 Task: Slide 20 - My Team!.
Action: Mouse moved to (39, 101)
Screenshot: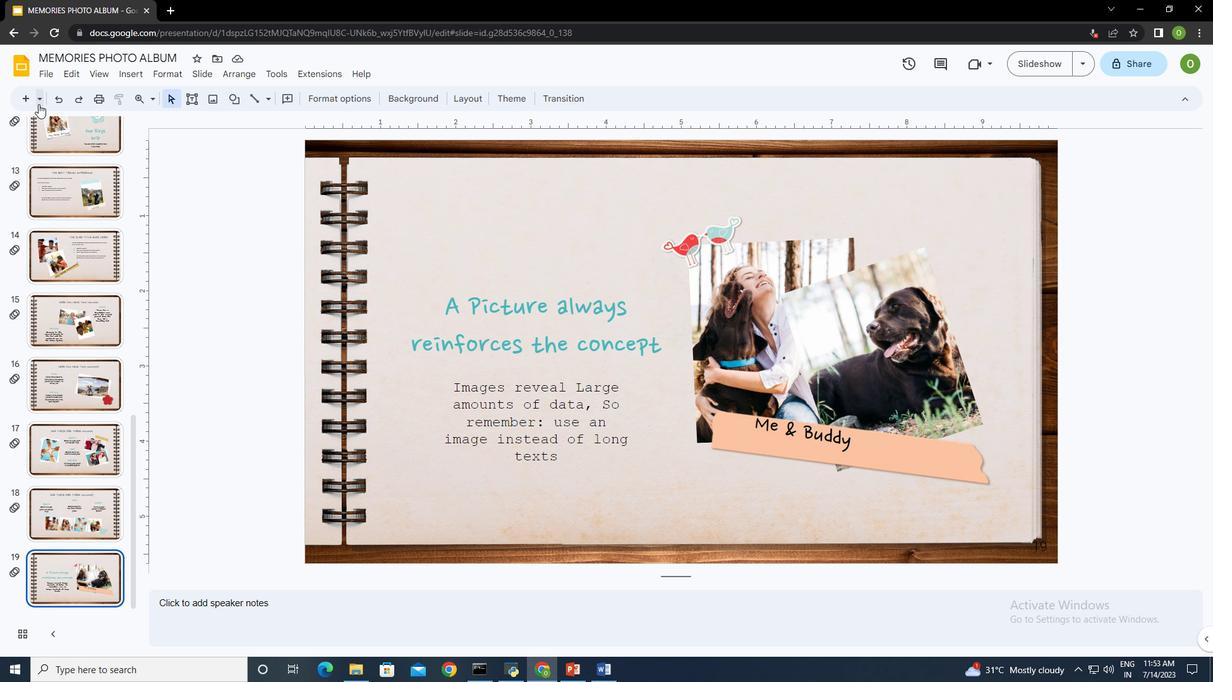 
Action: Mouse pressed left at (39, 101)
Screenshot: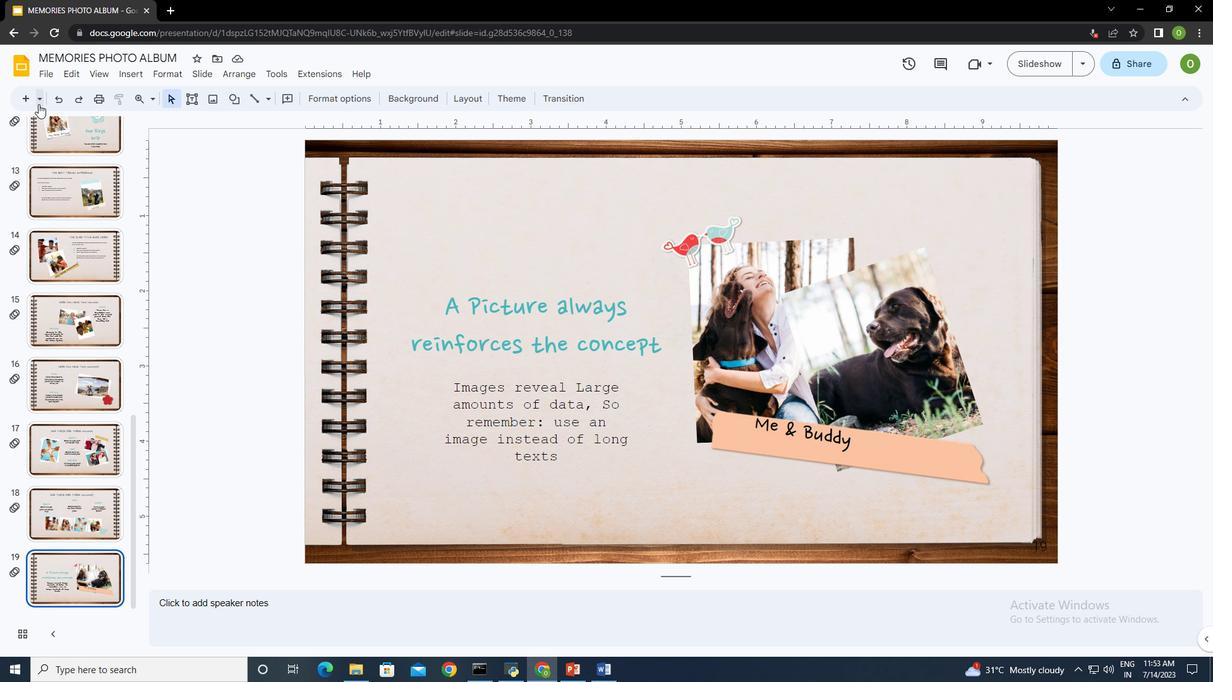 
Action: Mouse moved to (145, 387)
Screenshot: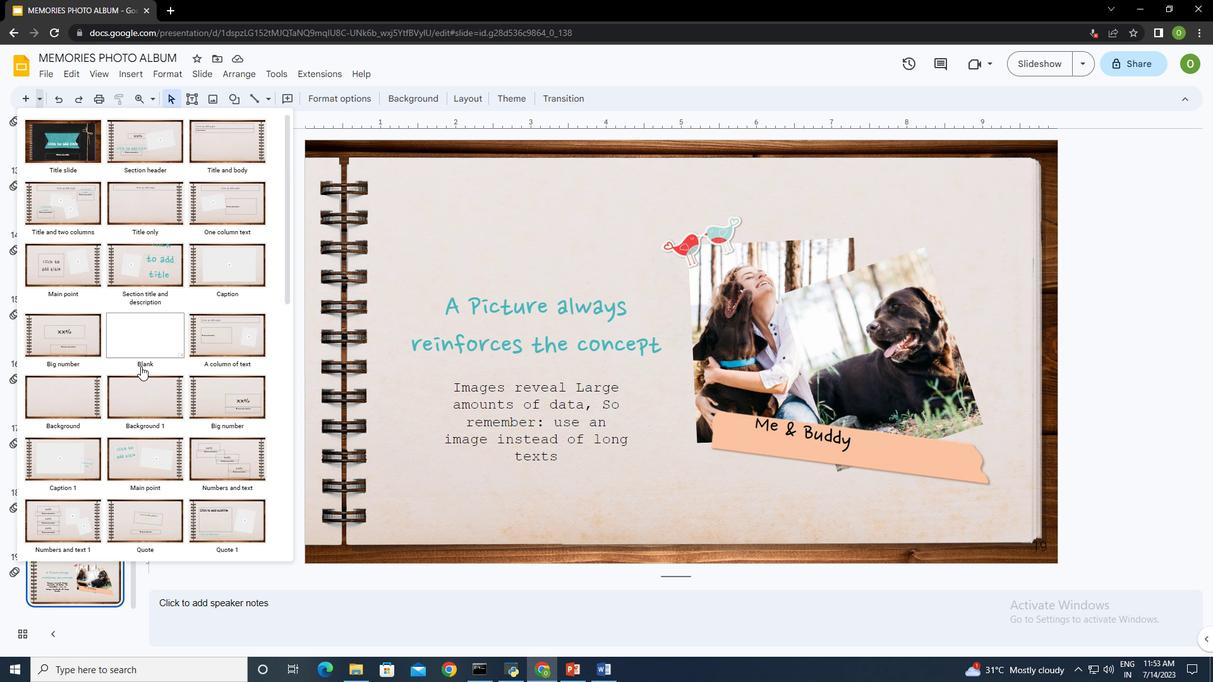 
Action: Mouse scrolled (145, 386) with delta (0, 0)
Screenshot: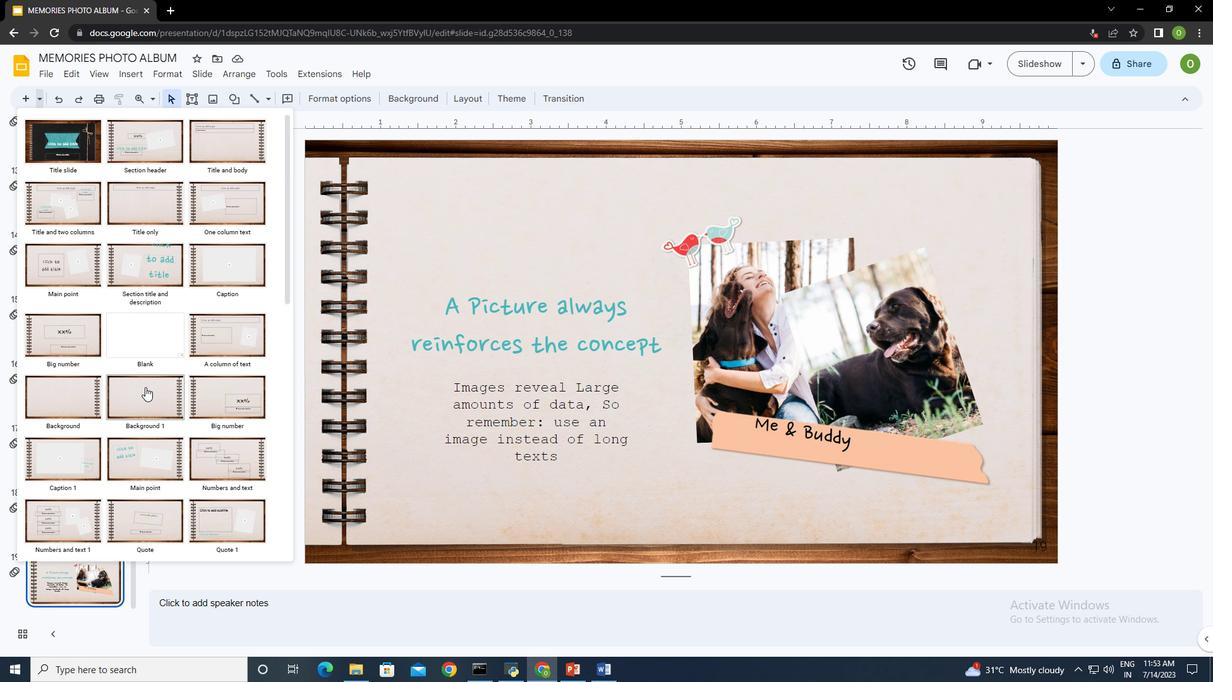 
Action: Mouse moved to (145, 330)
Screenshot: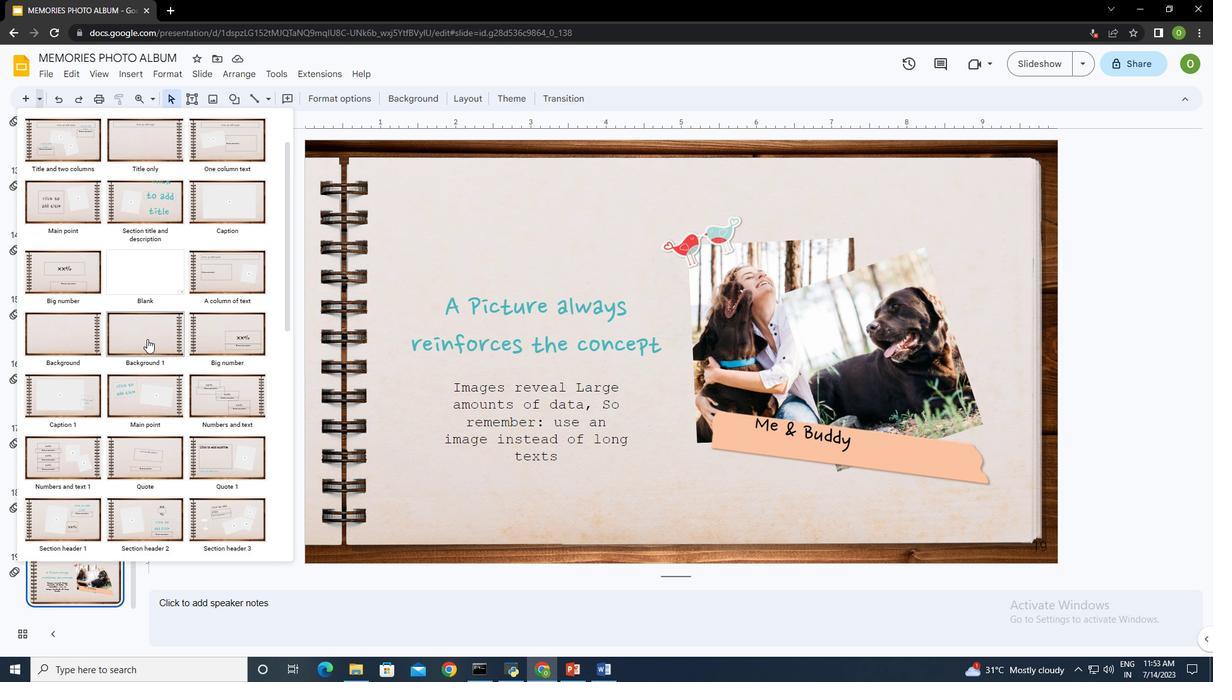 
Action: Mouse pressed left at (145, 330)
Screenshot: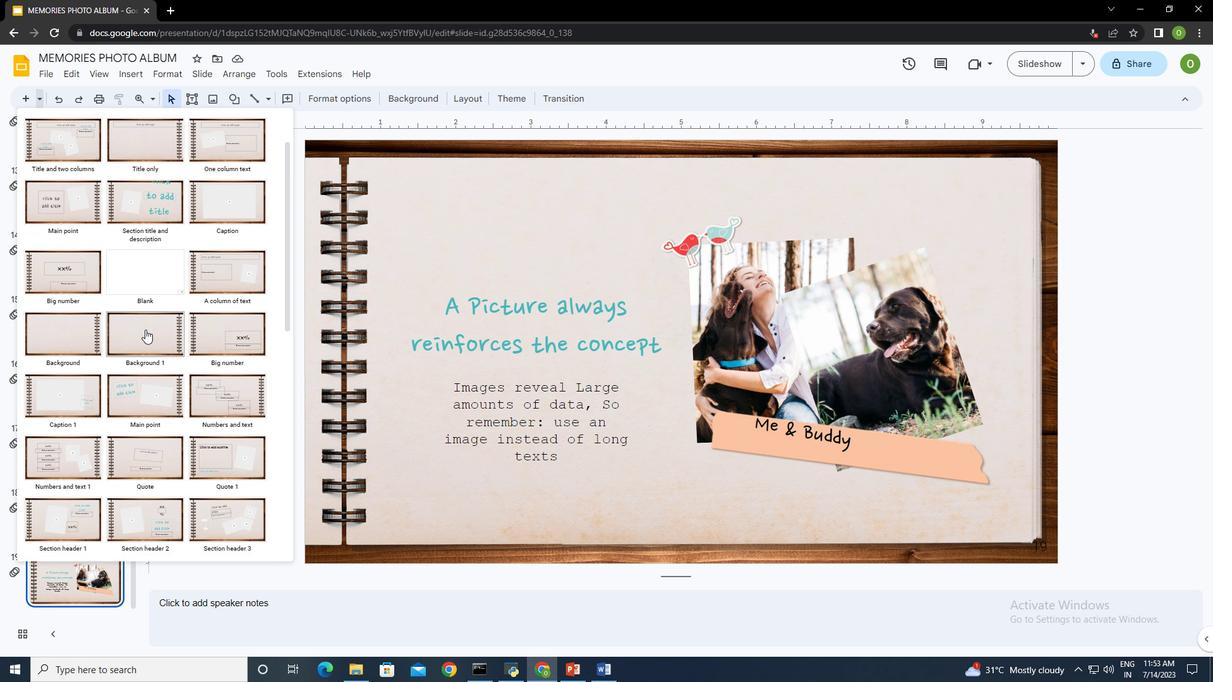 
Action: Mouse moved to (723, 345)
Screenshot: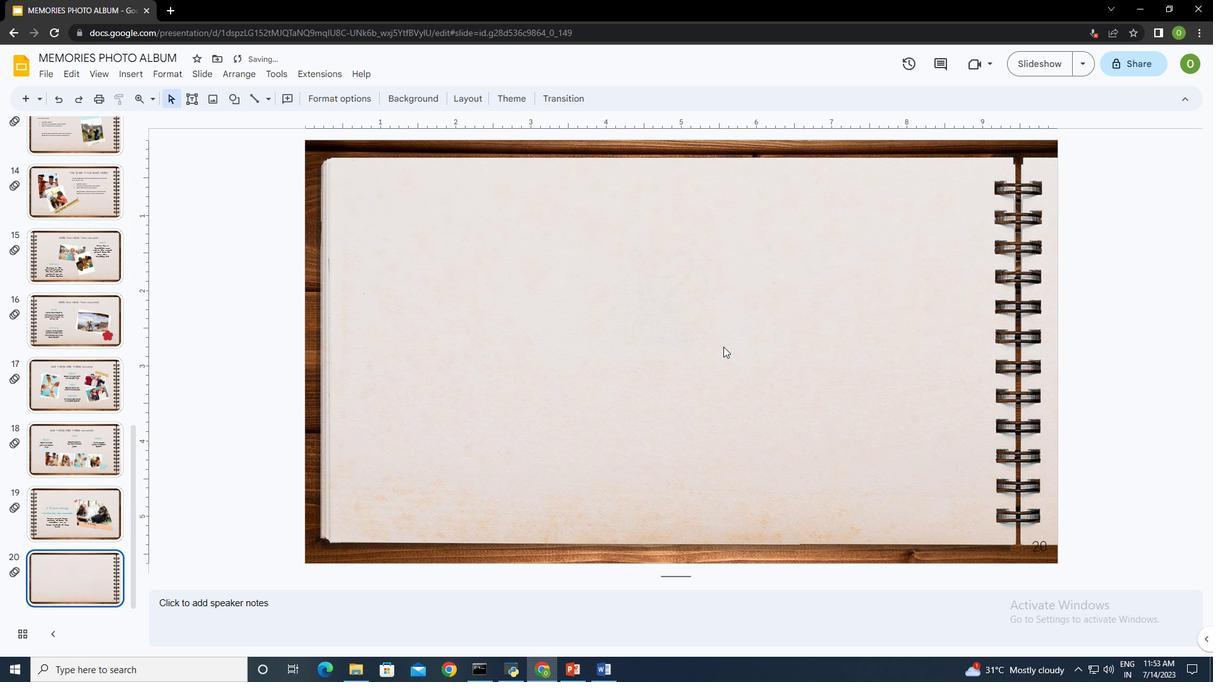 
Action: Mouse pressed left at (723, 345)
Screenshot: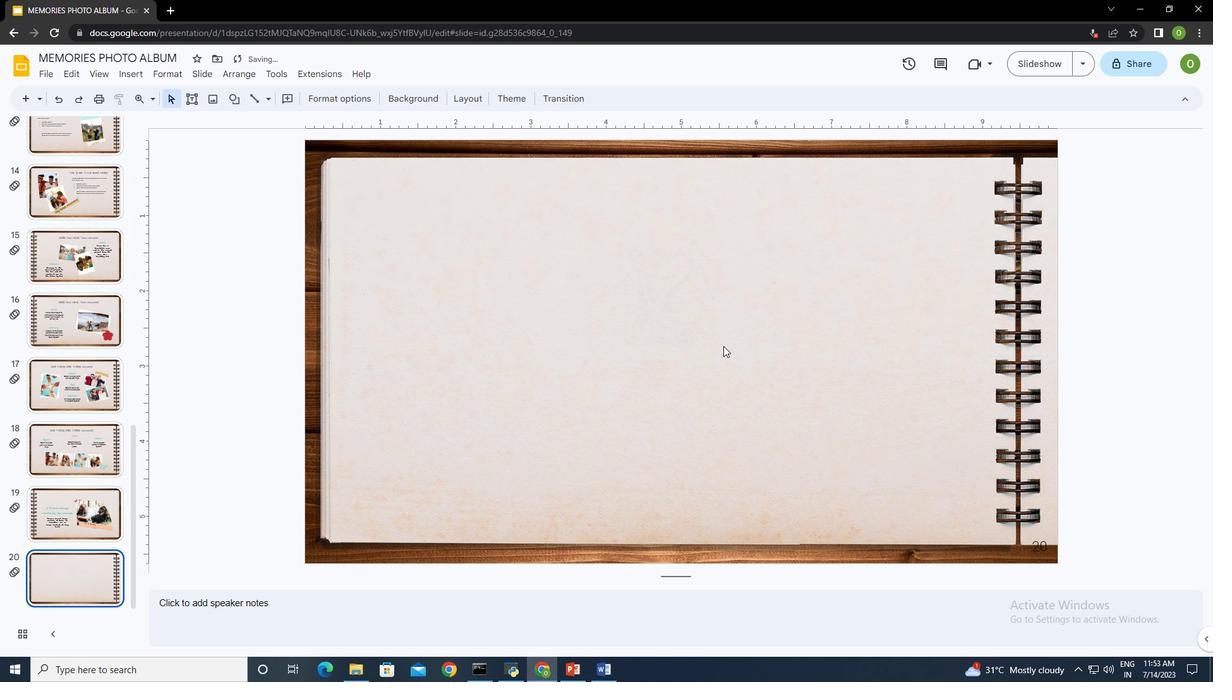 
Action: Mouse moved to (128, 72)
Screenshot: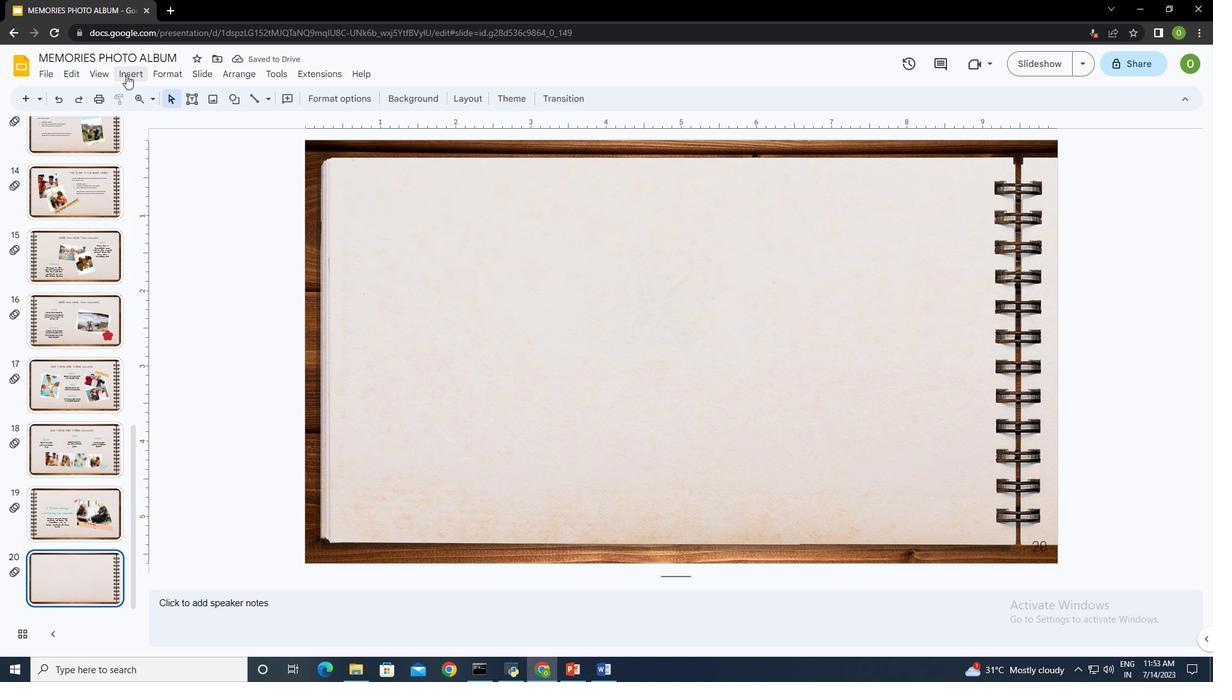 
Action: Mouse pressed left at (128, 72)
Screenshot: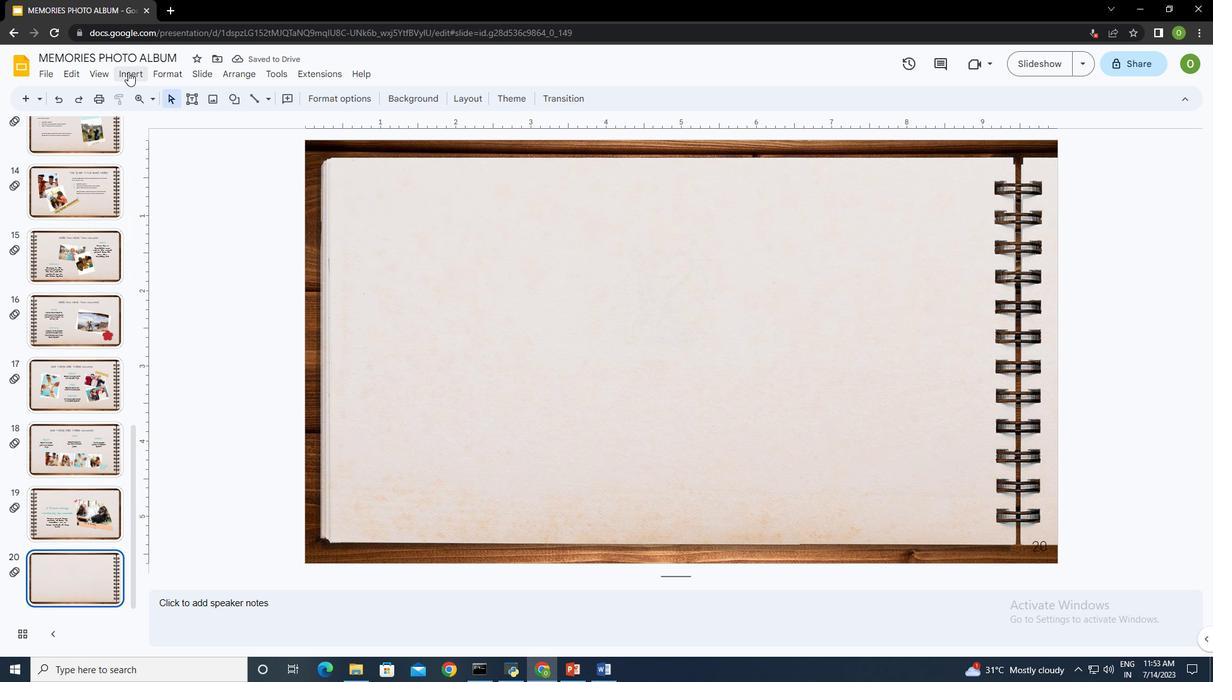 
Action: Mouse moved to (399, 95)
Screenshot: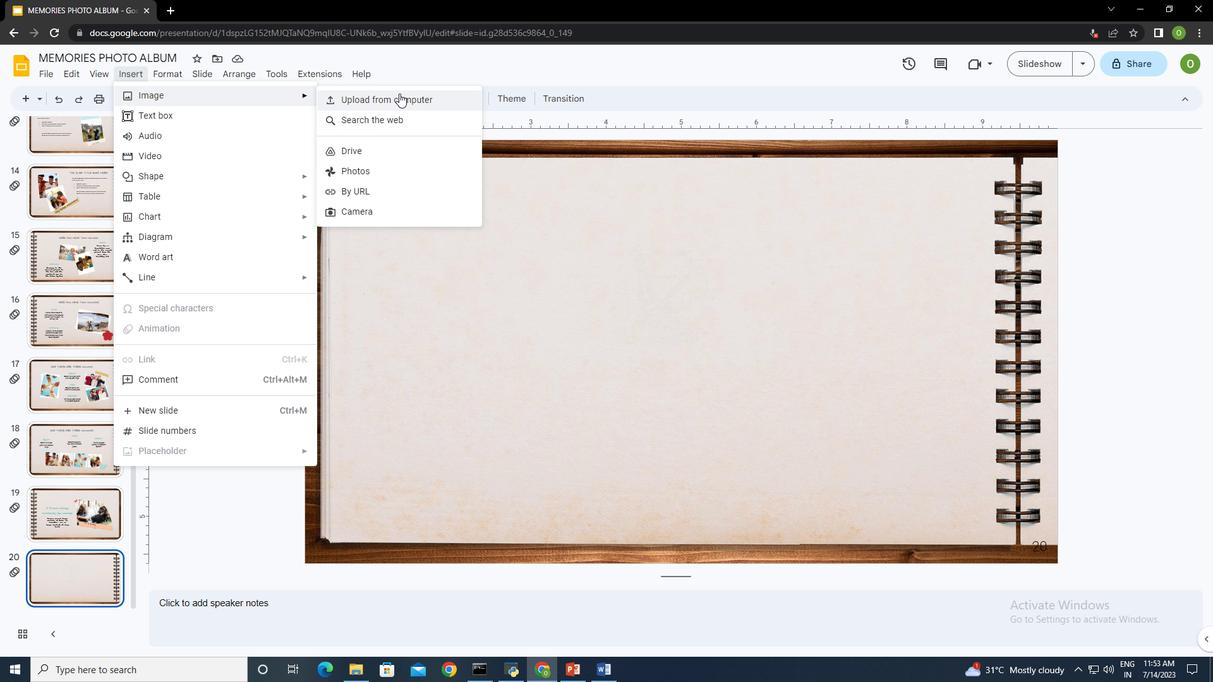 
Action: Mouse pressed left at (399, 95)
Screenshot: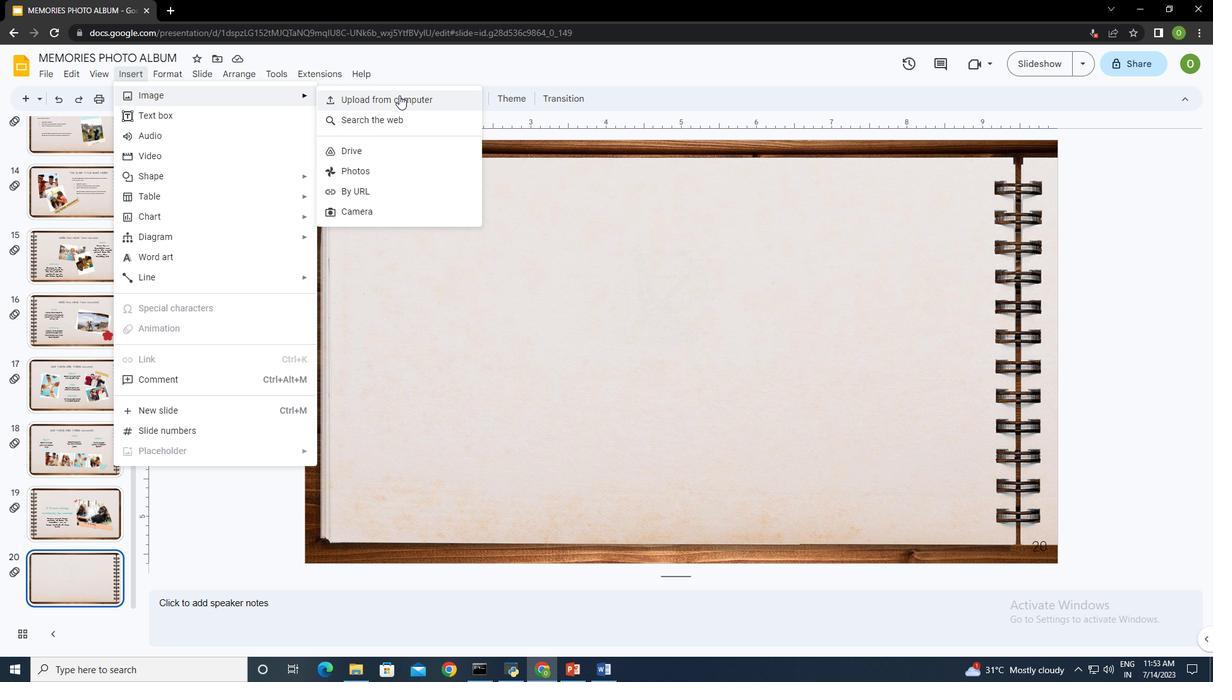 
Action: Mouse moved to (436, 216)
Screenshot: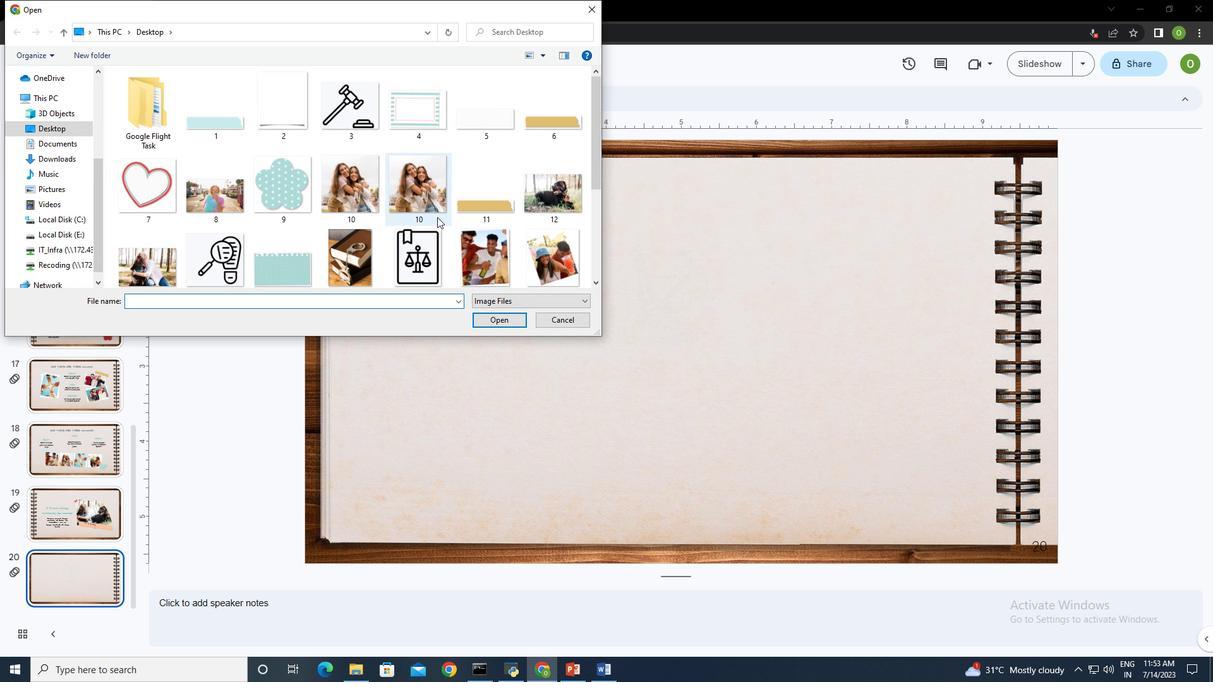 
Action: Mouse scrolled (436, 215) with delta (0, 0)
Screenshot: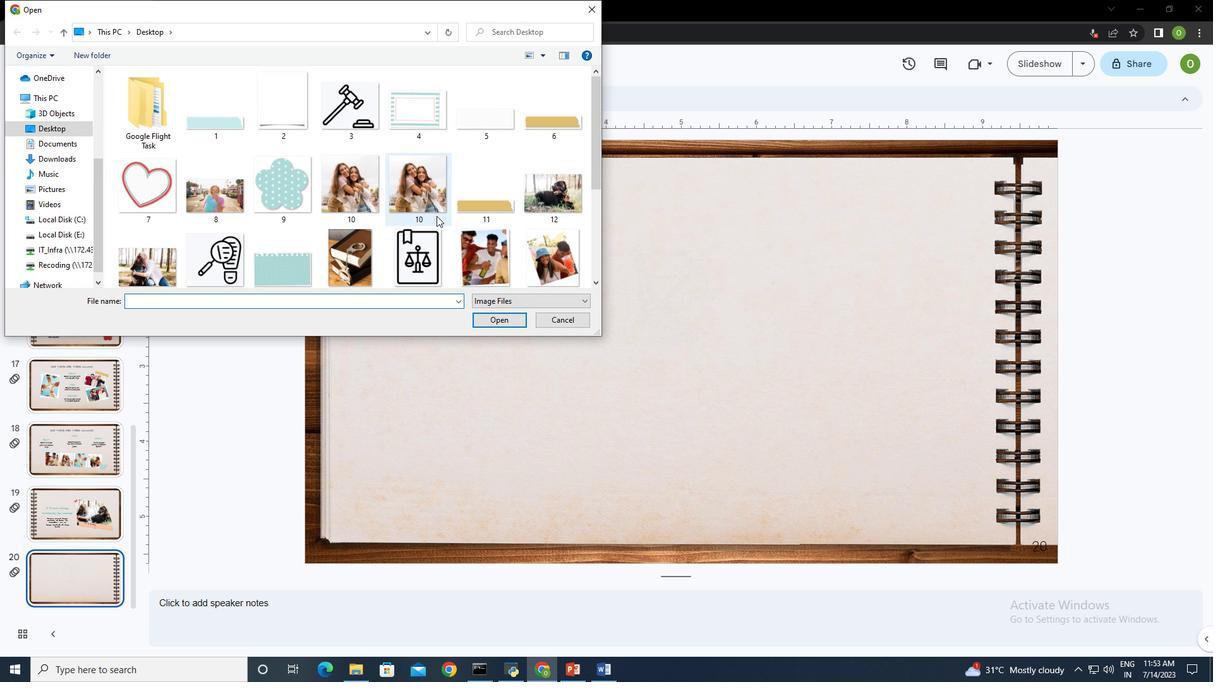 
Action: Mouse scrolled (436, 215) with delta (0, 0)
Screenshot: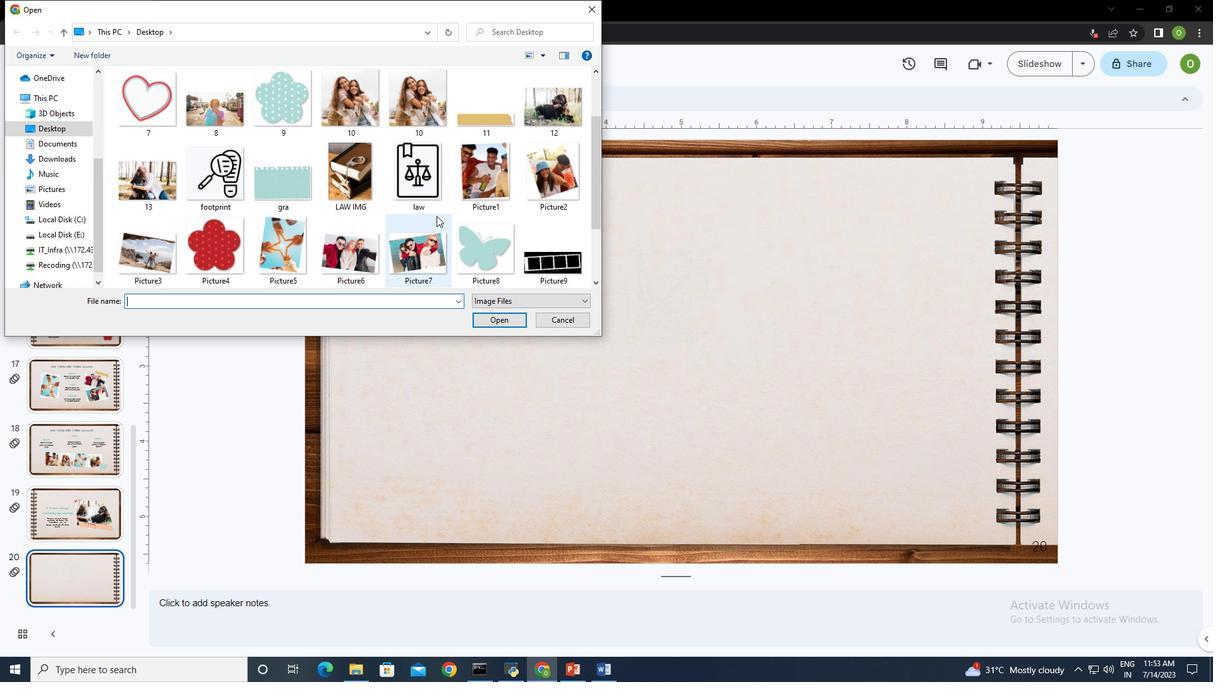 
Action: Mouse moved to (595, 186)
Screenshot: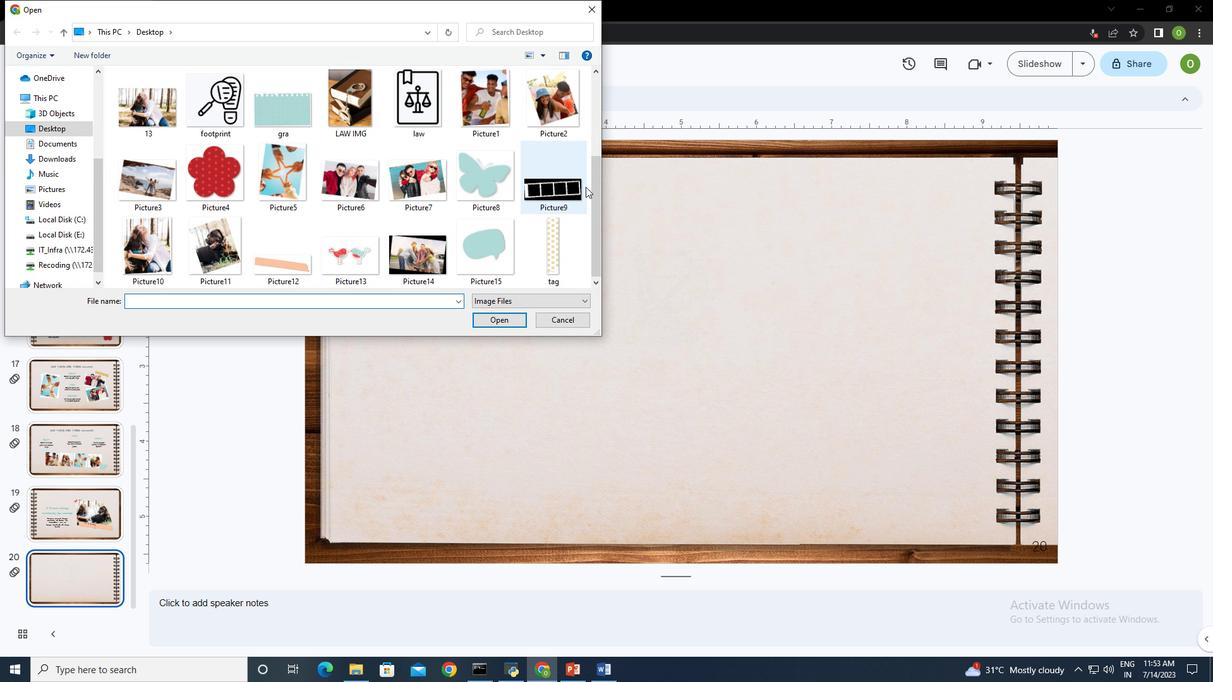 
Action: Mouse pressed left at (595, 186)
Screenshot: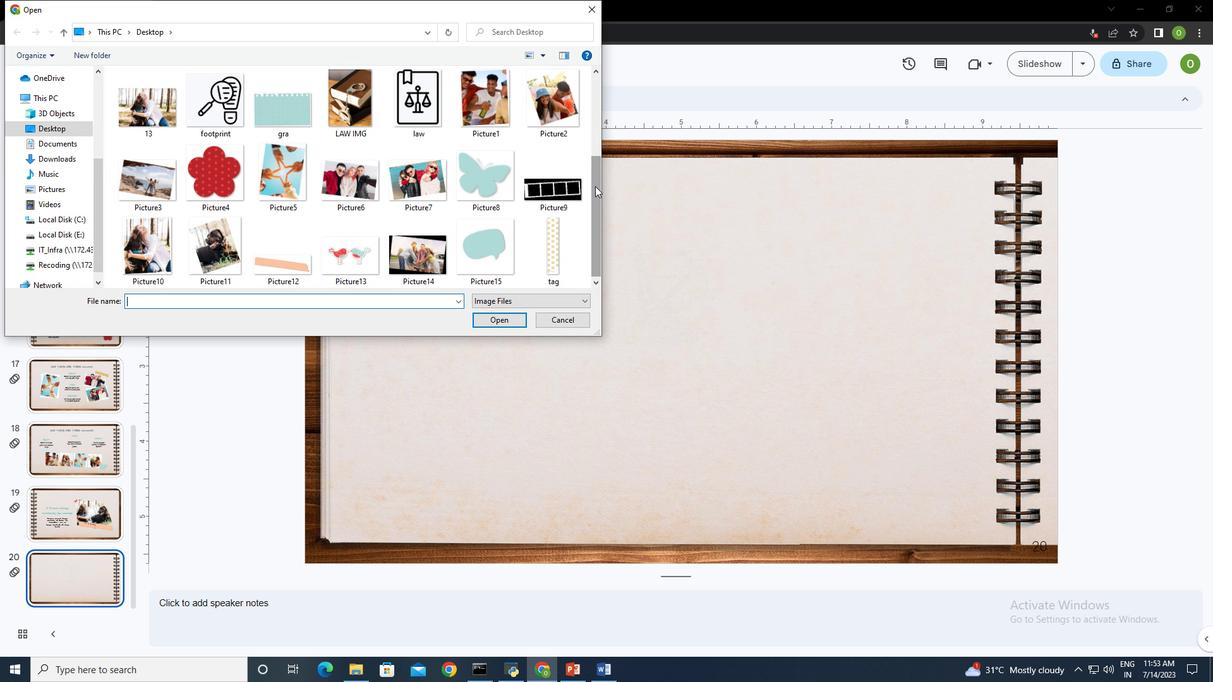 
Action: Mouse moved to (424, 251)
Screenshot: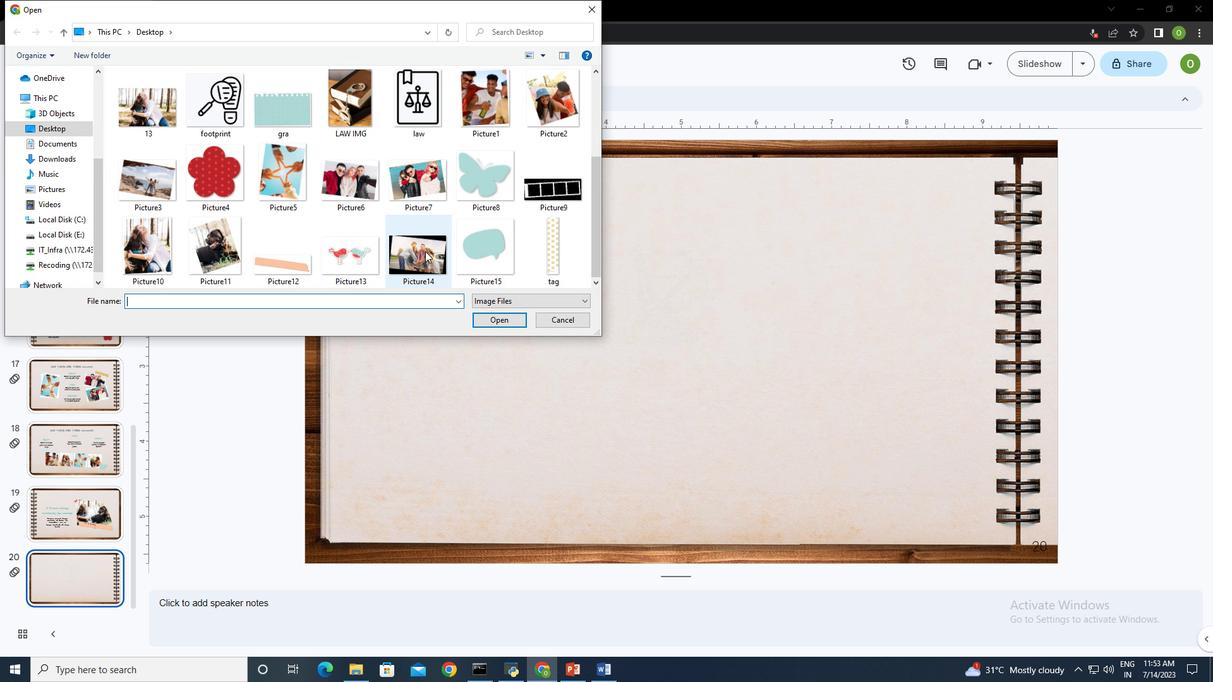 
Action: Mouse pressed left at (424, 251)
Screenshot: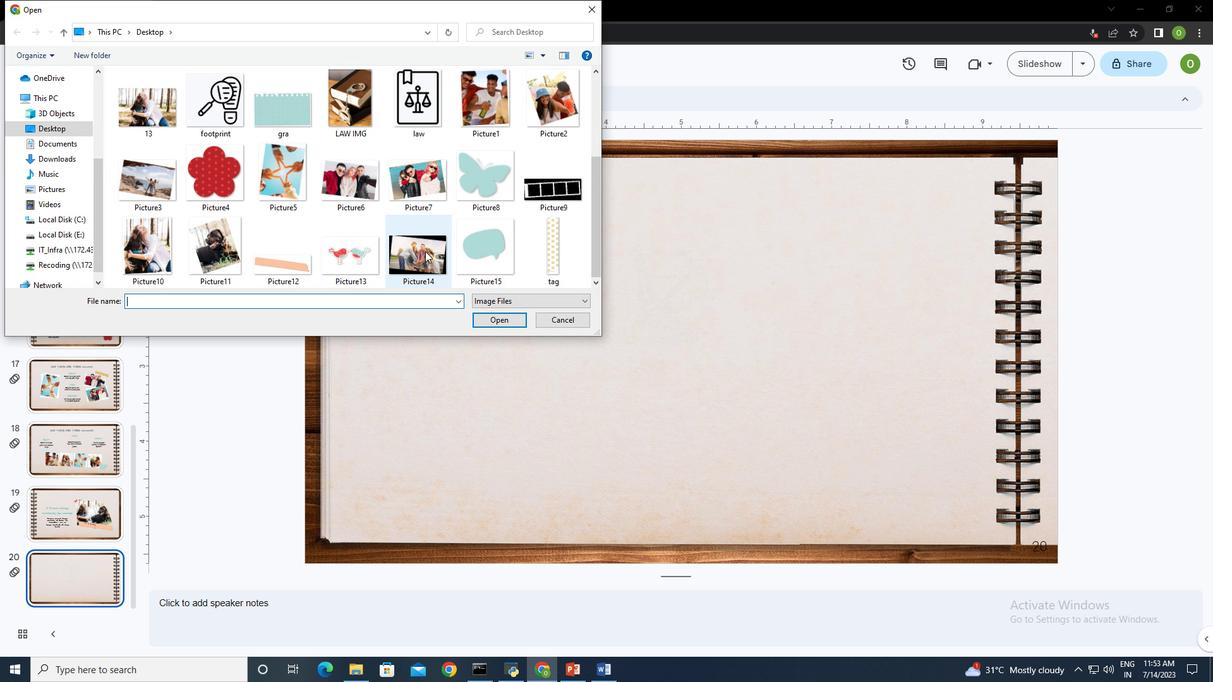 
Action: Mouse moved to (503, 322)
Screenshot: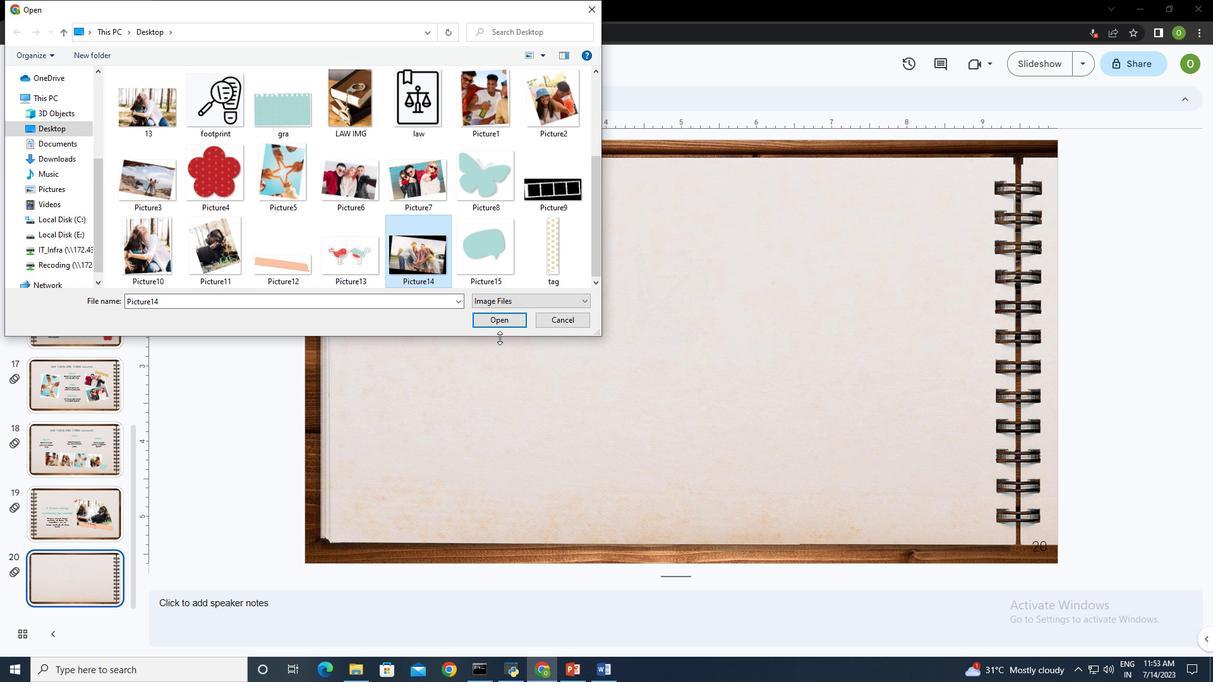 
Action: Mouse pressed left at (503, 322)
Screenshot: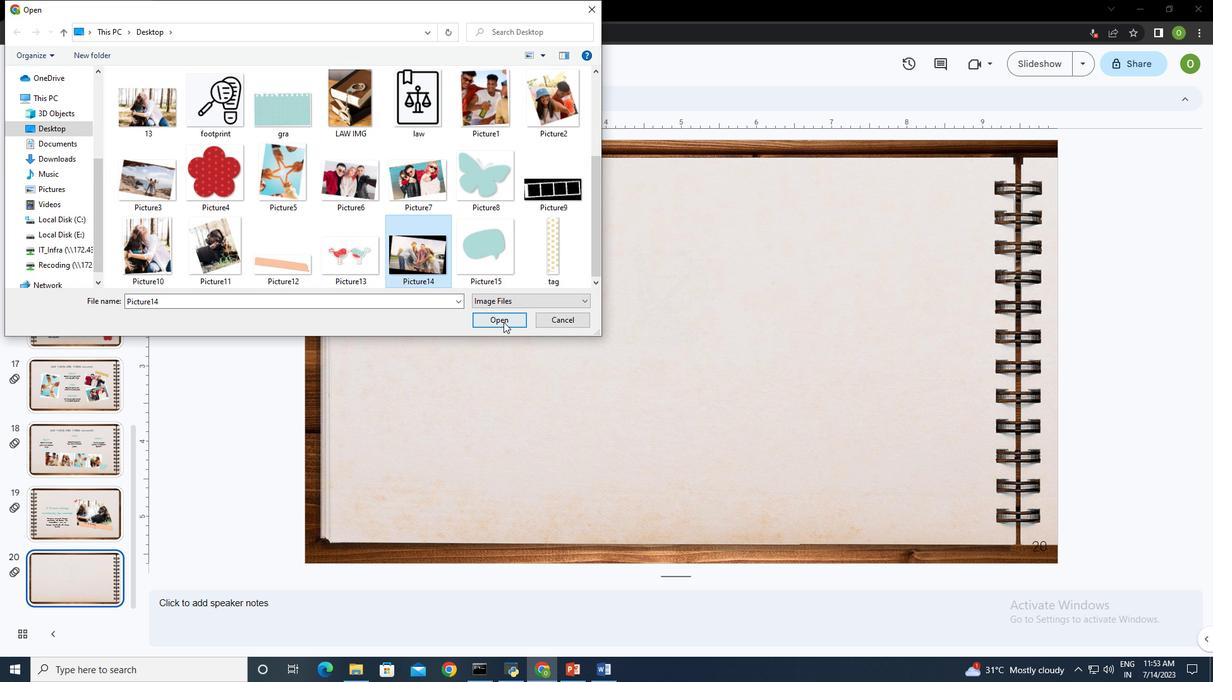 
Action: Mouse moved to (525, 271)
Screenshot: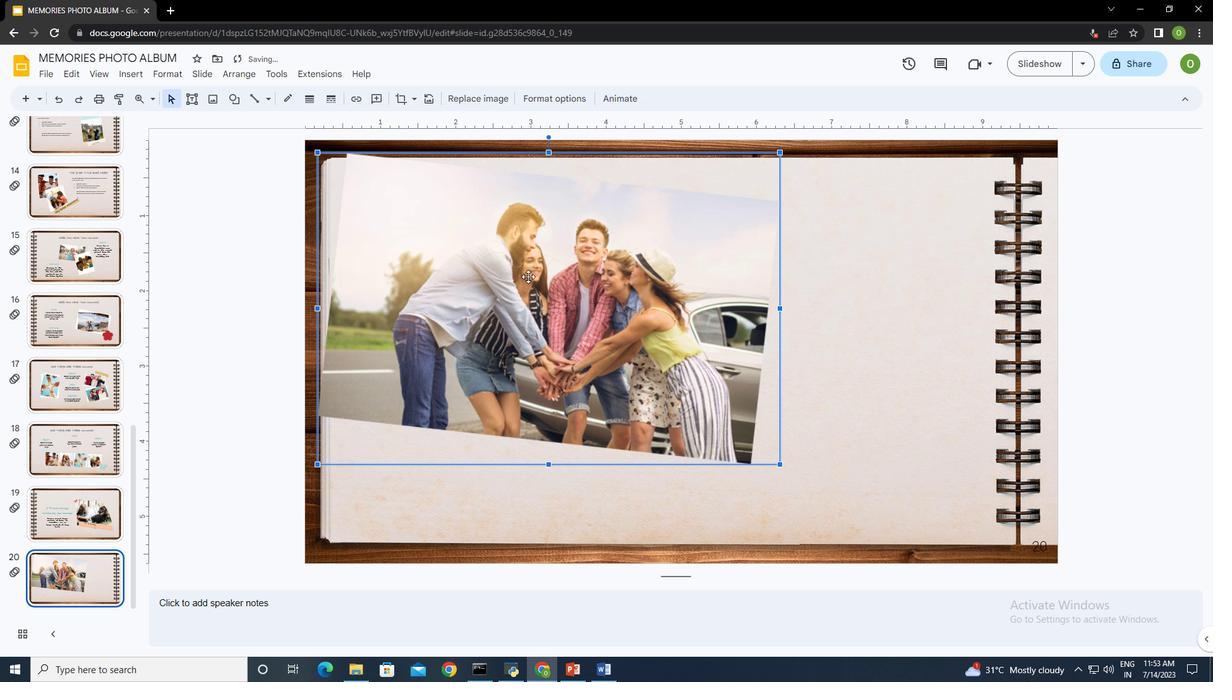 
Action: Mouse pressed left at (525, 271)
Screenshot: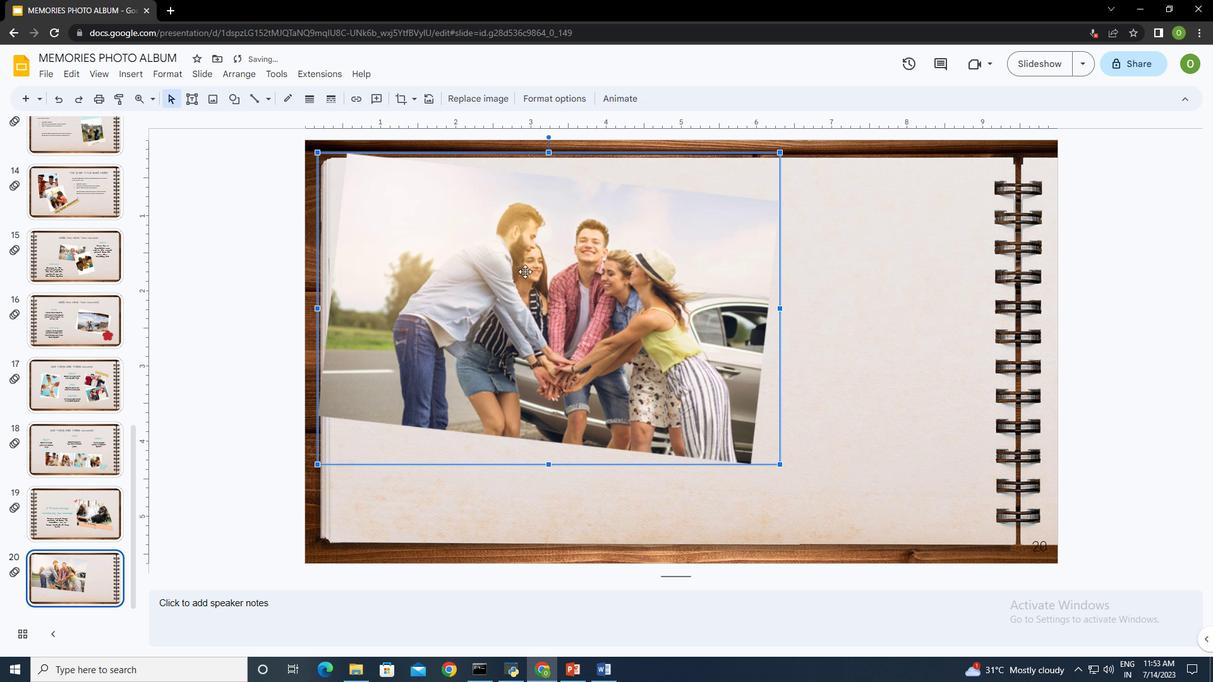 
Action: Mouse moved to (1000, 519)
Screenshot: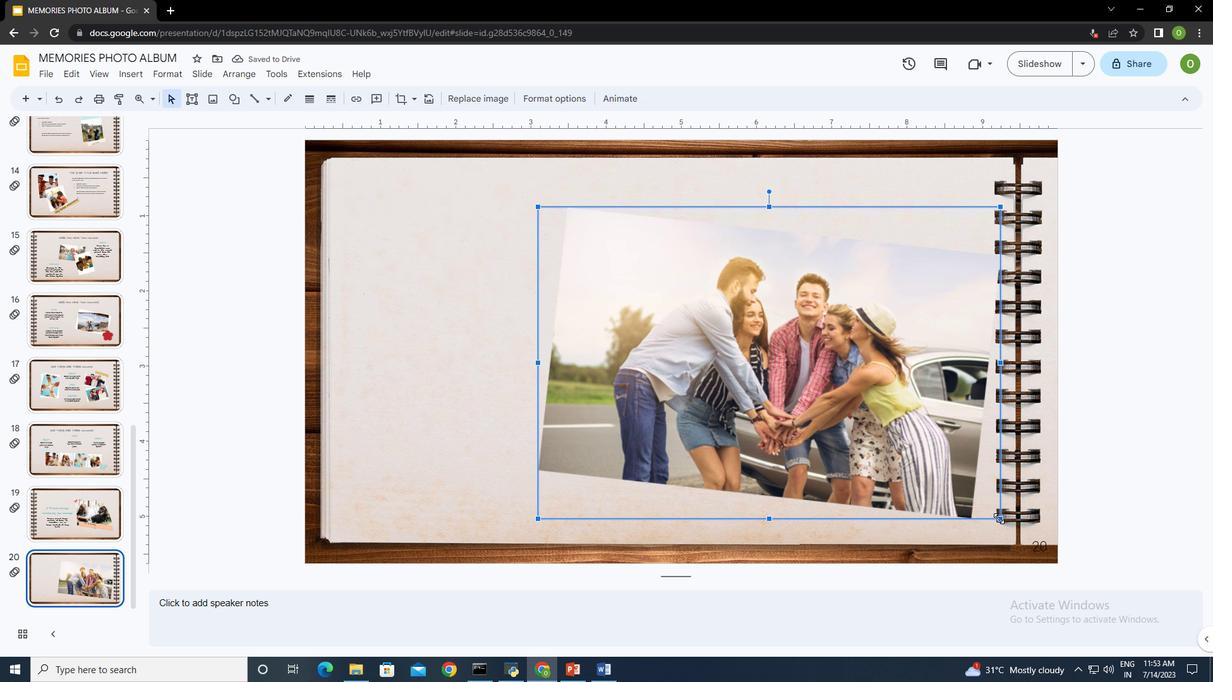 
Action: Mouse pressed left at (1000, 519)
Screenshot: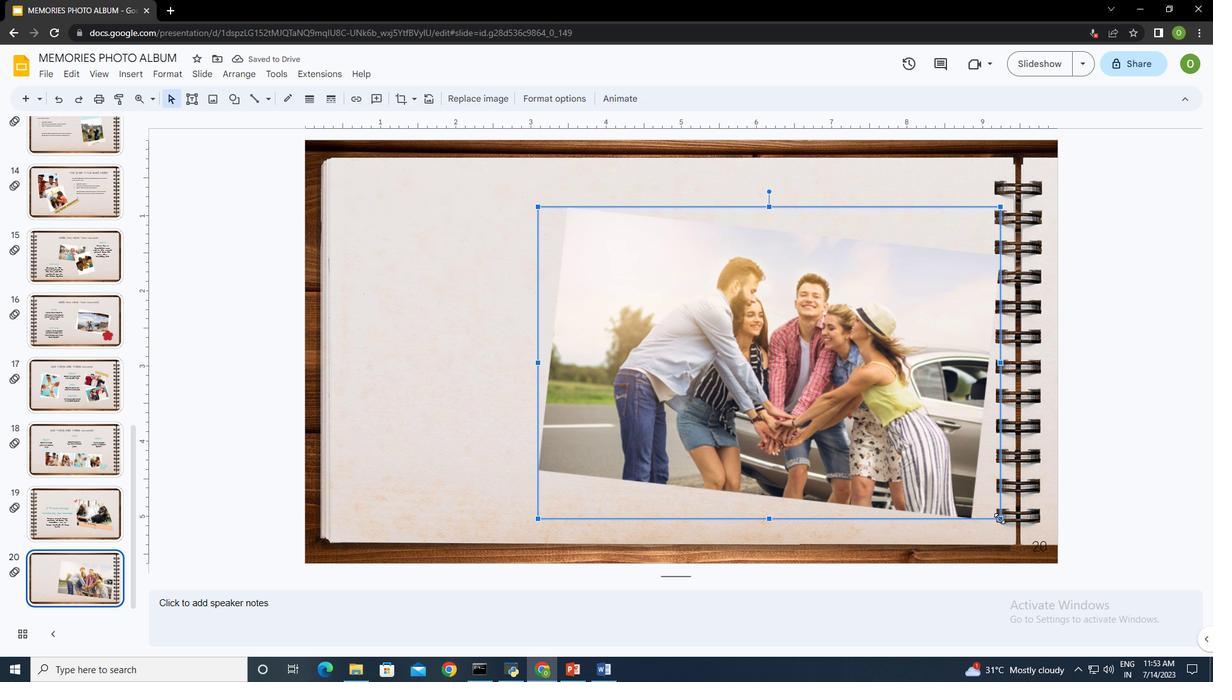 
Action: Mouse moved to (663, 209)
Screenshot: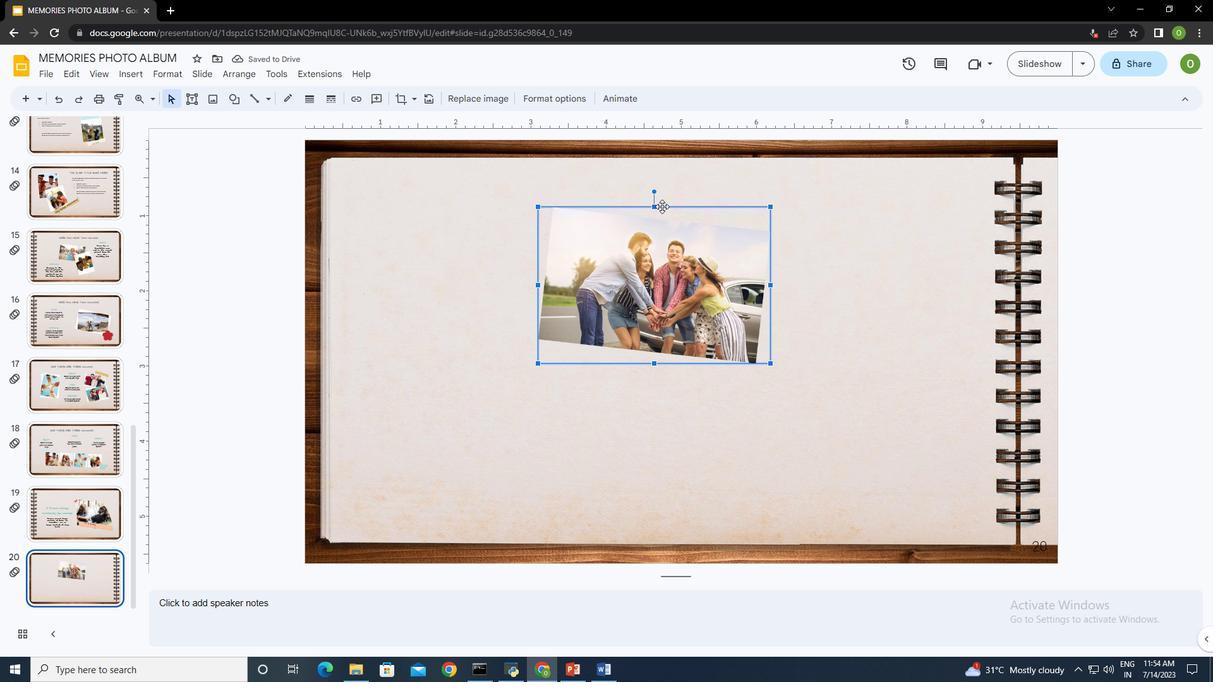 
Action: Mouse pressed left at (663, 209)
Screenshot: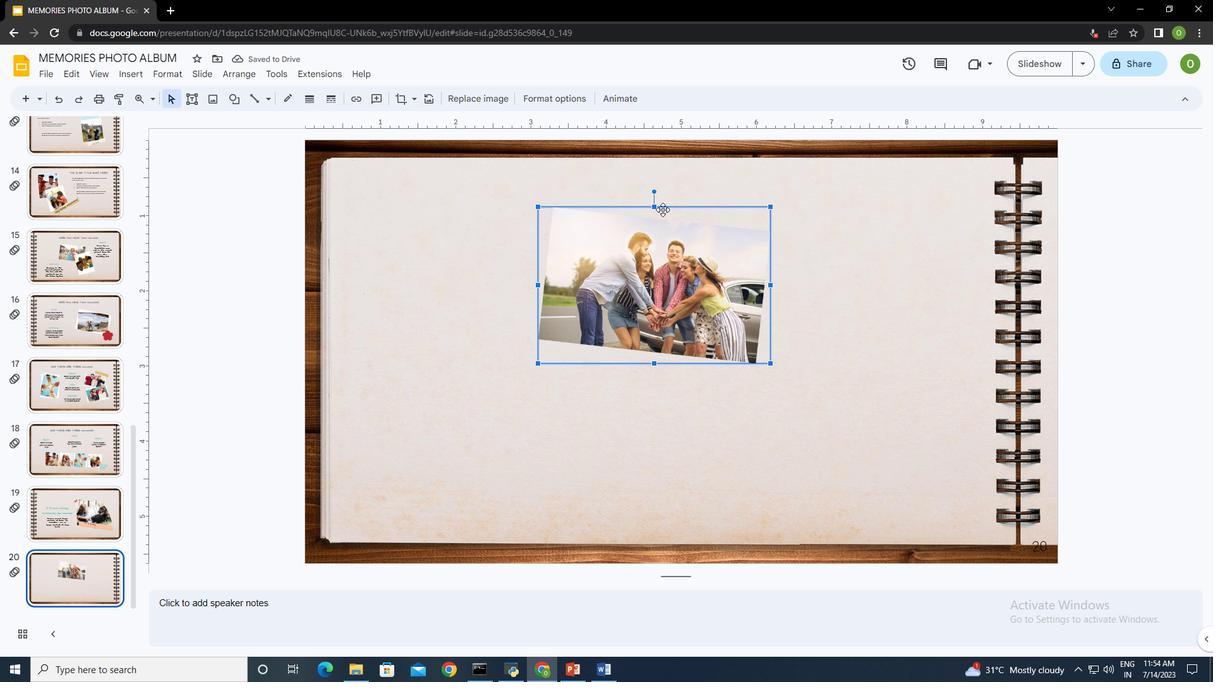 
Action: Mouse moved to (847, 314)
Screenshot: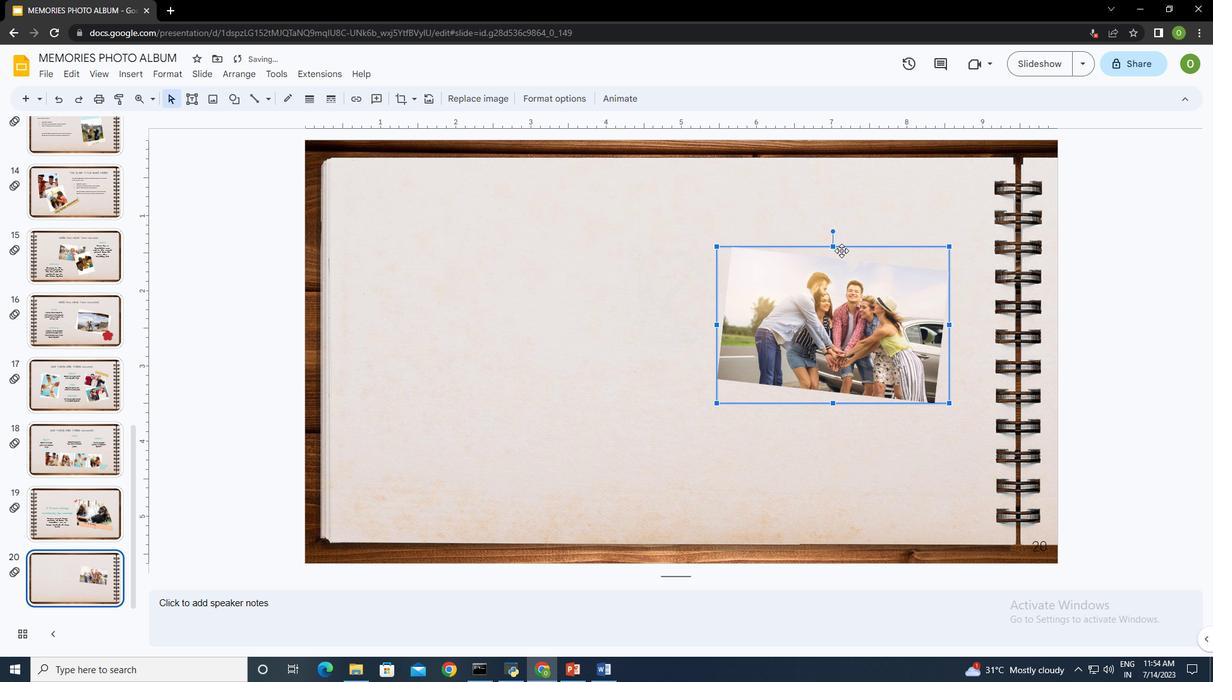 
Action: Mouse pressed left at (847, 314)
Screenshot: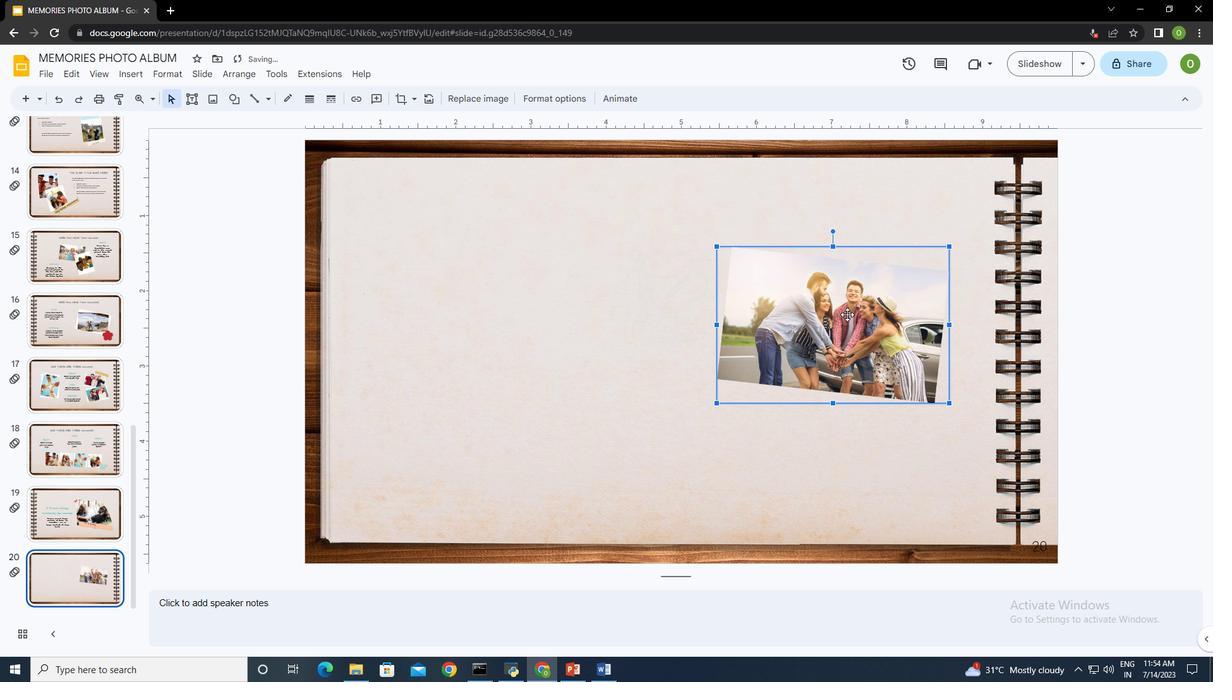
Action: Mouse moved to (192, 101)
Screenshot: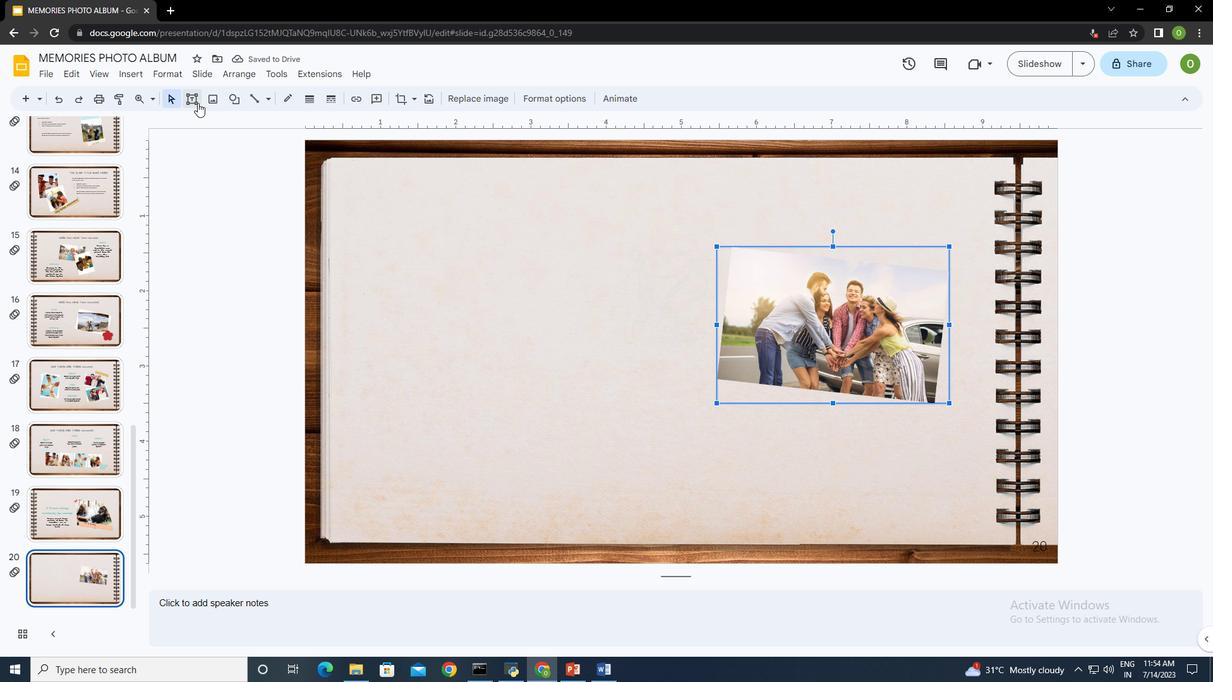 
Action: Mouse pressed left at (192, 101)
Screenshot: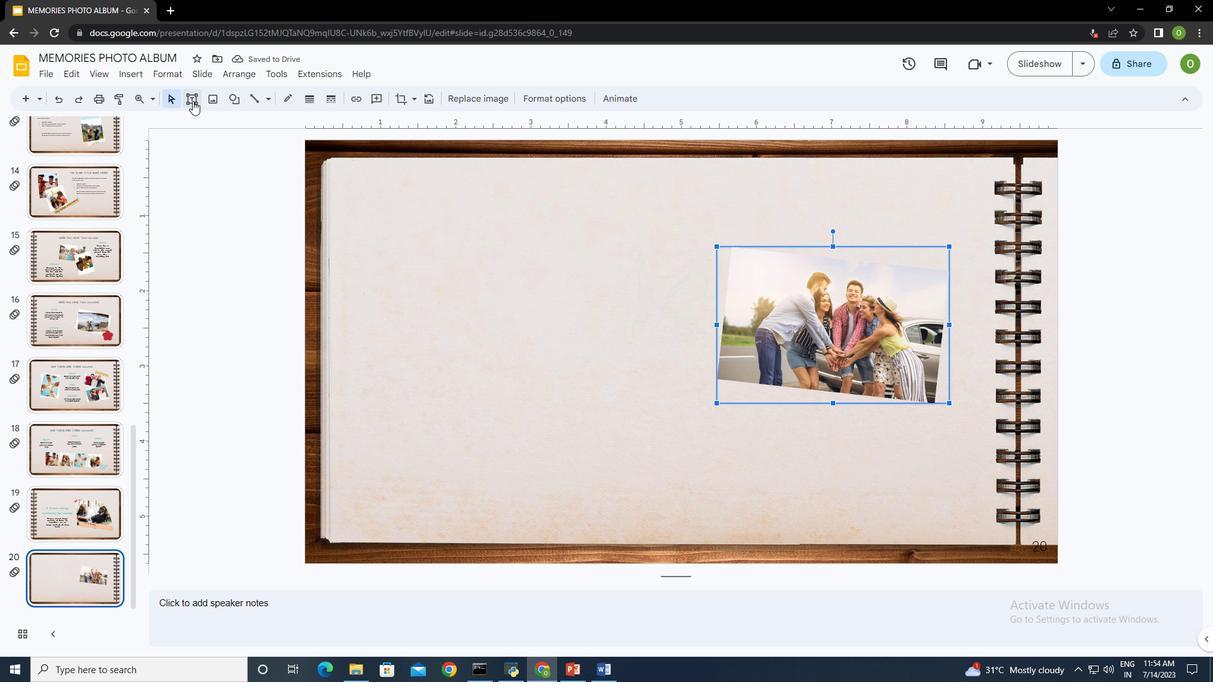 
Action: Mouse moved to (417, 429)
Screenshot: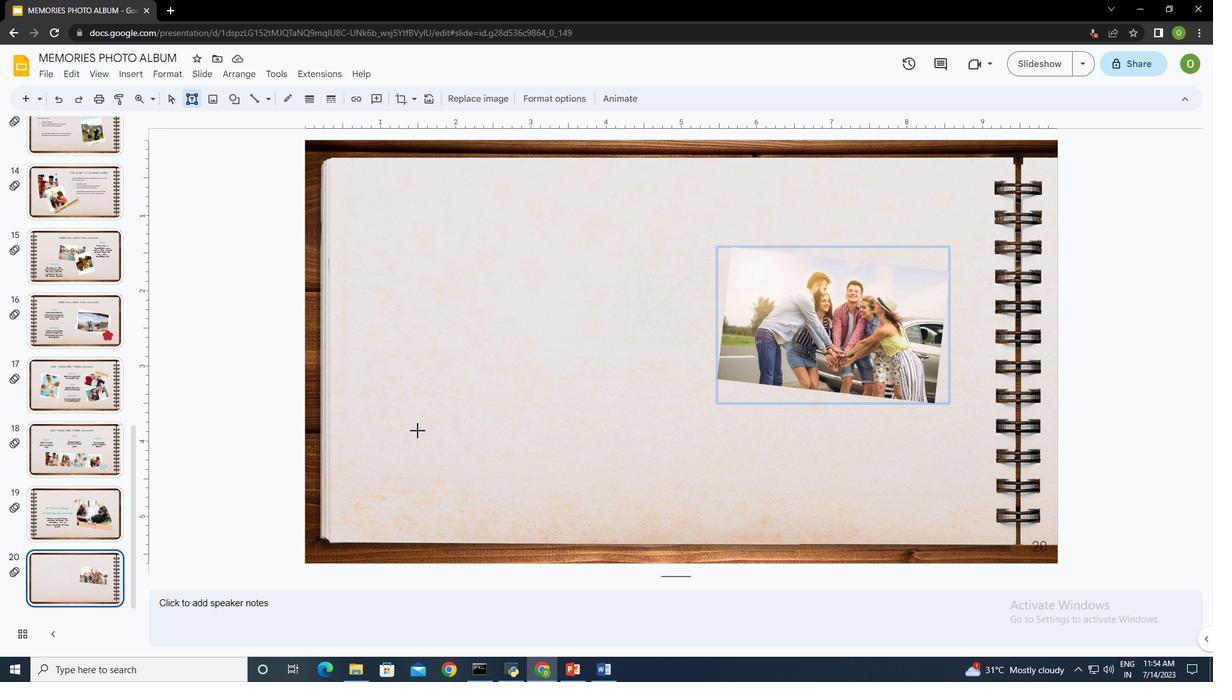 
Action: Mouse pressed left at (417, 429)
Screenshot: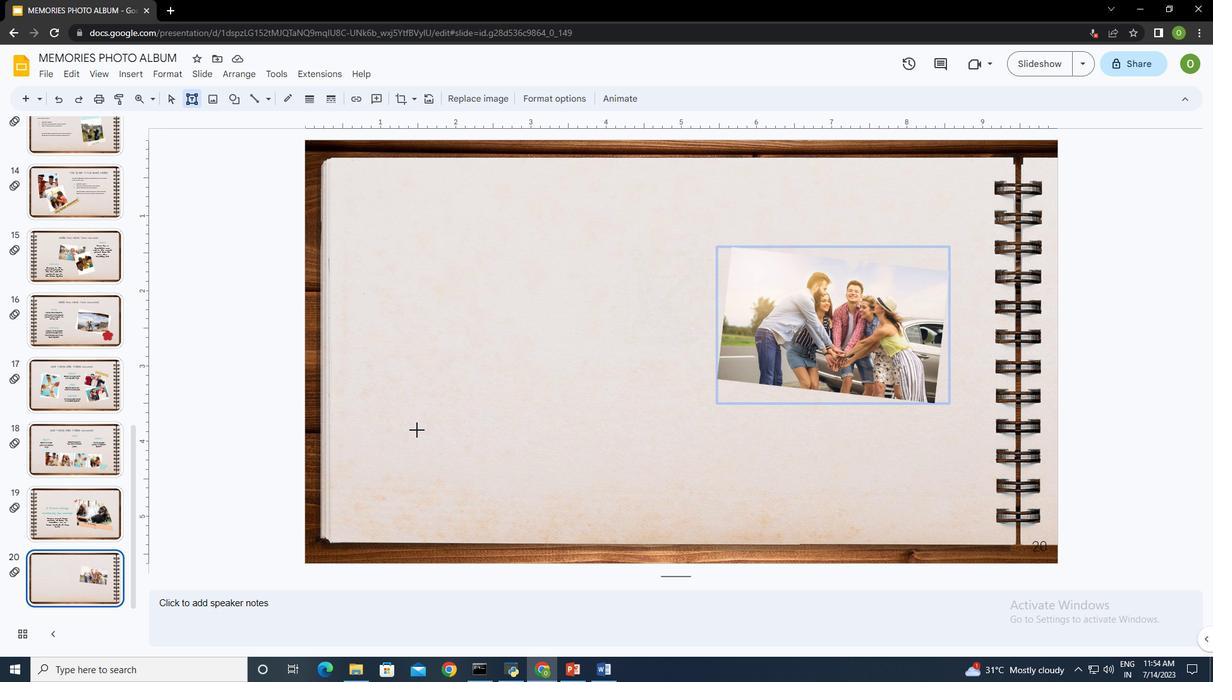
Action: Mouse moved to (519, 458)
Screenshot: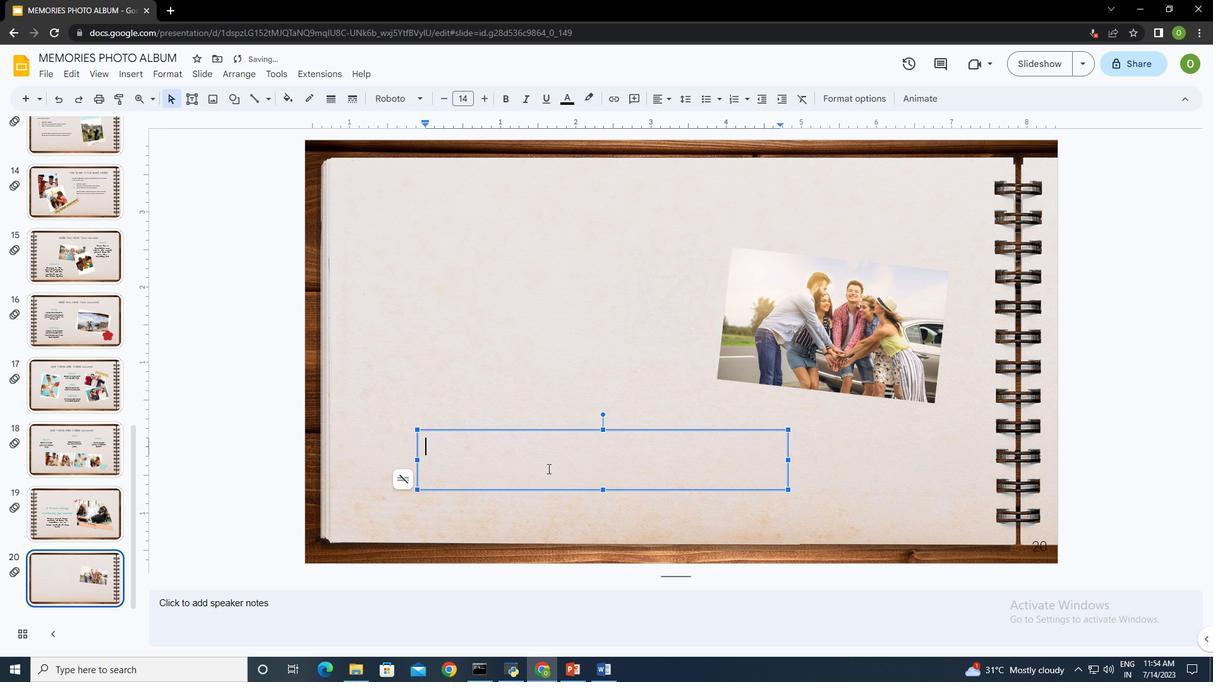 
Action: Key pressed <Key.shift>A<Key.space><Key.shift>Picture<Key.space>alwase<Key.space>reinforces<Key.space>the<Key.space>concept
Screenshot: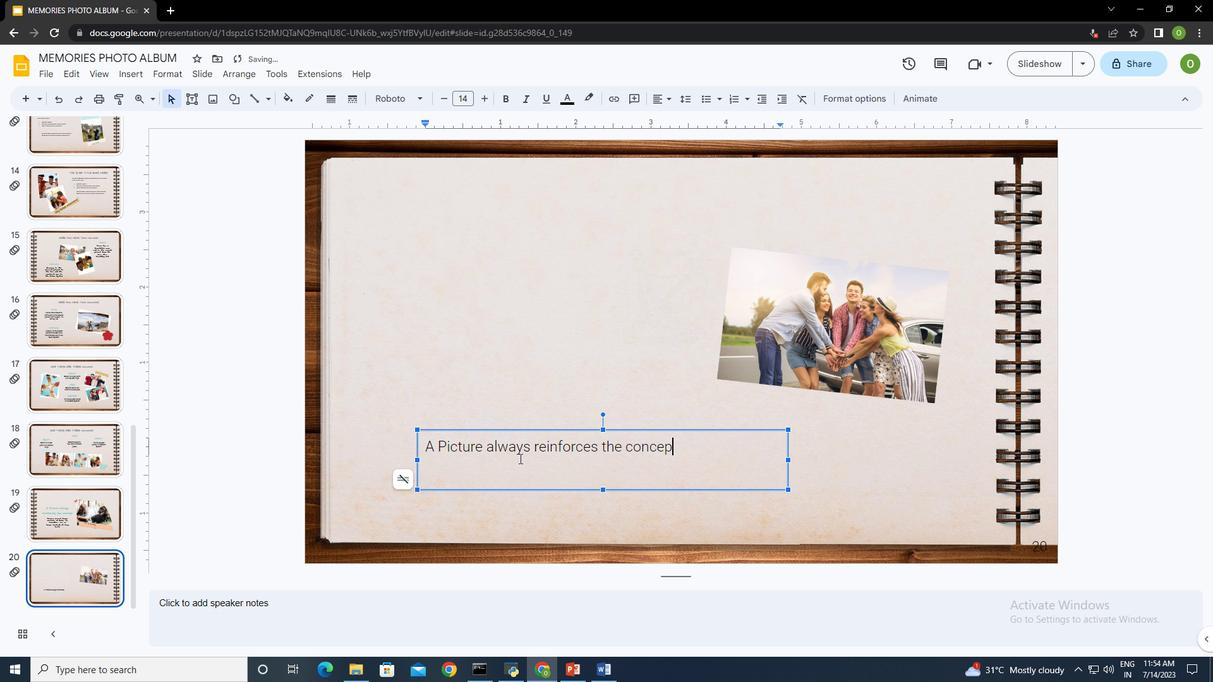 
Action: Mouse moved to (602, 489)
Screenshot: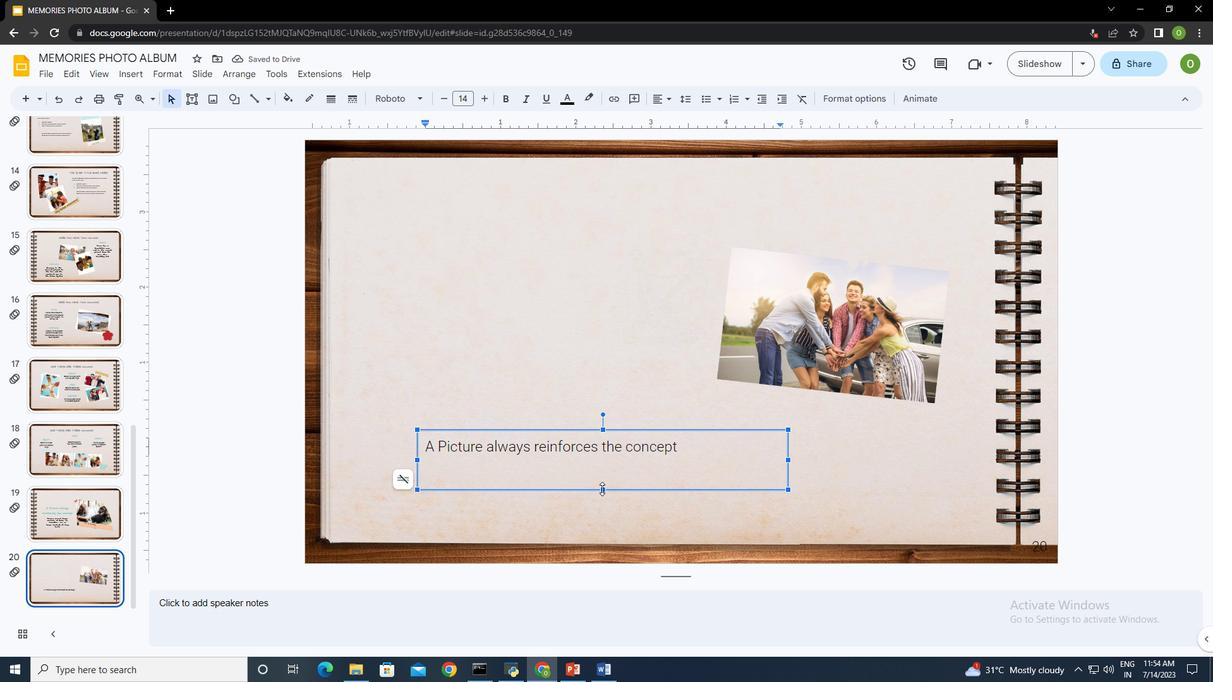 
Action: Mouse pressed left at (602, 489)
Screenshot: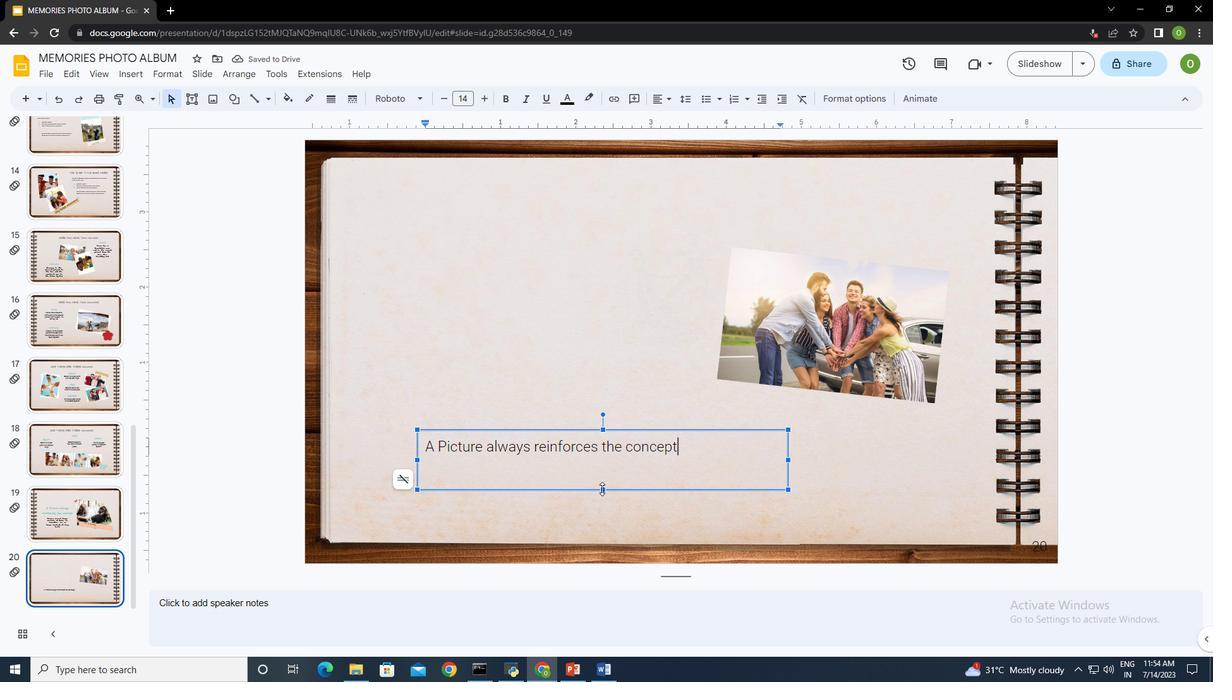 
Action: Mouse moved to (790, 453)
Screenshot: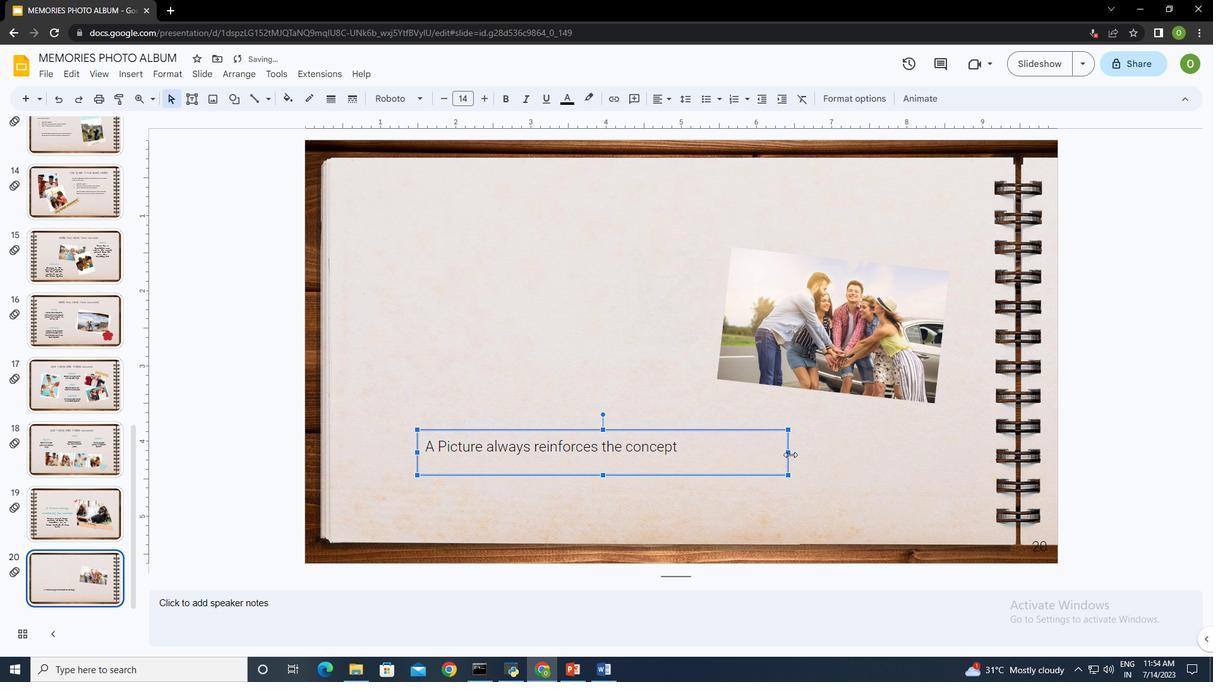 
Action: Mouse pressed left at (790, 453)
Screenshot: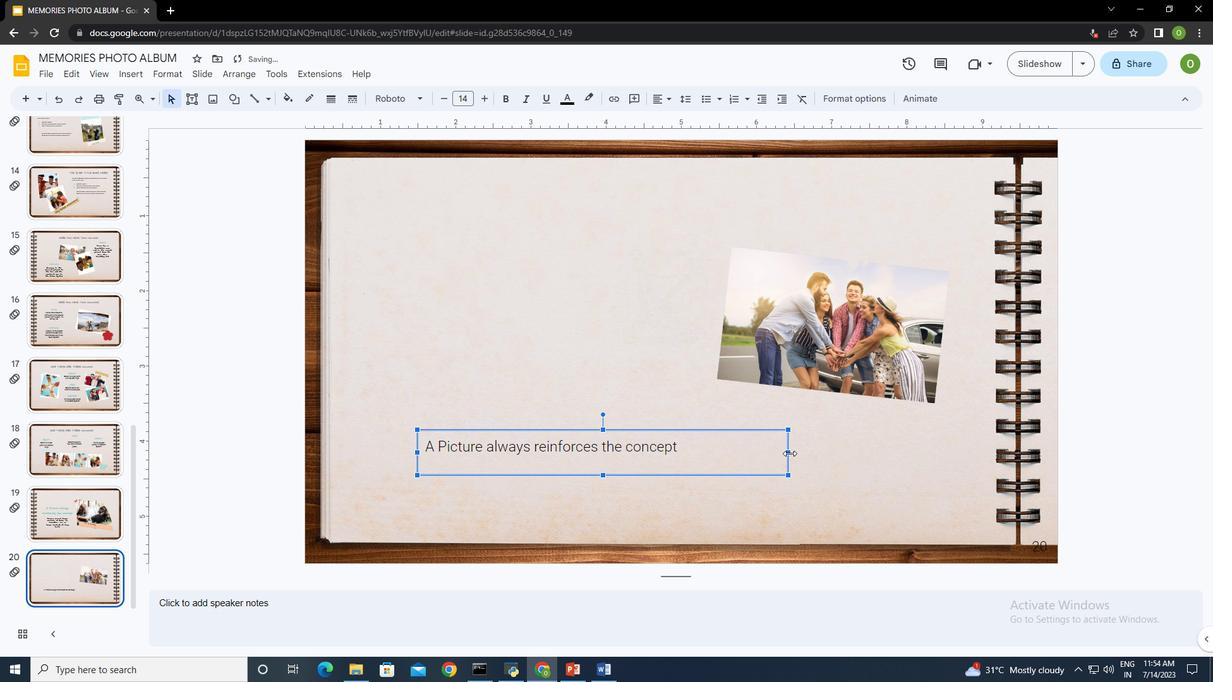 
Action: Mouse moved to (678, 450)
Screenshot: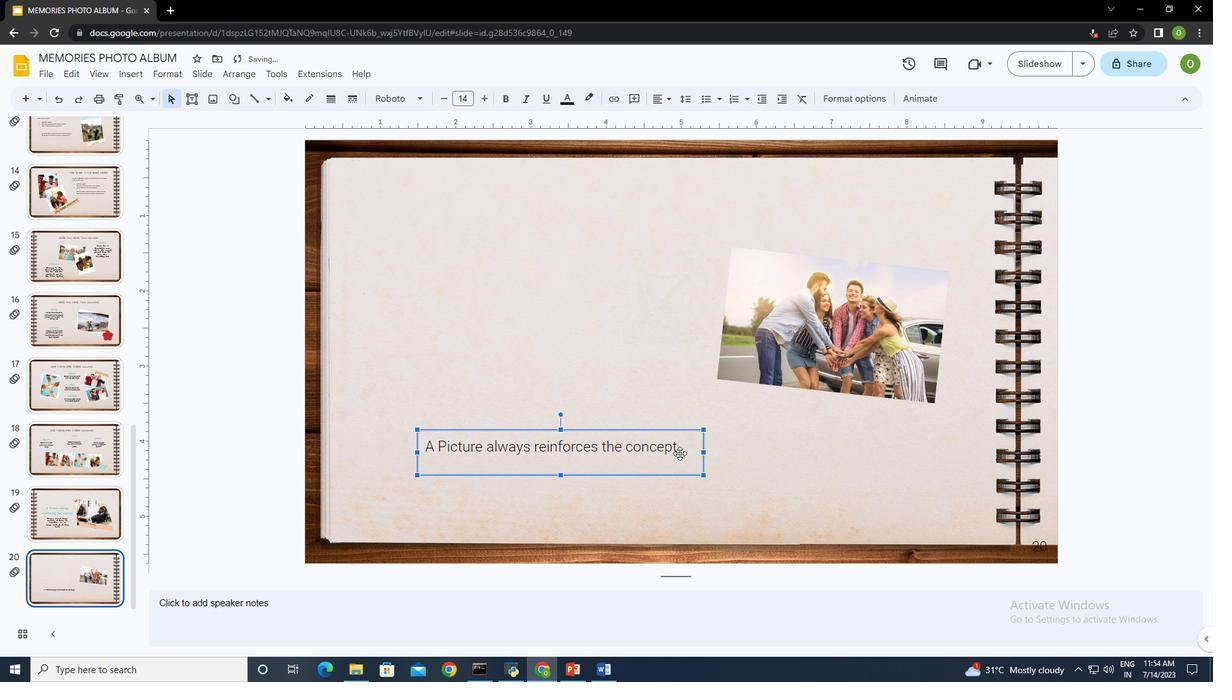 
Action: Mouse pressed left at (678, 450)
Screenshot: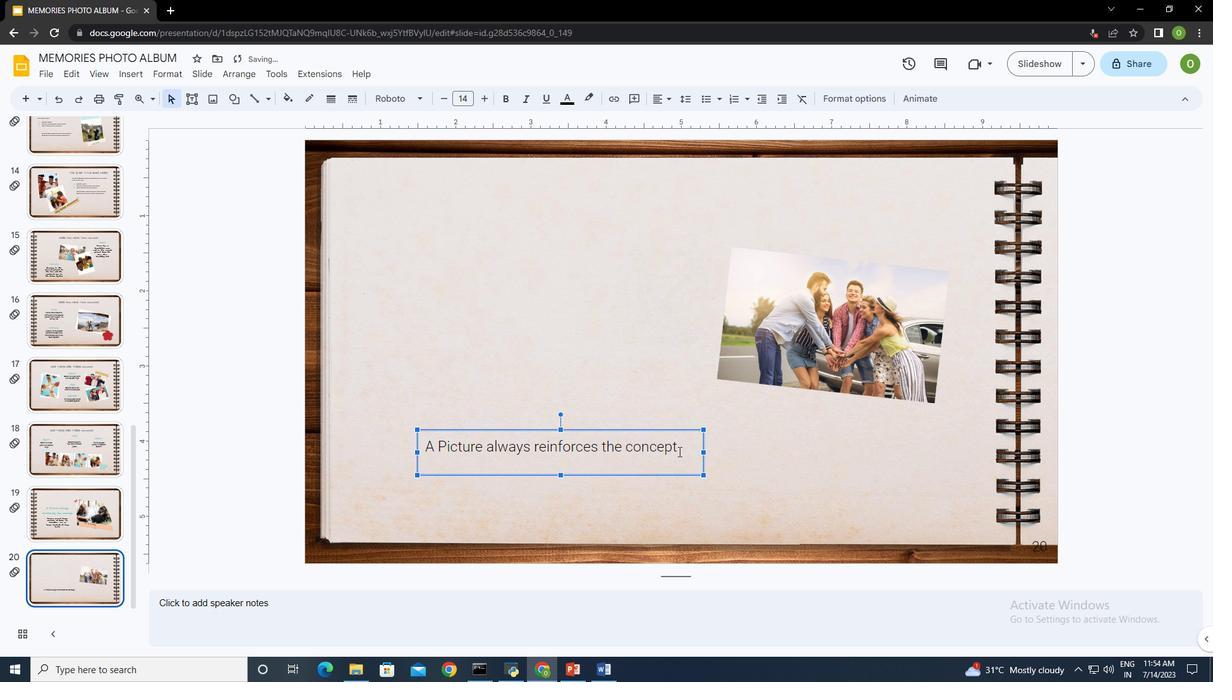 
Action: Mouse moved to (678, 450)
Screenshot: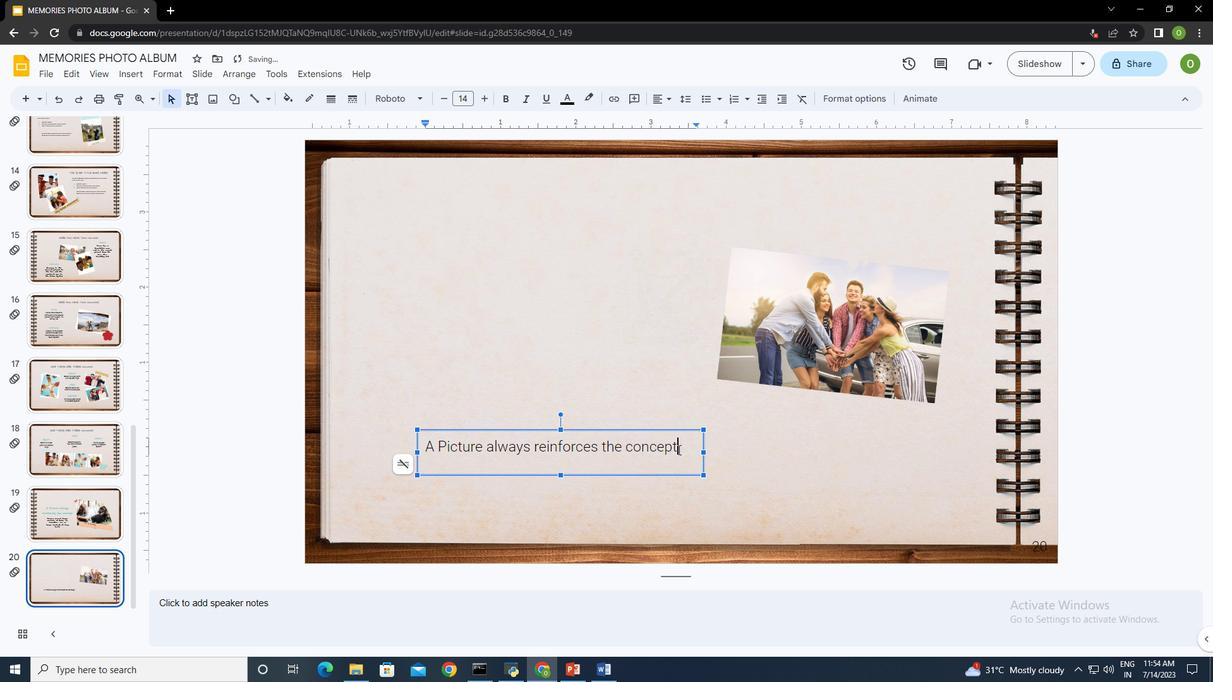 
Action: Key pressed ctrl+A
Screenshot: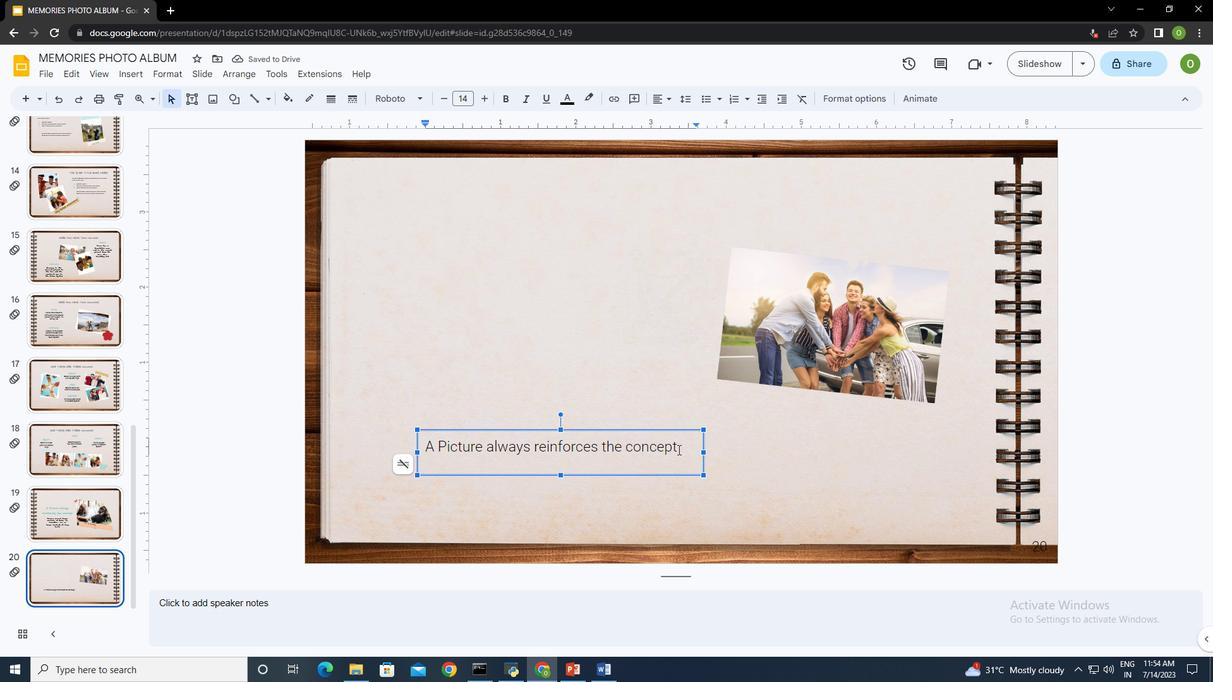 
Action: Mouse moved to (398, 101)
Screenshot: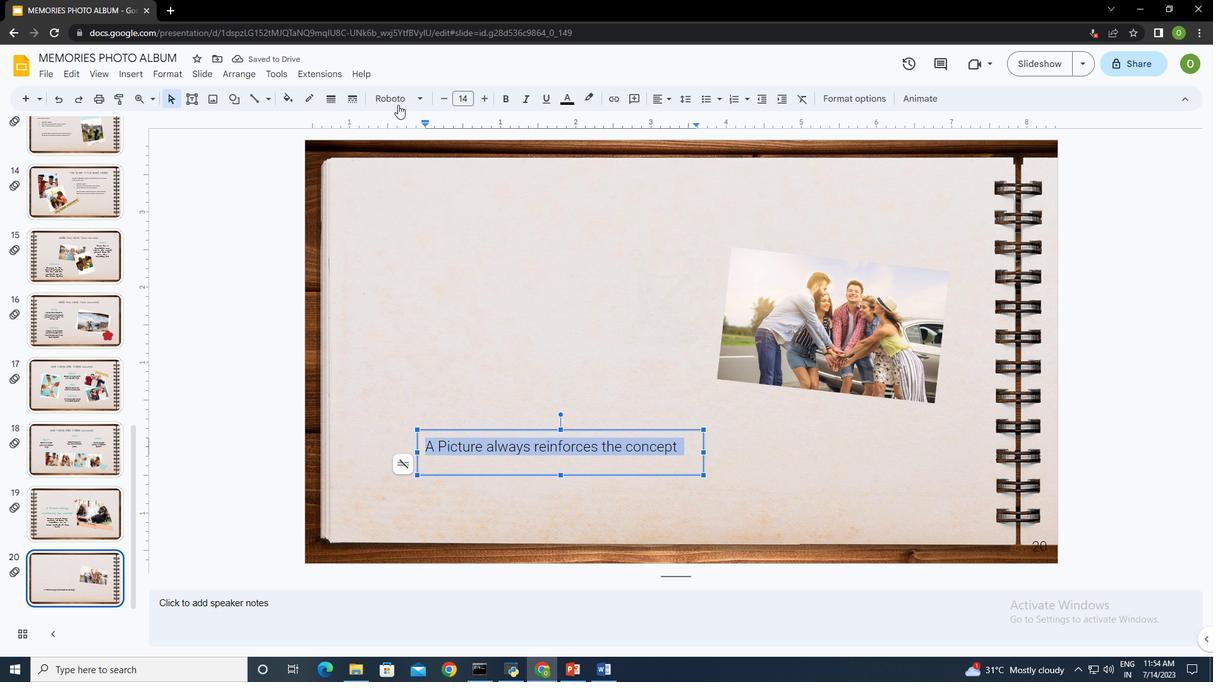 
Action: Mouse pressed left at (398, 101)
Screenshot: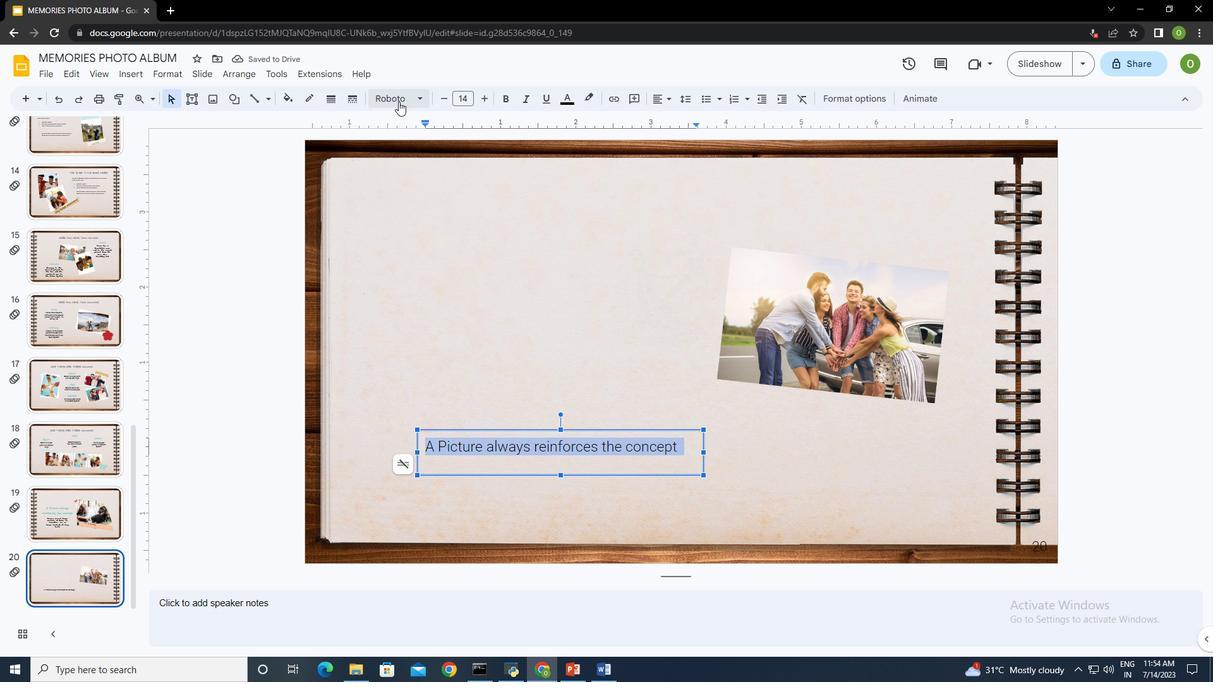 
Action: Mouse moved to (442, 174)
Screenshot: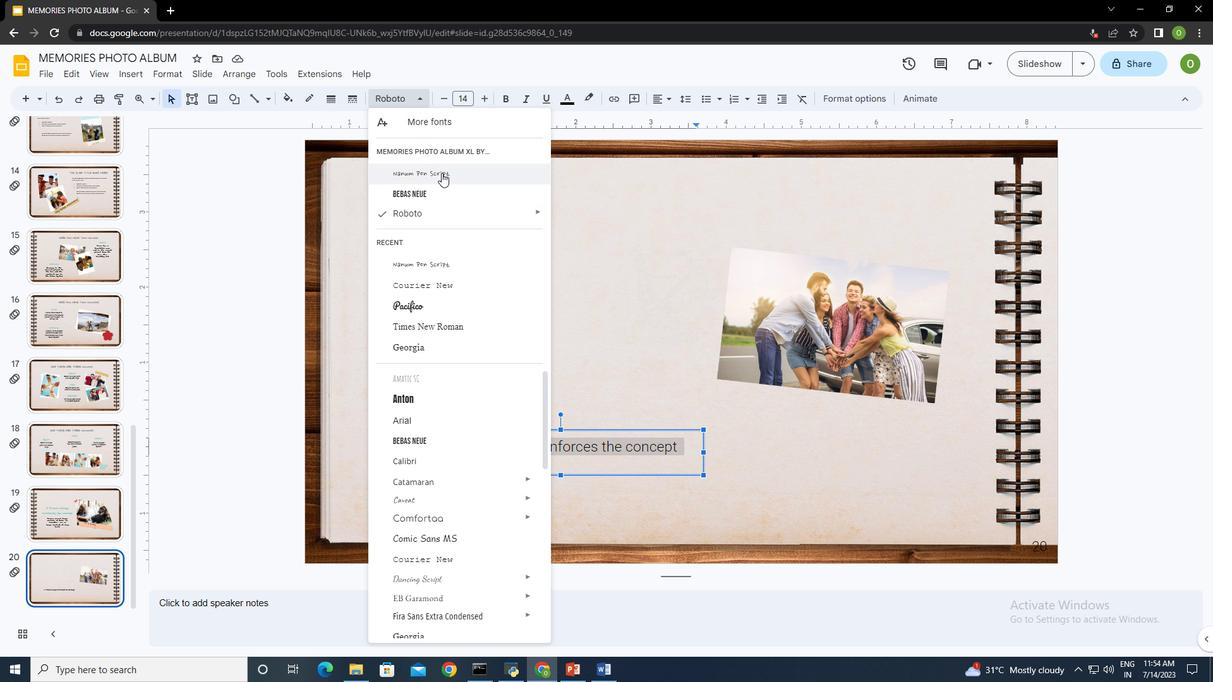 
Action: Mouse pressed left at (442, 174)
Screenshot: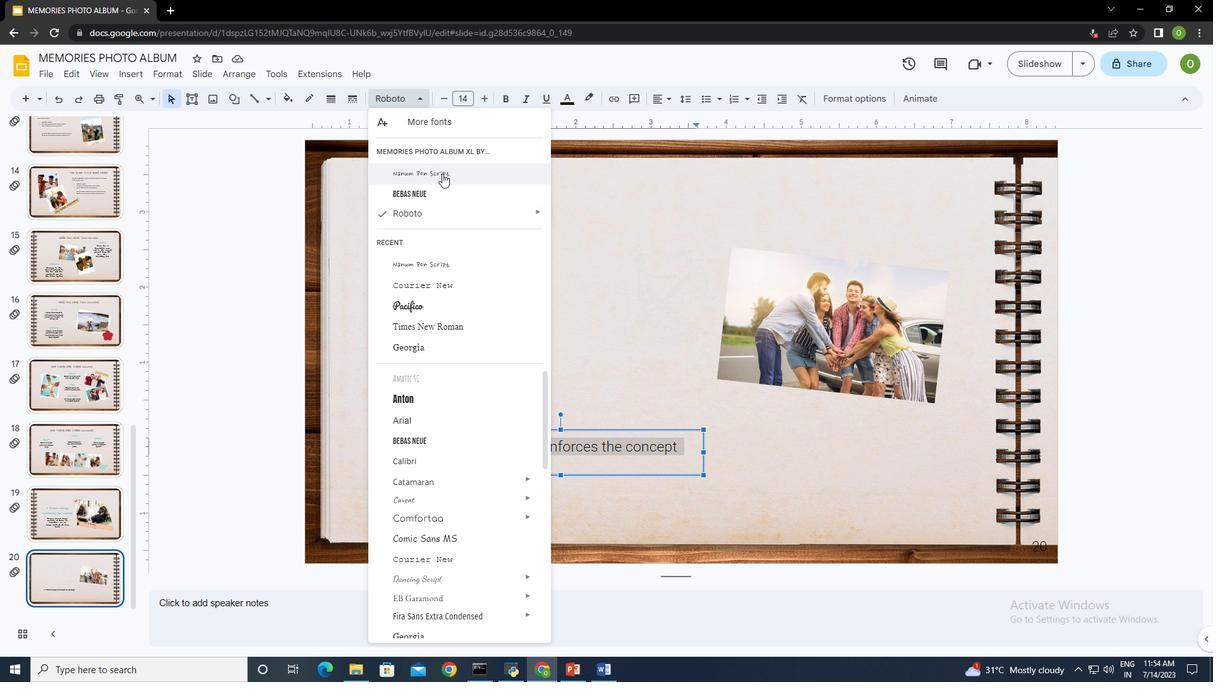 
Action: Mouse moved to (490, 99)
Screenshot: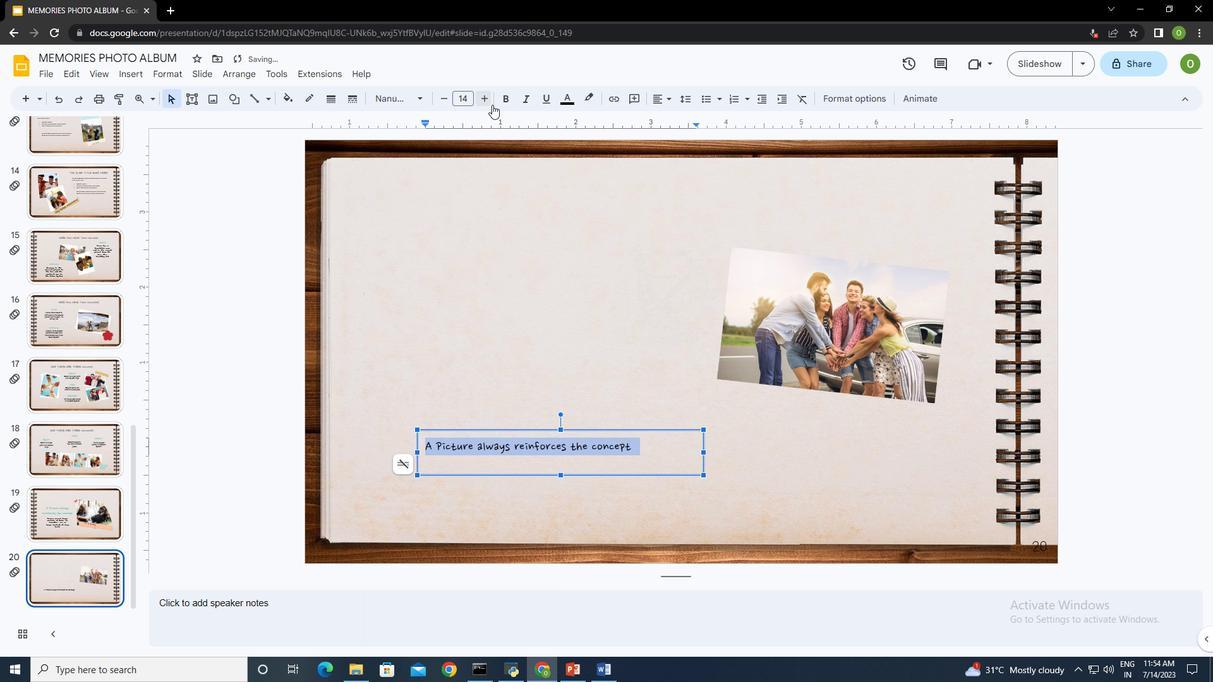 
Action: Mouse pressed left at (490, 99)
Screenshot: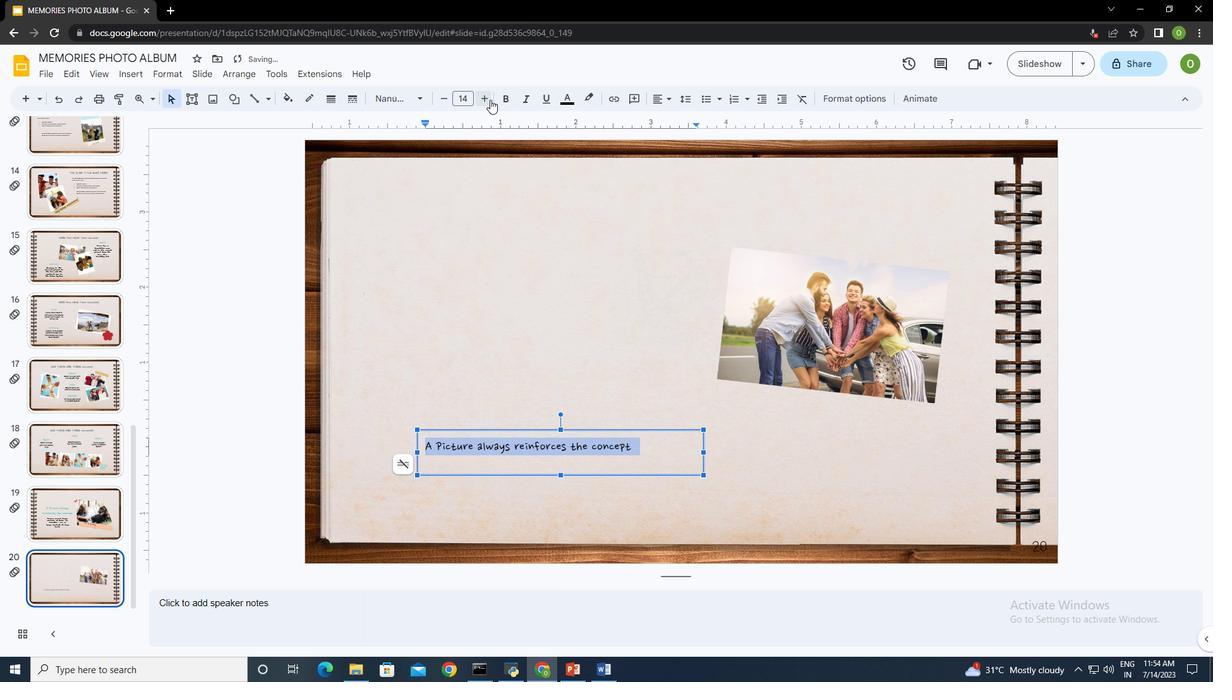 
Action: Mouse pressed left at (490, 99)
Screenshot: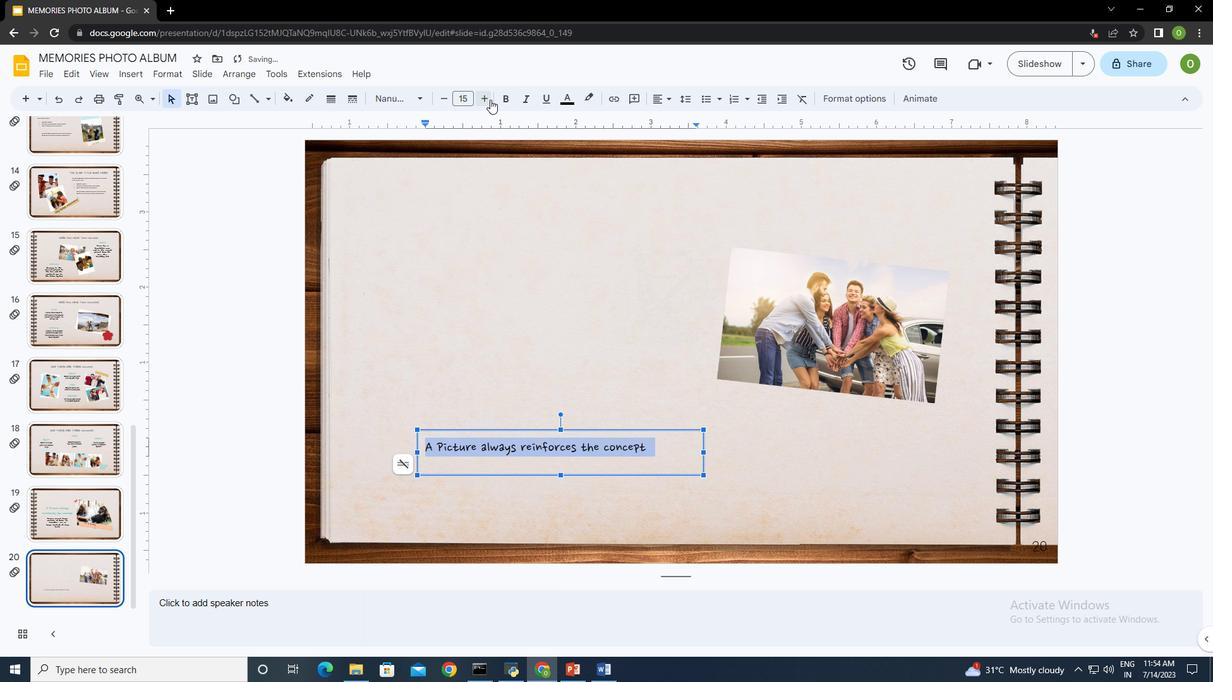 
Action: Mouse pressed left at (490, 99)
Screenshot: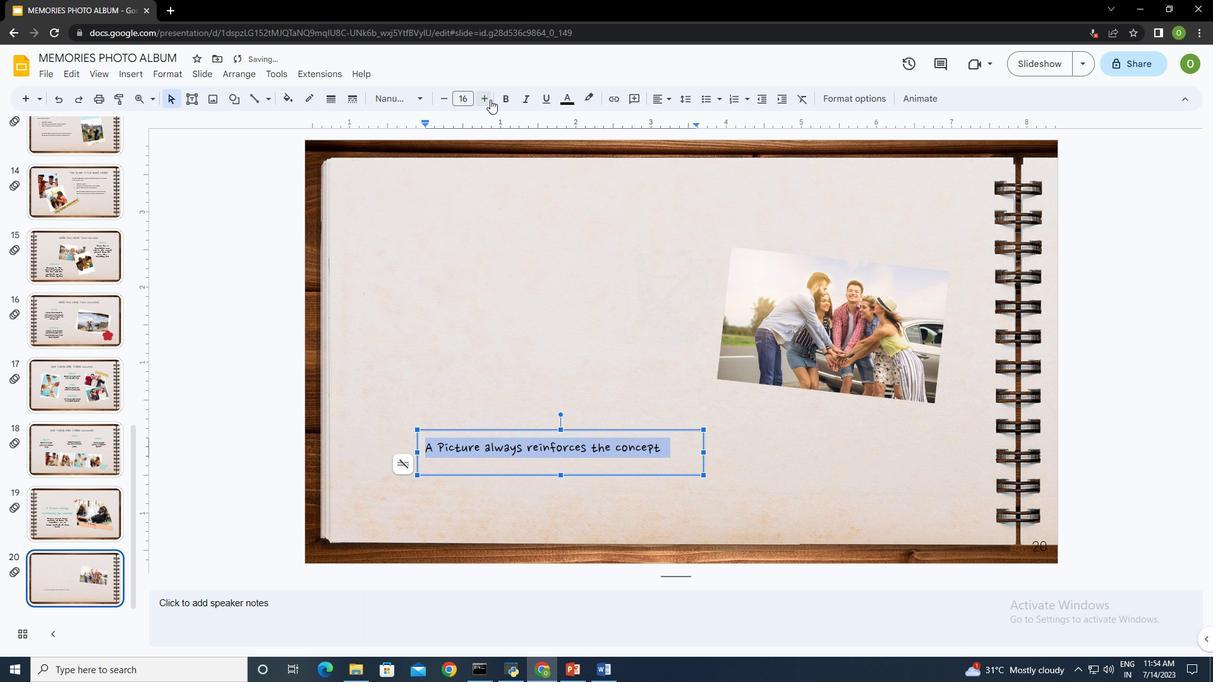 
Action: Mouse pressed left at (490, 99)
Screenshot: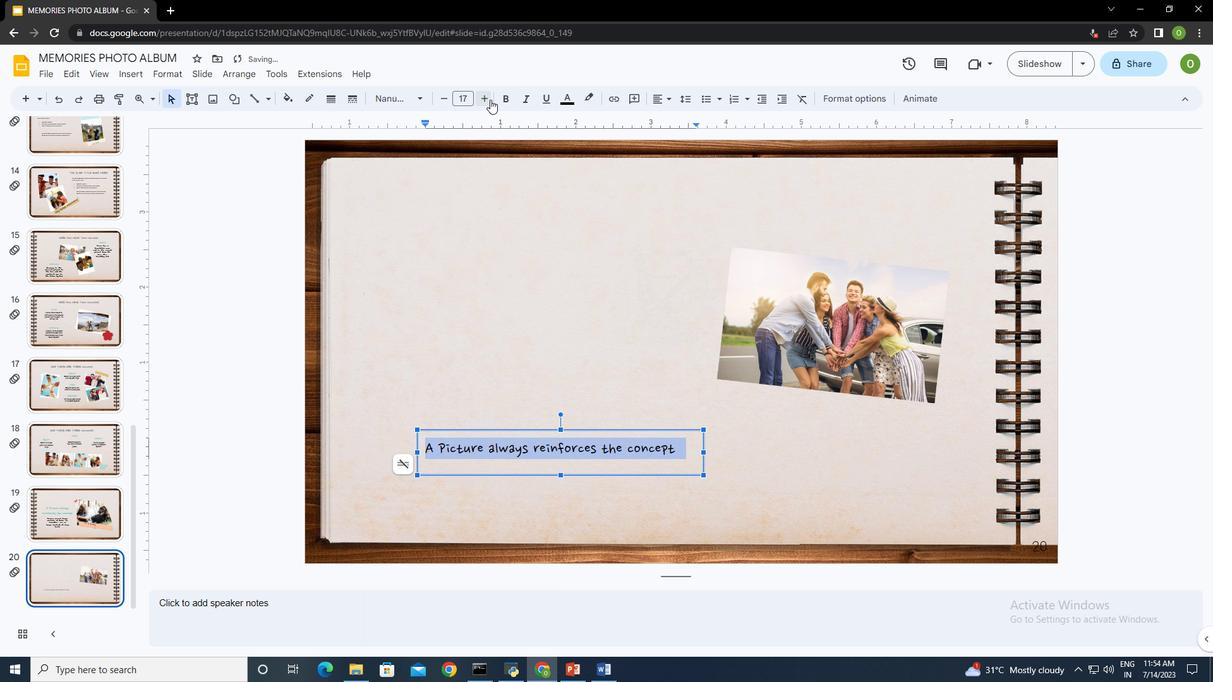 
Action: Mouse pressed left at (490, 99)
Screenshot: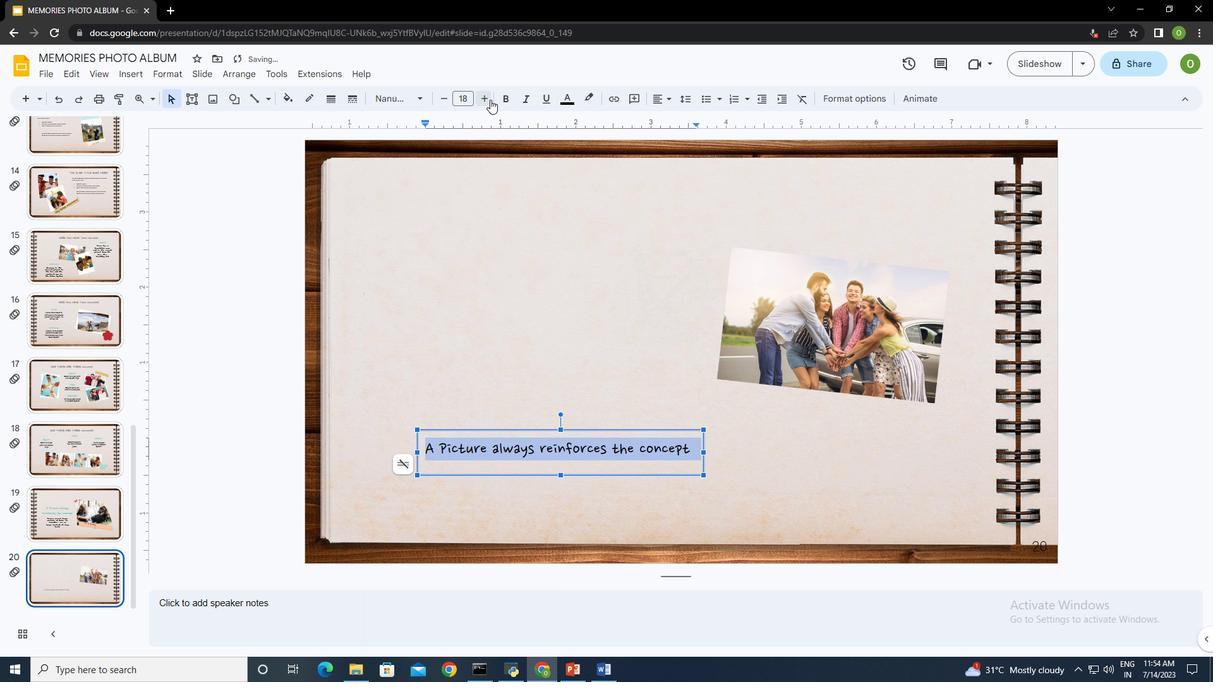 
Action: Mouse moved to (704, 452)
Screenshot: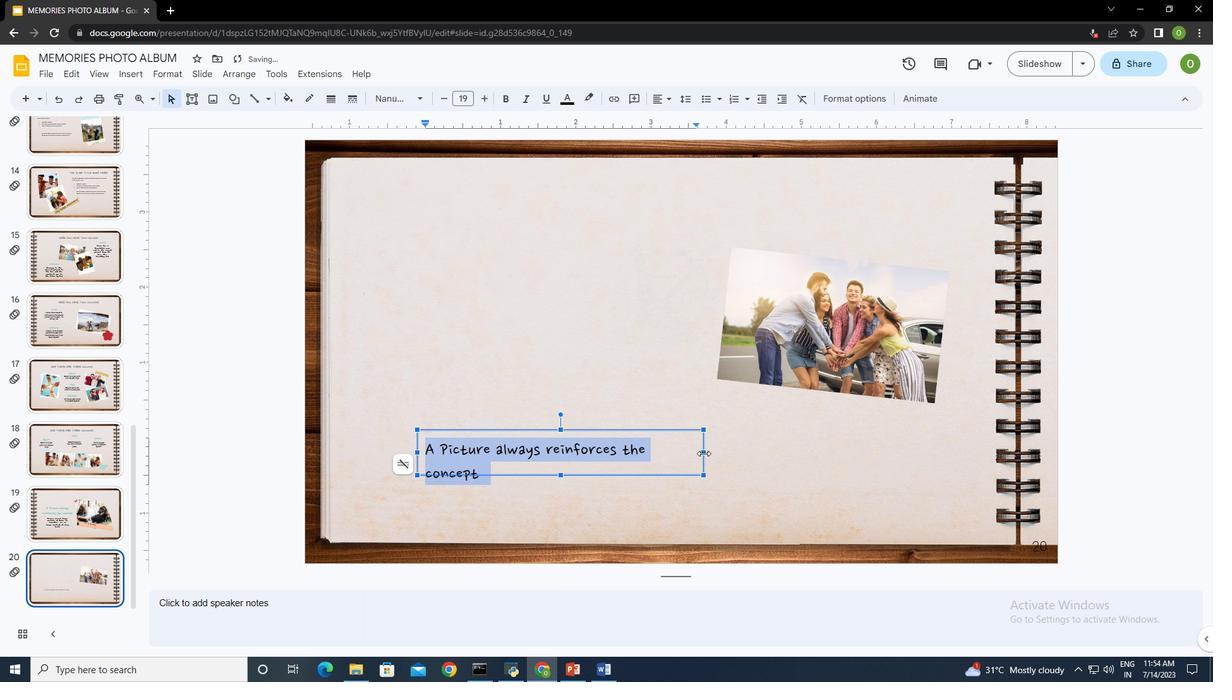 
Action: Mouse pressed left at (704, 452)
Screenshot: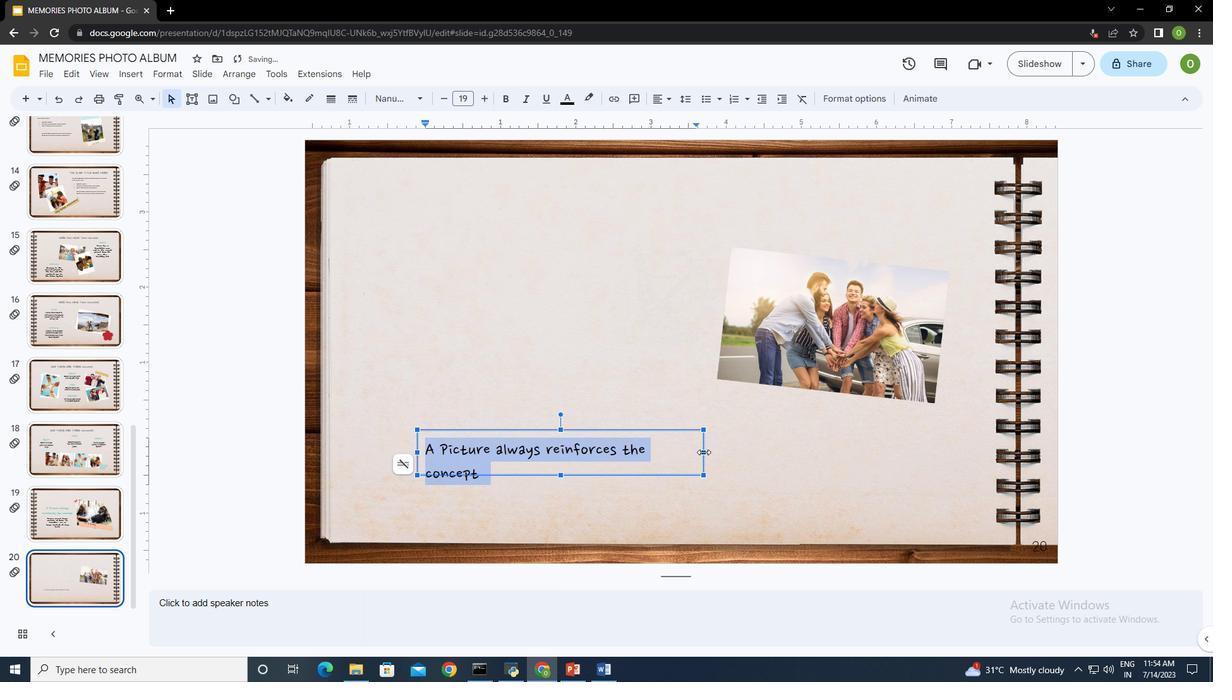 
Action: Mouse moved to (711, 448)
Screenshot: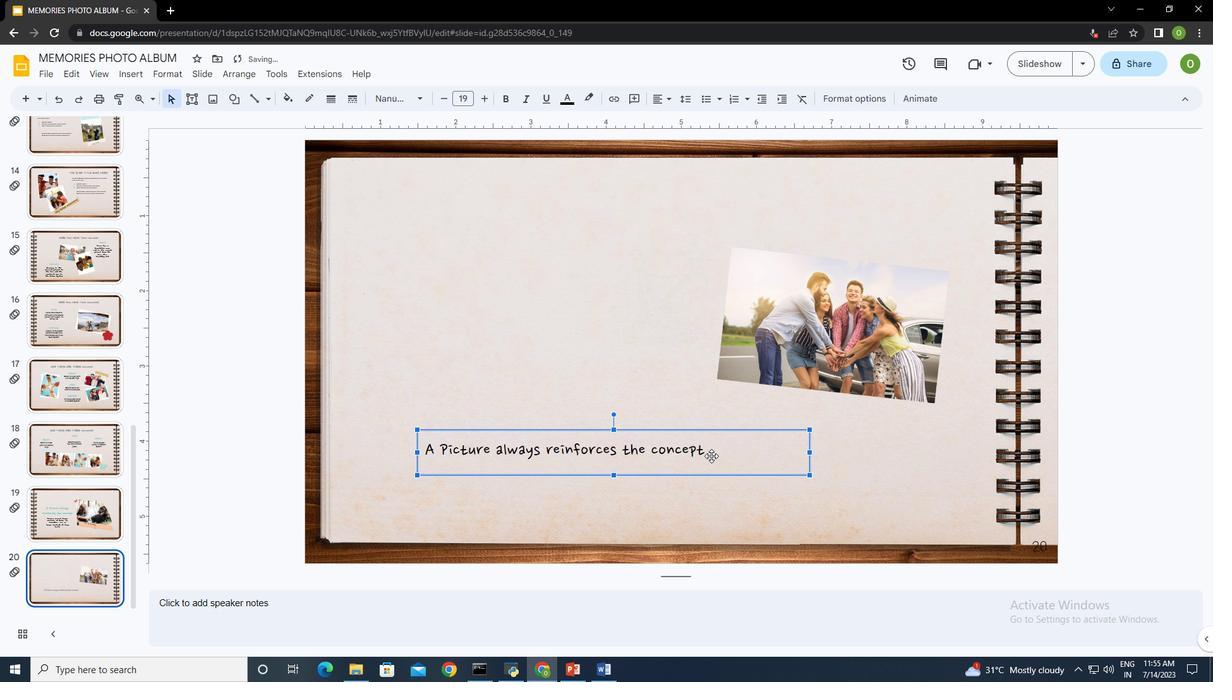 
Action: Mouse pressed left at (711, 448)
Screenshot: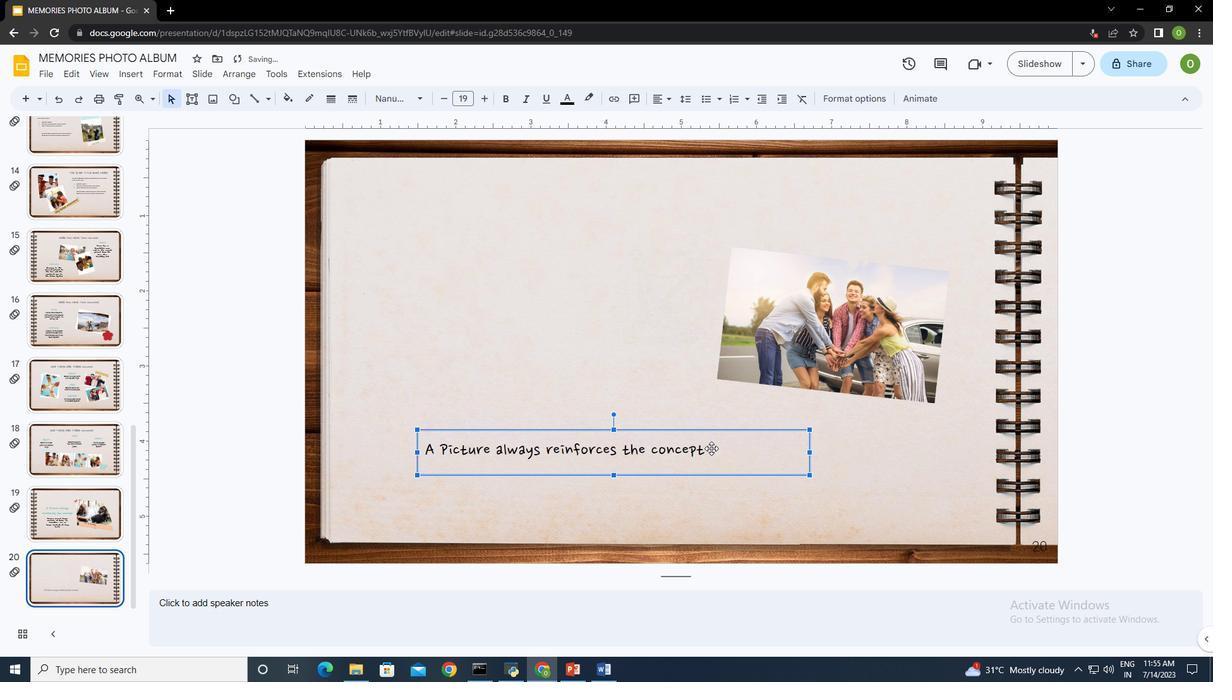 
Action: Mouse moved to (481, 96)
Screenshot: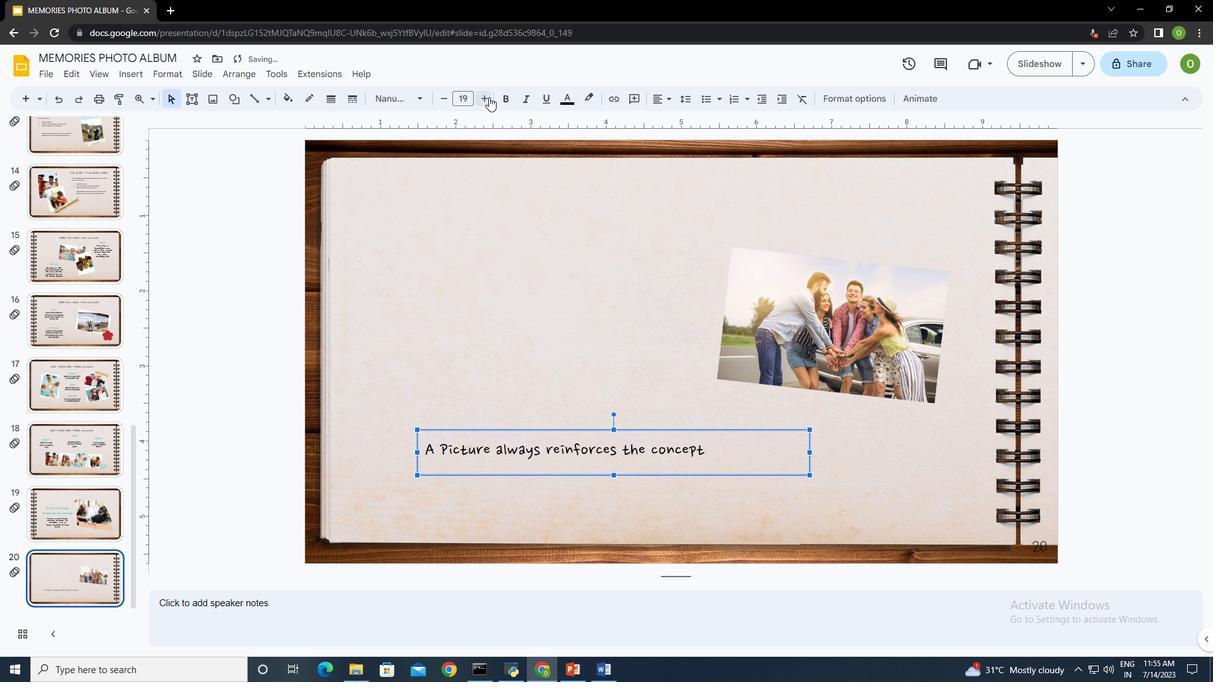
Action: Mouse pressed left at (481, 96)
Screenshot: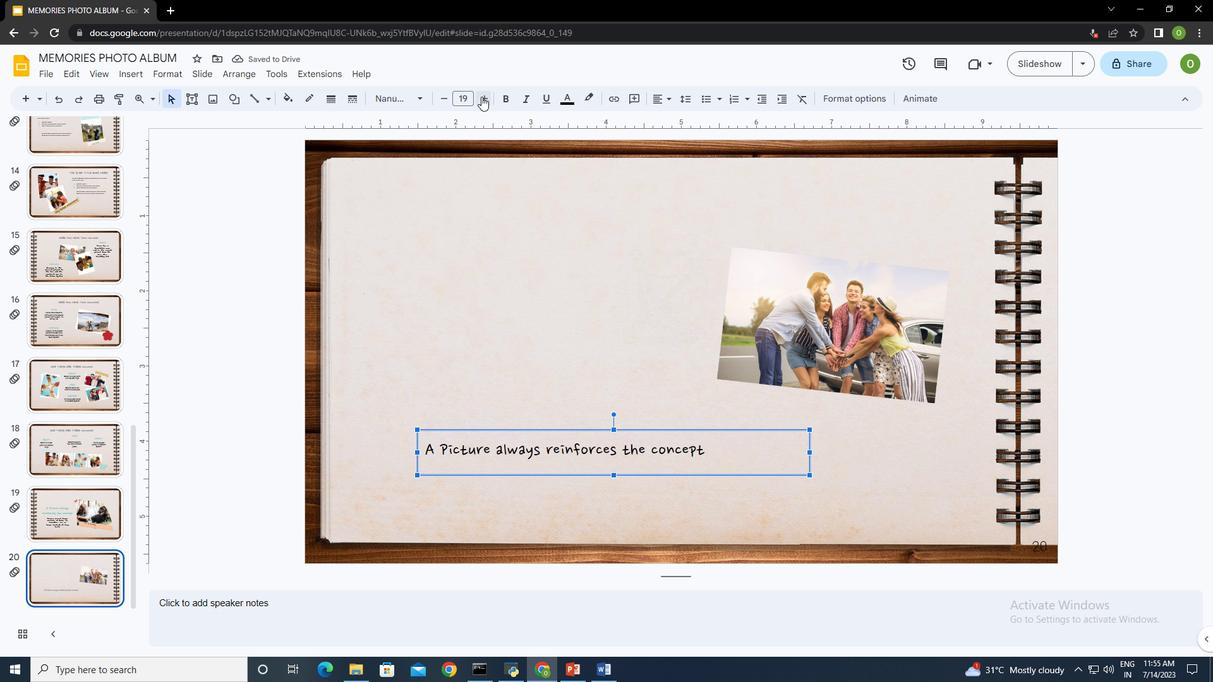 
Action: Mouse pressed left at (481, 96)
Screenshot: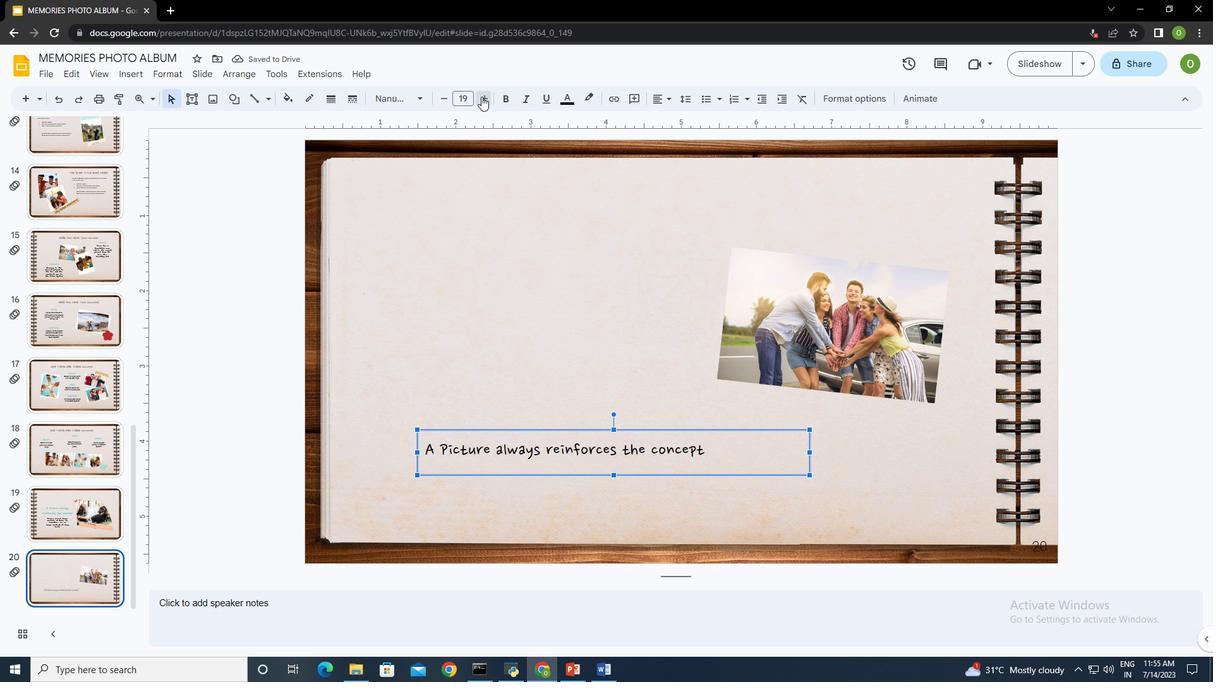 
Action: Mouse pressed left at (481, 96)
Screenshot: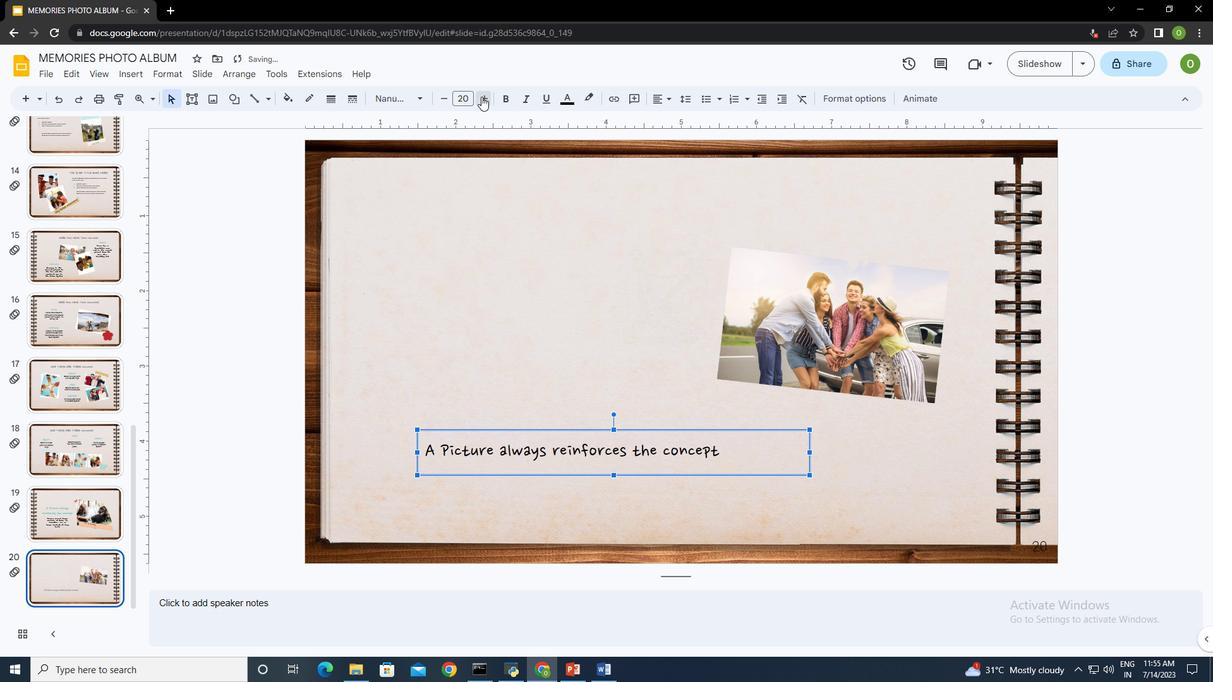 
Action: Mouse pressed left at (481, 96)
Screenshot: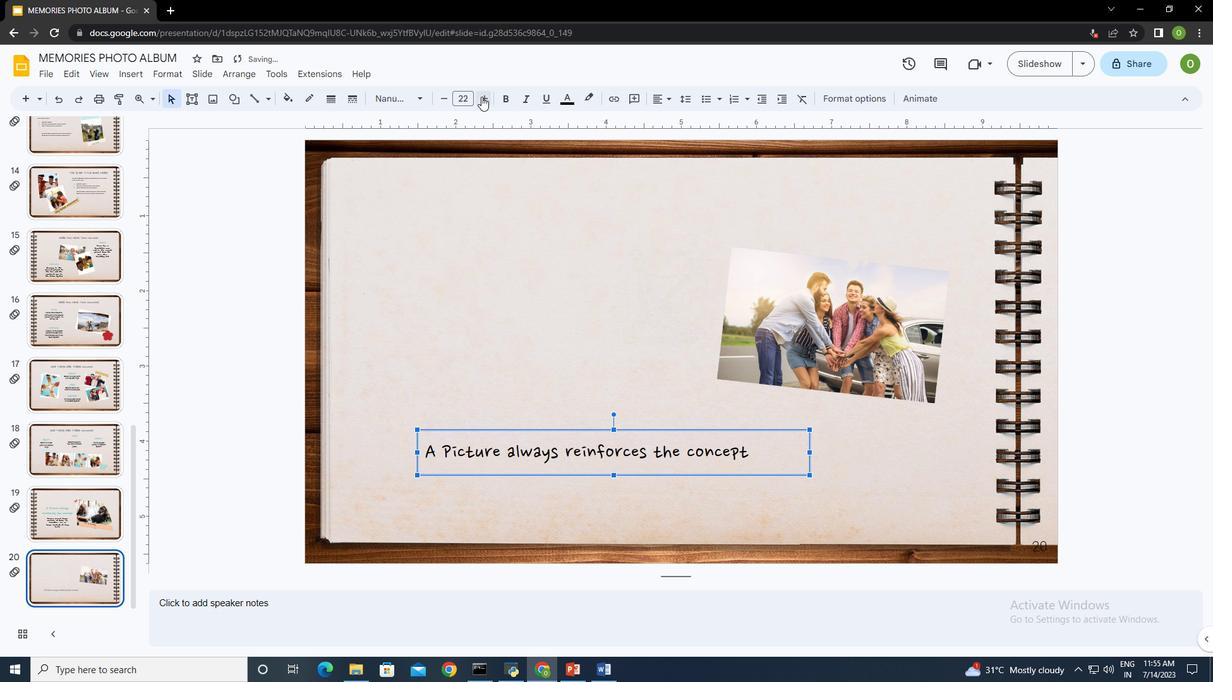 
Action: Mouse moved to (570, 97)
Screenshot: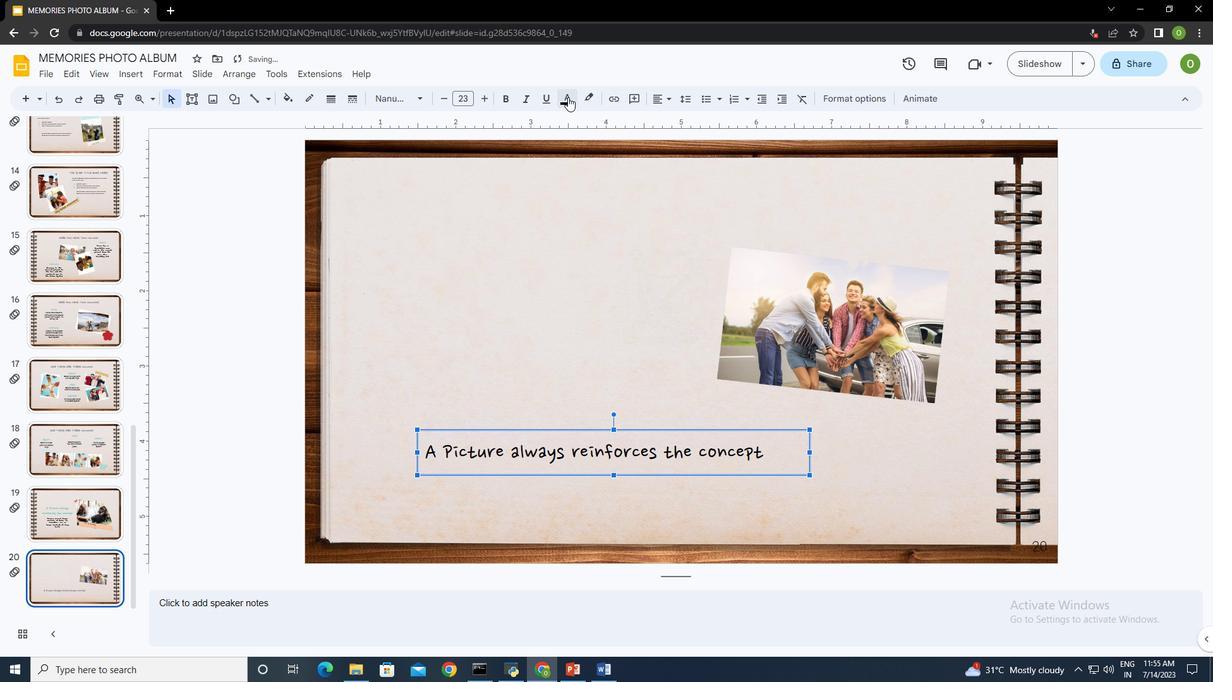 
Action: Mouse pressed left at (570, 97)
Screenshot: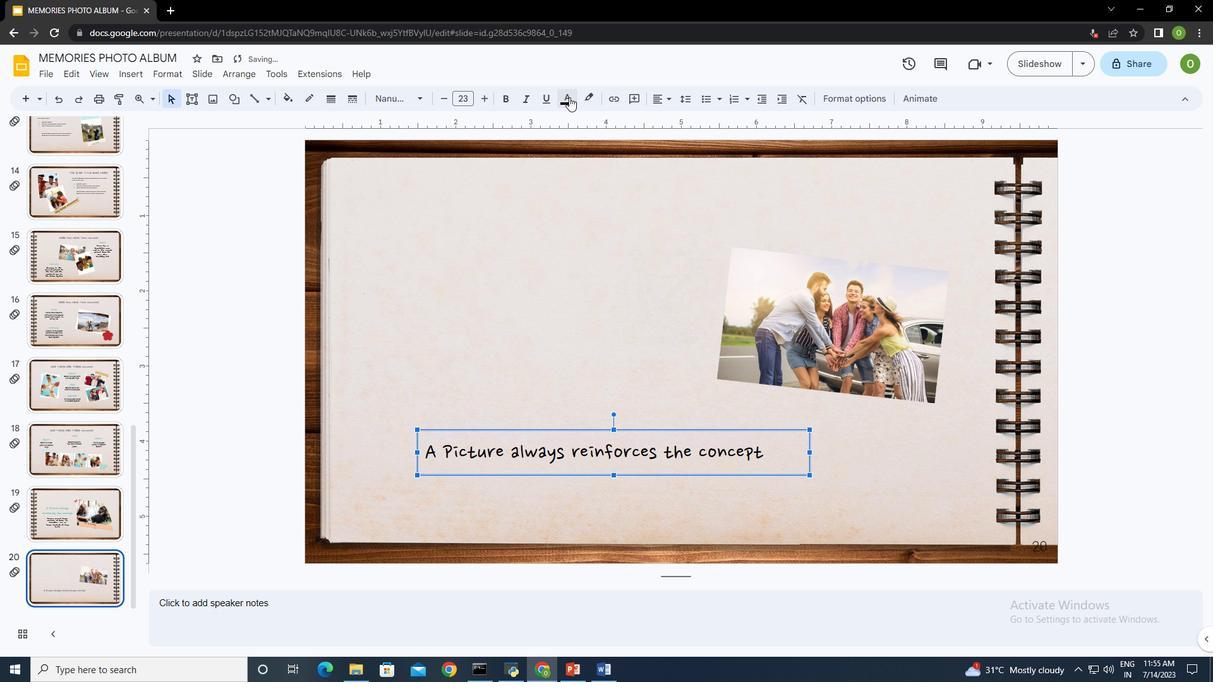 
Action: Mouse moved to (680, 139)
Screenshot: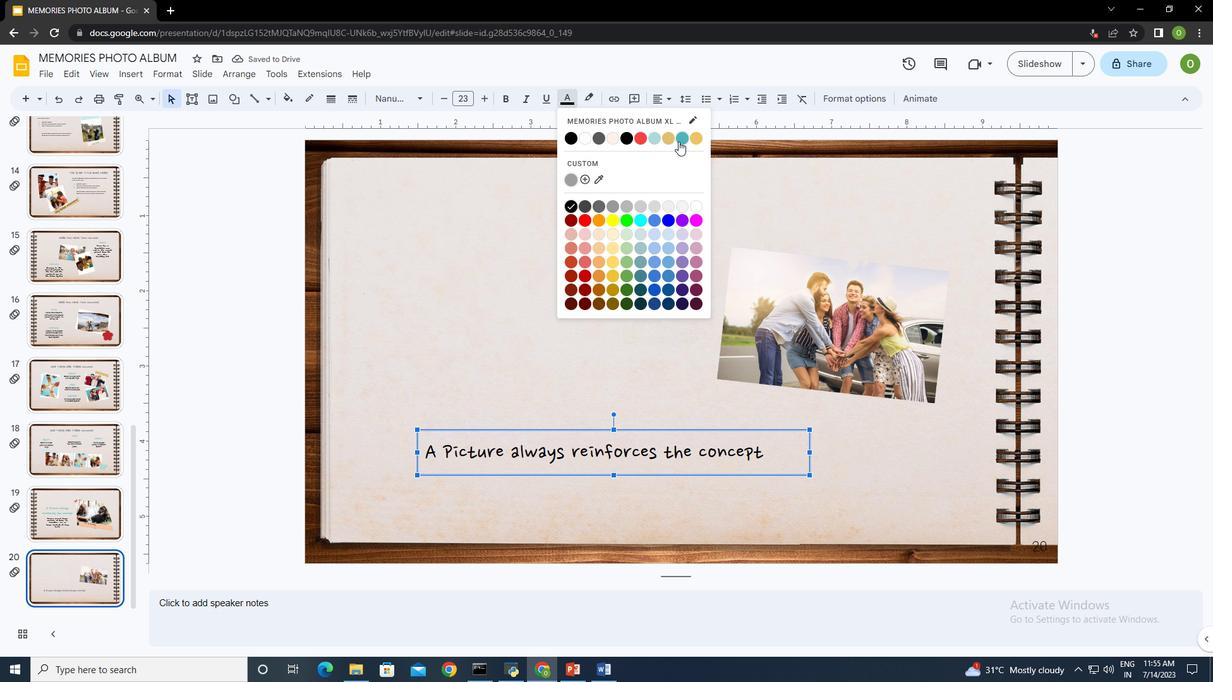 
Action: Mouse pressed left at (680, 139)
Screenshot: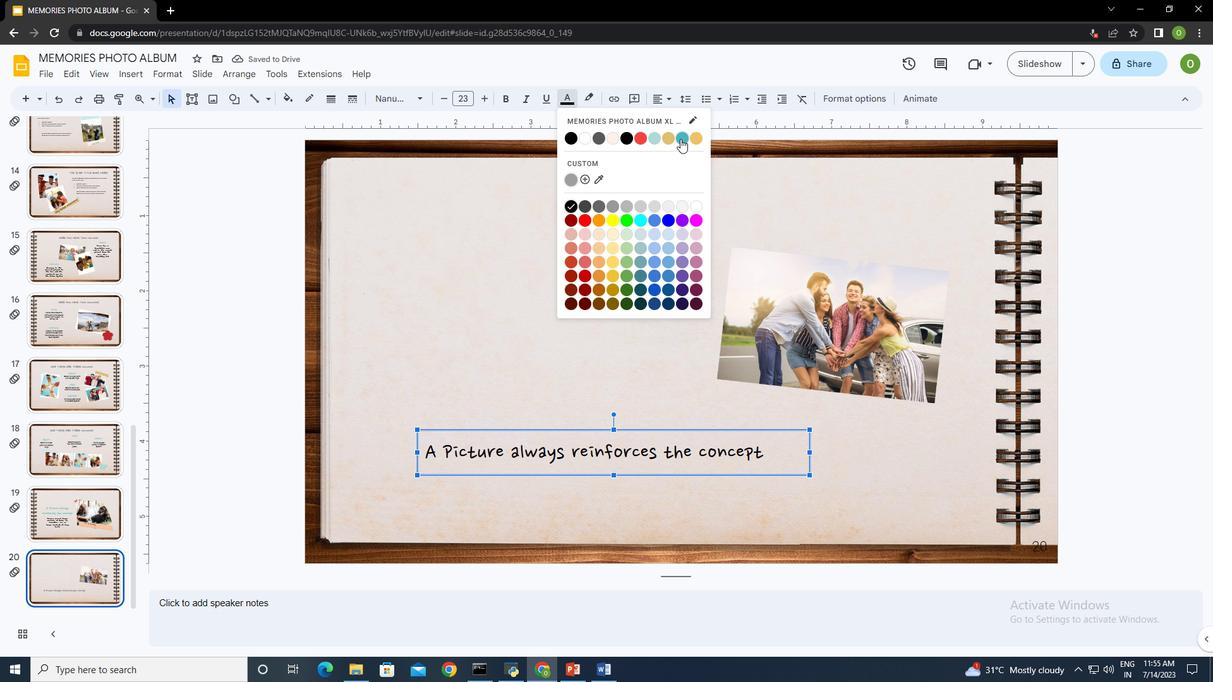
Action: Mouse moved to (832, 479)
Screenshot: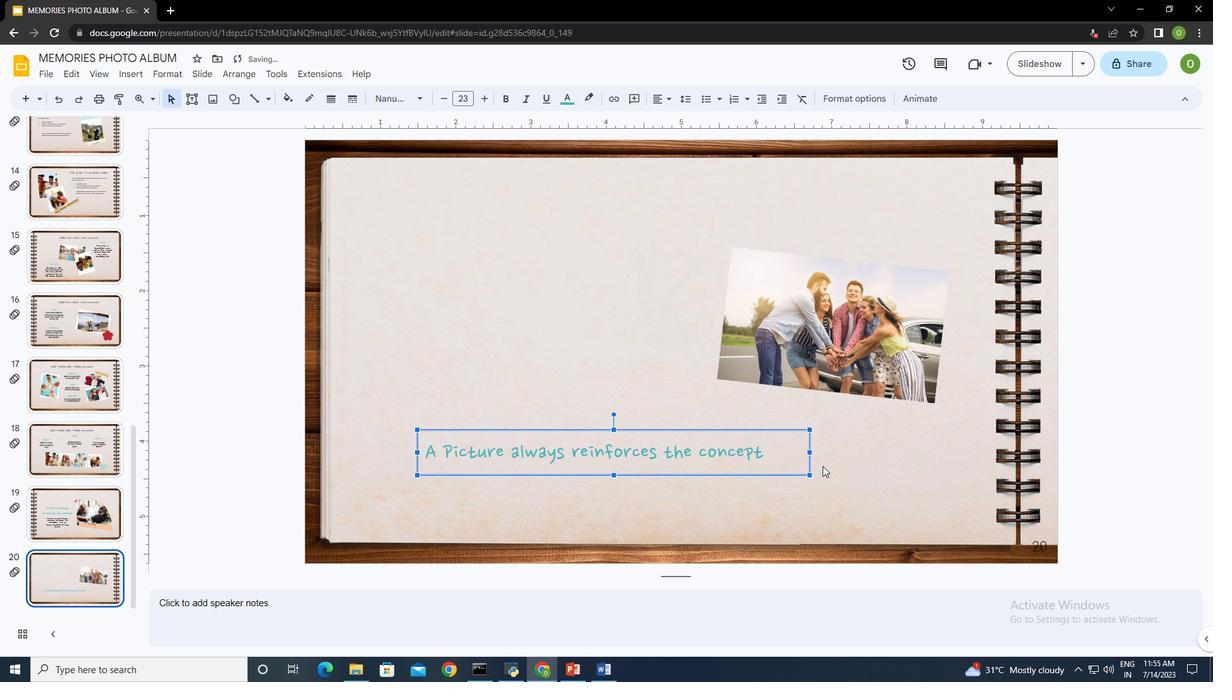
Action: Mouse pressed left at (832, 479)
Screenshot: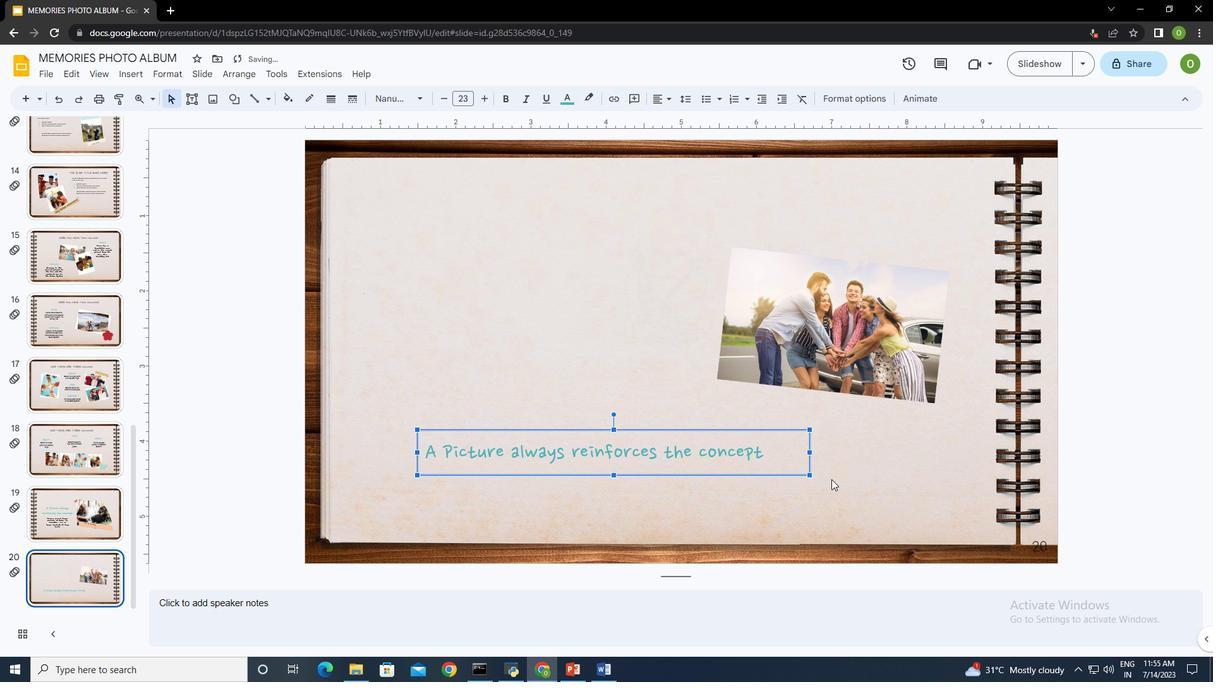 
Action: Mouse moved to (708, 445)
Screenshot: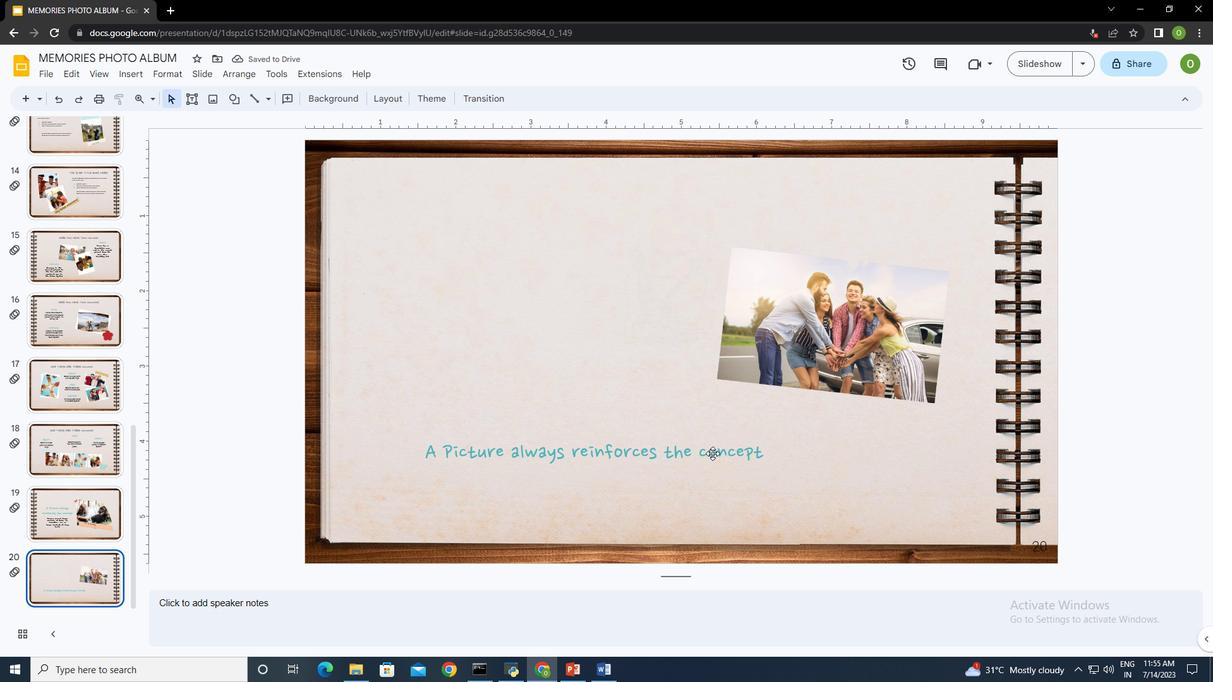 
Action: Mouse pressed left at (708, 445)
Screenshot: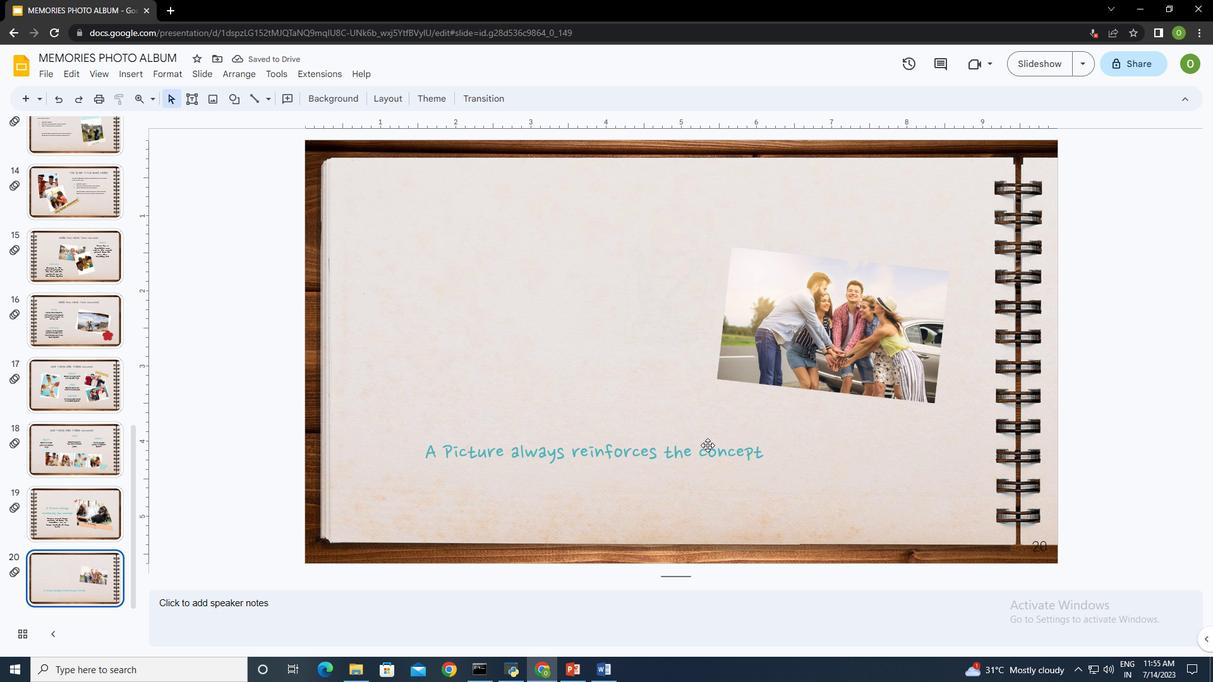 
Action: Mouse moved to (481, 94)
Screenshot: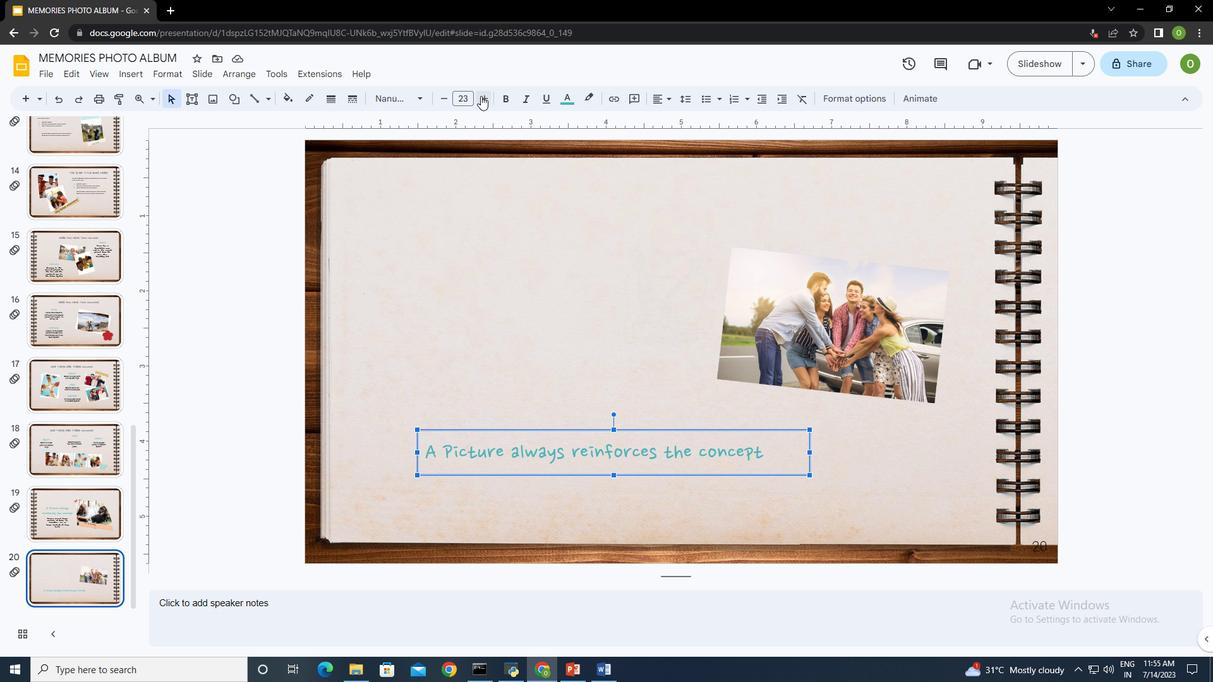 
Action: Mouse pressed left at (481, 94)
Screenshot: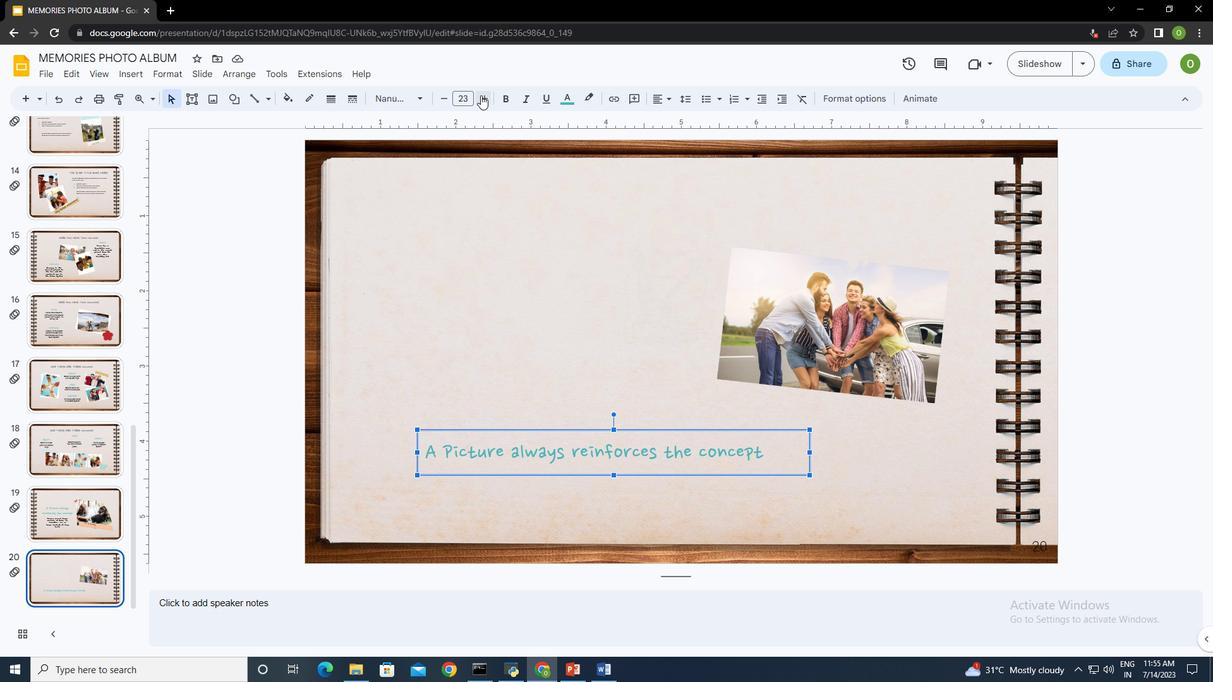 
Action: Mouse pressed left at (481, 94)
Screenshot: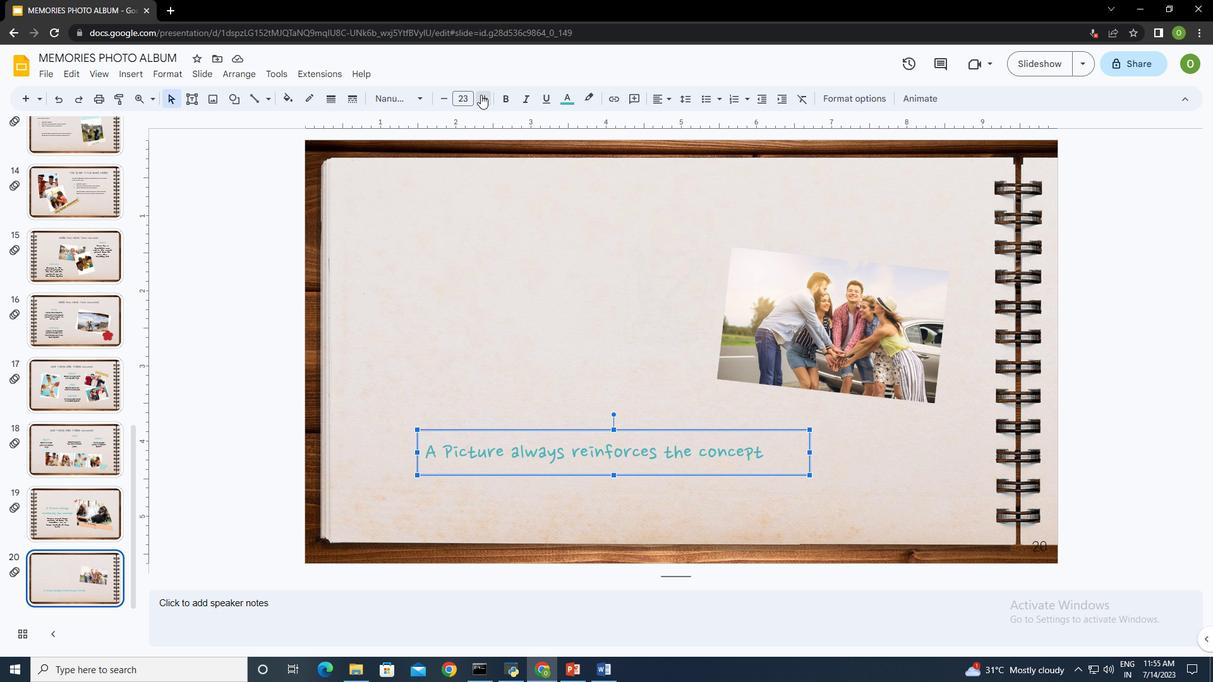 
Action: Mouse pressed left at (481, 94)
Screenshot: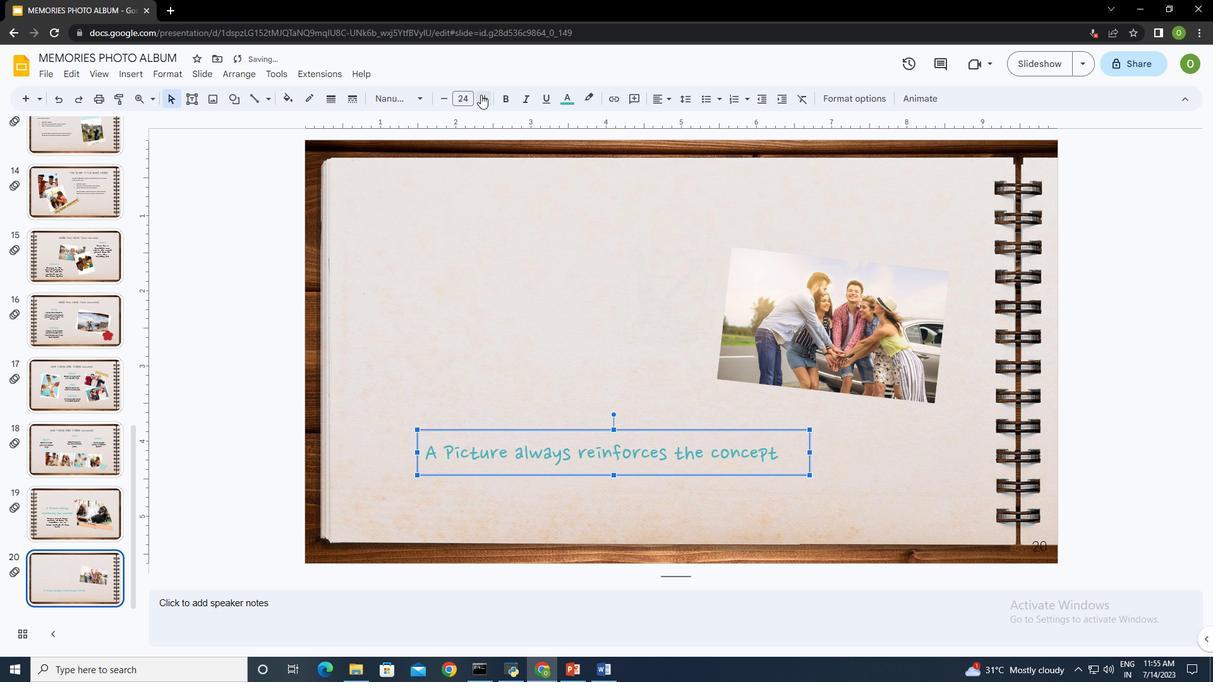 
Action: Mouse pressed left at (481, 94)
Screenshot: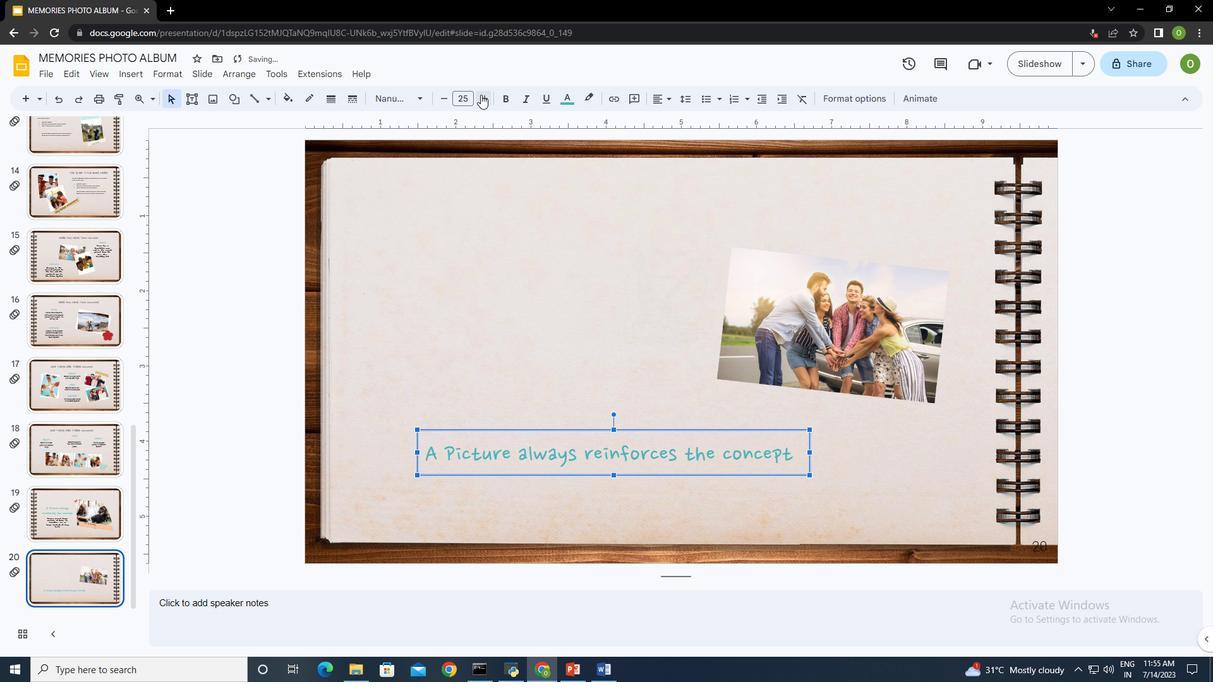 
Action: Mouse pressed left at (481, 94)
Screenshot: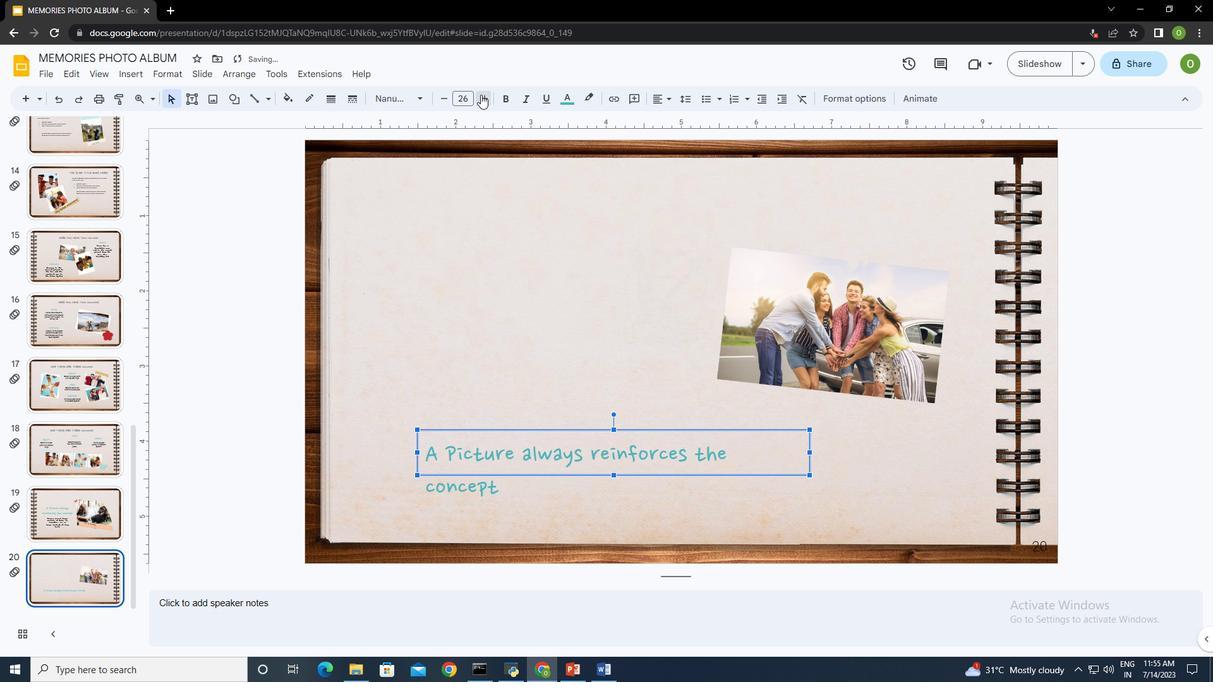 
Action: Mouse pressed left at (481, 94)
Screenshot: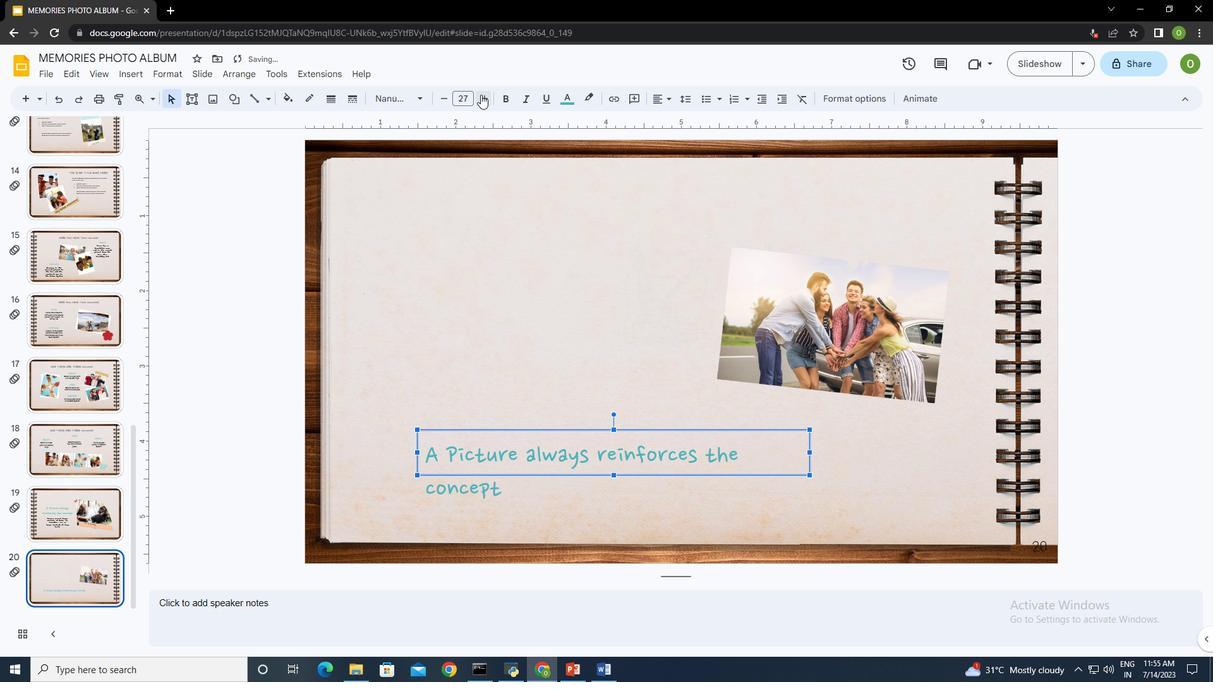 
Action: Mouse pressed left at (481, 94)
Screenshot: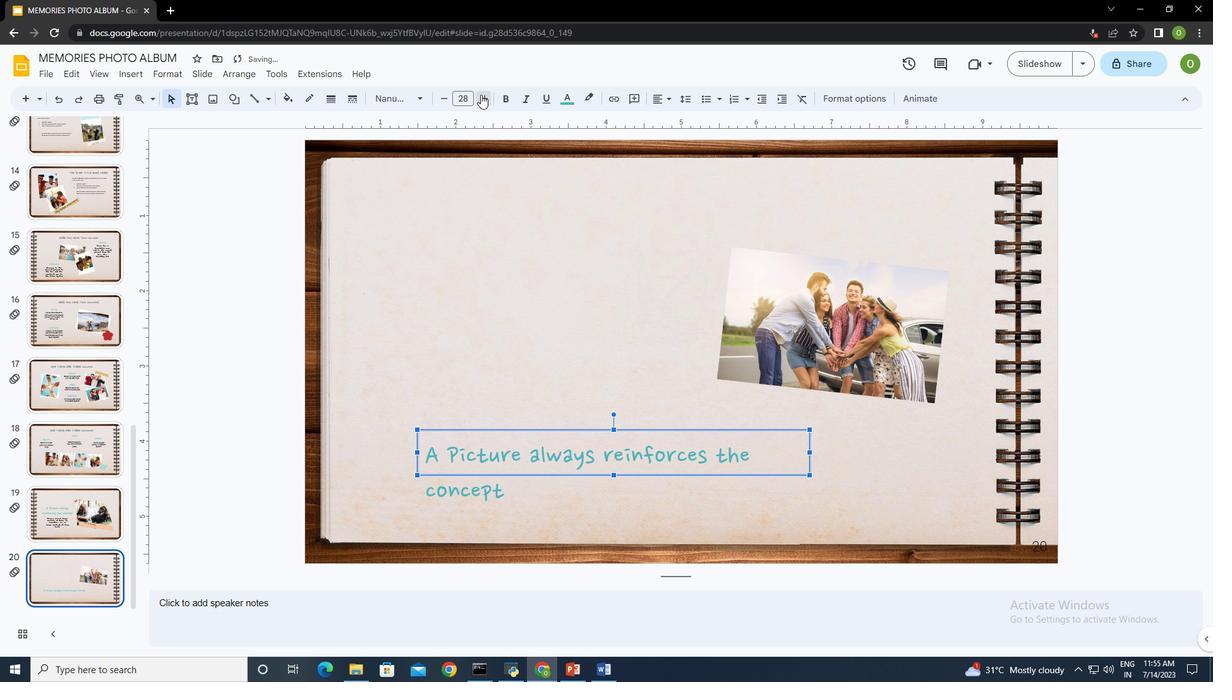 
Action: Mouse pressed left at (481, 94)
Screenshot: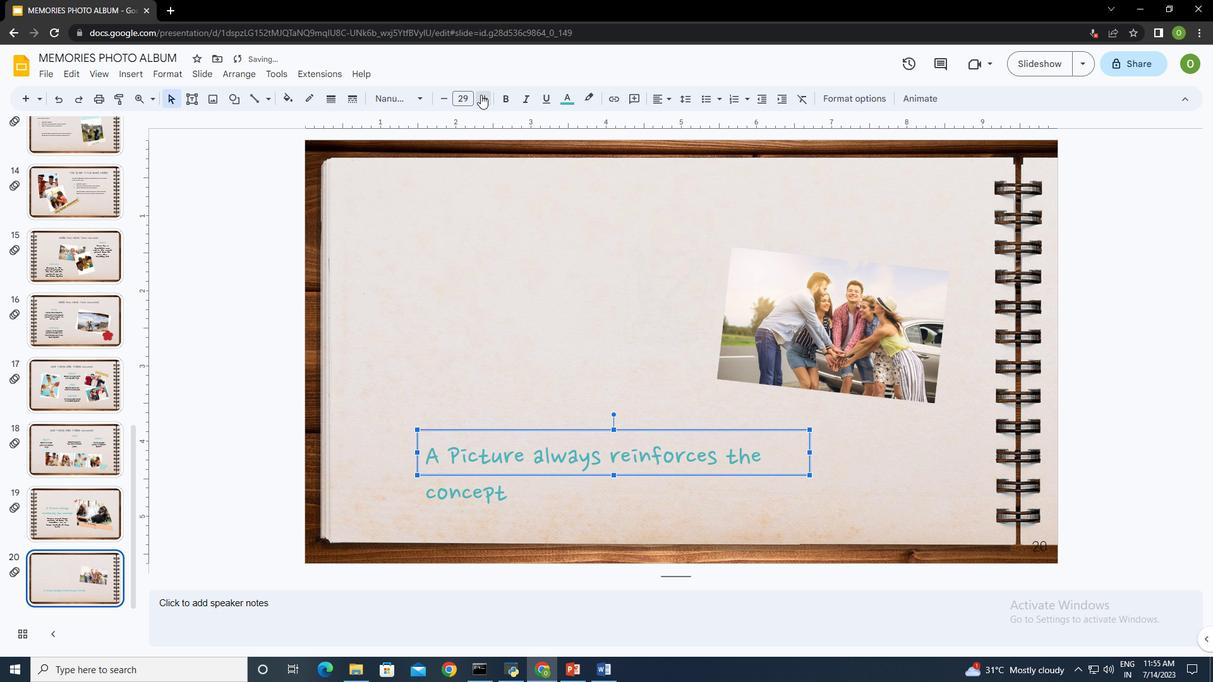 
Action: Mouse moved to (809, 452)
Screenshot: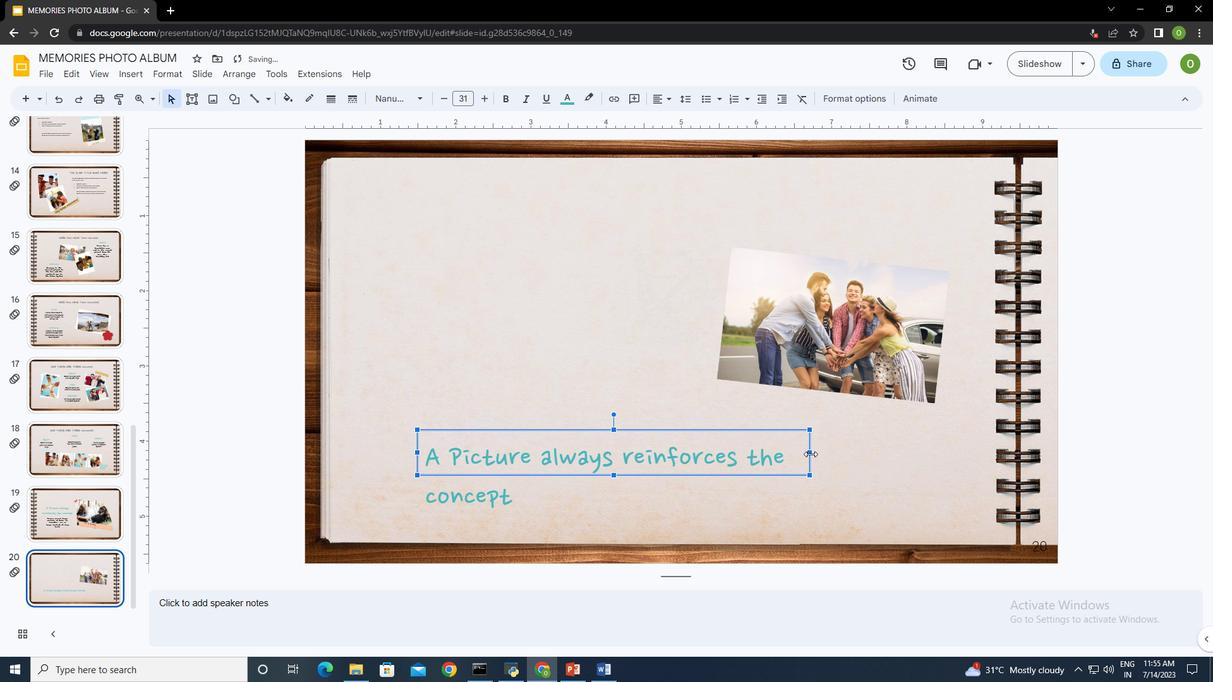 
Action: Mouse pressed left at (809, 452)
Screenshot: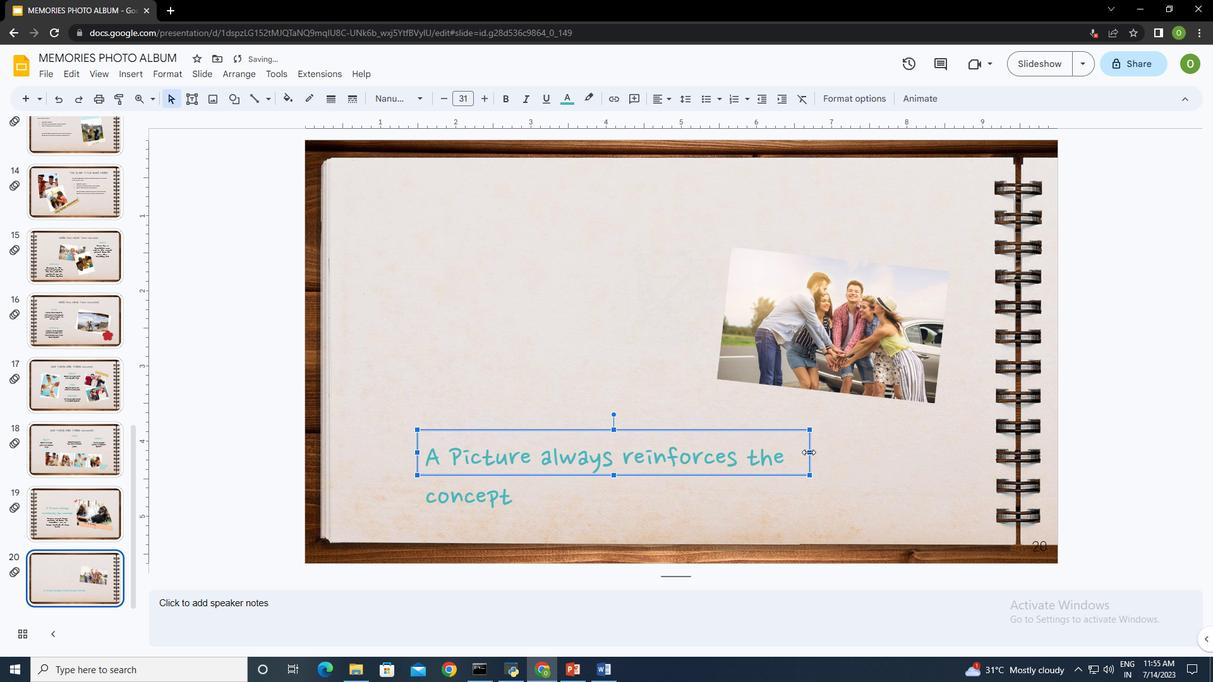 
Action: Mouse moved to (841, 452)
Screenshot: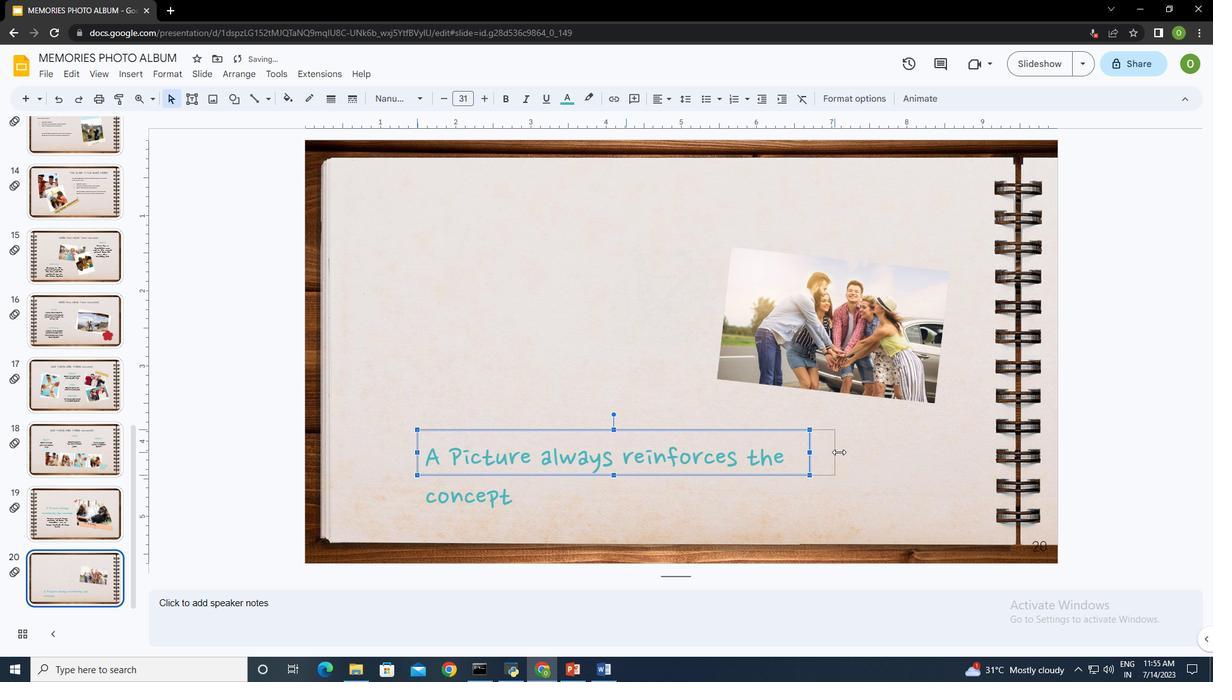 
Action: Mouse pressed left at (841, 452)
Screenshot: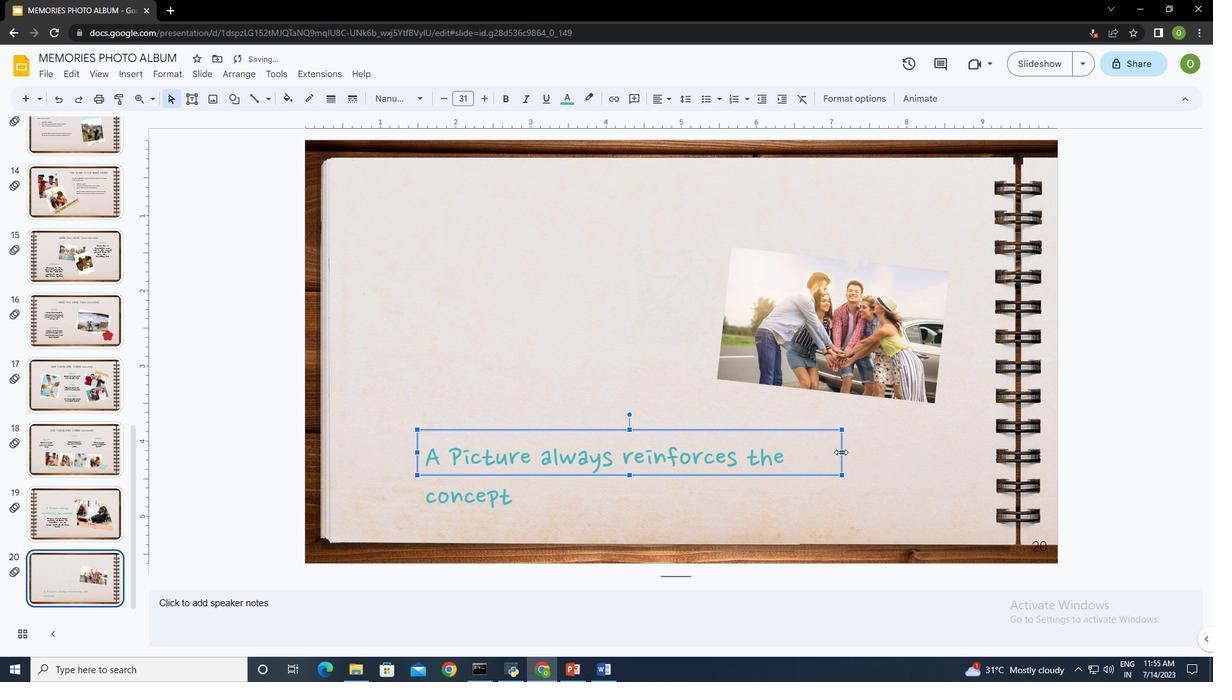 
Action: Mouse moved to (421, 453)
Screenshot: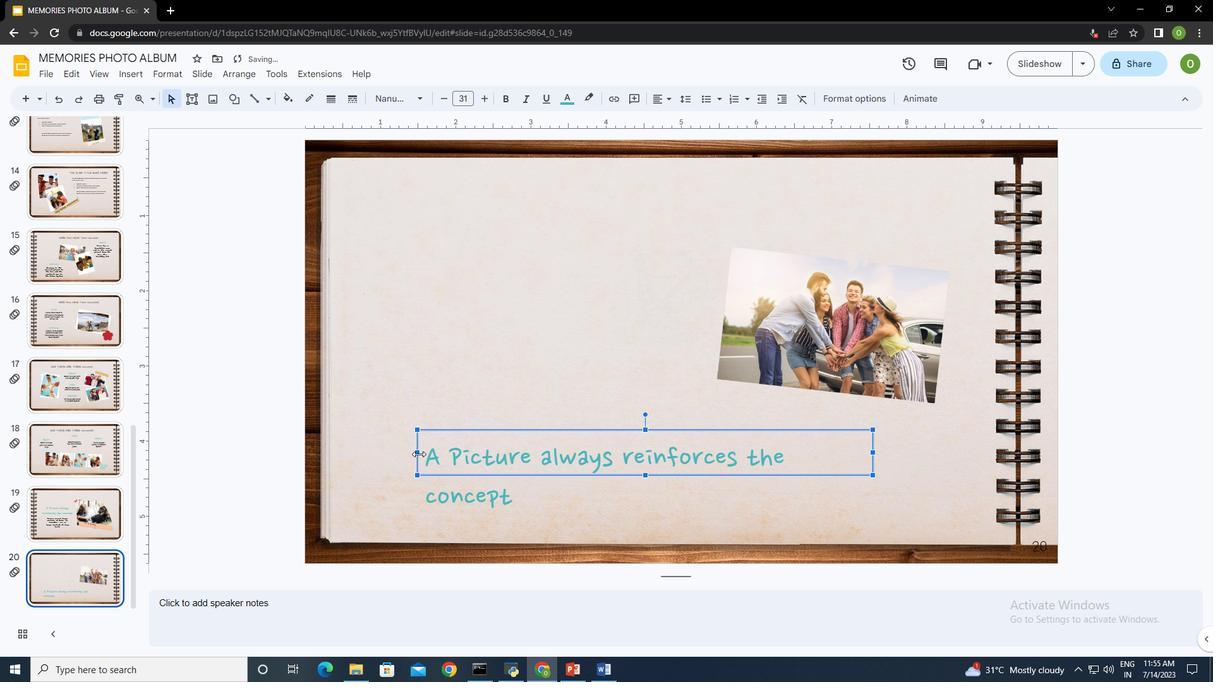 
Action: Mouse pressed left at (421, 453)
Screenshot: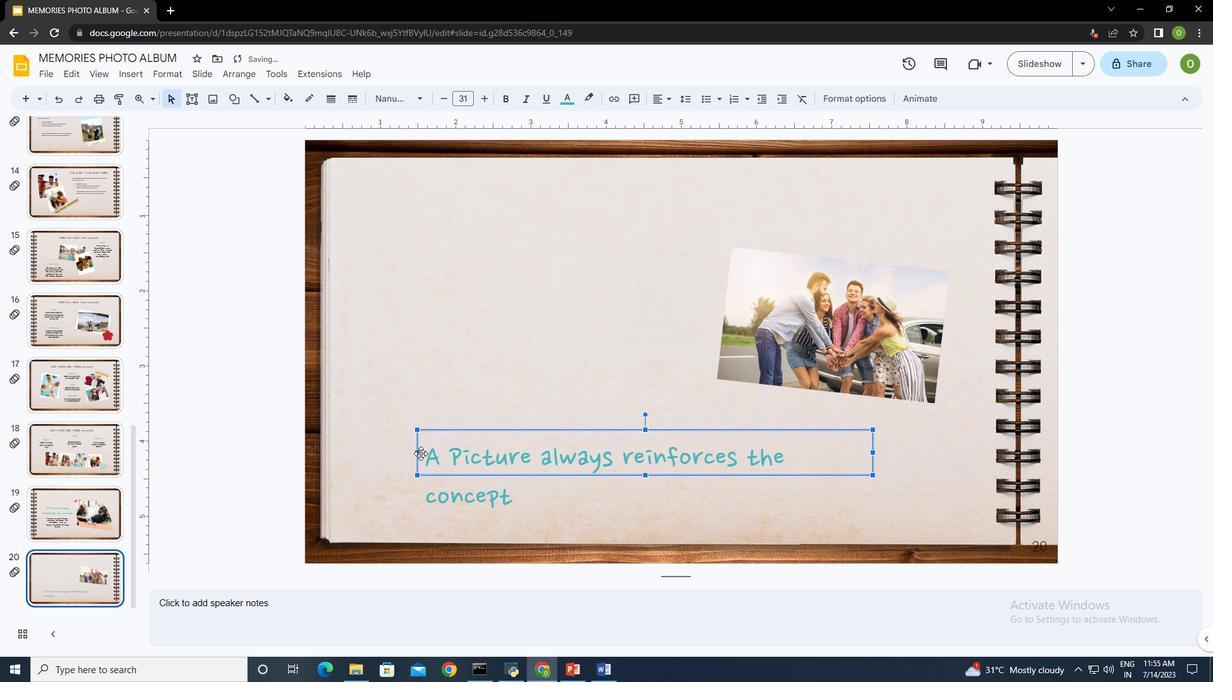 
Action: Mouse moved to (417, 451)
Screenshot: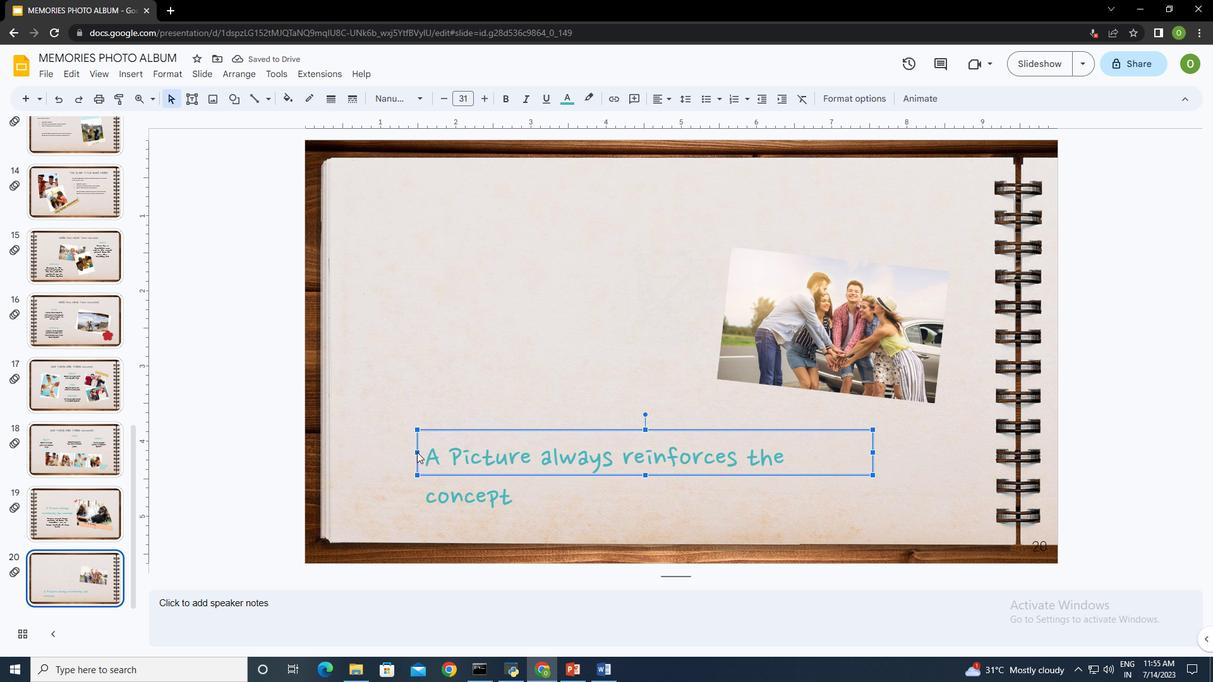 
Action: Mouse pressed left at (417, 451)
Screenshot: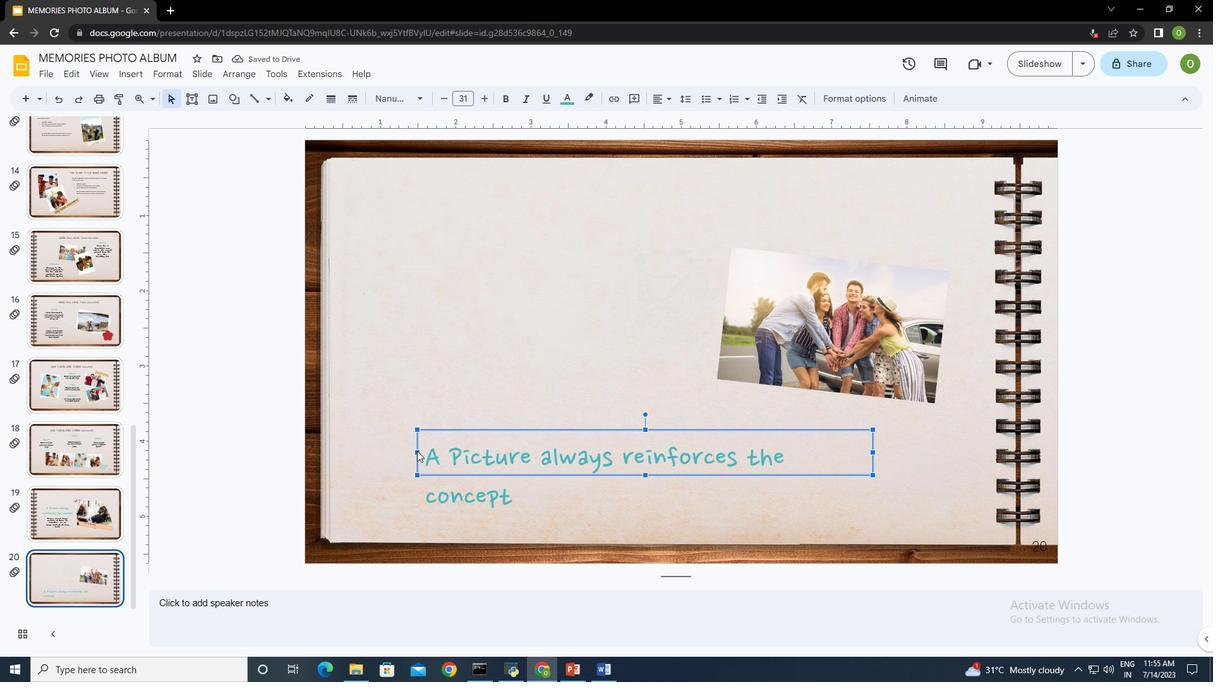 
Action: Mouse moved to (653, 434)
Screenshot: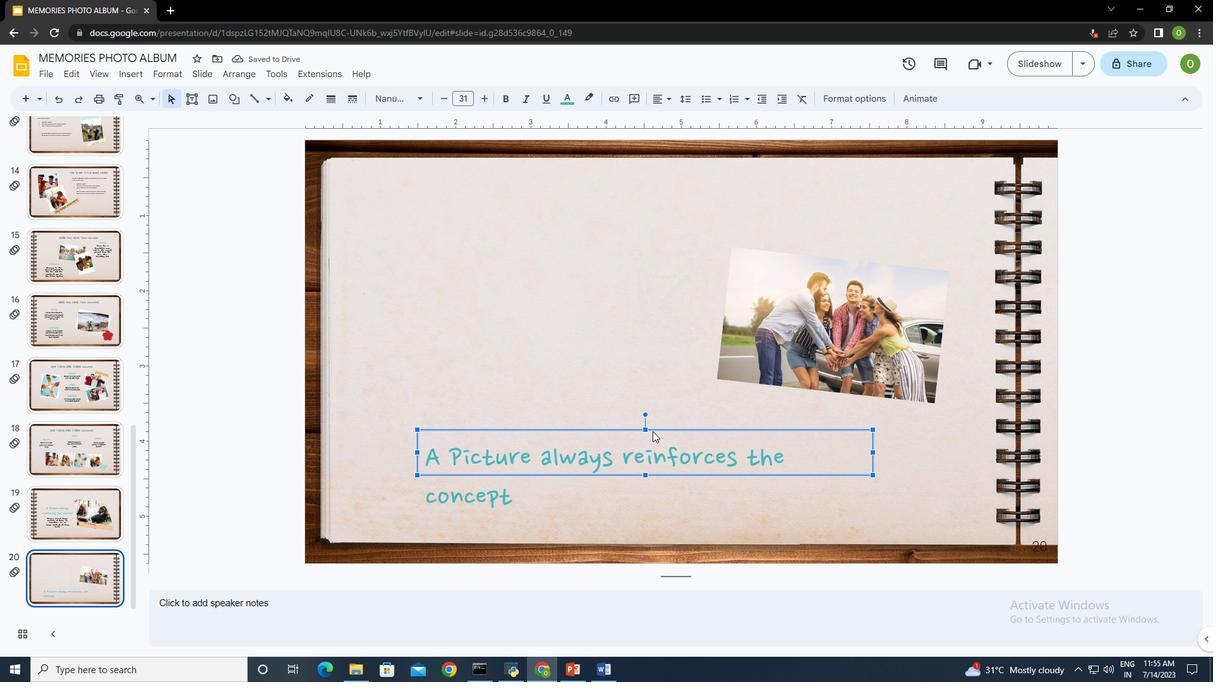 
Action: Mouse pressed left at (653, 434)
Screenshot: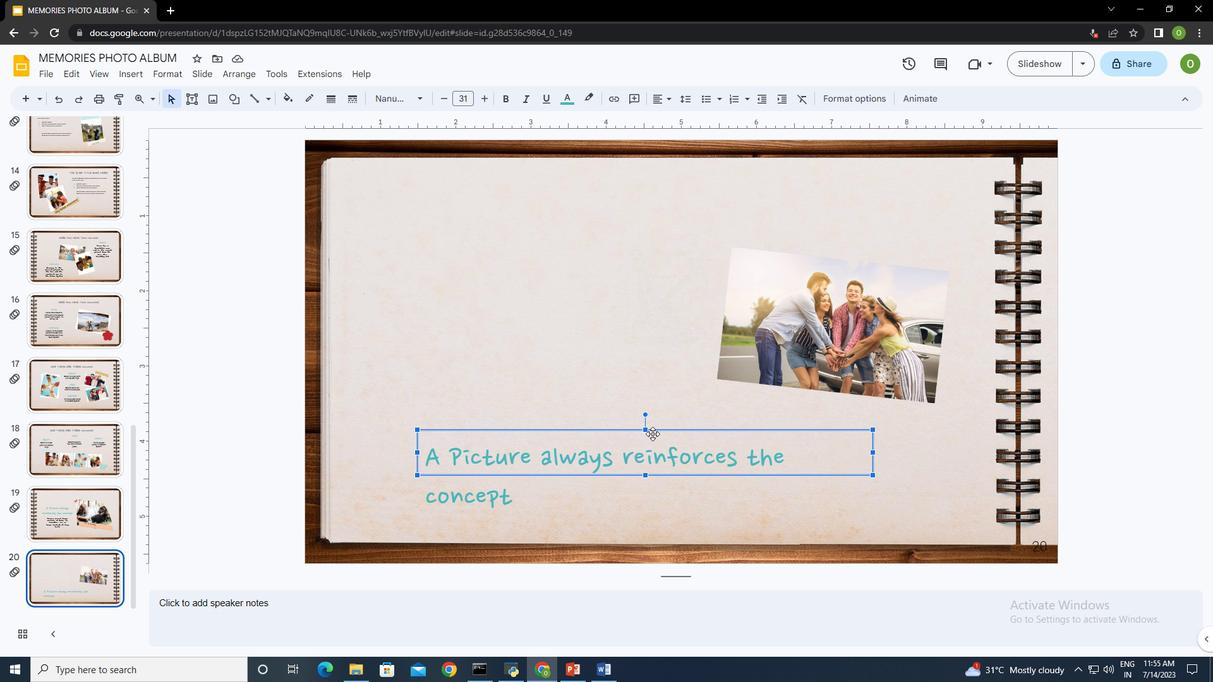 
Action: Mouse moved to (814, 424)
Screenshot: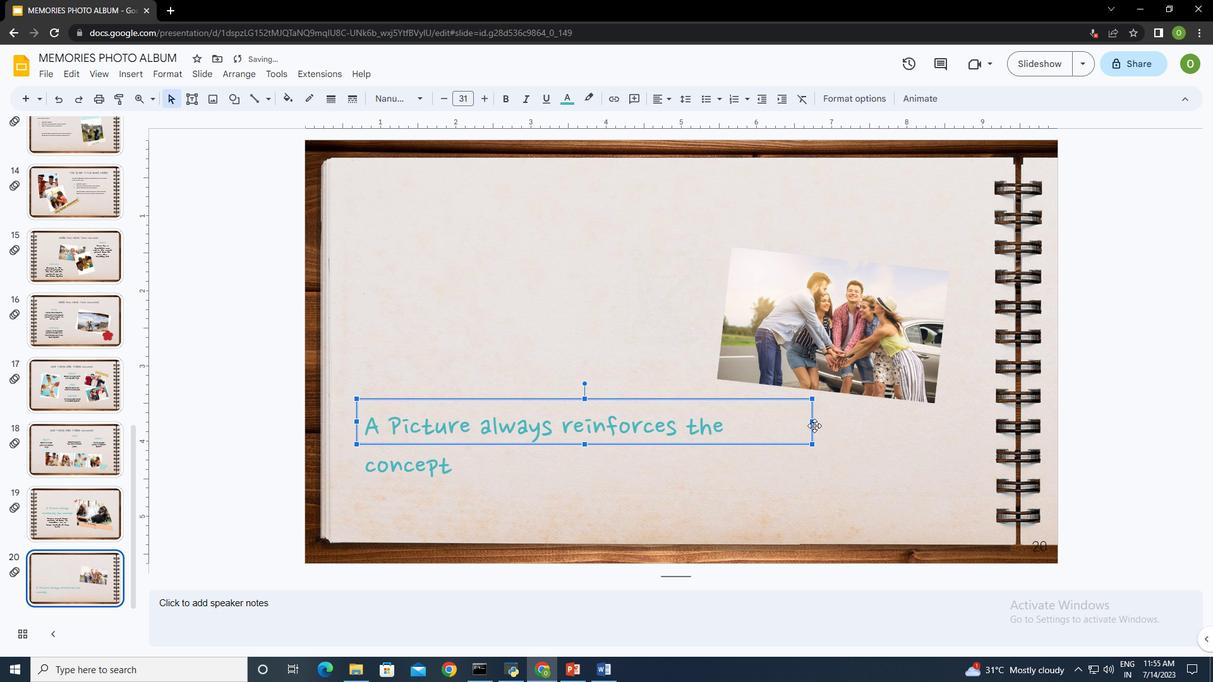 
Action: Mouse pressed left at (814, 424)
Screenshot: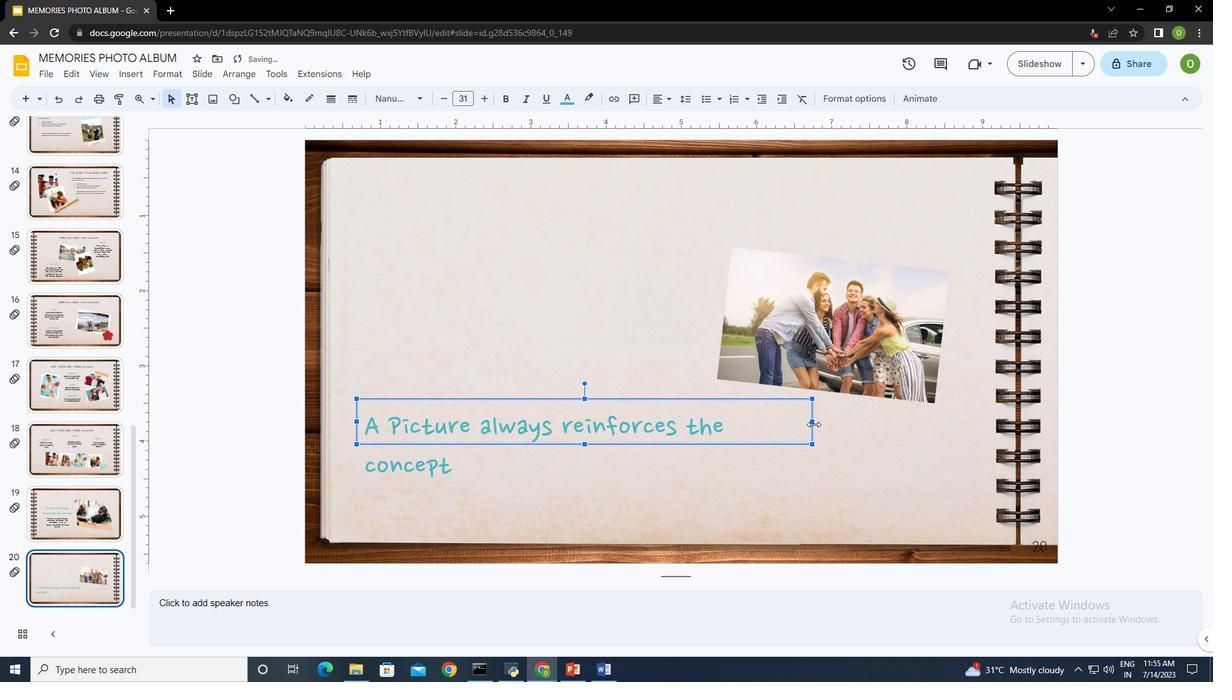 
Action: Mouse moved to (532, 477)
Screenshot: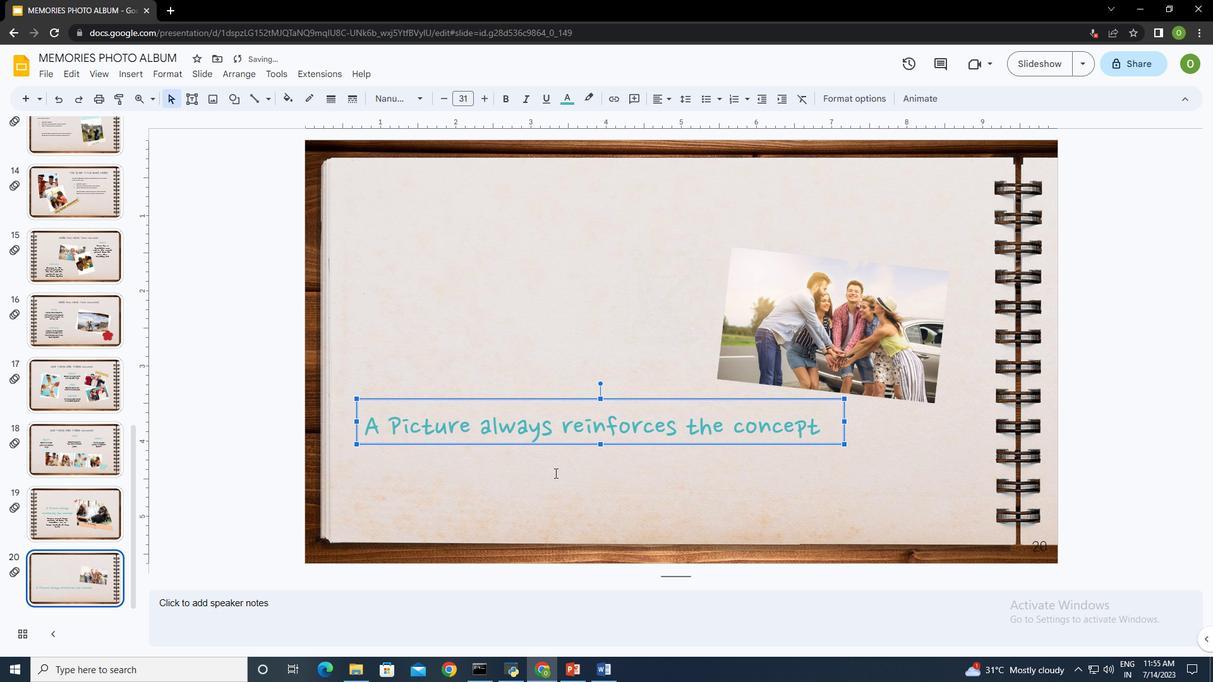 
Action: Mouse pressed left at (532, 477)
Screenshot: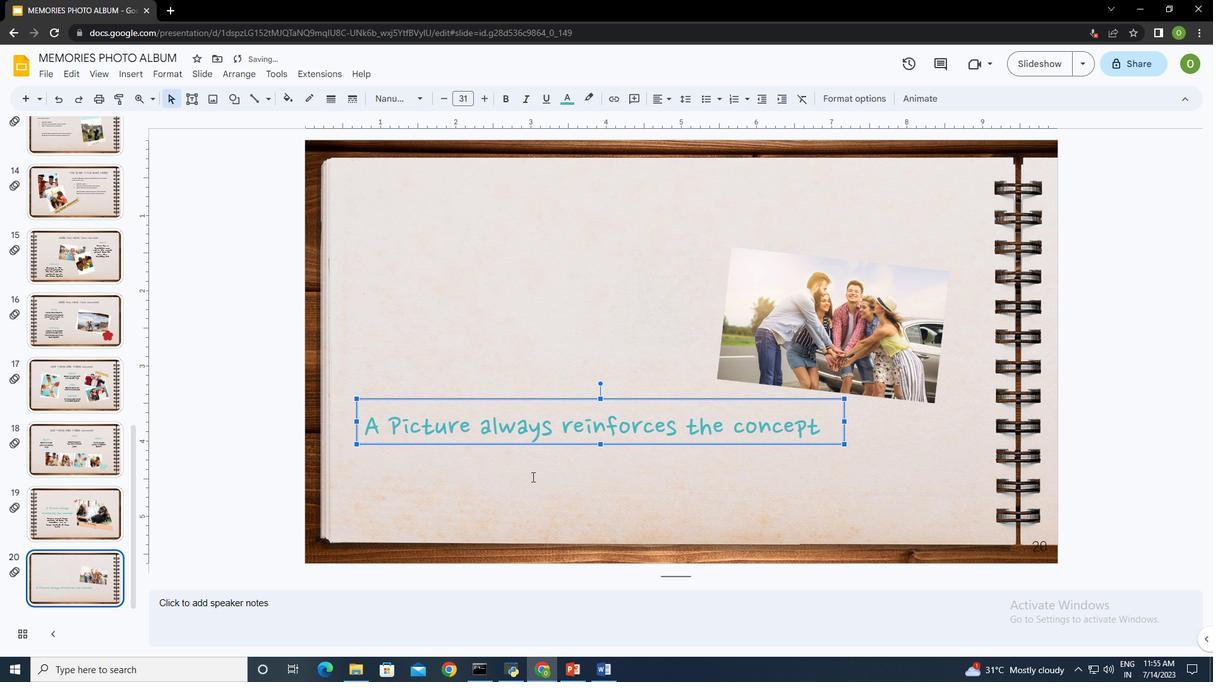 
Action: Mouse moved to (477, 473)
Screenshot: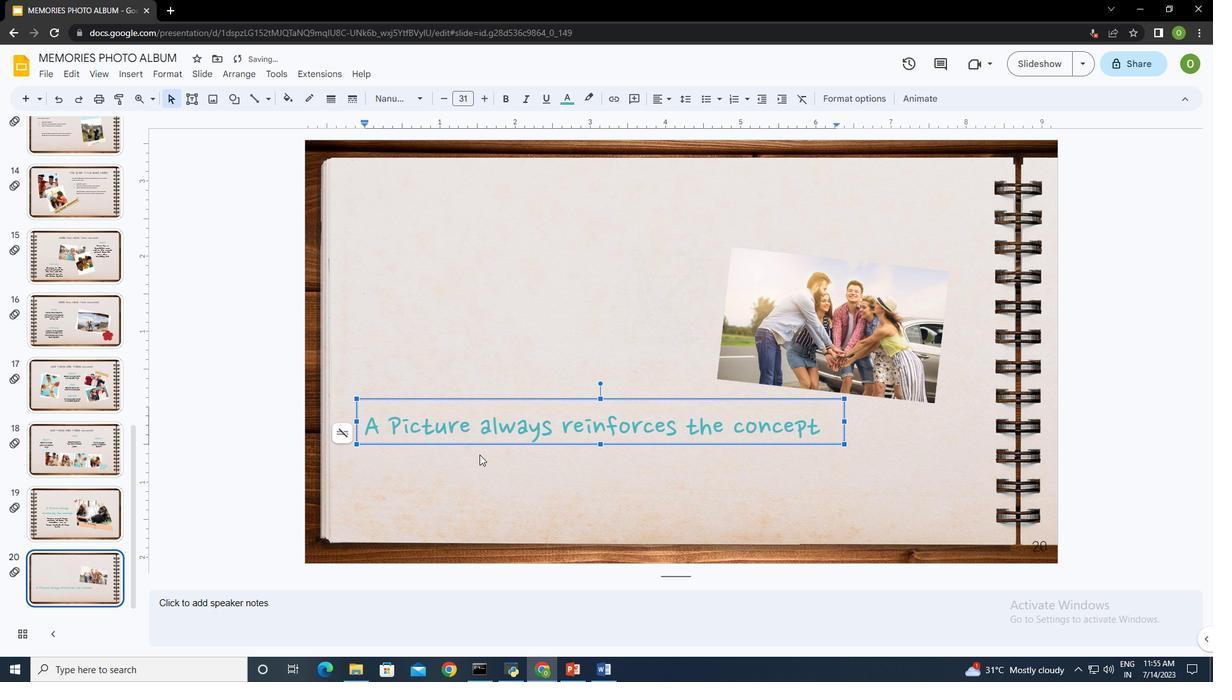 
Action: Mouse pressed left at (477, 473)
Screenshot: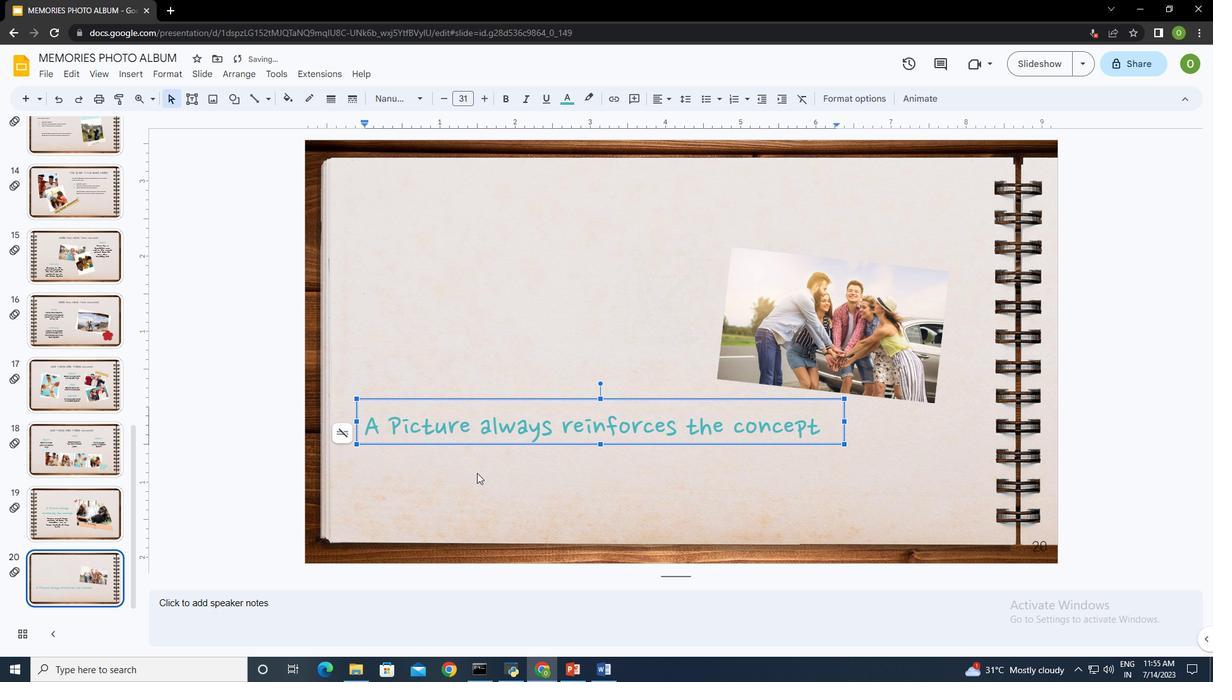 
Action: Mouse moved to (135, 69)
Screenshot: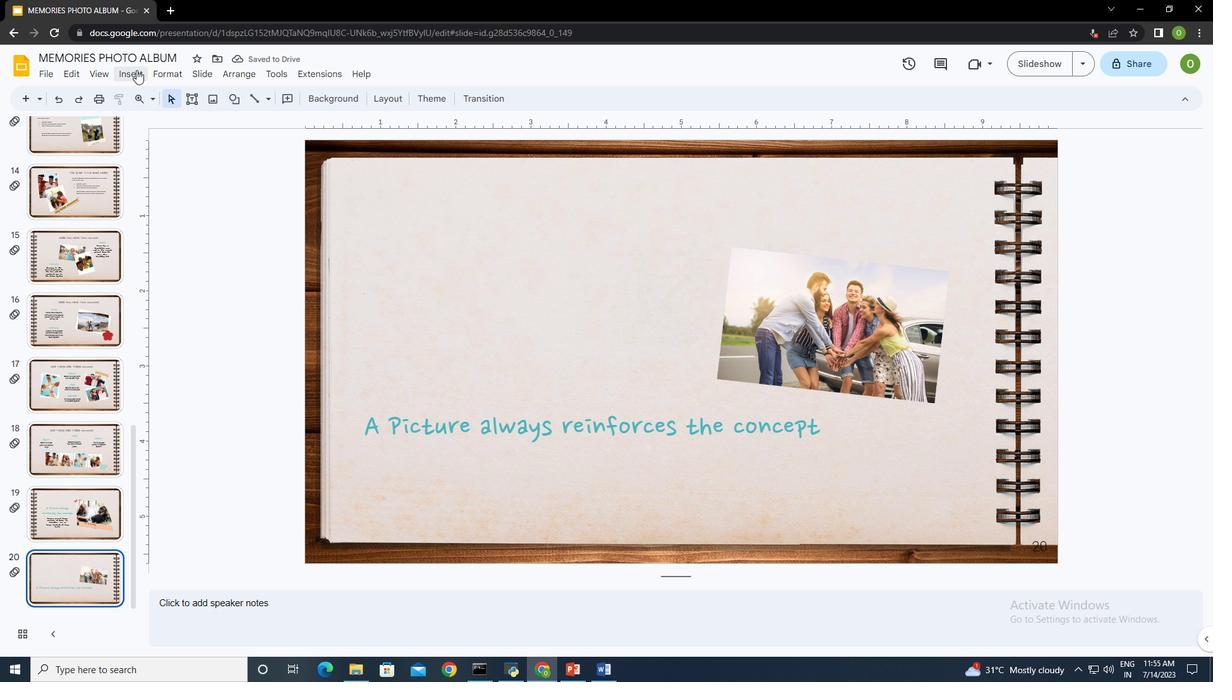 
Action: Mouse pressed left at (135, 69)
Screenshot: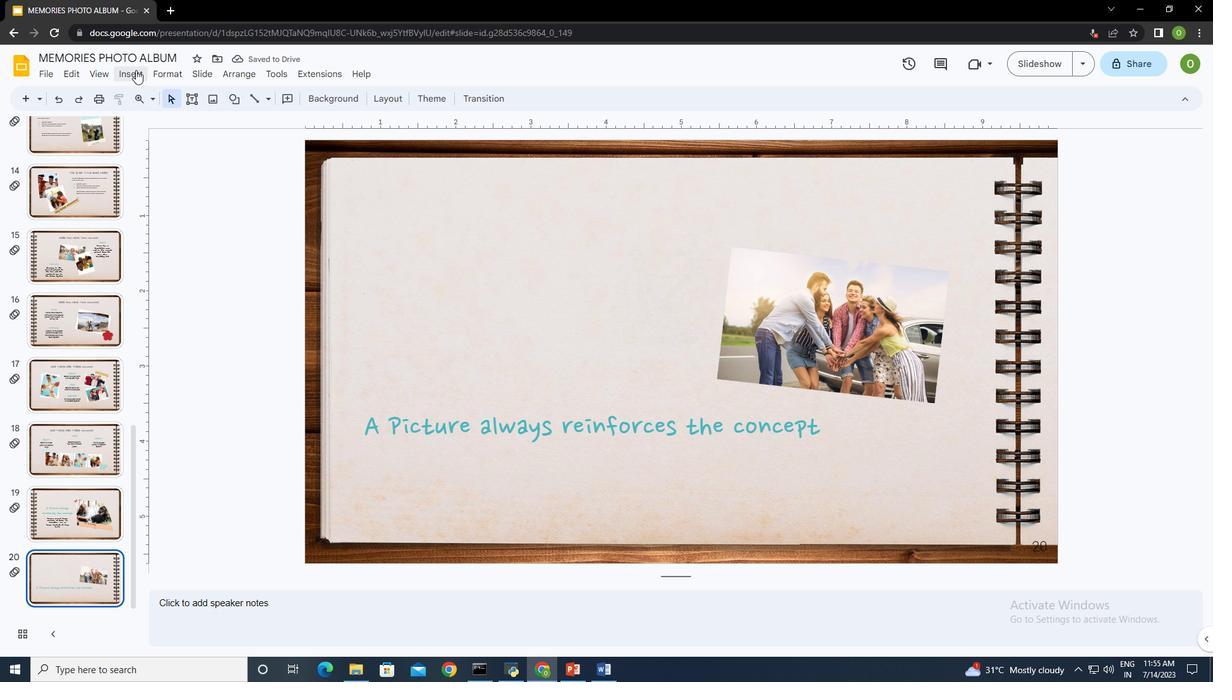 
Action: Mouse moved to (213, 118)
Screenshot: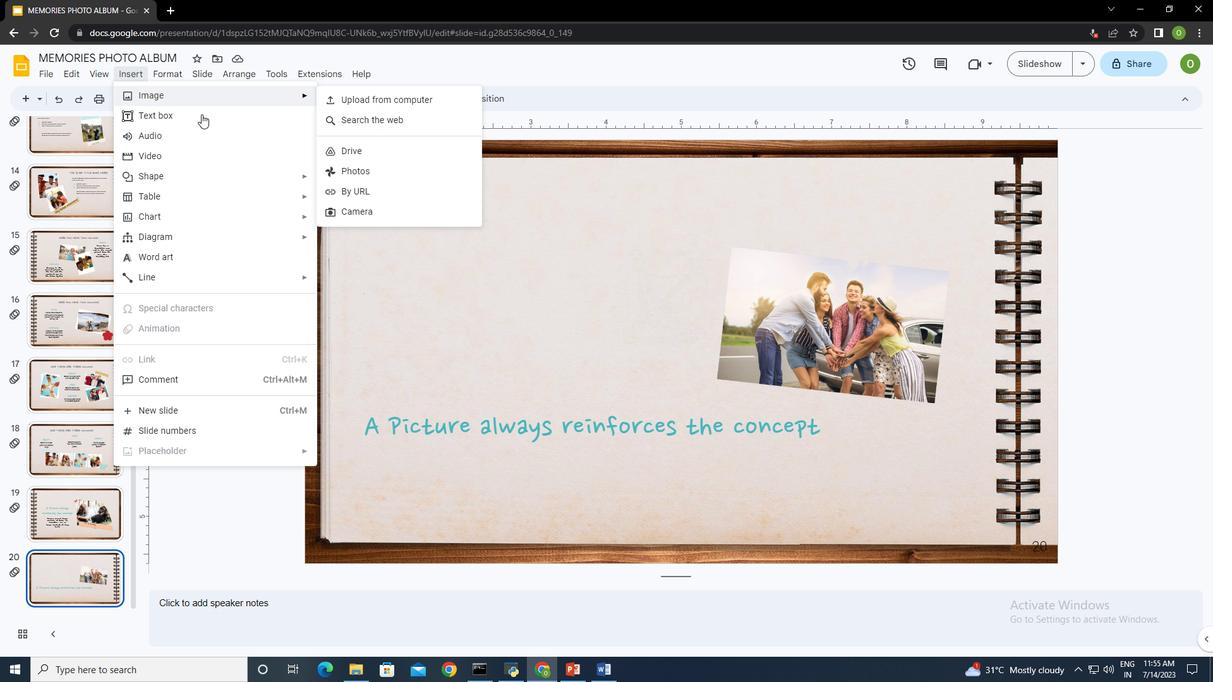 
Action: Mouse pressed left at (213, 118)
Screenshot: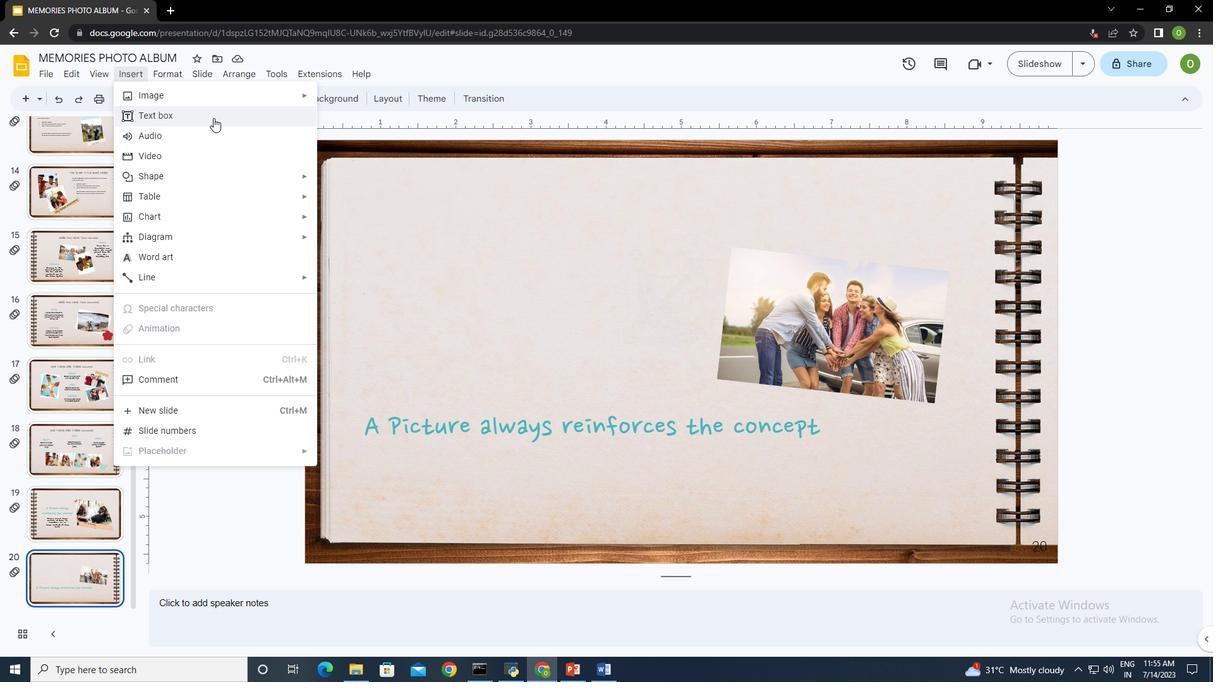 
Action: Mouse moved to (387, 452)
Screenshot: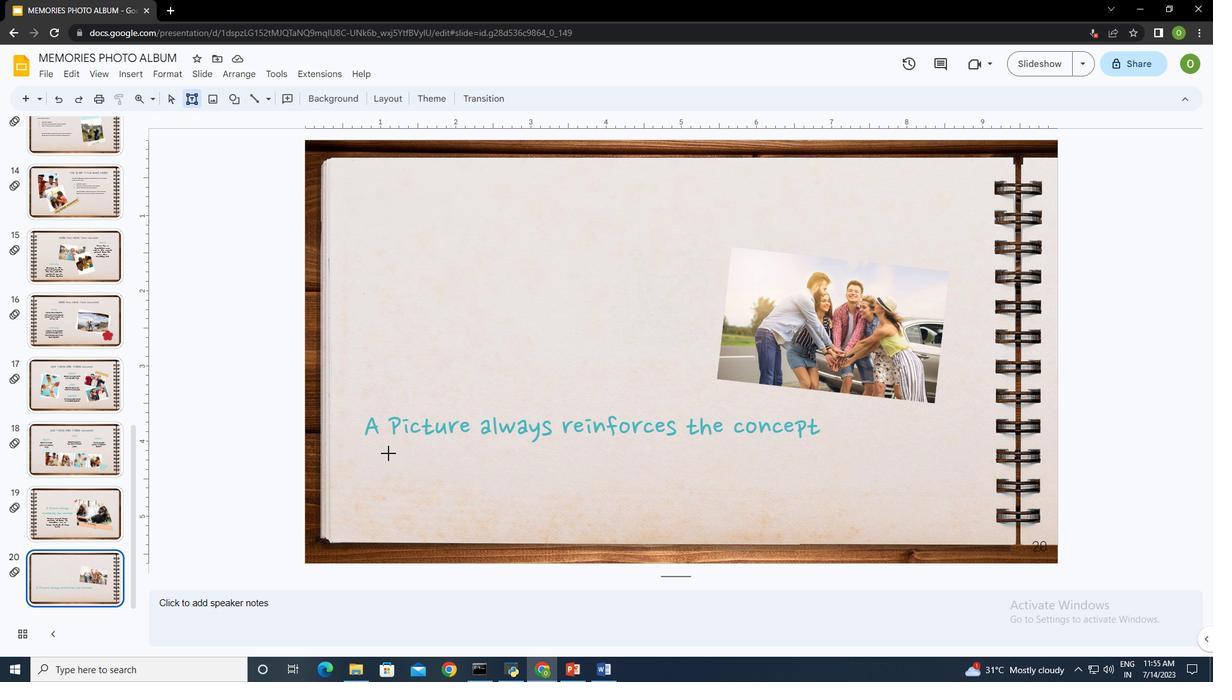 
Action: Mouse pressed left at (387, 452)
Screenshot: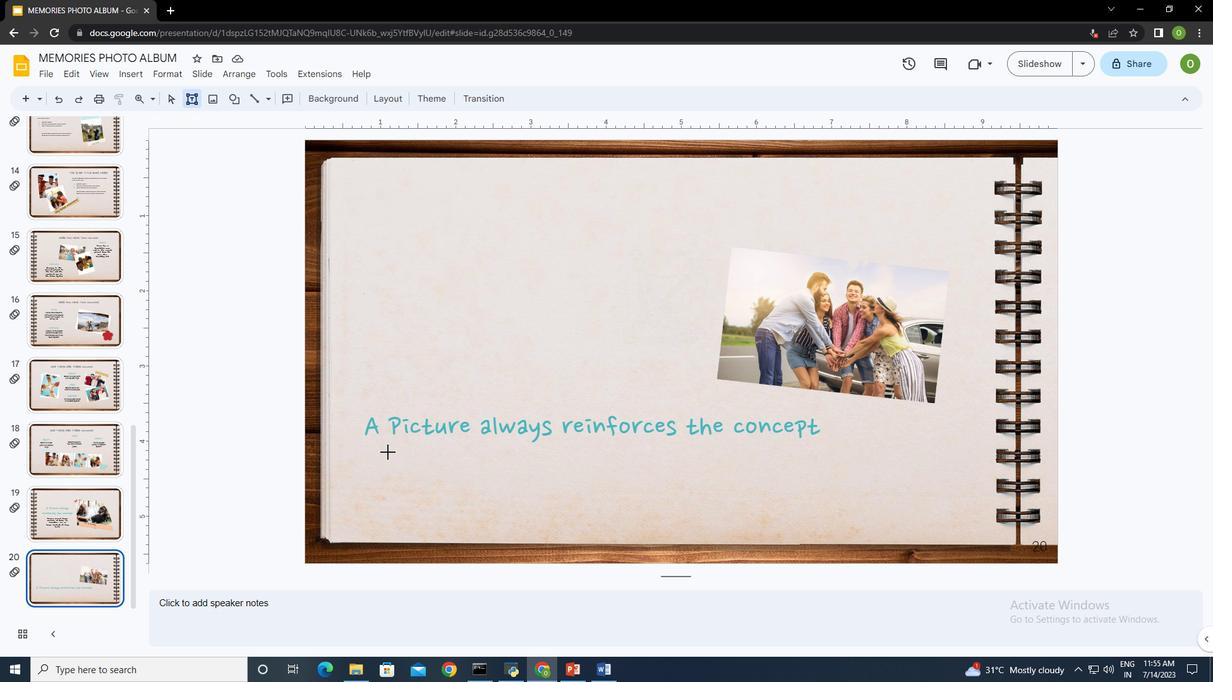 
Action: Mouse moved to (510, 481)
Screenshot: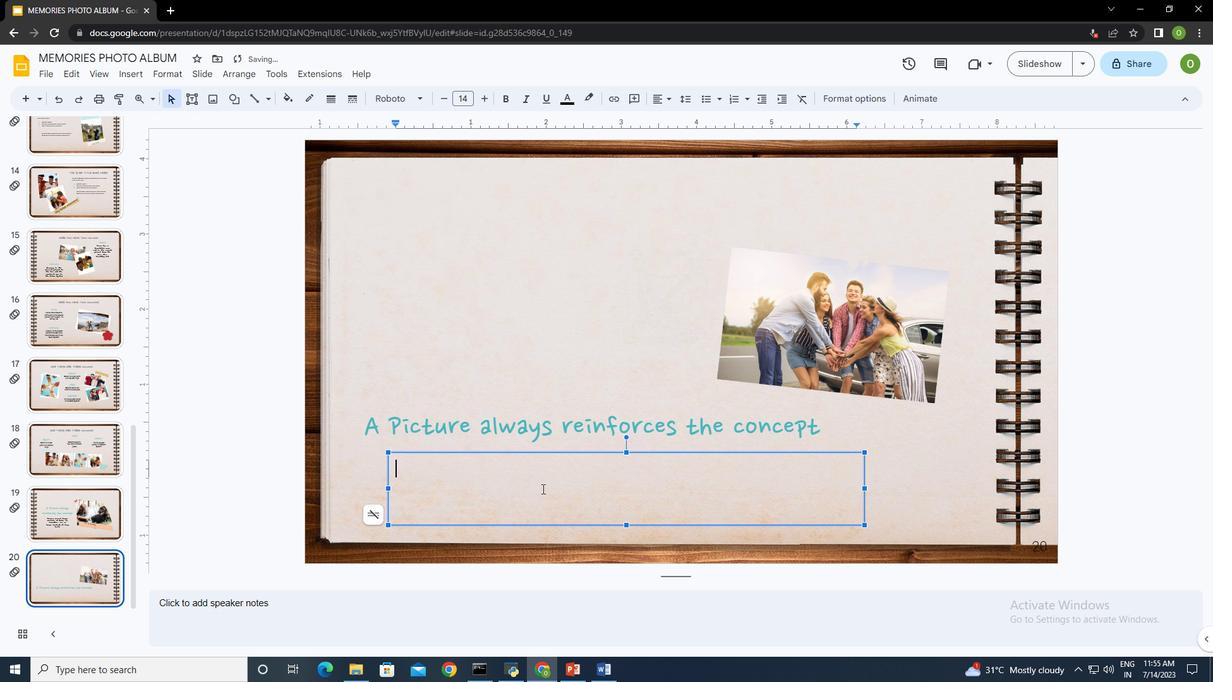 
Action: Key pressed <Key.shift>Image<Key.space>reveal<Key.space>lar<Key.backspace><Key.backspace><Key.backspace><Key.shift>large<Key.space>amount<Key.space><Key.backspace>s<Key.space>of<Key.space>data<Key.space><Key.backspace>,<Key.space><Key.shift><Key.shift><Key.shift><Key.shift><Key.shift><Key.shift><Key.shift><Key.shift><Key.shift><Key.shift><Key.shift><Key.shift><Key.shift><Key.shift><Key.shift><Key.shift><Key.shift><Key.shift><Key.shift><Key.shift>so<Key.space>remember<Key.shift_r>:<Key.space>use<Key.space>an<Key.space>image<Key.space>instead<Key.space>of<Key.space>long<Key.space>texts
Screenshot: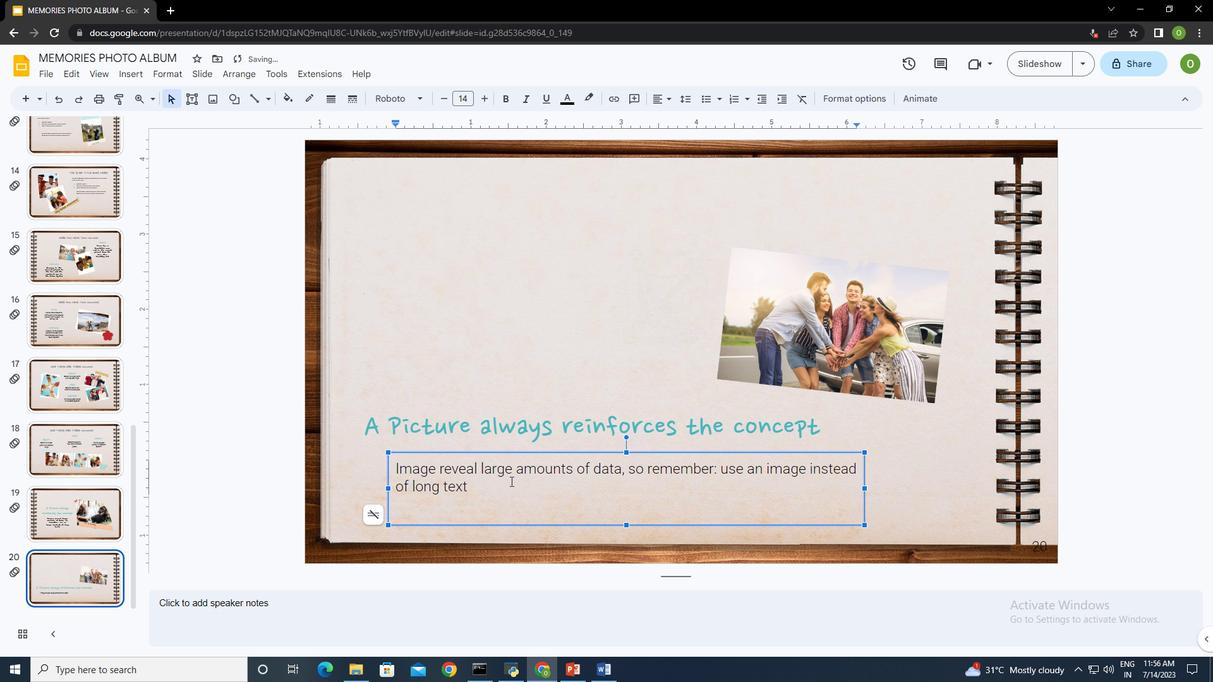 
Action: Mouse moved to (629, 524)
Screenshot: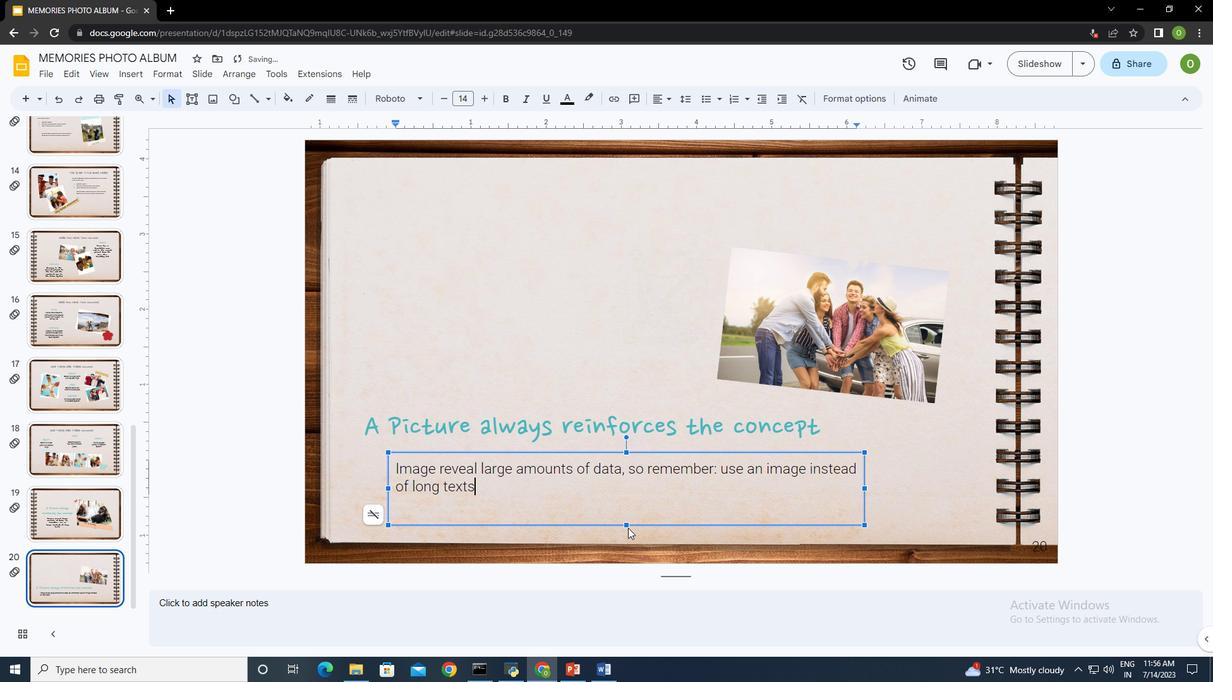 
Action: Mouse pressed left at (629, 524)
Screenshot: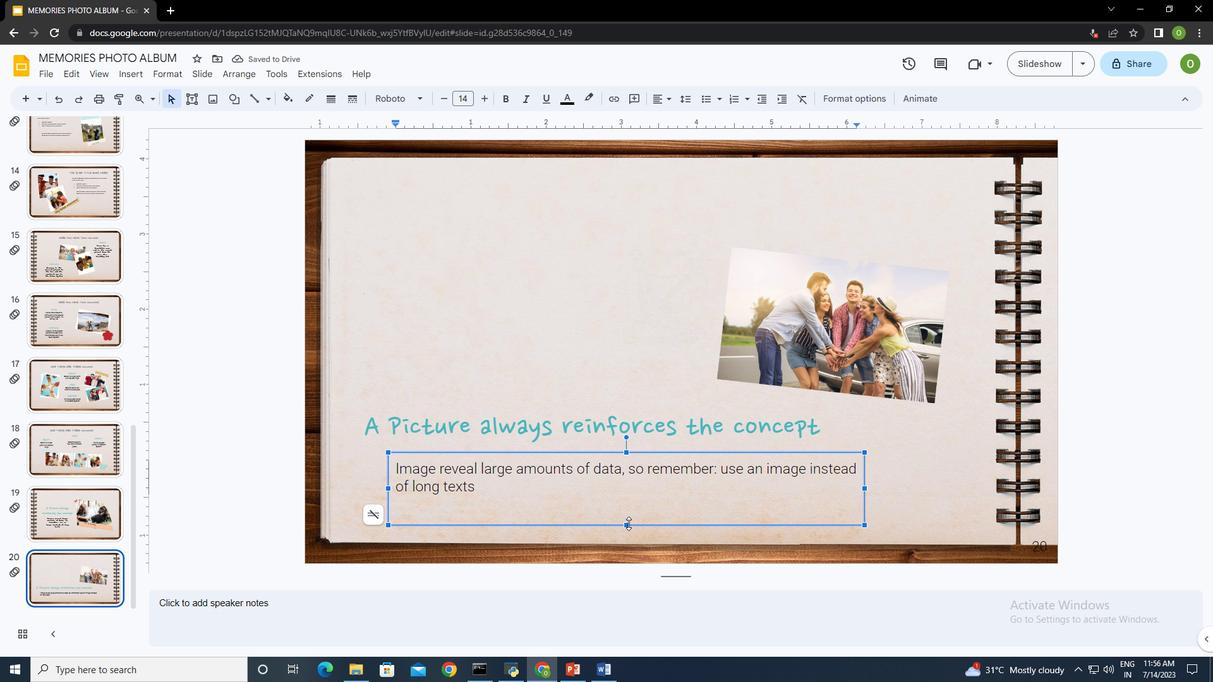 
Action: Mouse moved to (907, 488)
Screenshot: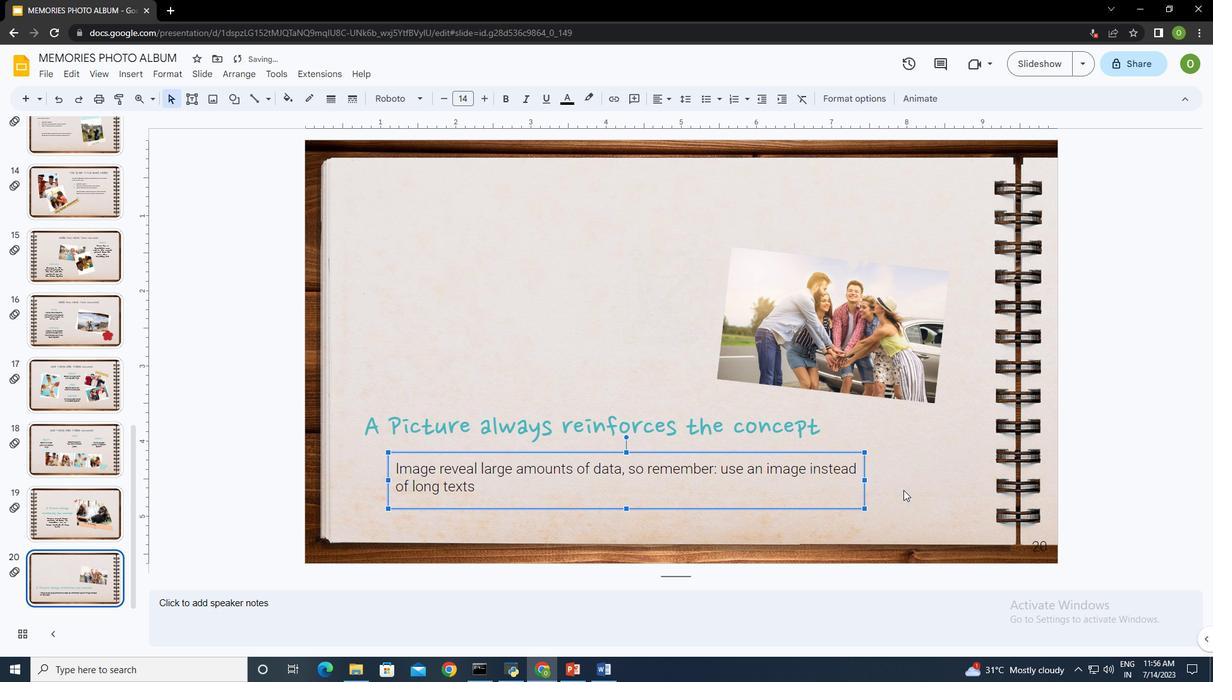 
Action: Mouse pressed left at (907, 488)
Screenshot: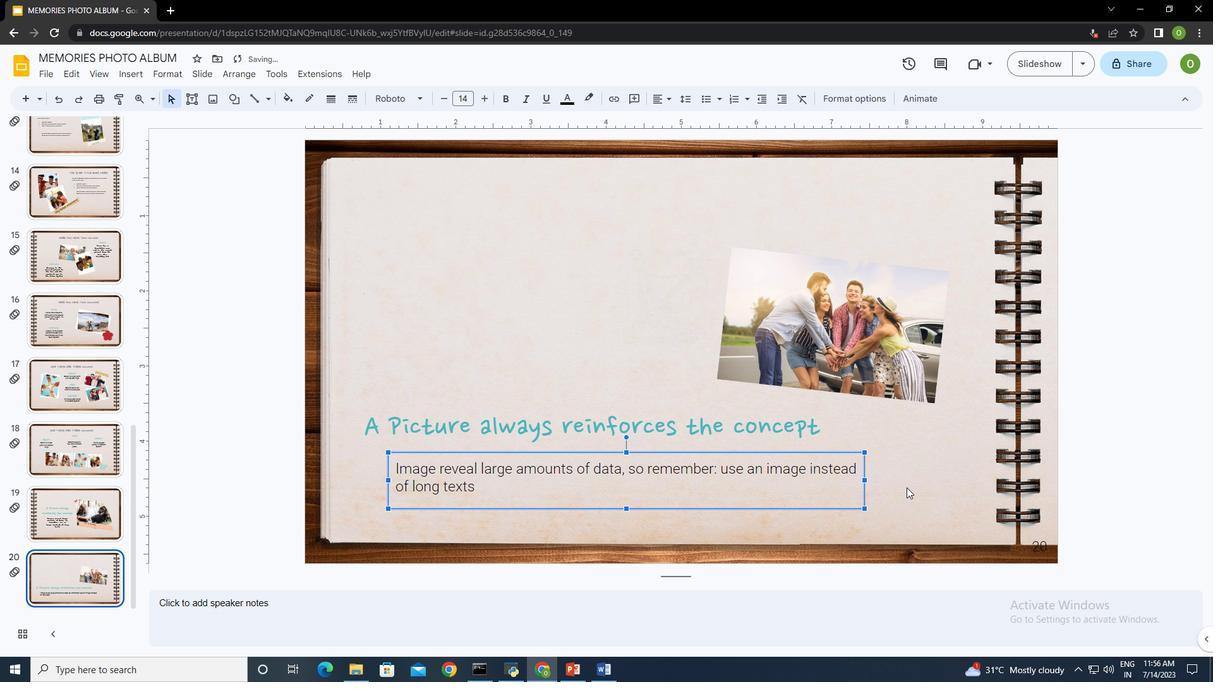 
Action: Mouse moved to (583, 287)
Screenshot: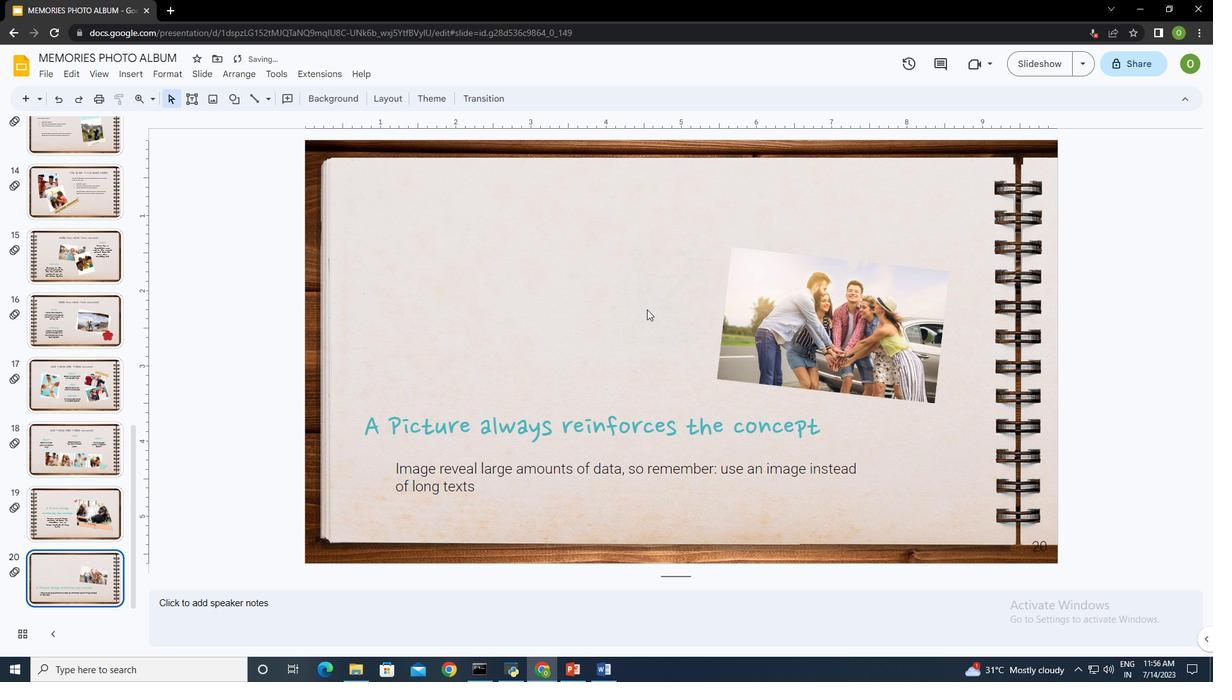 
Action: Mouse pressed left at (583, 287)
Screenshot: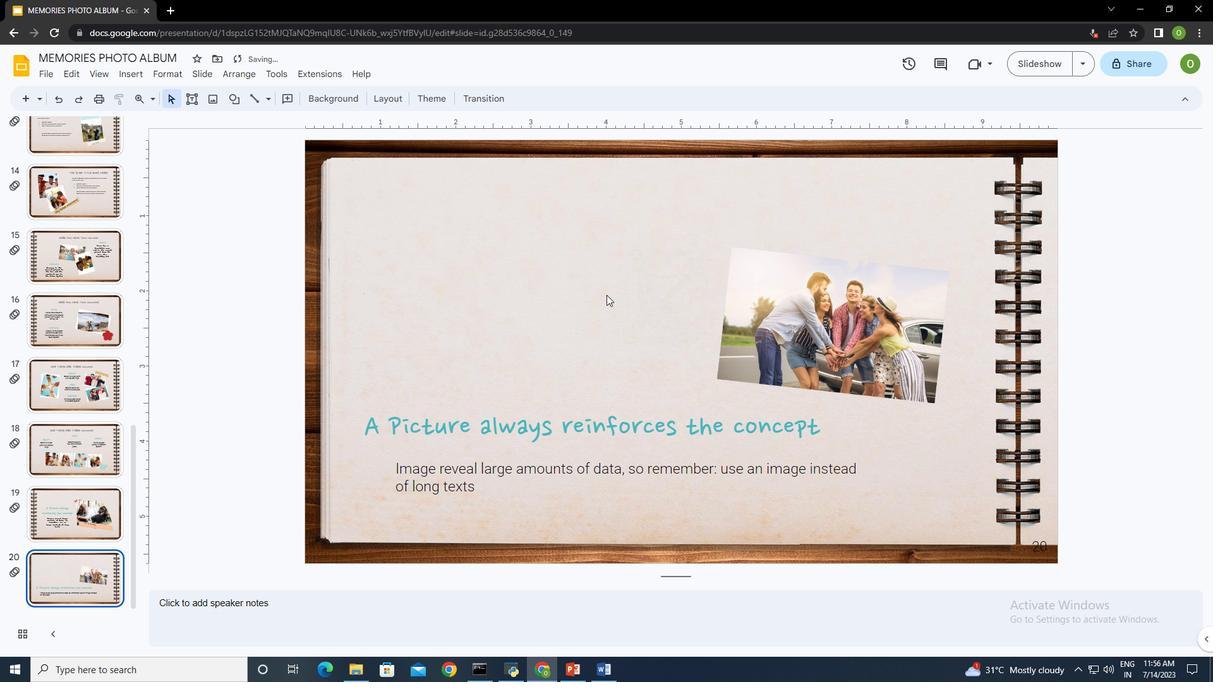 
Action: Mouse moved to (132, 77)
Screenshot: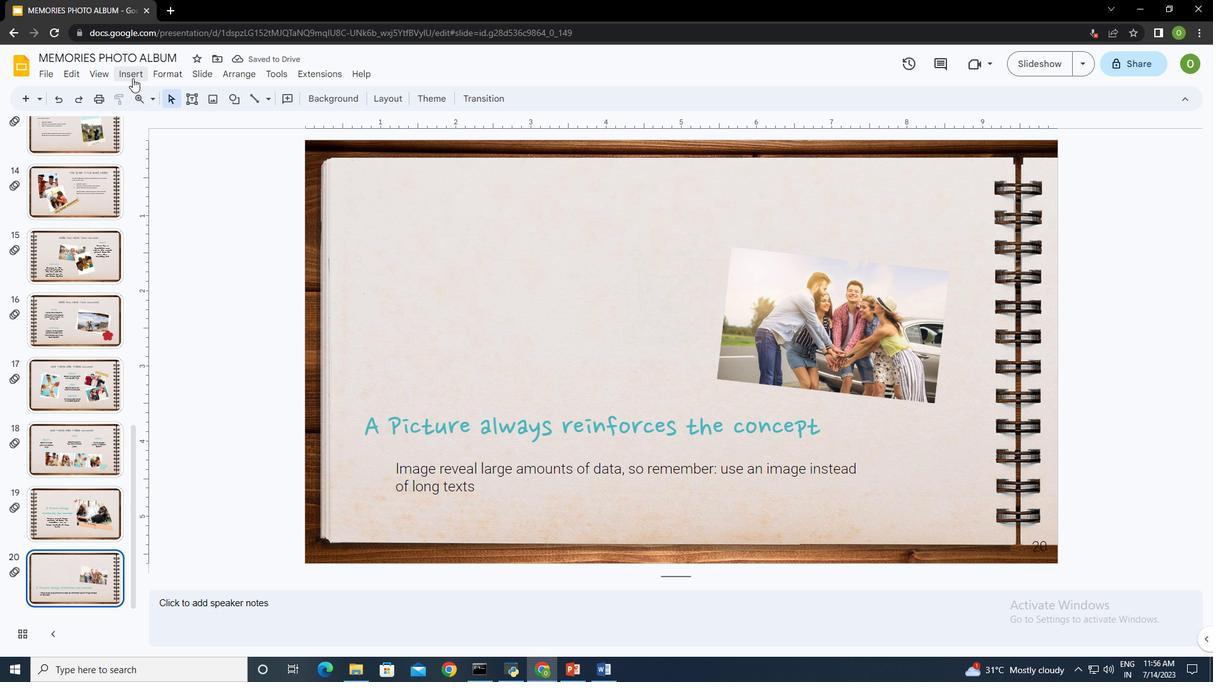 
Action: Mouse pressed left at (132, 77)
Screenshot: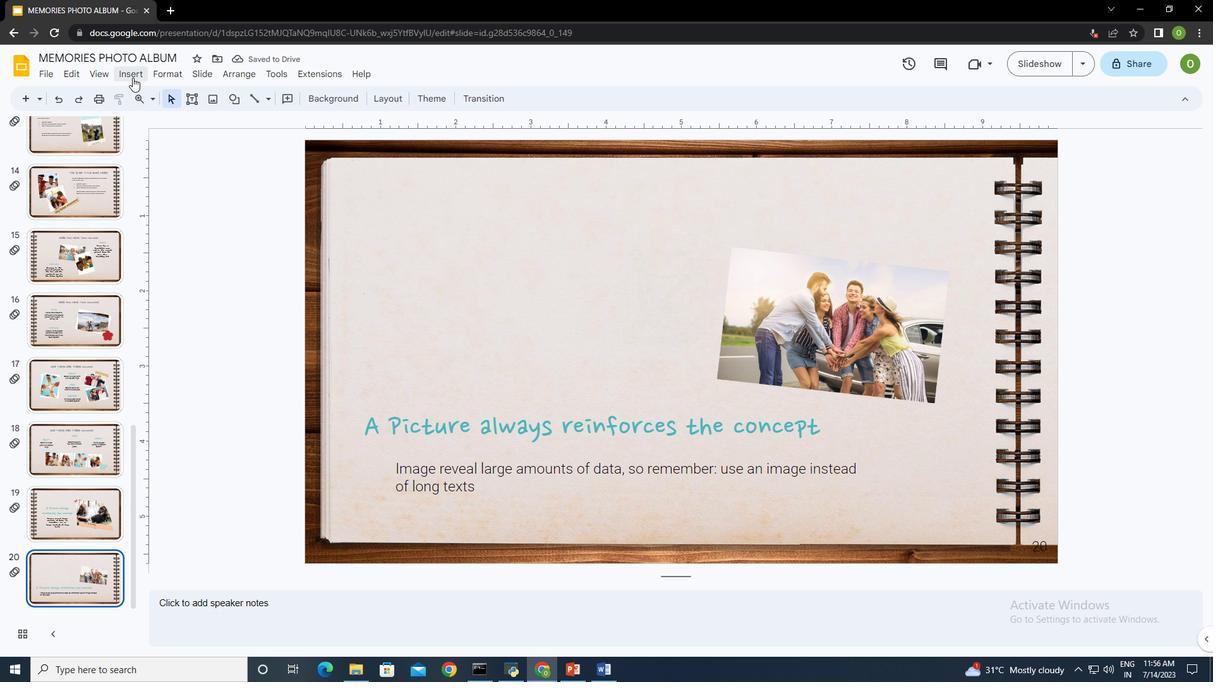 
Action: Mouse moved to (388, 102)
Screenshot: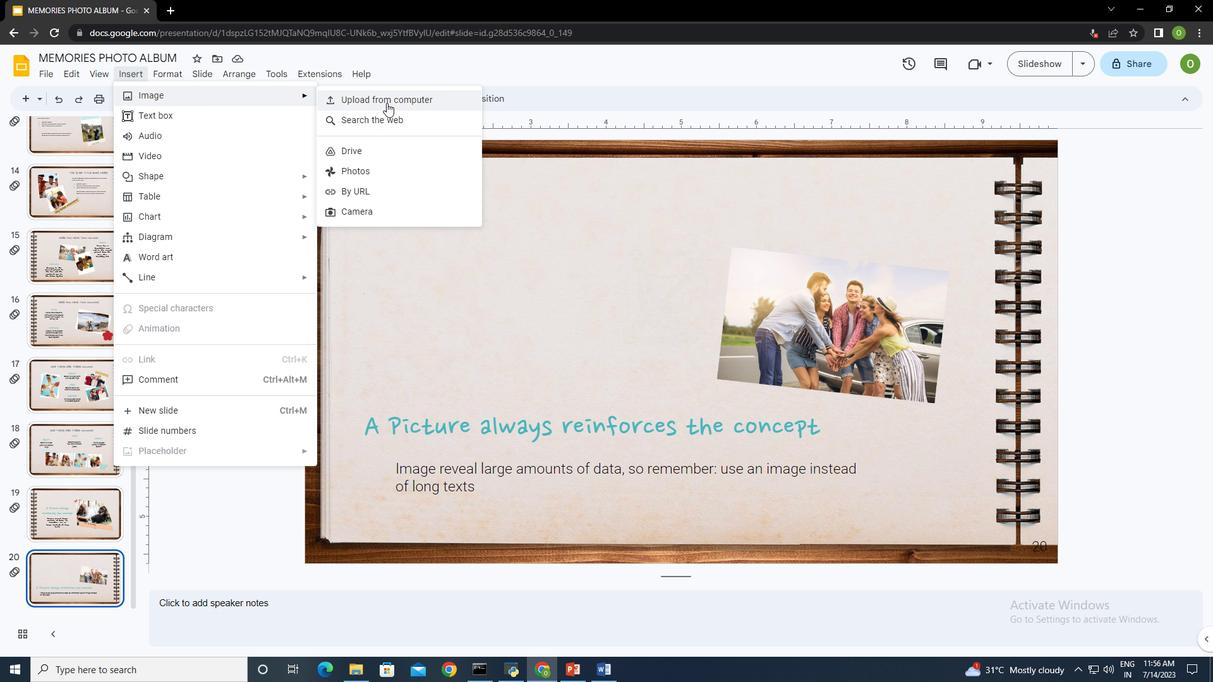 
Action: Mouse pressed left at (388, 102)
Screenshot: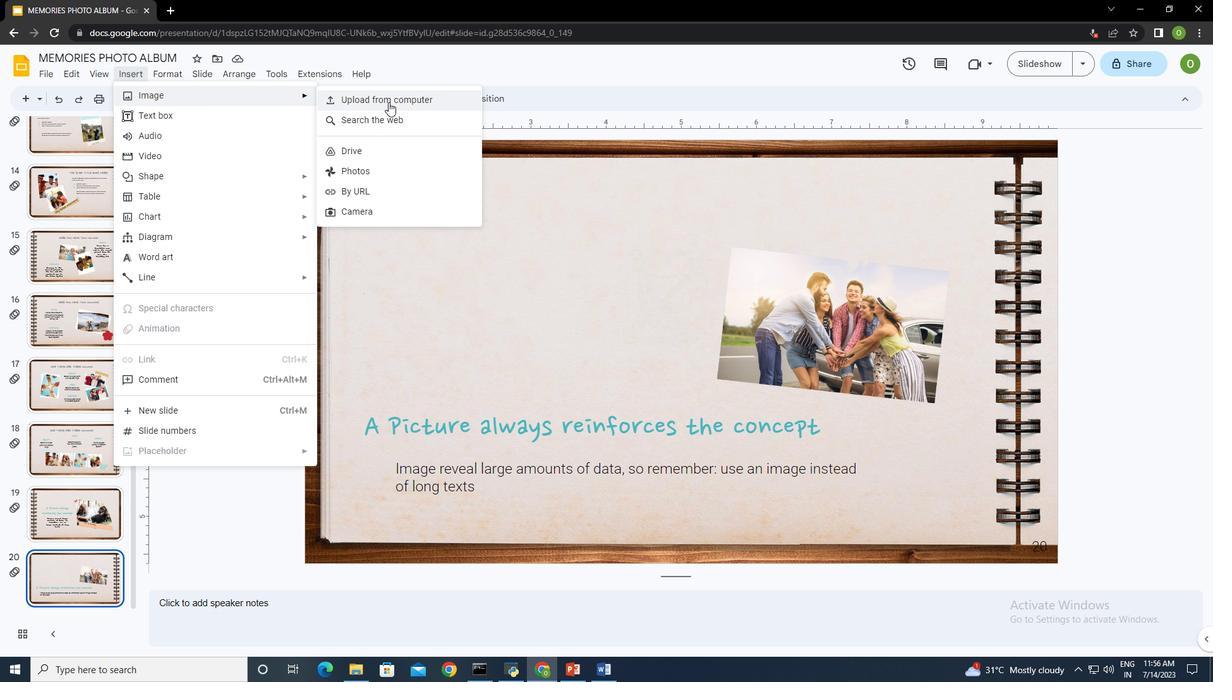 
Action: Mouse moved to (312, 222)
Screenshot: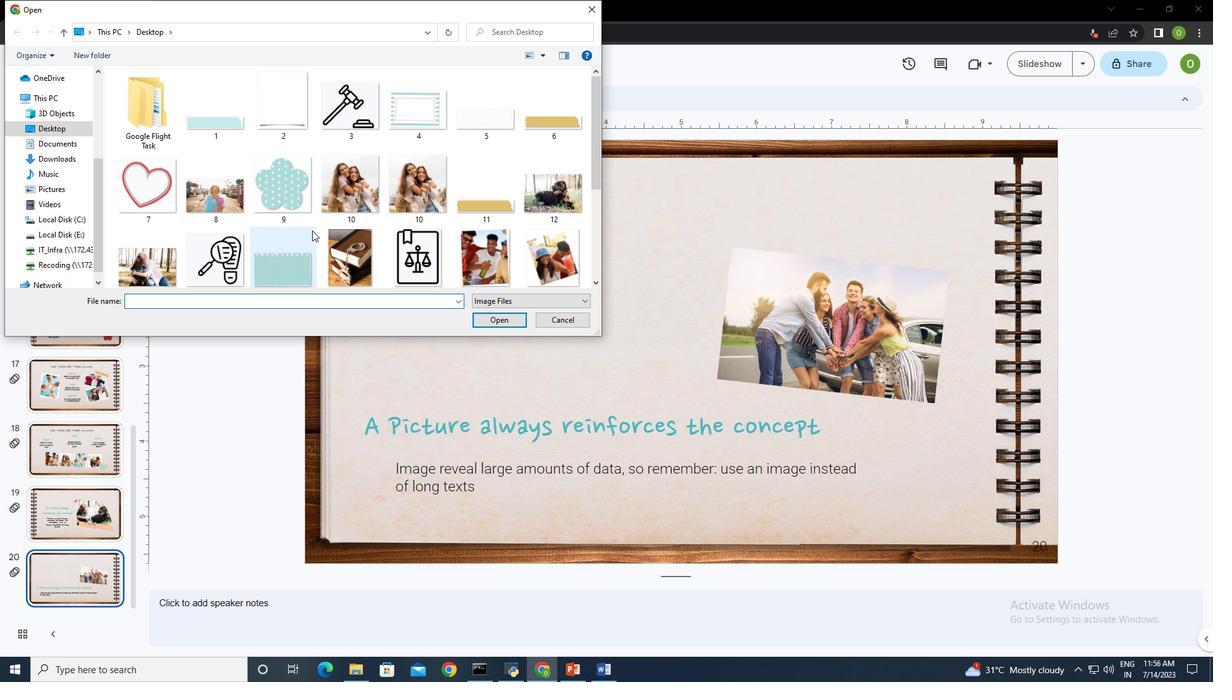 
Action: Mouse scrolled (312, 221) with delta (0, 0)
Screenshot: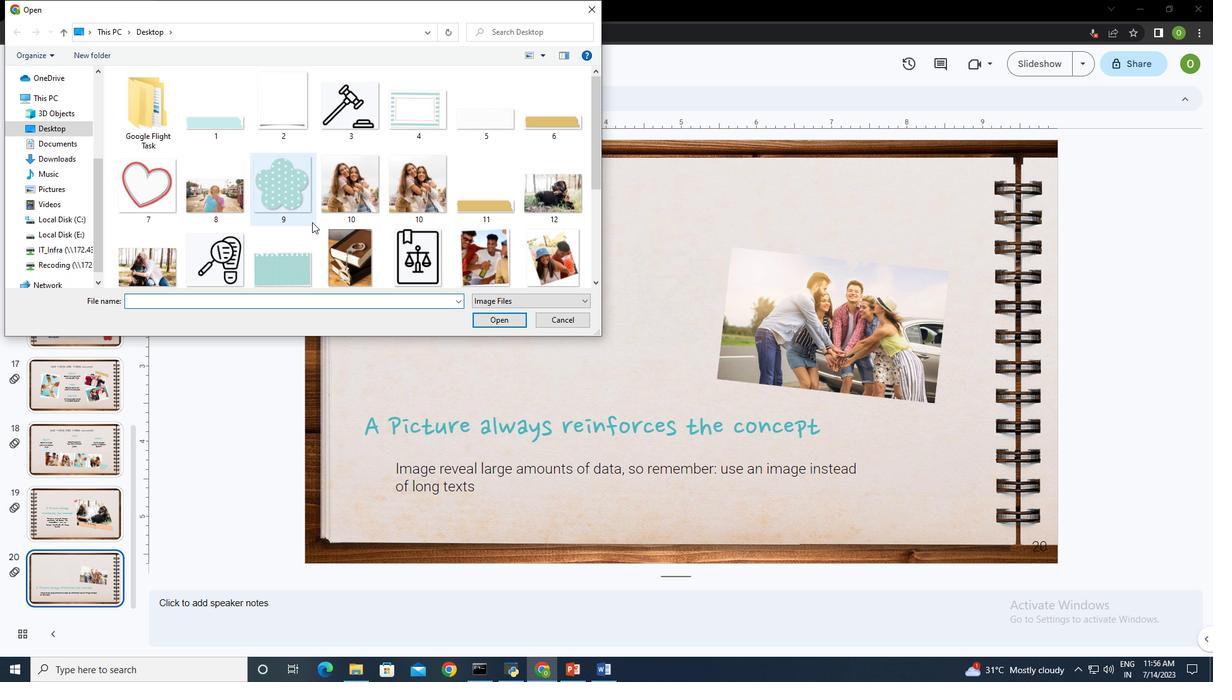 
Action: Mouse moved to (312, 223)
Screenshot: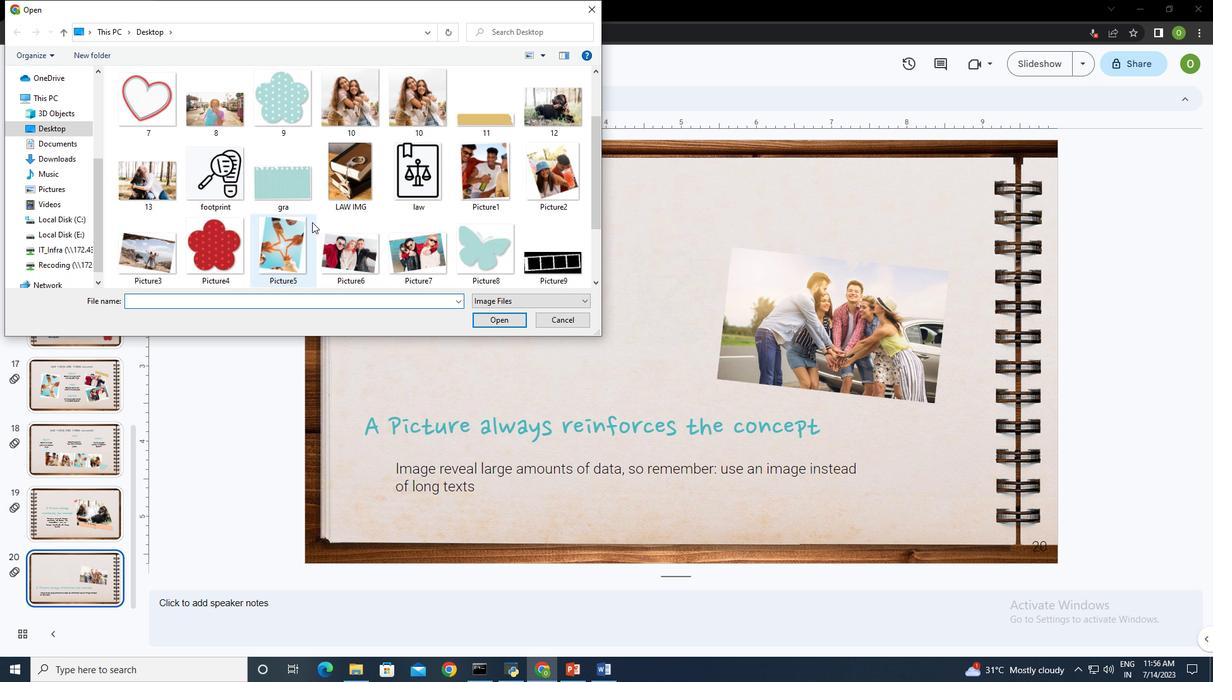 
Action: Mouse scrolled (312, 222) with delta (0, 0)
Screenshot: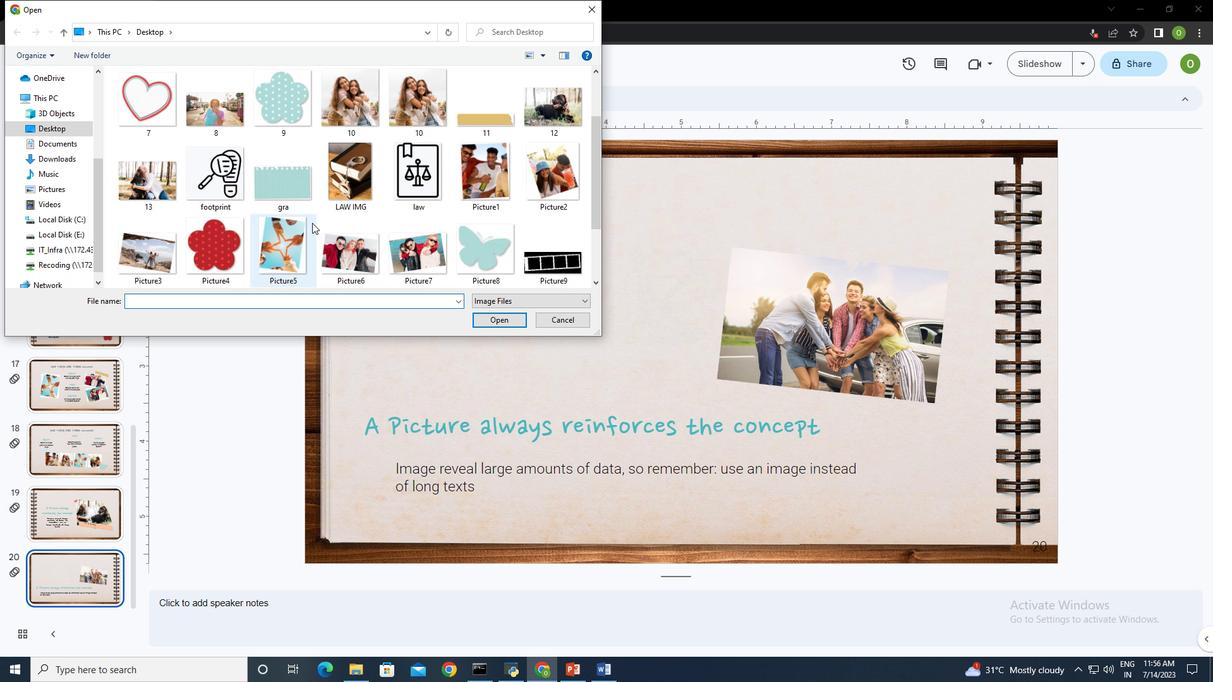 
Action: Mouse scrolled (312, 222) with delta (0, 0)
Screenshot: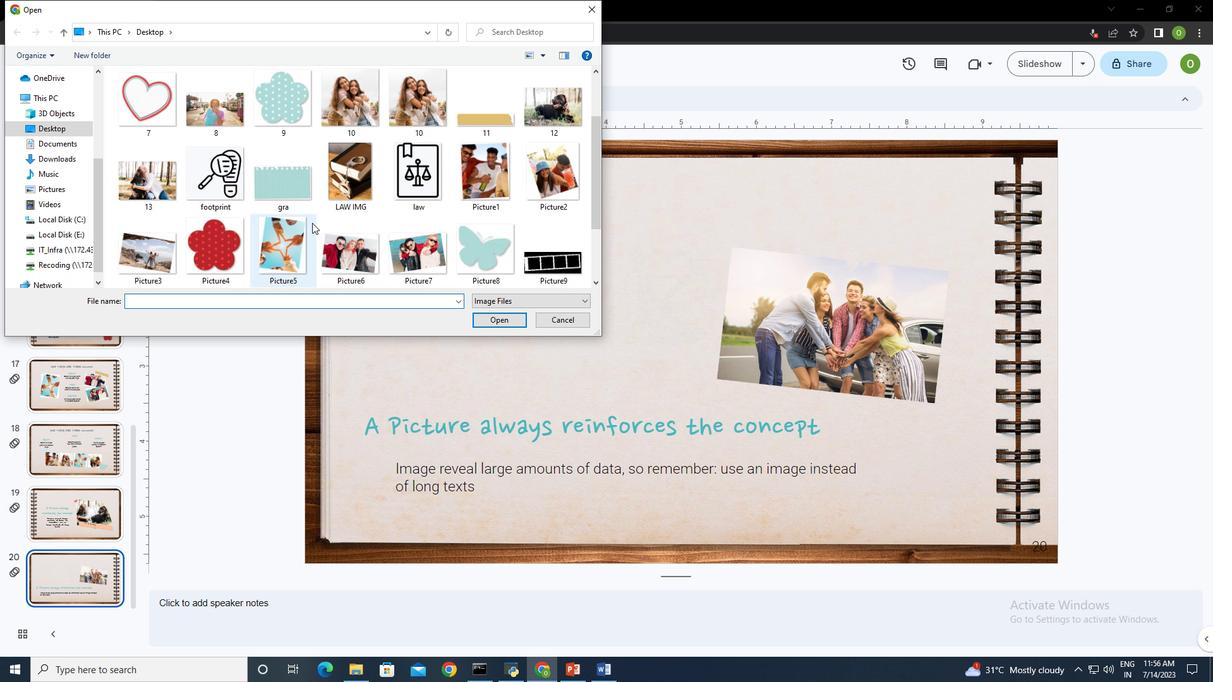 
Action: Mouse scrolled (312, 222) with delta (0, 0)
Screenshot: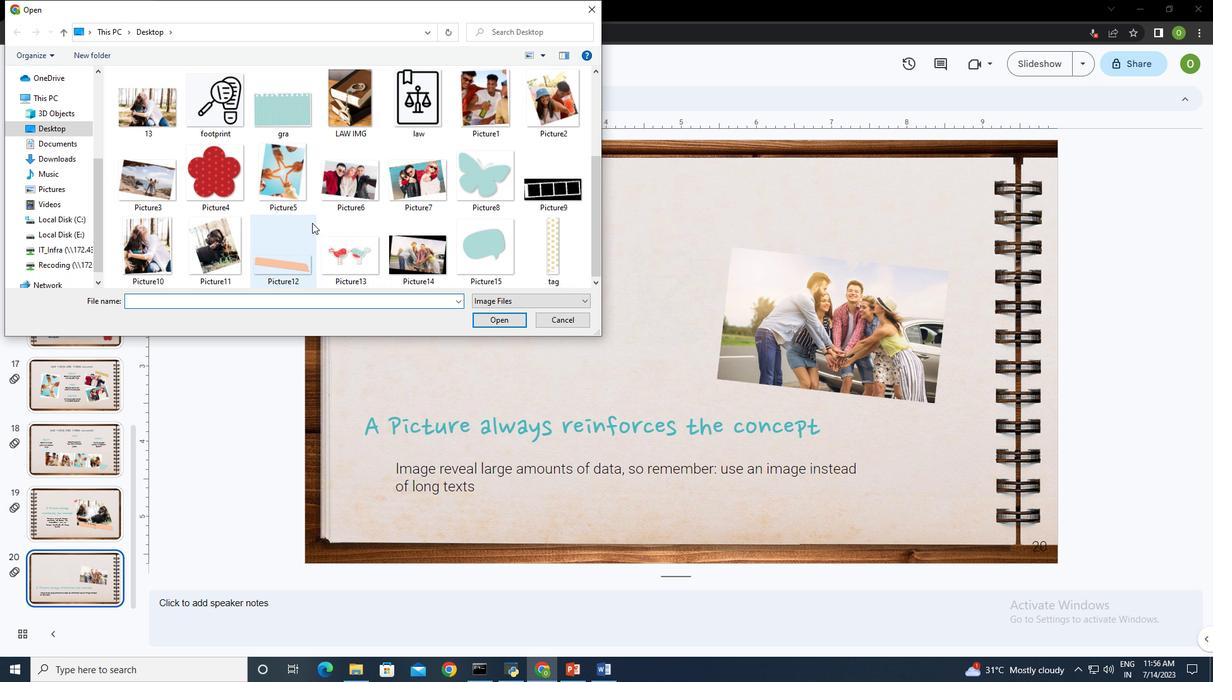
Action: Mouse moved to (495, 248)
Screenshot: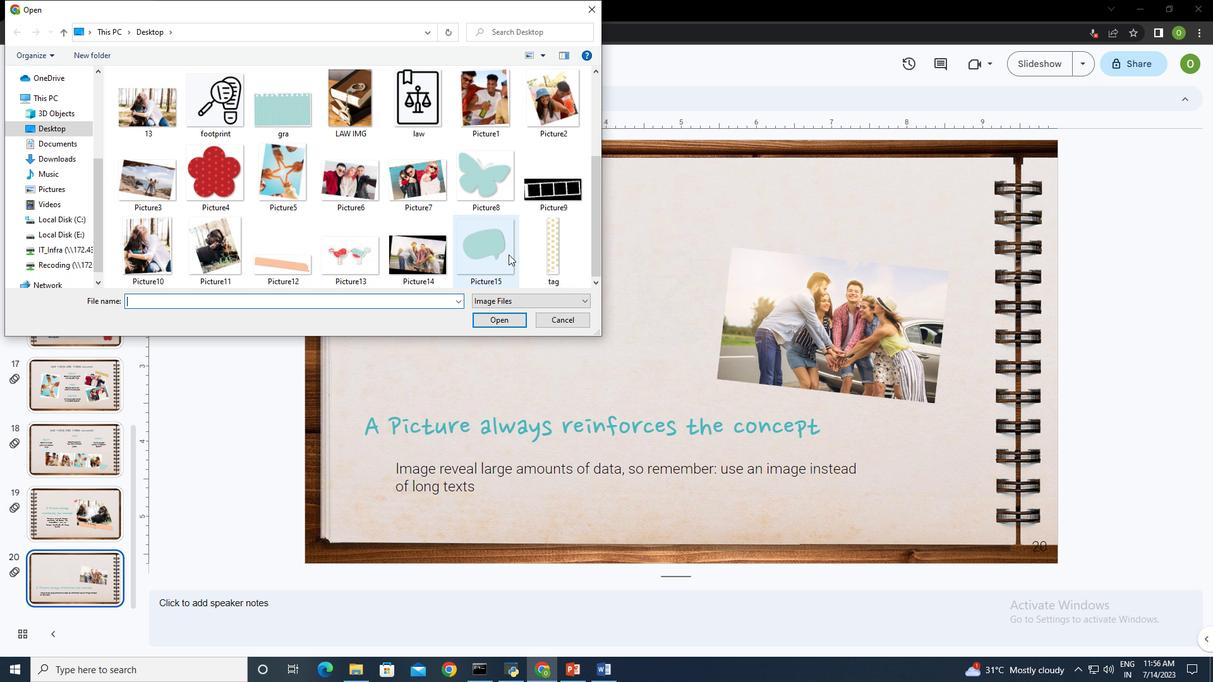 
Action: Mouse pressed left at (495, 248)
Screenshot: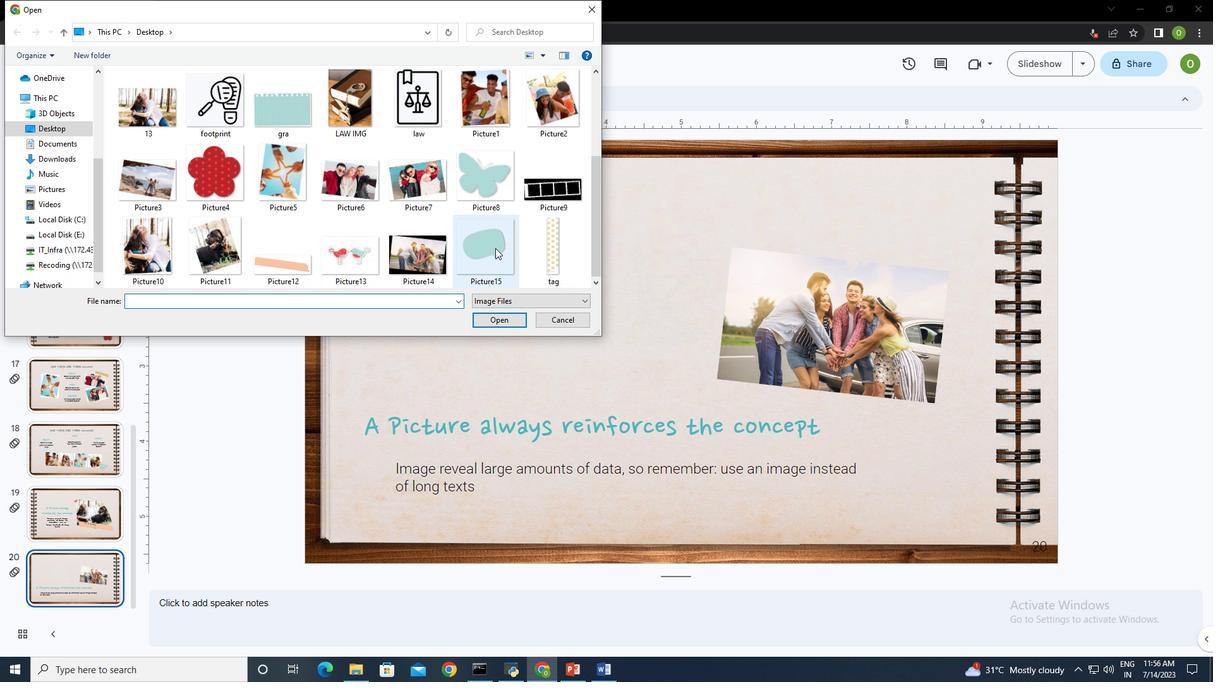 
Action: Mouse moved to (503, 321)
Screenshot: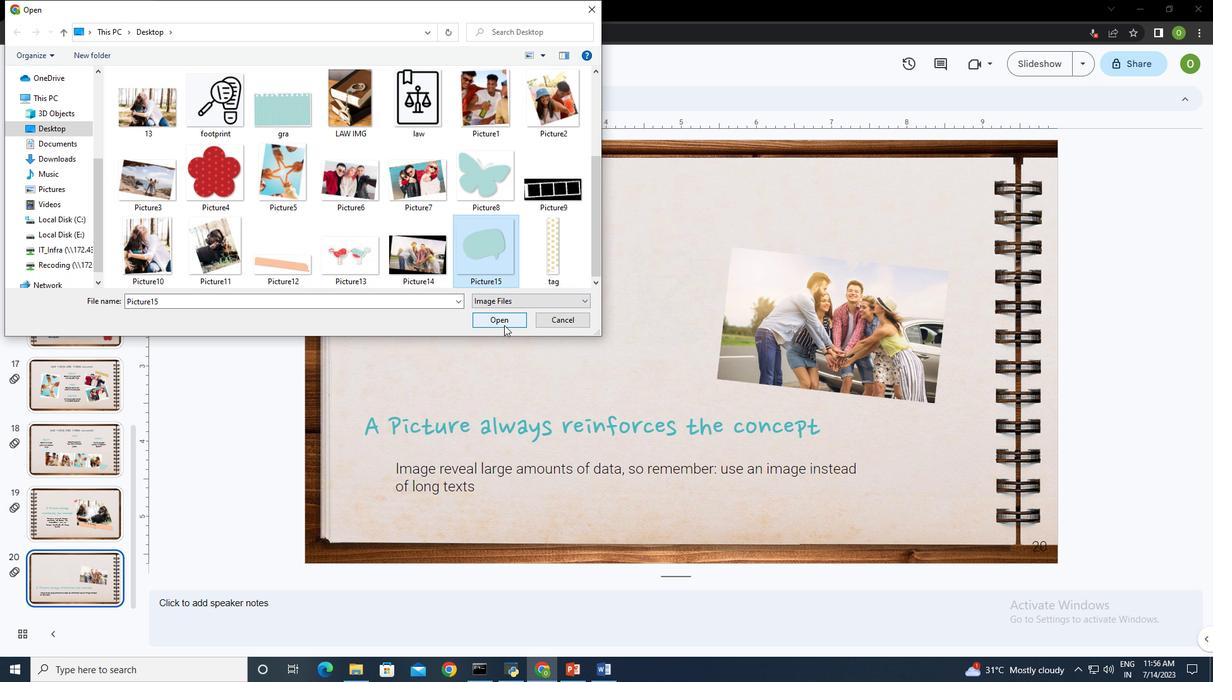 
Action: Mouse pressed left at (503, 321)
Screenshot: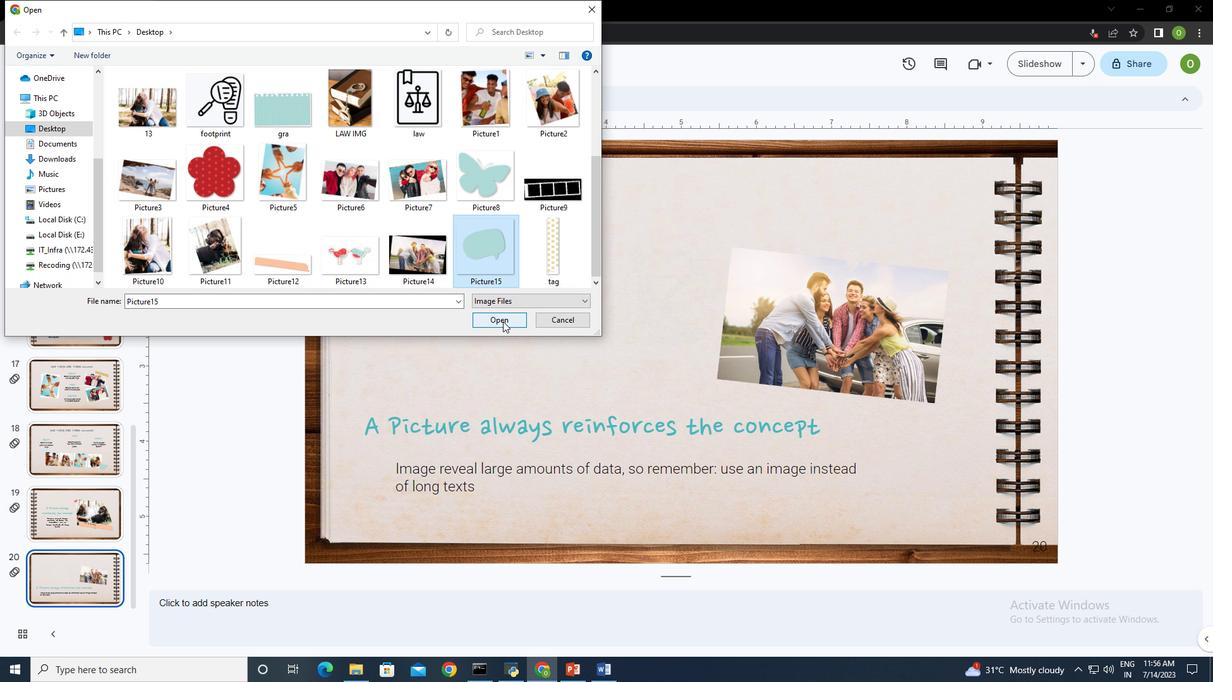 
Action: Mouse moved to (409, 240)
Screenshot: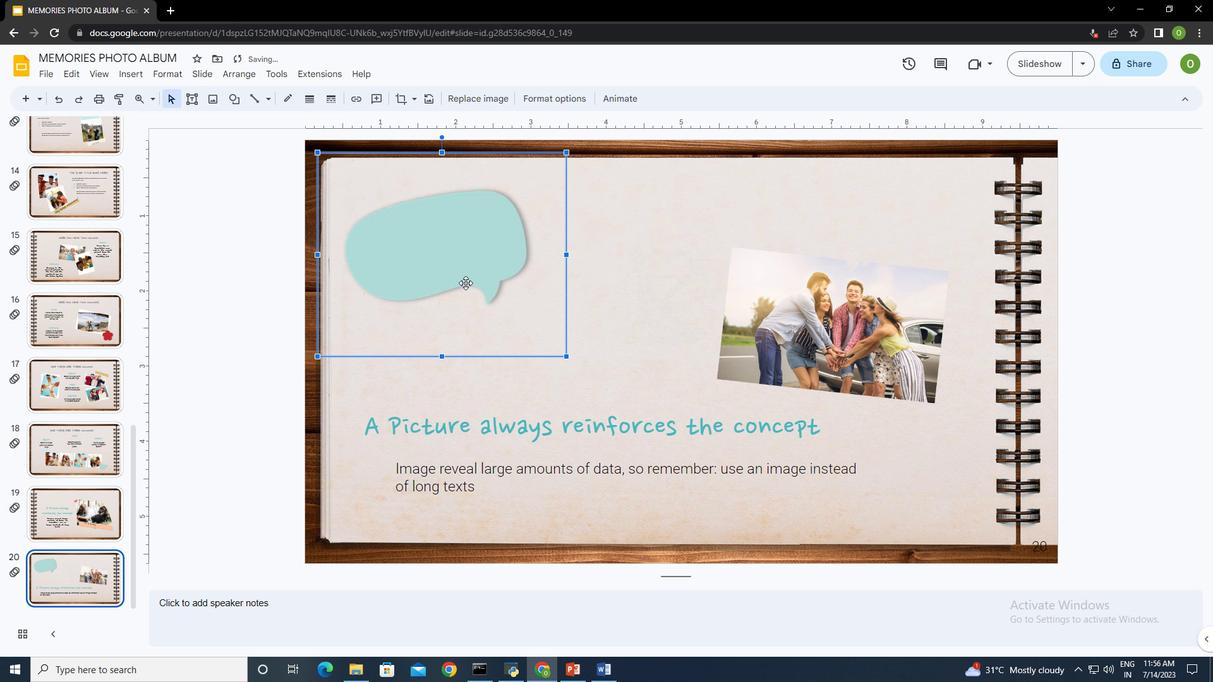 
Action: Mouse pressed left at (409, 240)
Screenshot: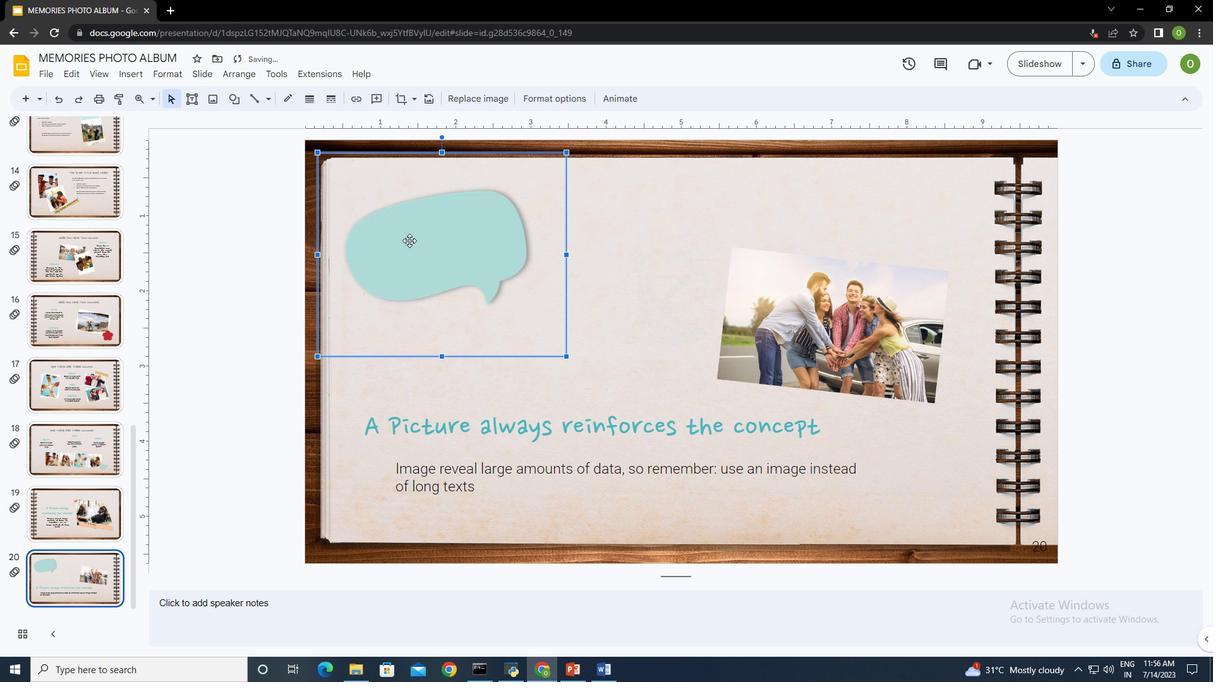 
Action: Mouse moved to (682, 403)
Screenshot: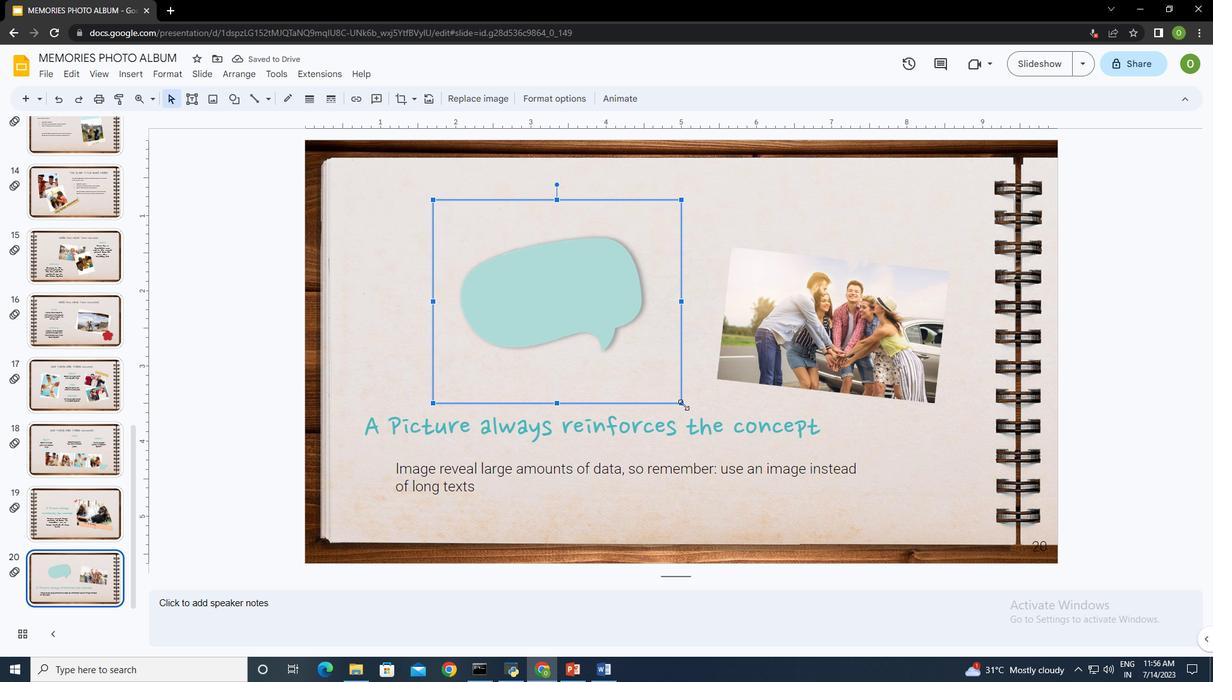 
Action: Mouse pressed left at (682, 403)
Screenshot: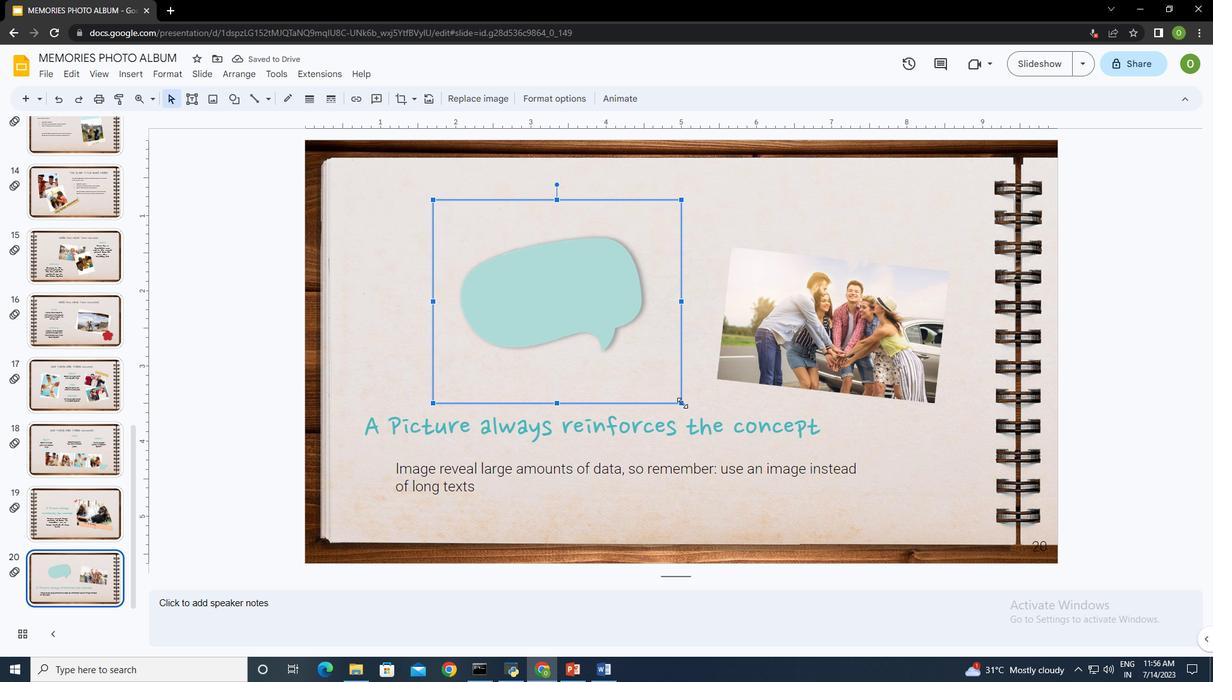 
Action: Mouse moved to (665, 389)
Screenshot: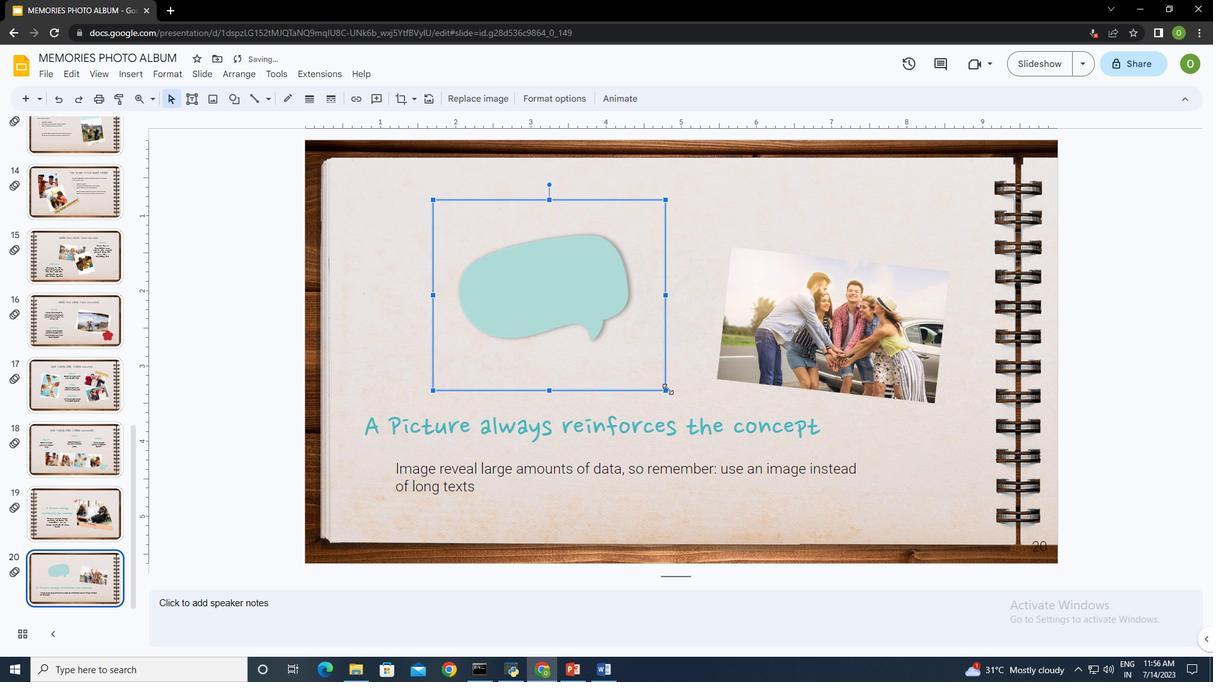 
Action: Mouse pressed left at (665, 389)
Screenshot: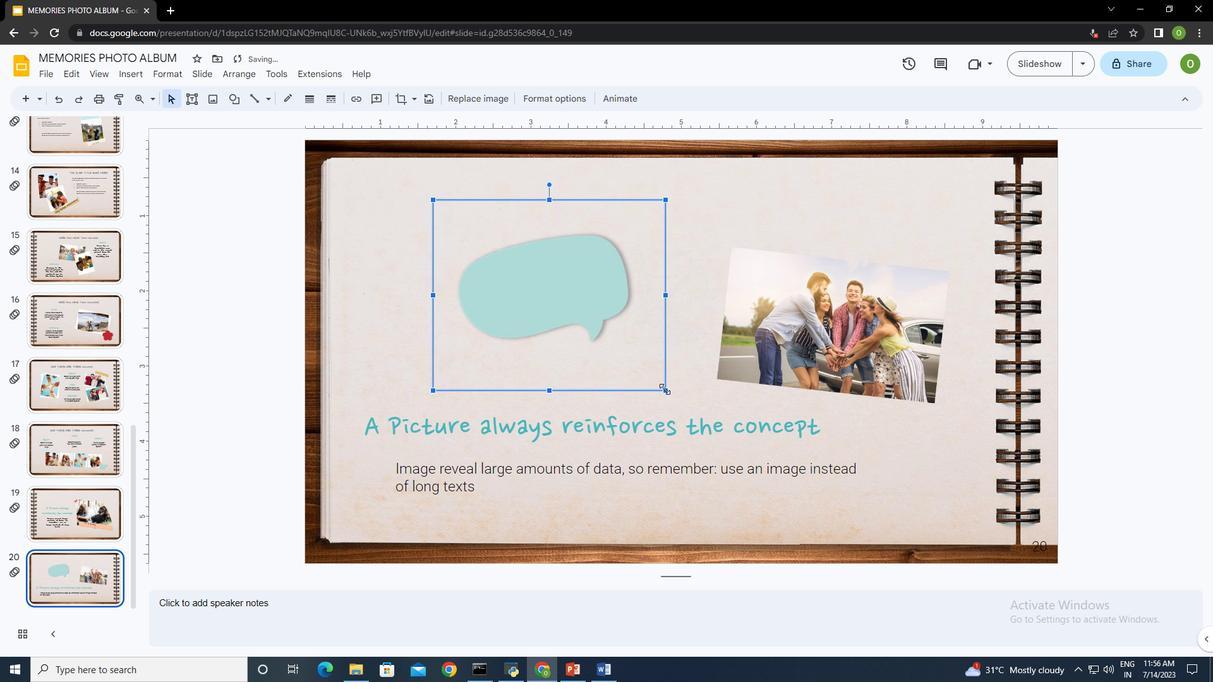 
Action: Mouse moved to (563, 277)
Screenshot: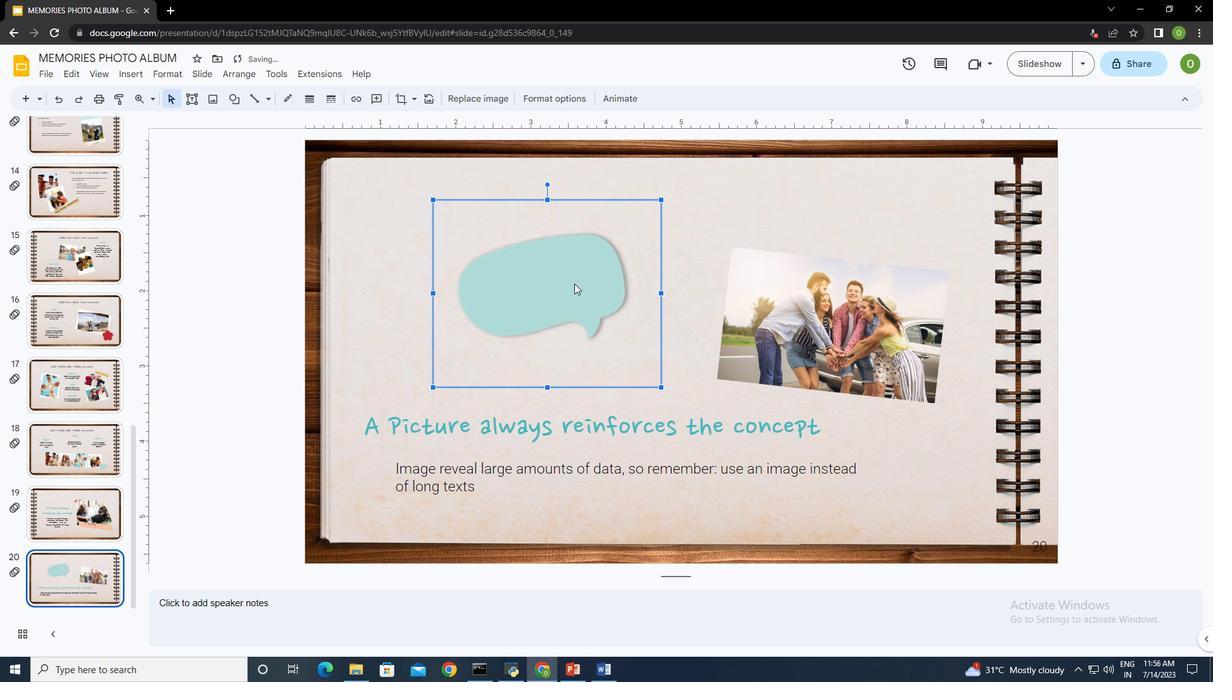 
Action: Mouse pressed left at (563, 277)
Screenshot: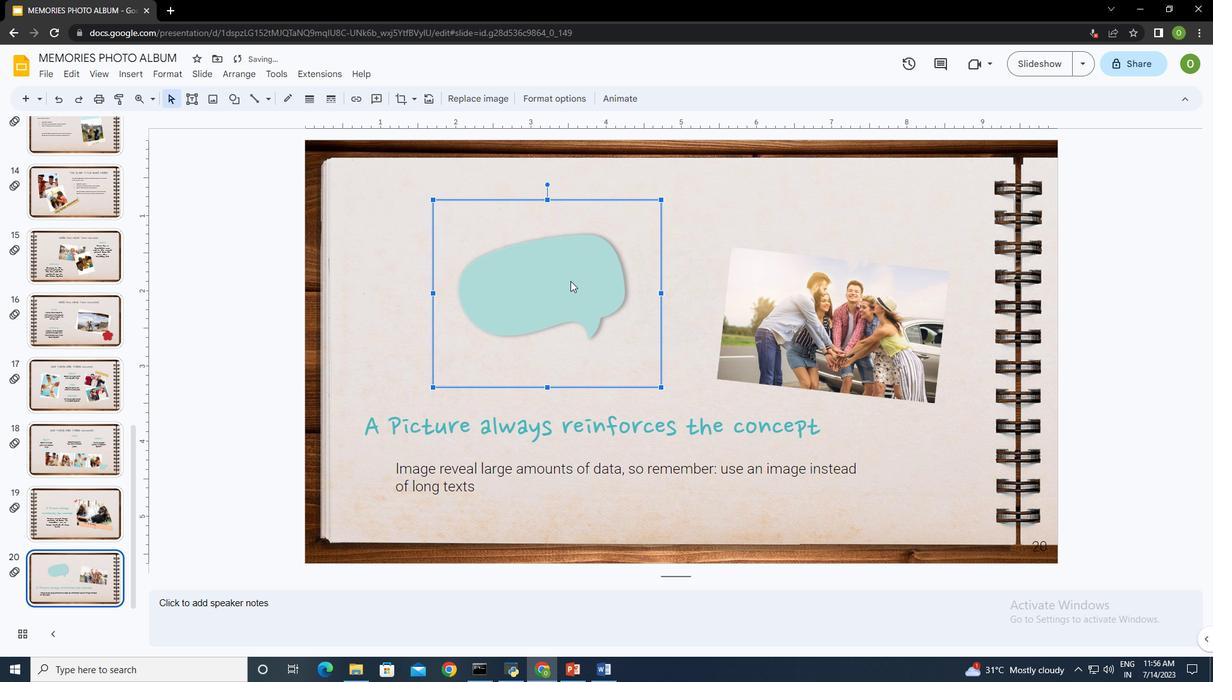 
Action: Mouse moved to (190, 101)
Screenshot: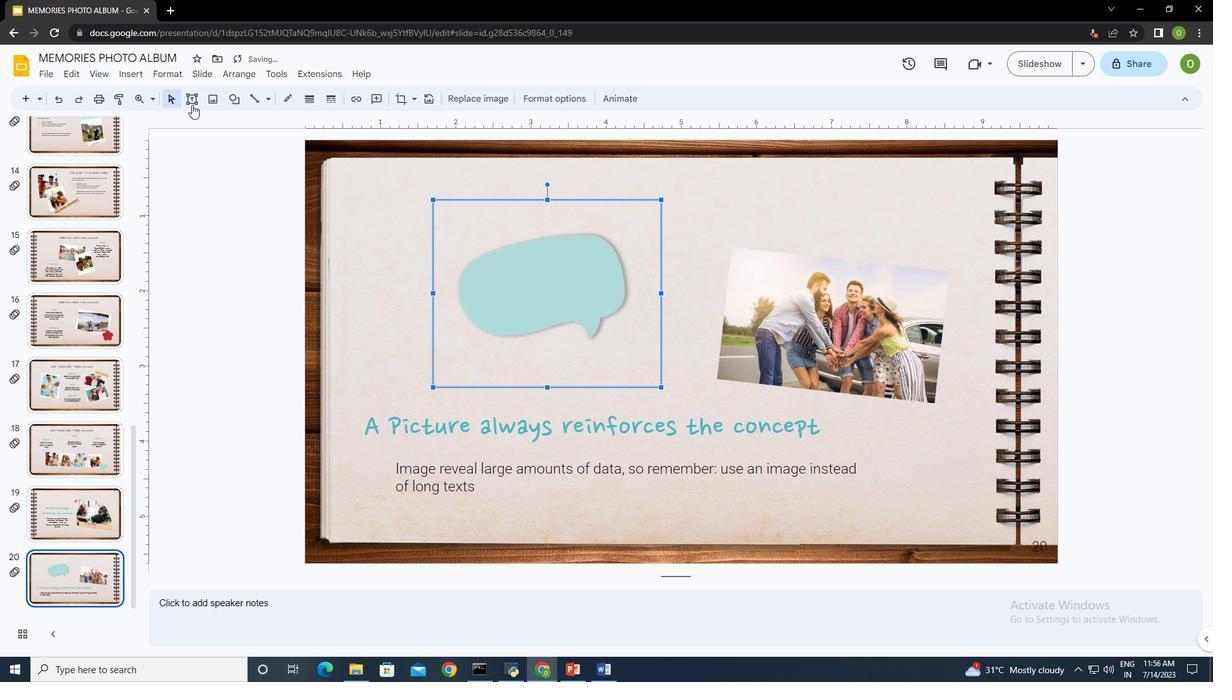 
Action: Mouse pressed left at (190, 101)
Screenshot: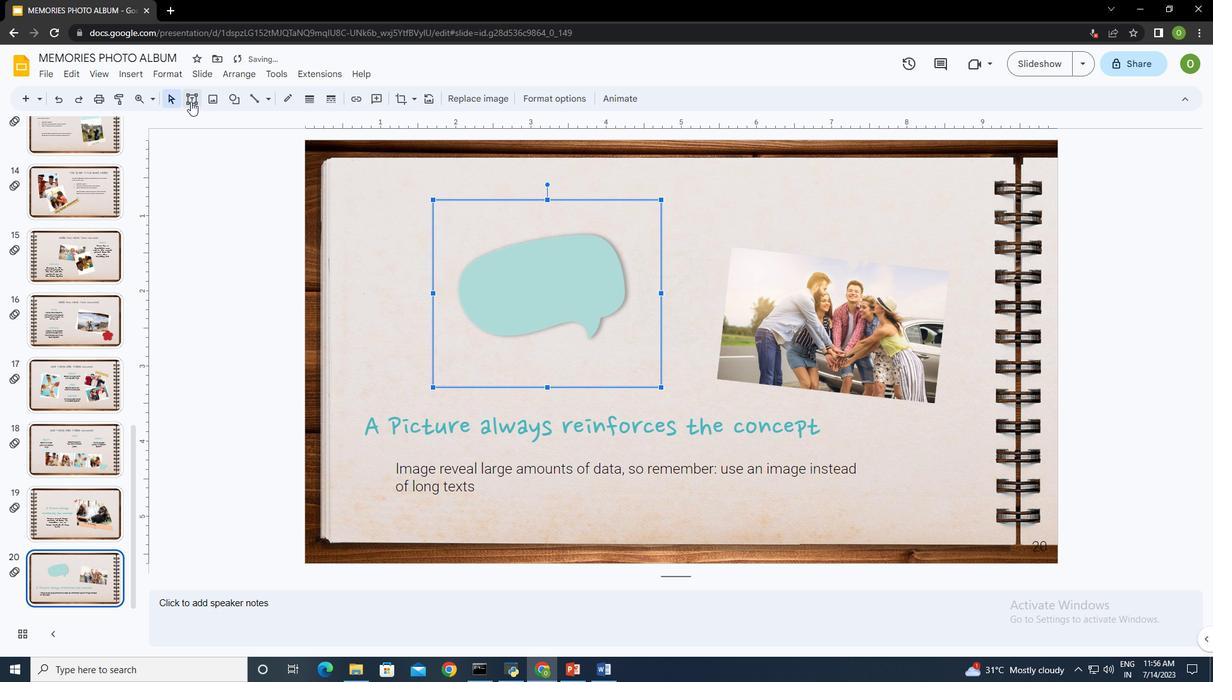 
Action: Mouse moved to (480, 264)
Screenshot: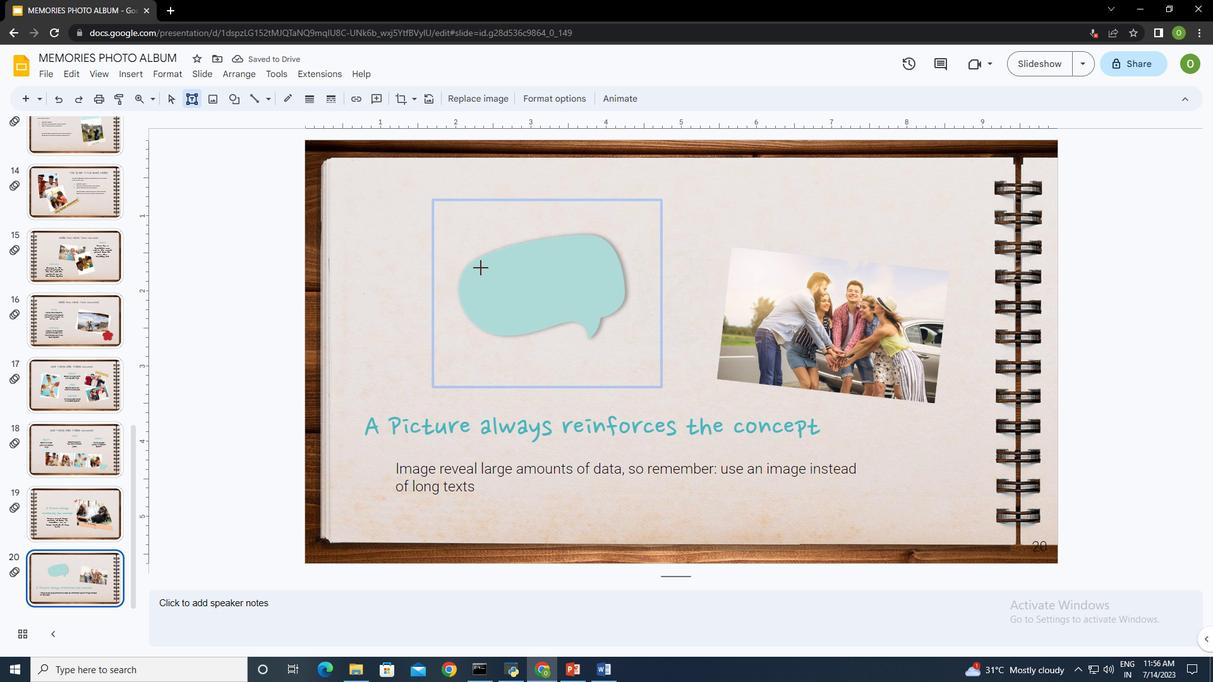 
Action: Mouse pressed left at (480, 264)
Screenshot: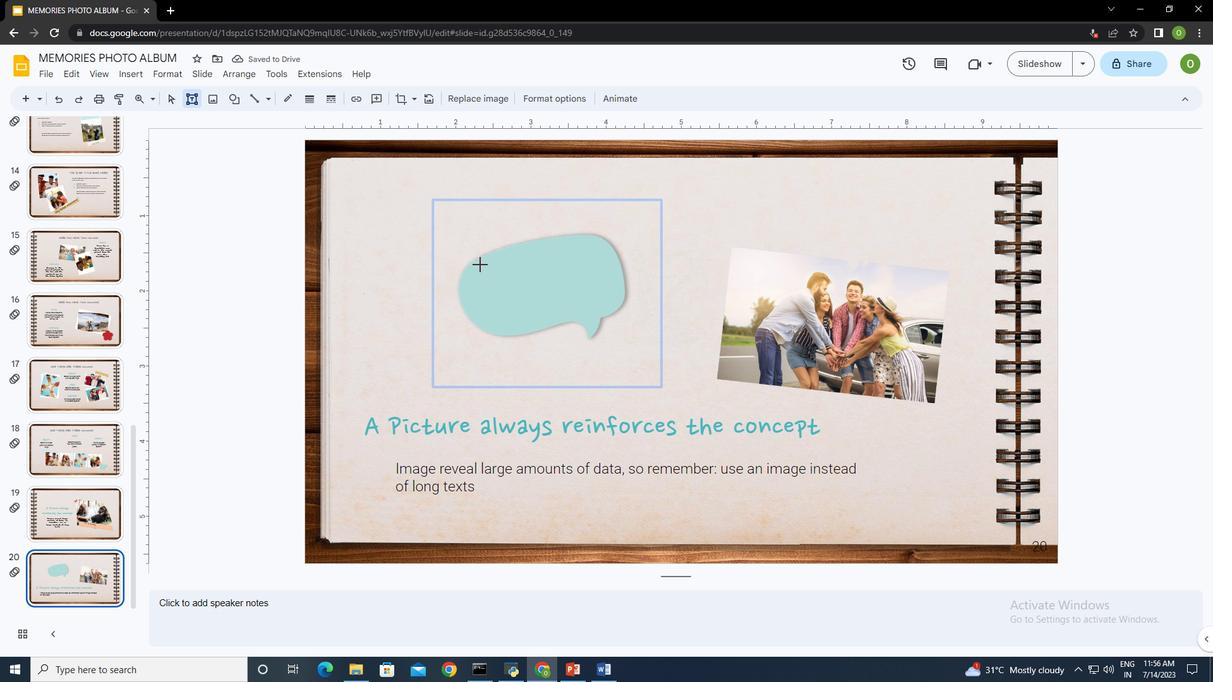 
Action: Mouse moved to (394, 99)
Screenshot: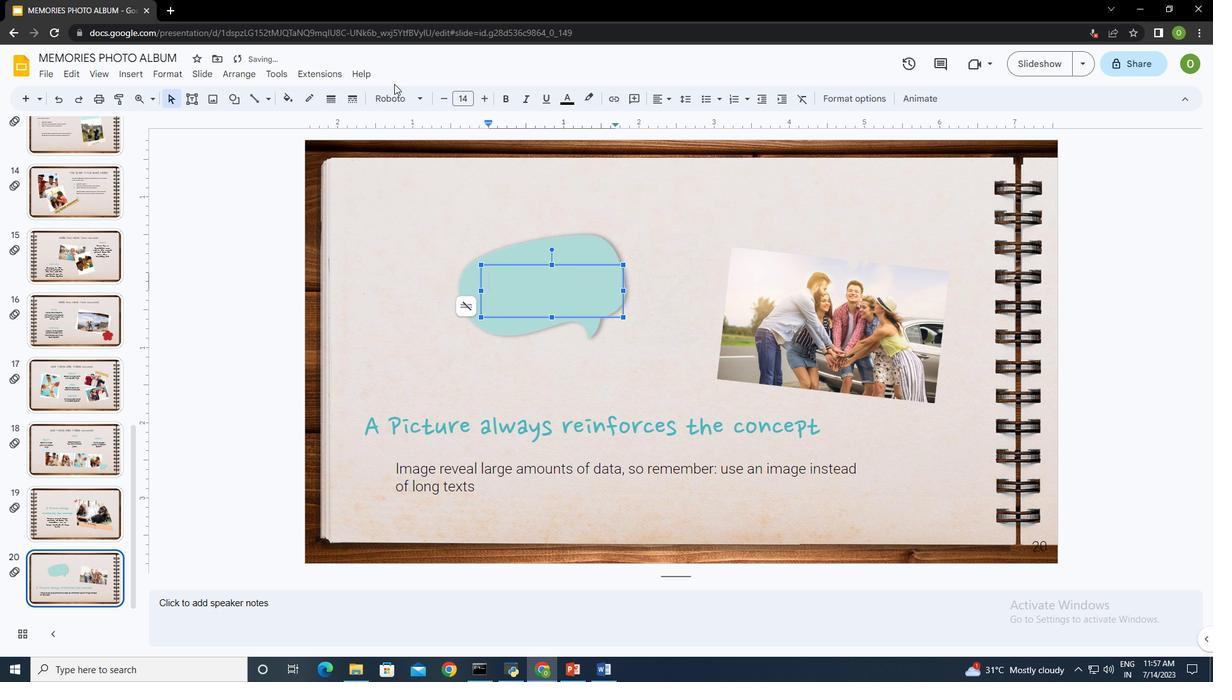 
Action: Mouse pressed left at (394, 99)
Screenshot: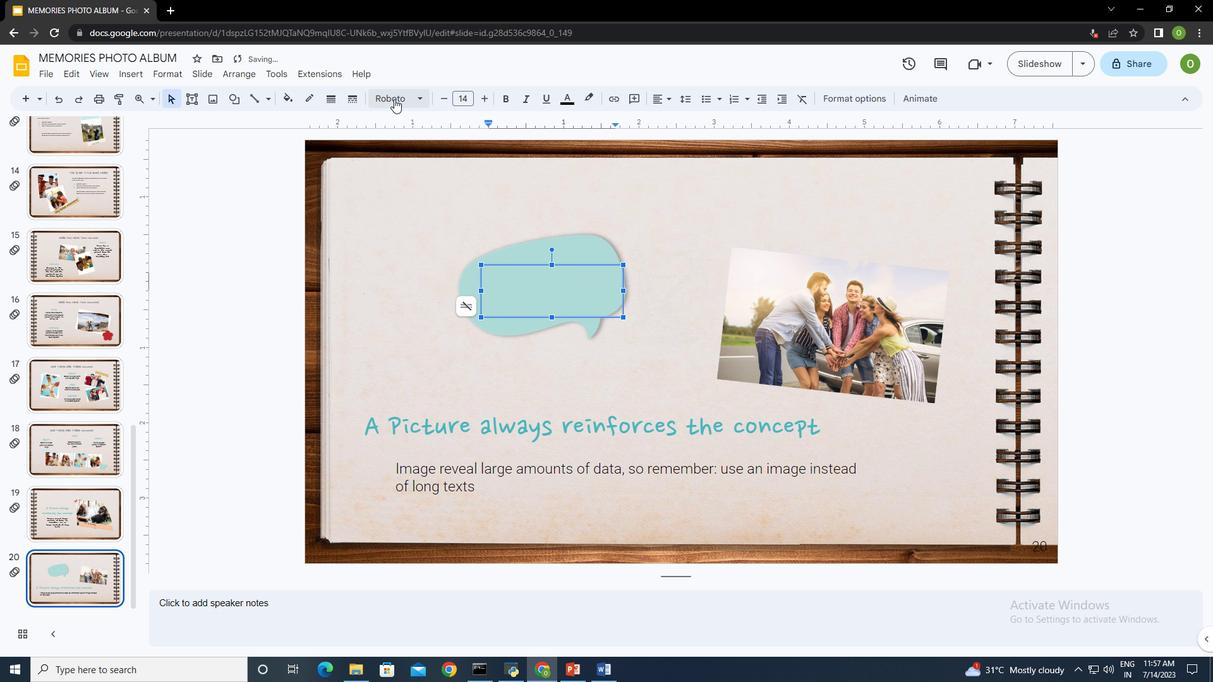 
Action: Mouse moved to (429, 169)
Screenshot: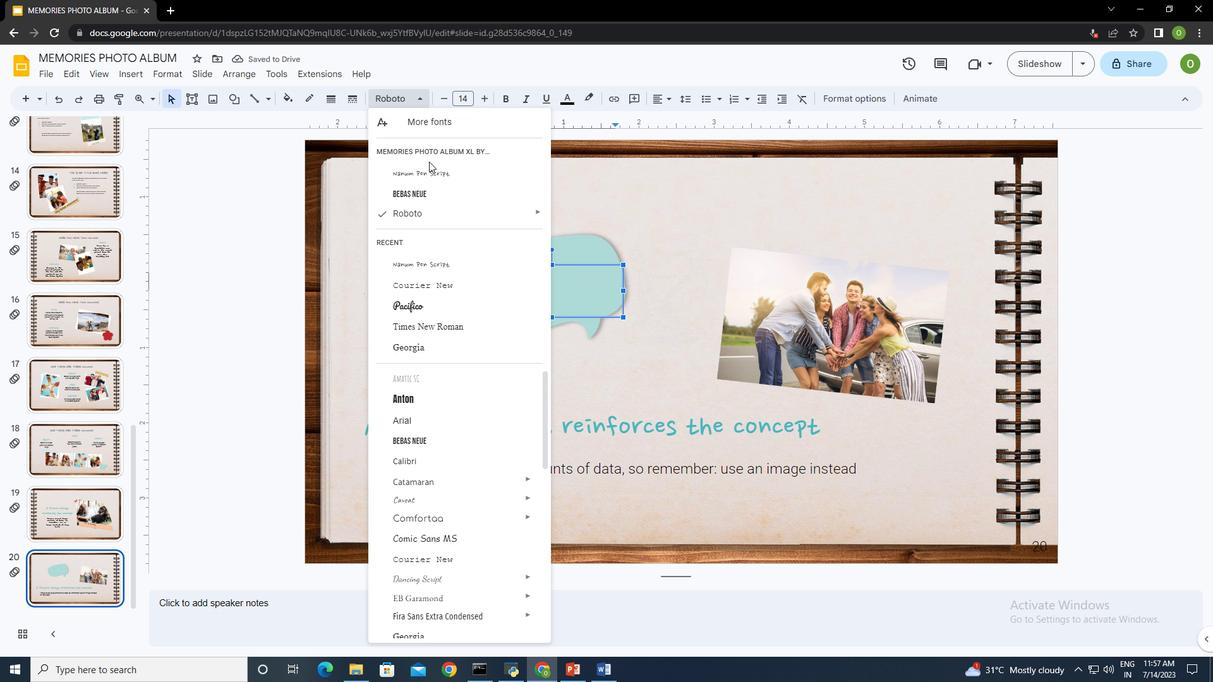 
Action: Mouse pressed left at (429, 169)
Screenshot: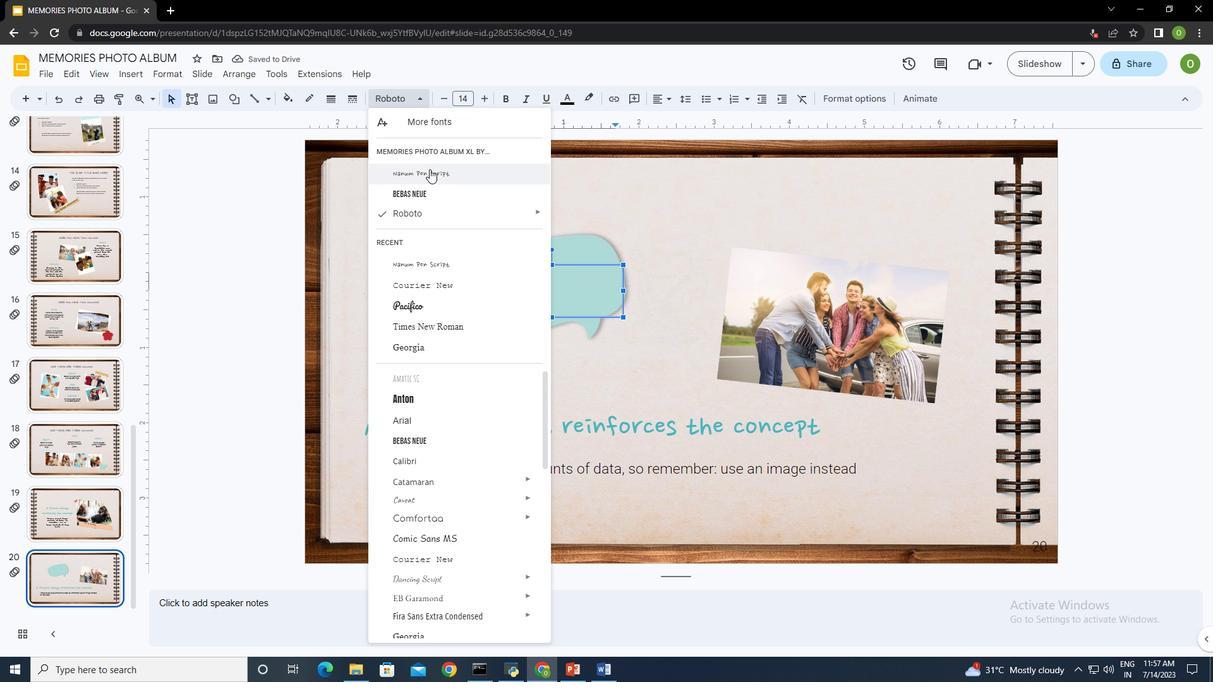
Action: Mouse moved to (553, 276)
Screenshot: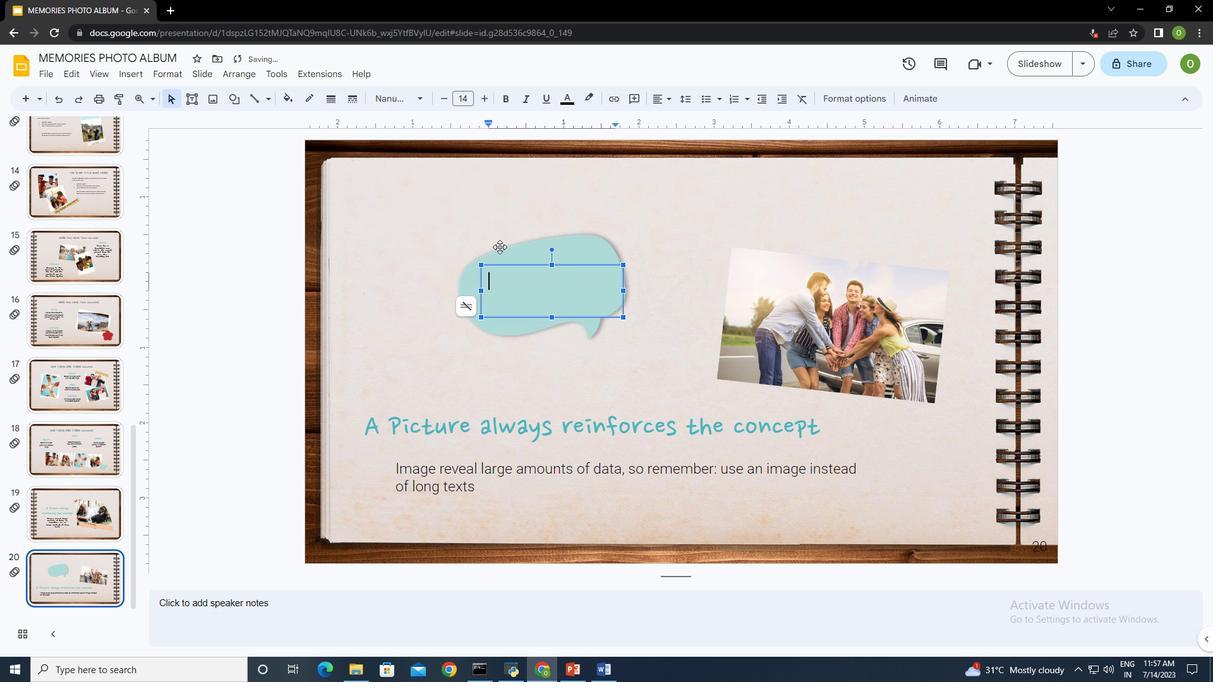 
Action: Key pressed <Key.shift>My<Key.space>team<Key.shift>!ctrl+A
Screenshot: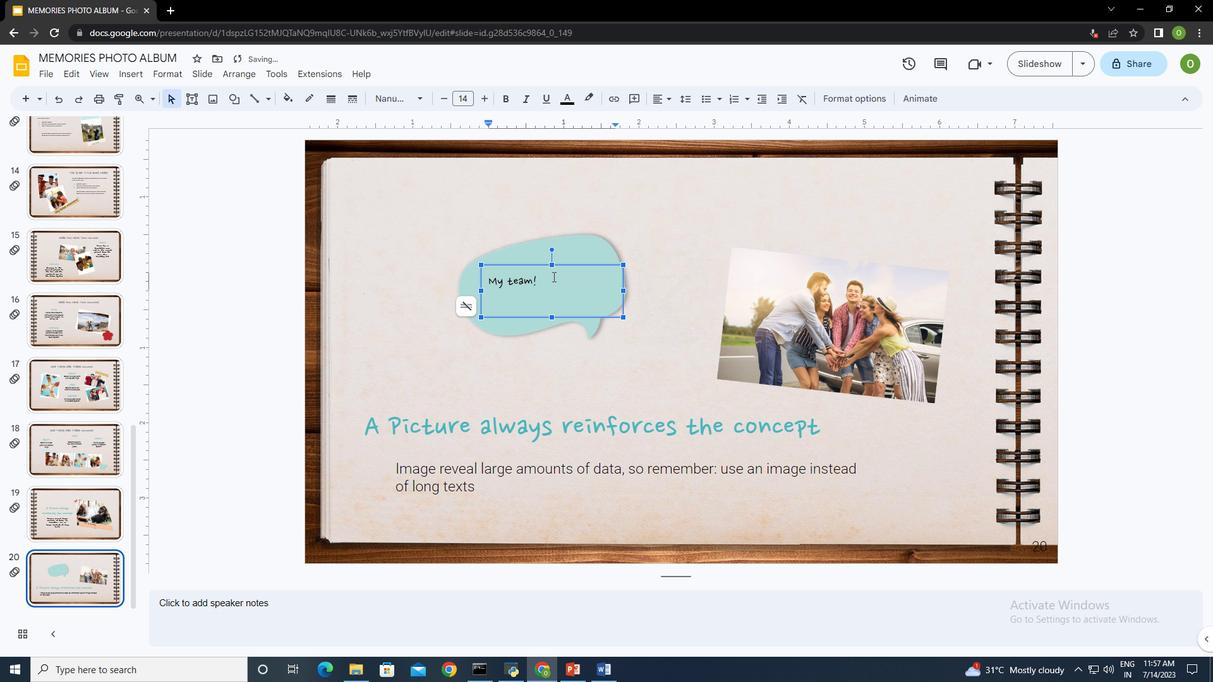 
Action: Mouse moved to (488, 101)
Screenshot: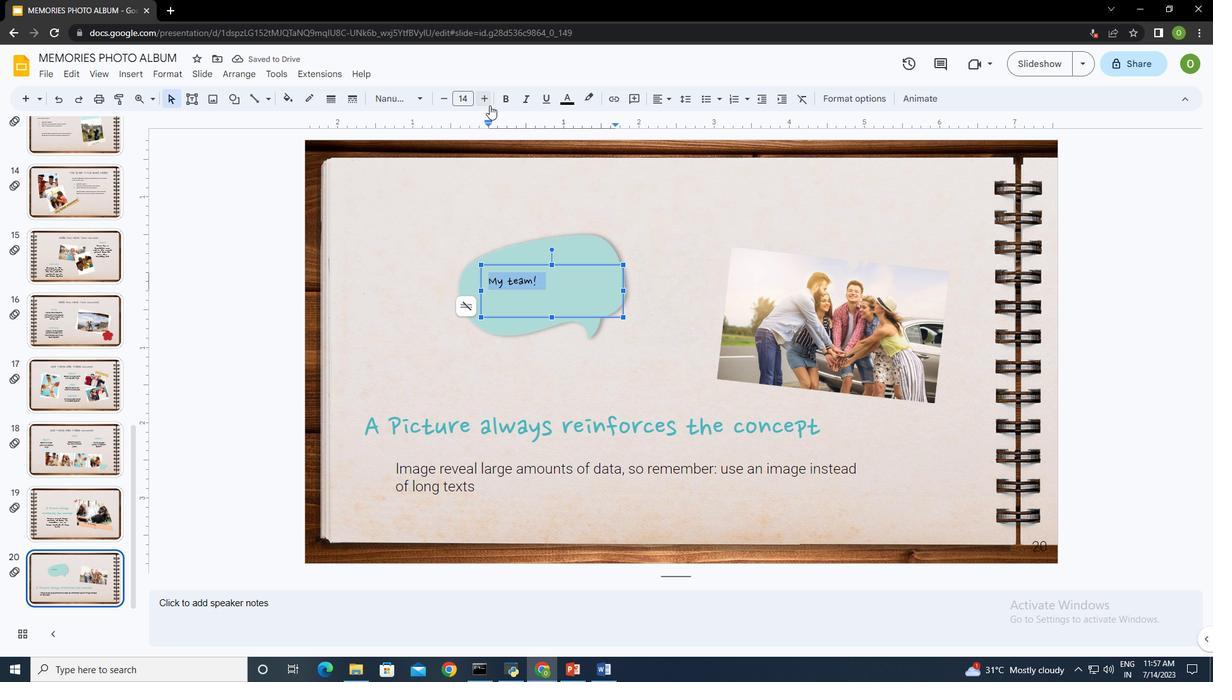 
Action: Mouse pressed left at (488, 101)
Screenshot: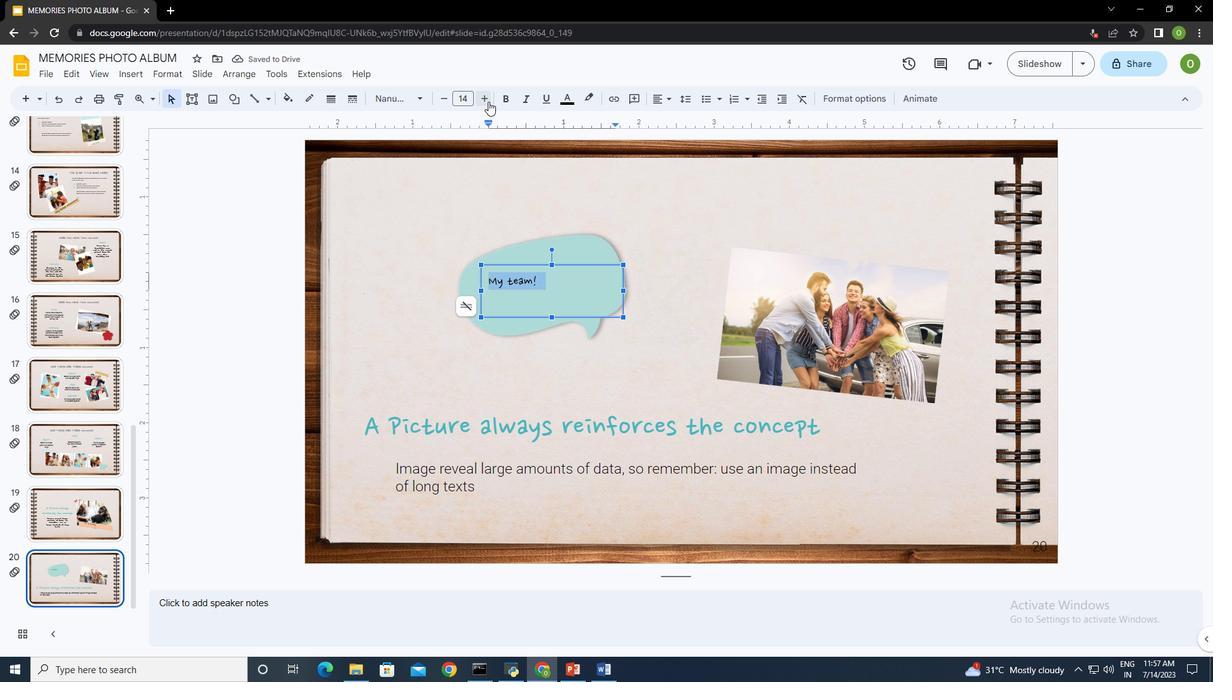 
Action: Mouse pressed left at (488, 101)
Screenshot: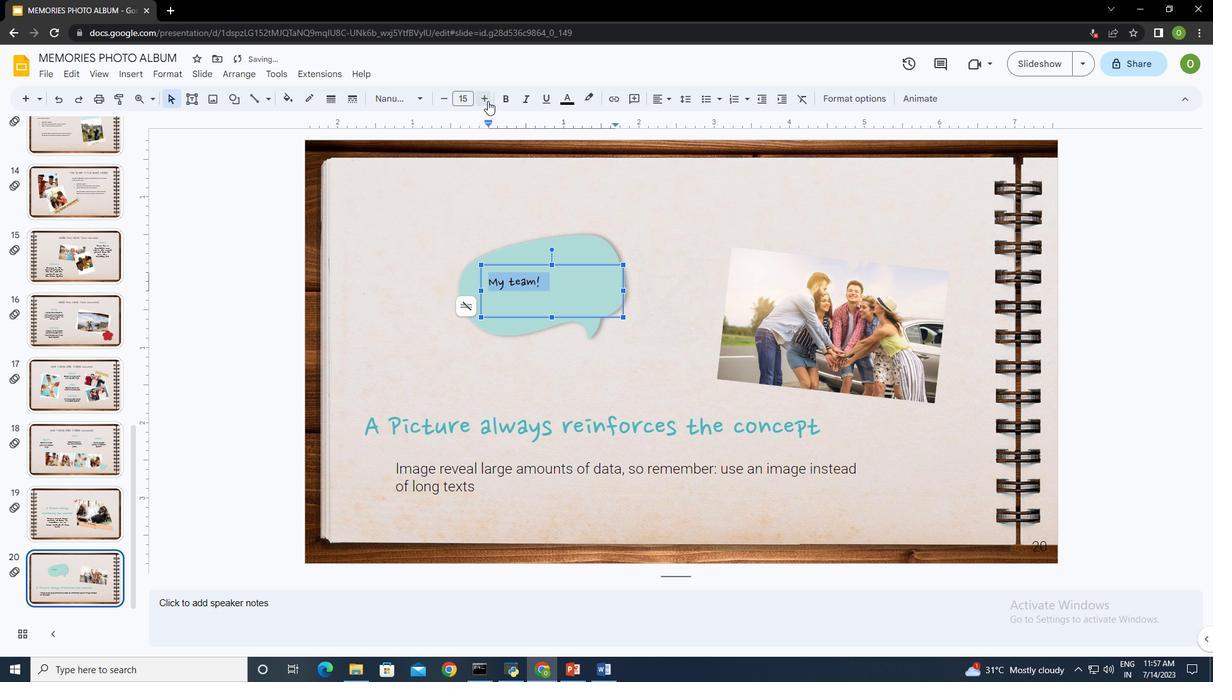 
Action: Mouse pressed left at (488, 101)
Screenshot: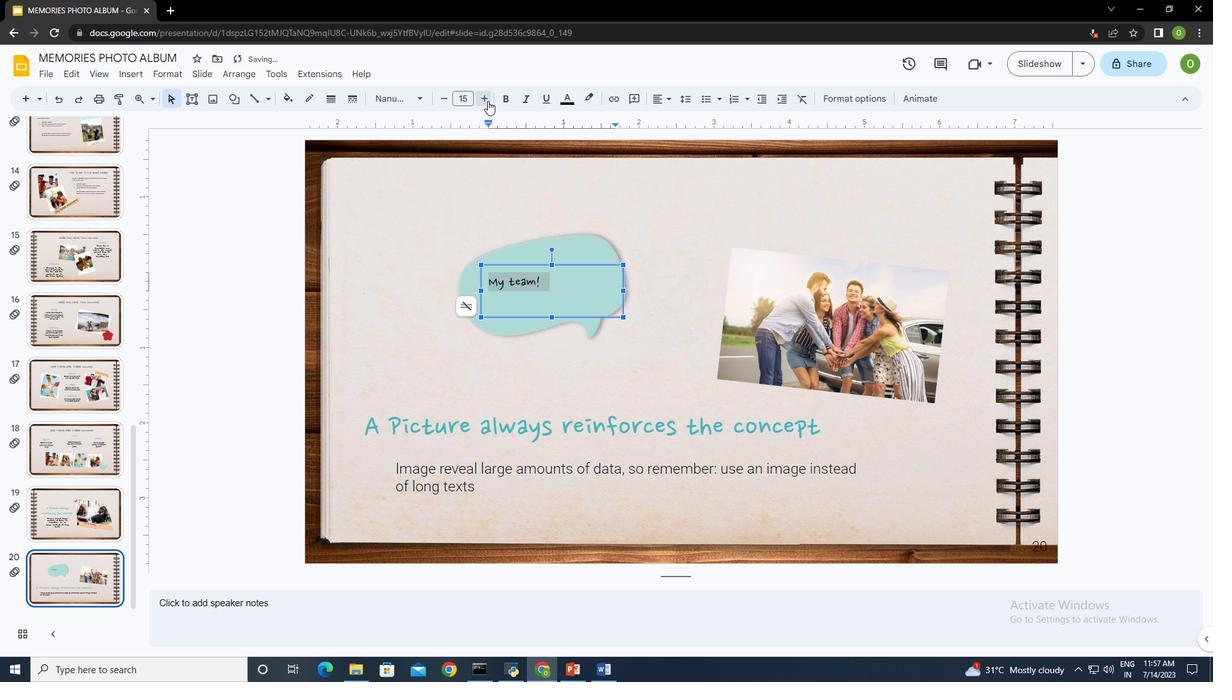 
Action: Mouse pressed left at (488, 101)
Screenshot: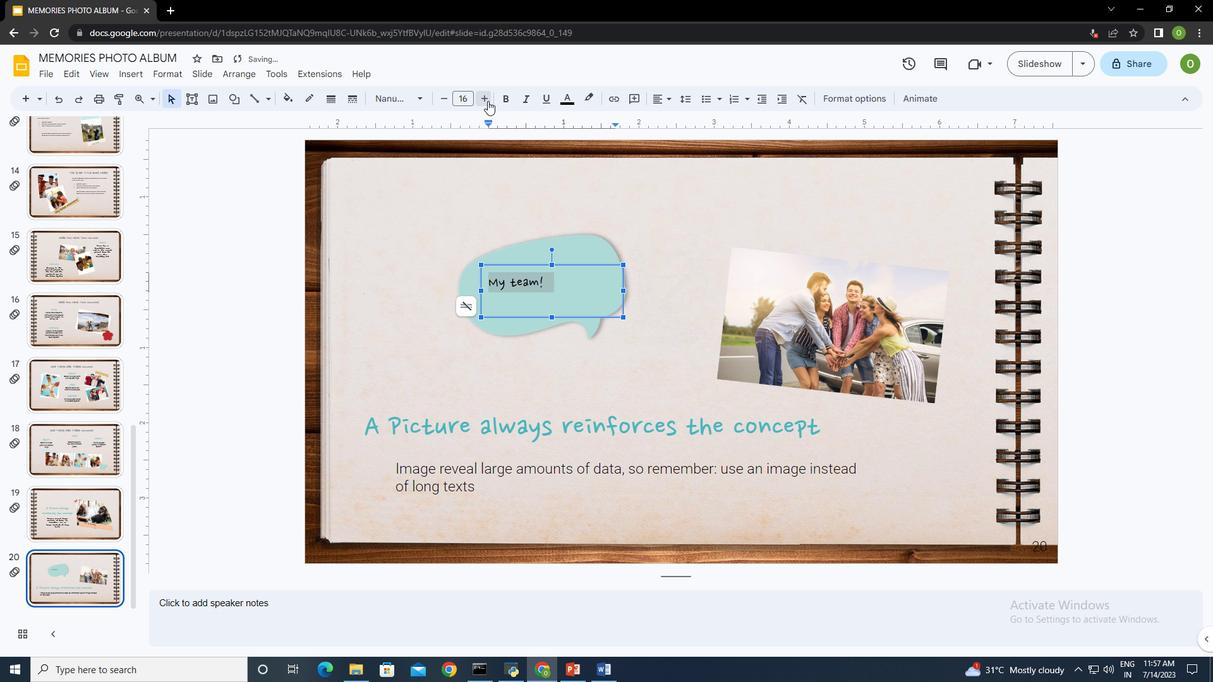 
Action: Mouse pressed left at (488, 101)
Screenshot: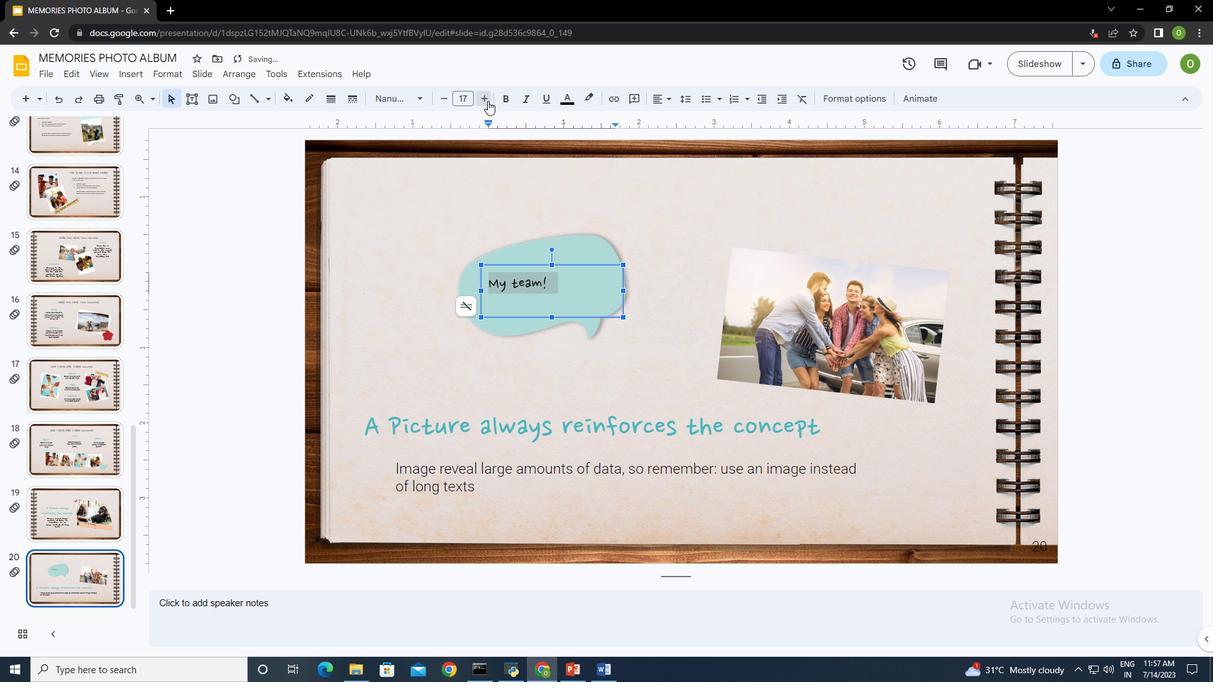 
Action: Mouse pressed left at (488, 101)
Screenshot: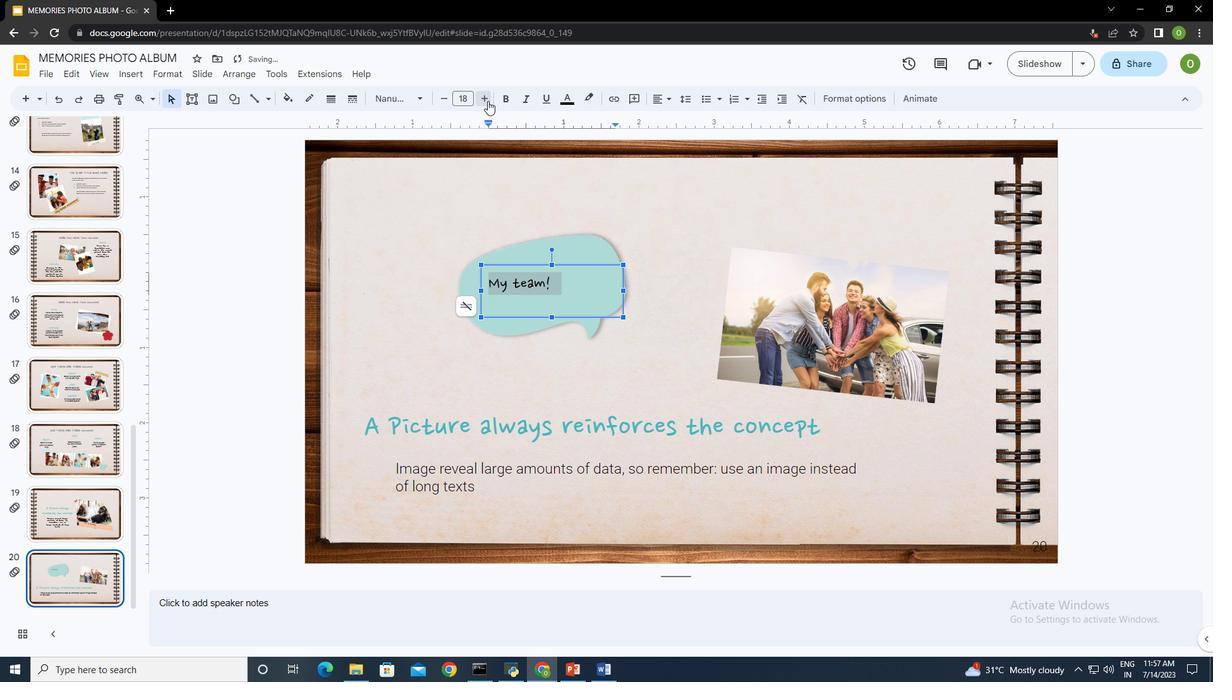 
Action: Mouse pressed left at (488, 101)
Screenshot: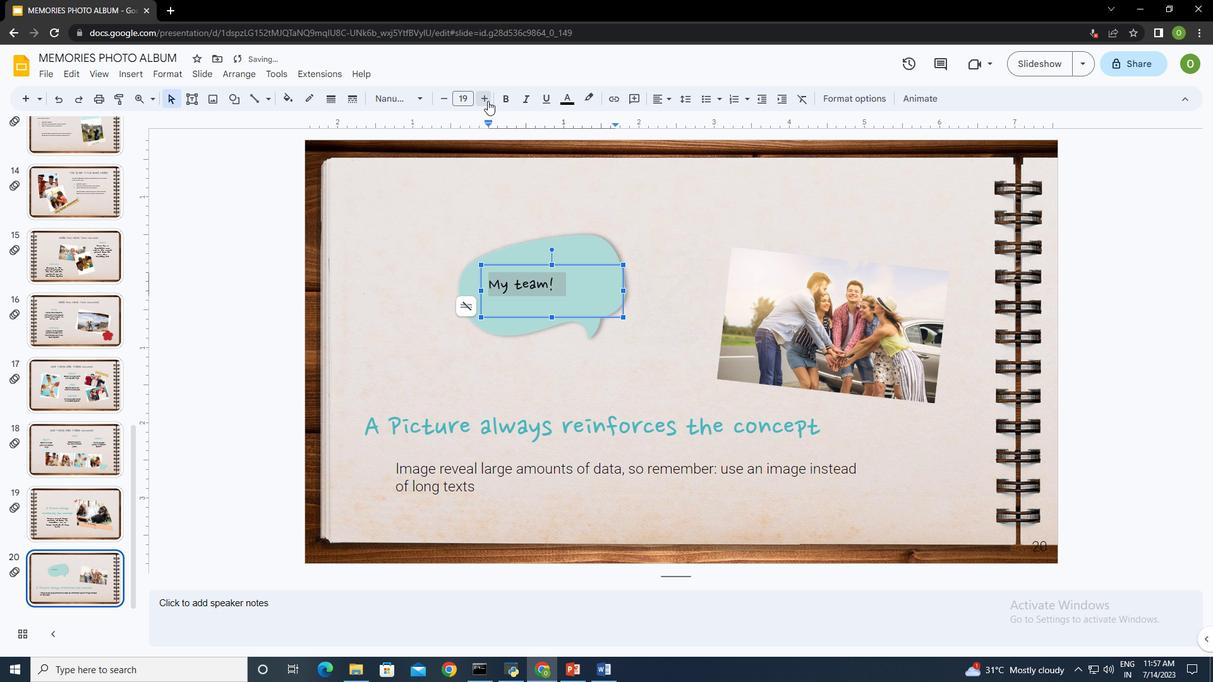 
Action: Mouse pressed left at (488, 101)
Screenshot: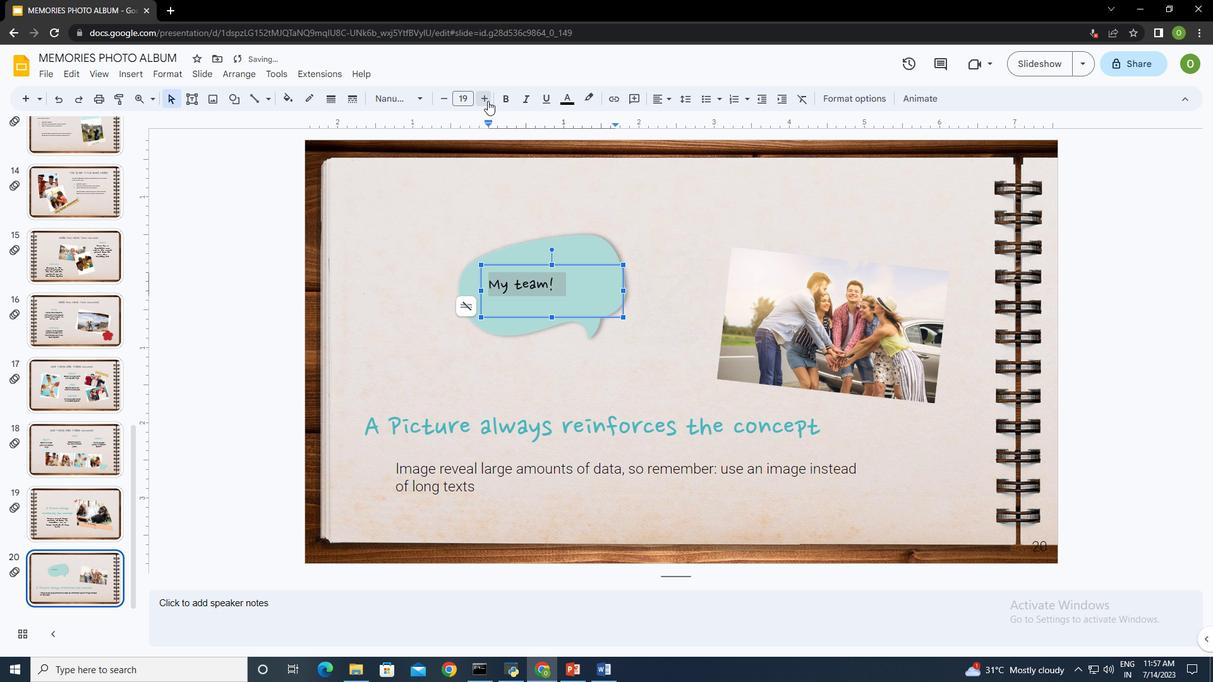 
Action: Mouse pressed left at (488, 101)
Screenshot: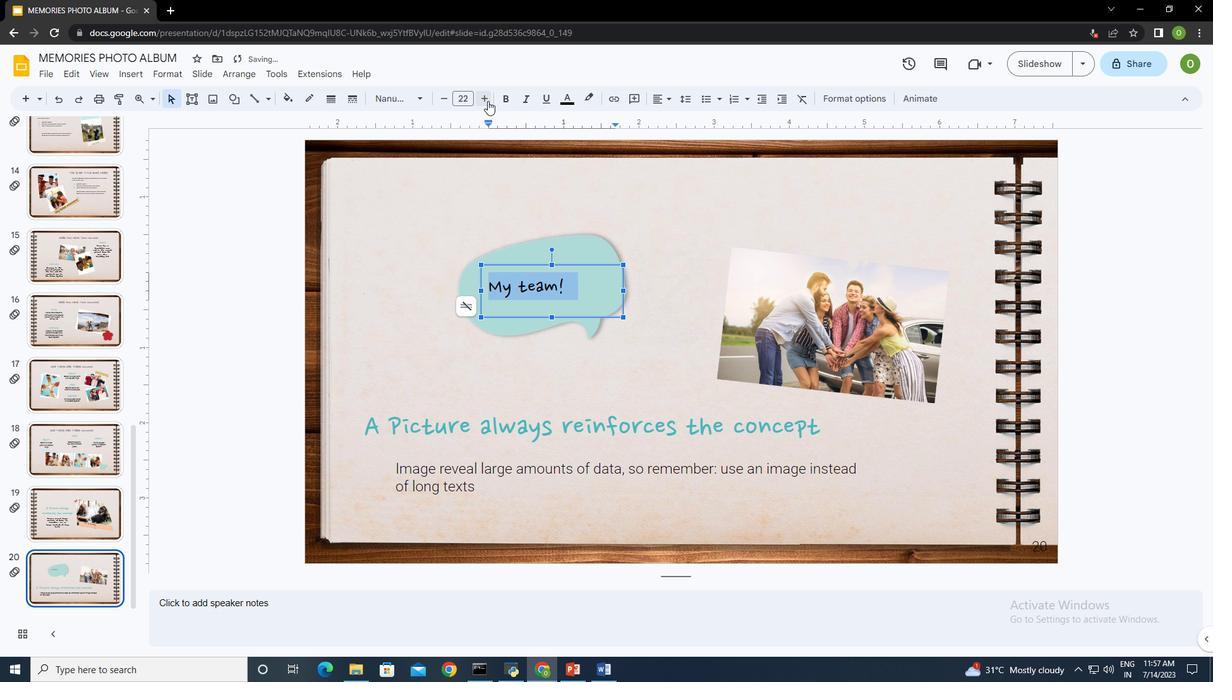 
Action: Mouse pressed left at (488, 101)
Screenshot: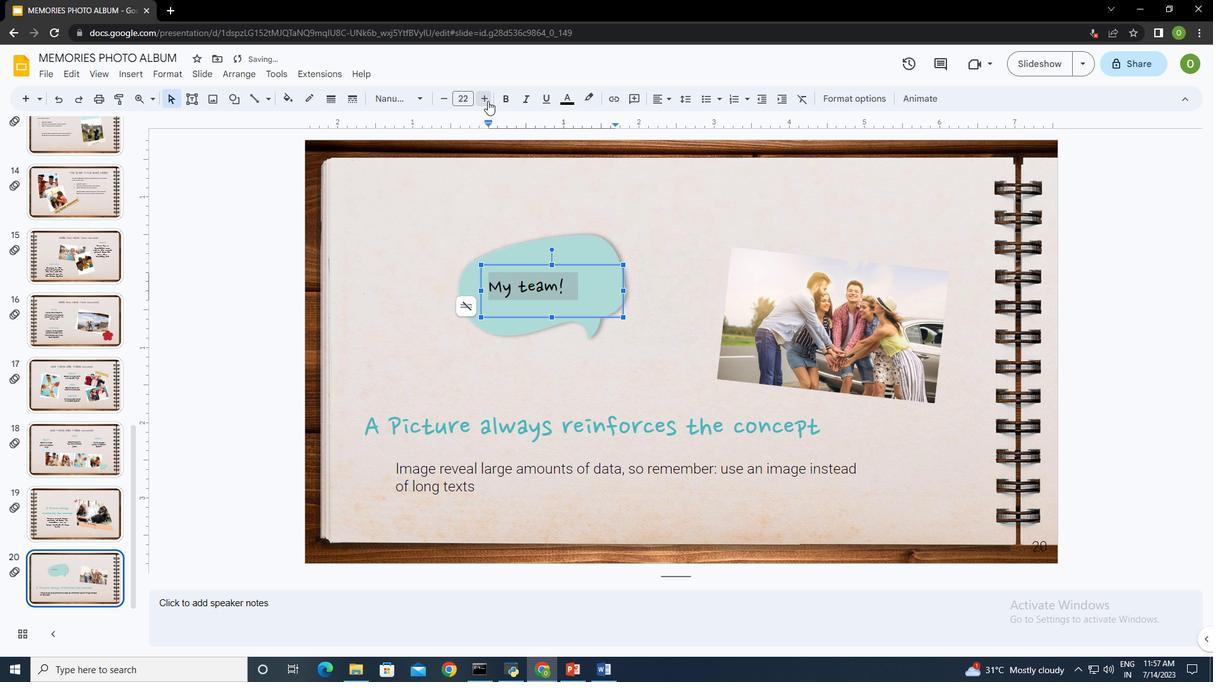 
Action: Mouse pressed left at (488, 101)
Screenshot: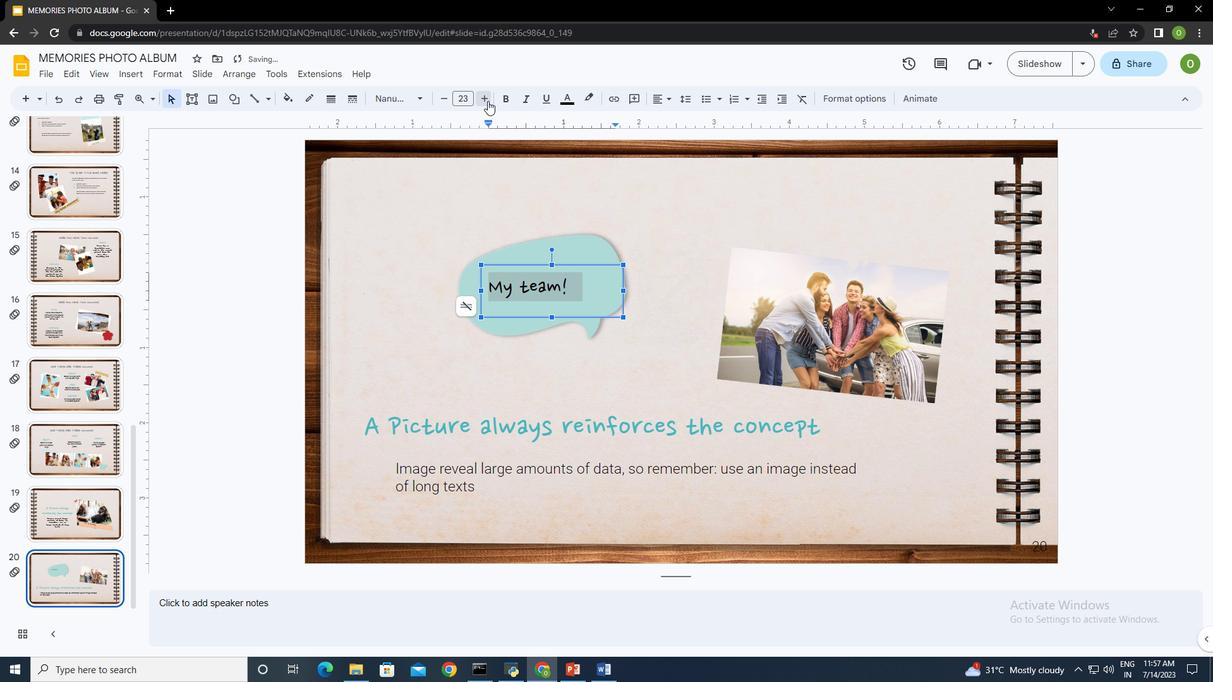 
Action: Mouse pressed left at (488, 101)
Screenshot: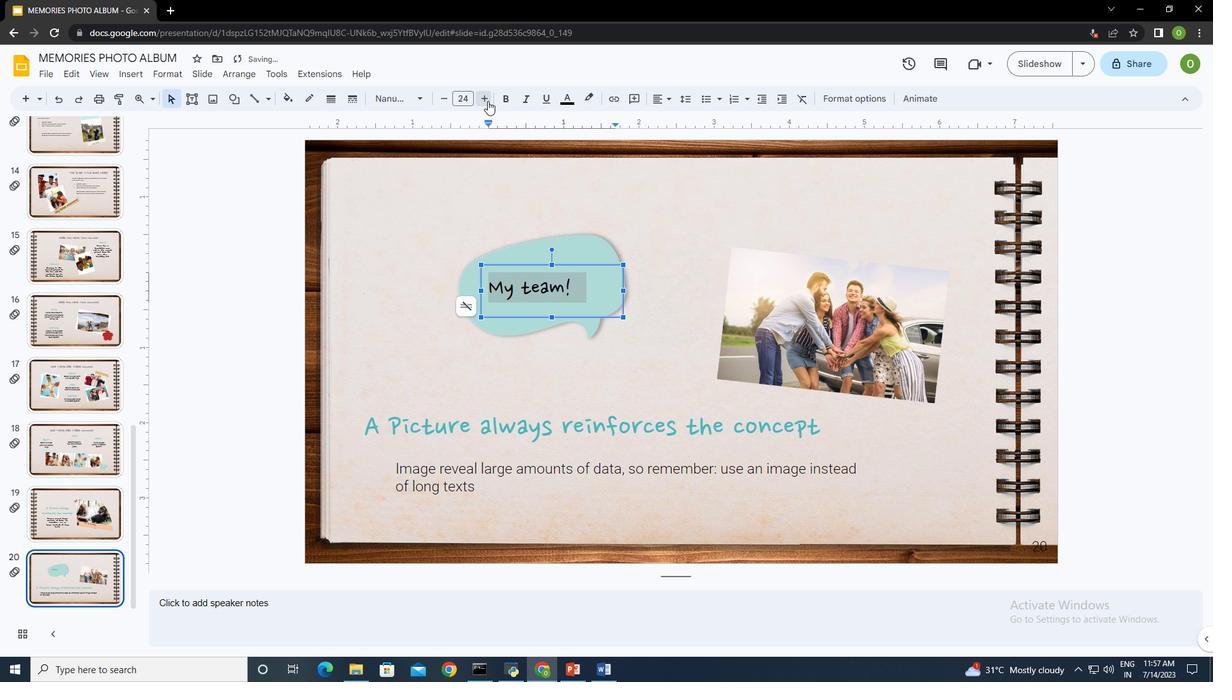 
Action: Mouse pressed left at (488, 101)
Screenshot: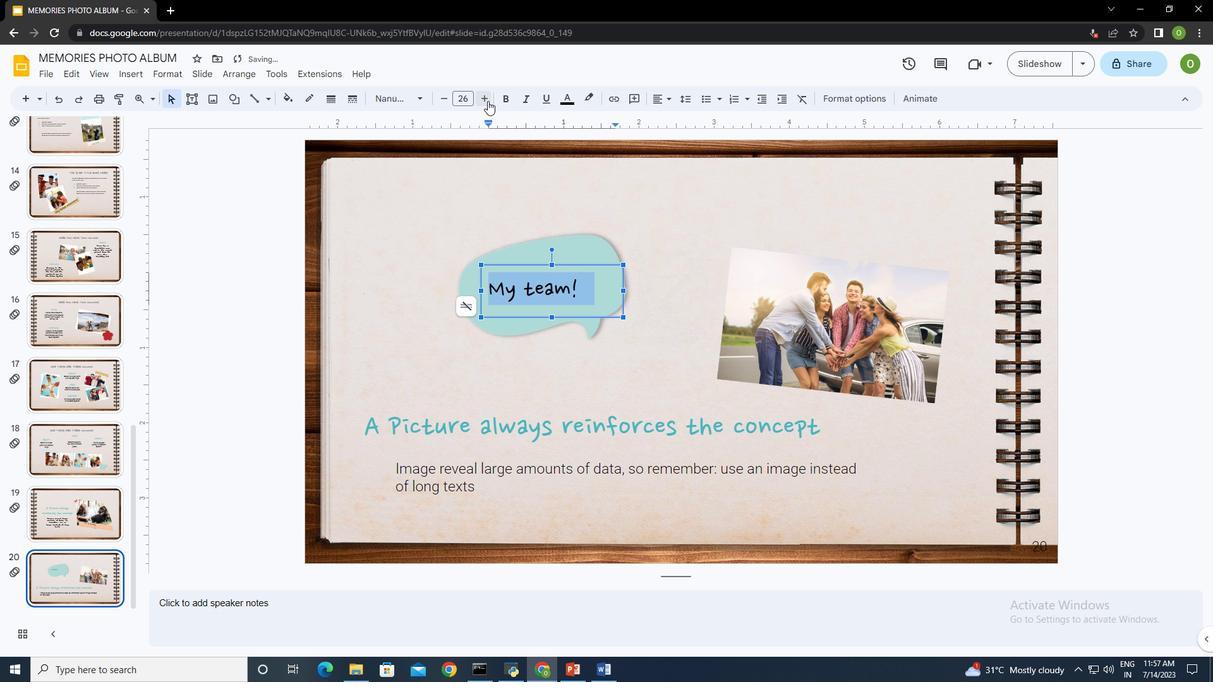 
Action: Mouse moved to (551, 250)
Screenshot: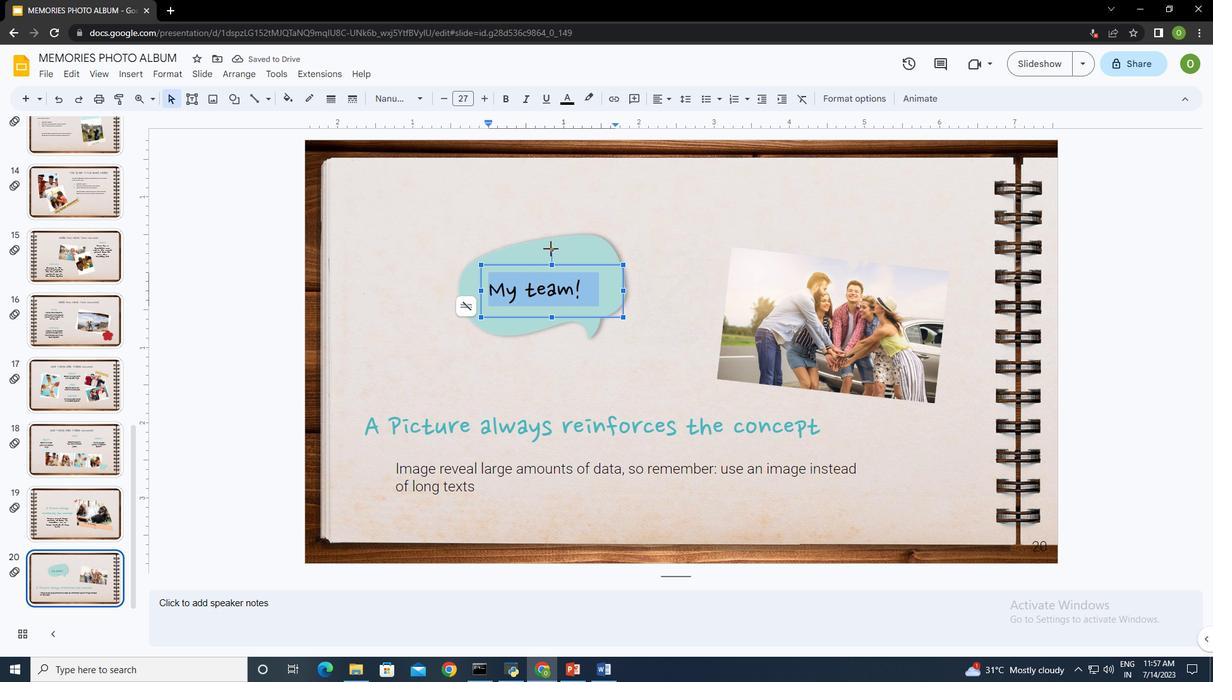 
Action: Mouse pressed left at (551, 250)
Screenshot: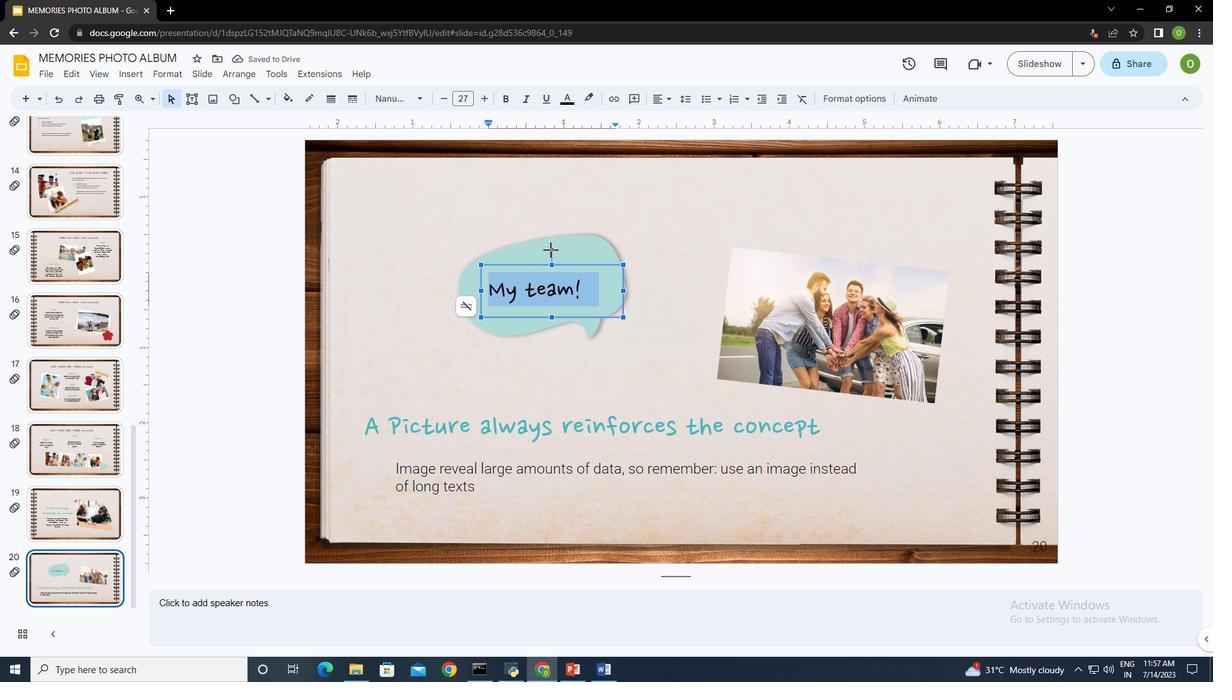 
Action: Mouse moved to (566, 264)
Screenshot: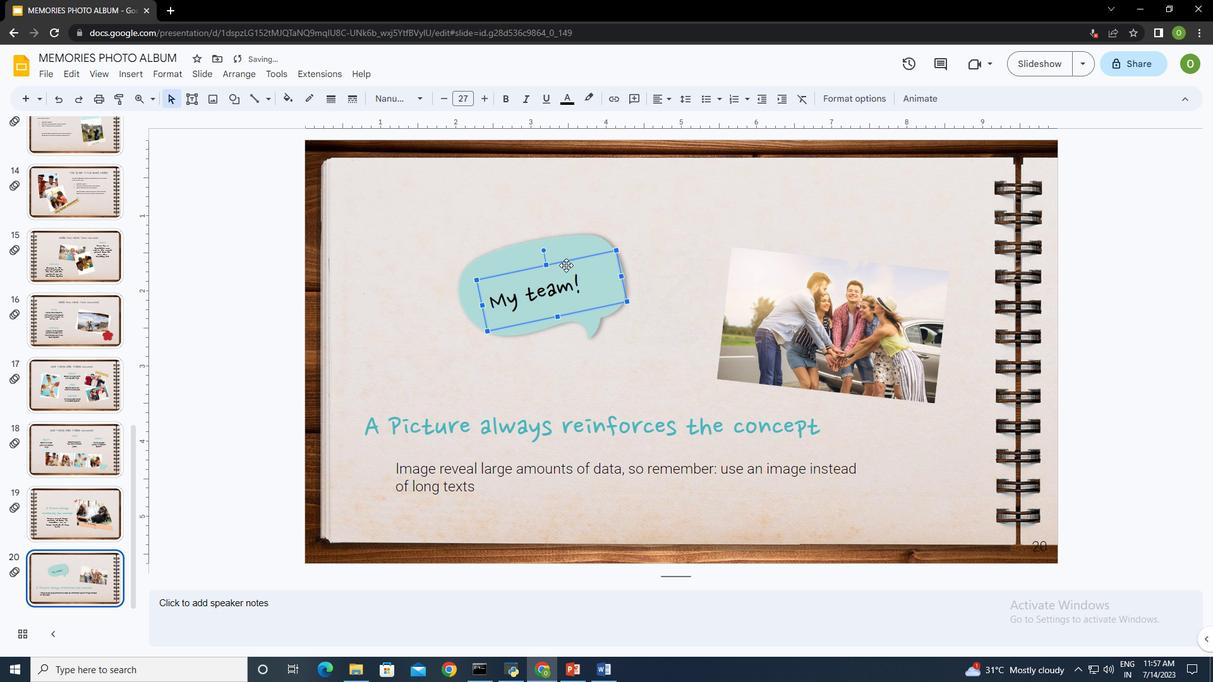 
Action: Mouse pressed left at (566, 264)
Screenshot: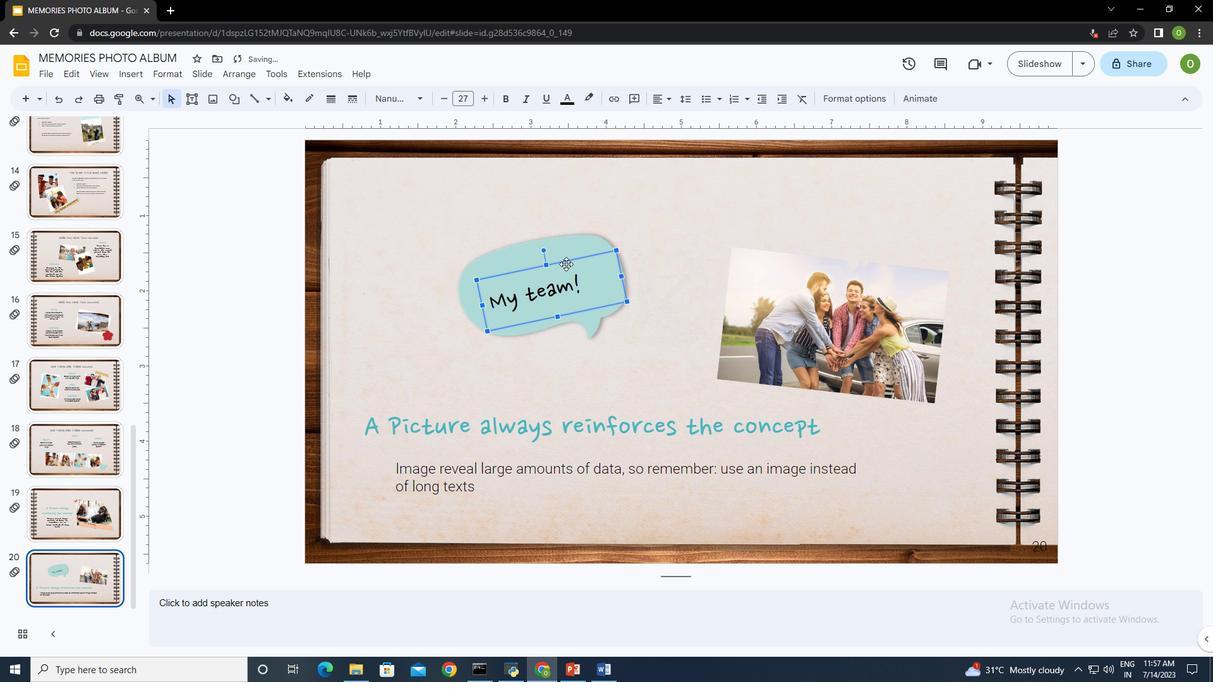 
Action: Mouse moved to (488, 98)
Screenshot: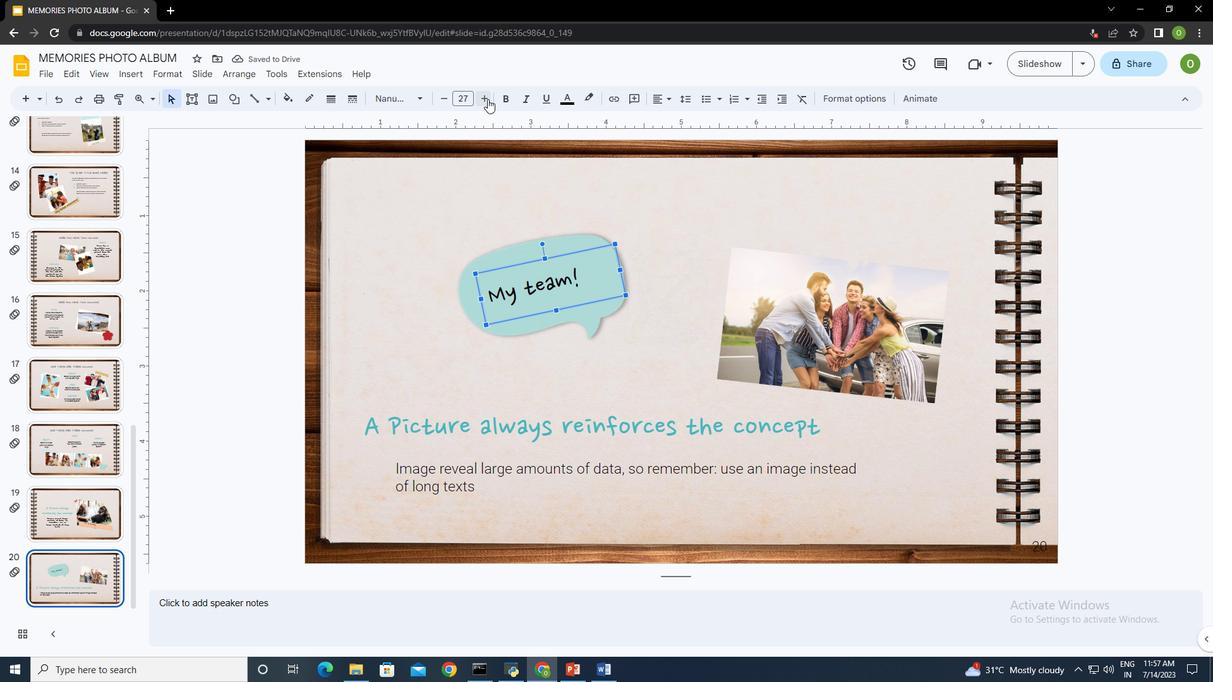 
Action: Mouse pressed left at (488, 98)
Screenshot: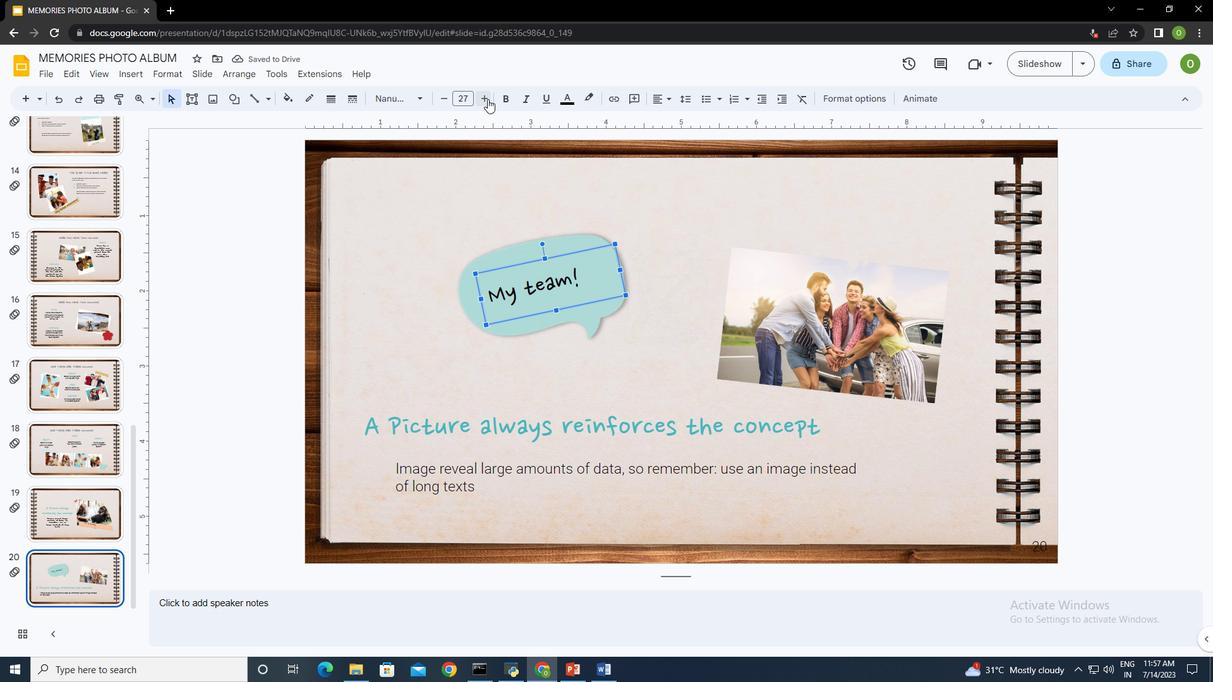
Action: Mouse pressed left at (488, 98)
Screenshot: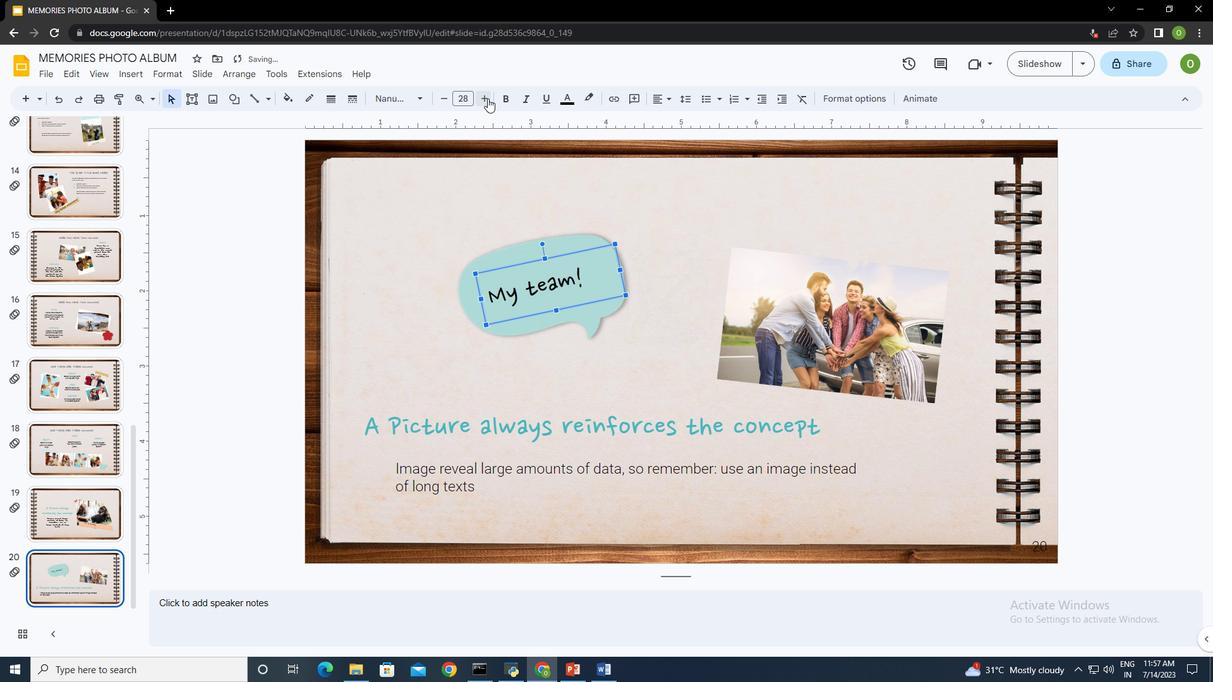 
Action: Mouse pressed left at (488, 98)
Screenshot: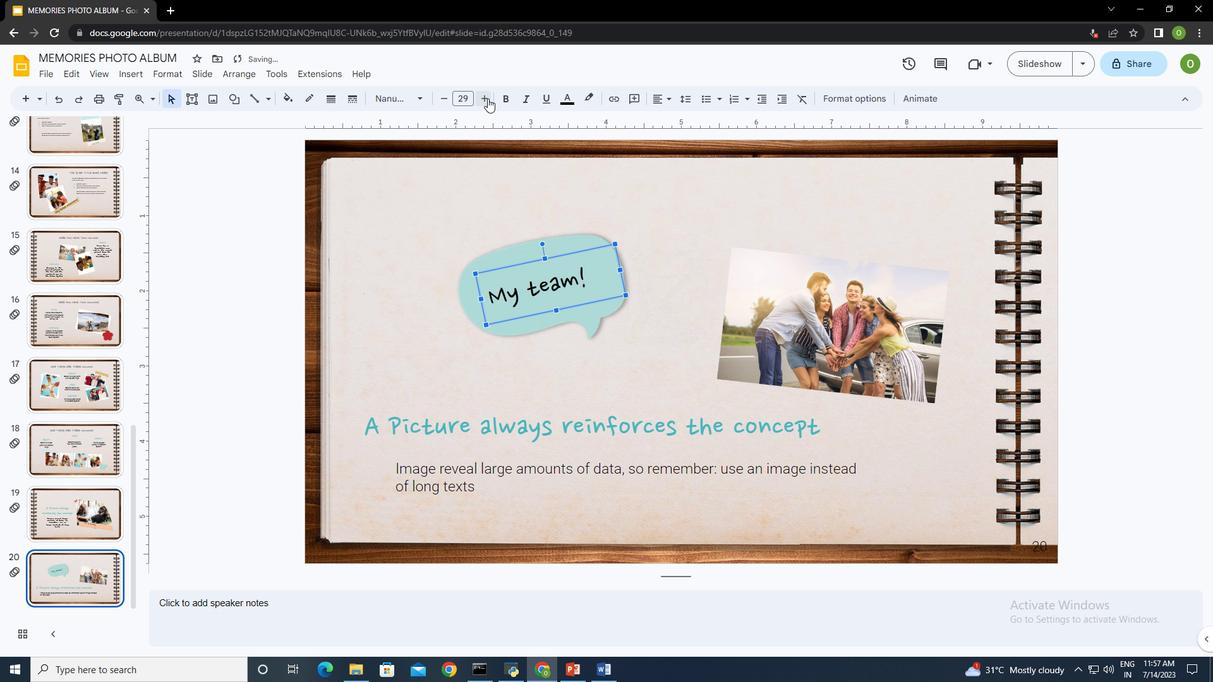 
Action: Mouse moved to (683, 254)
Screenshot: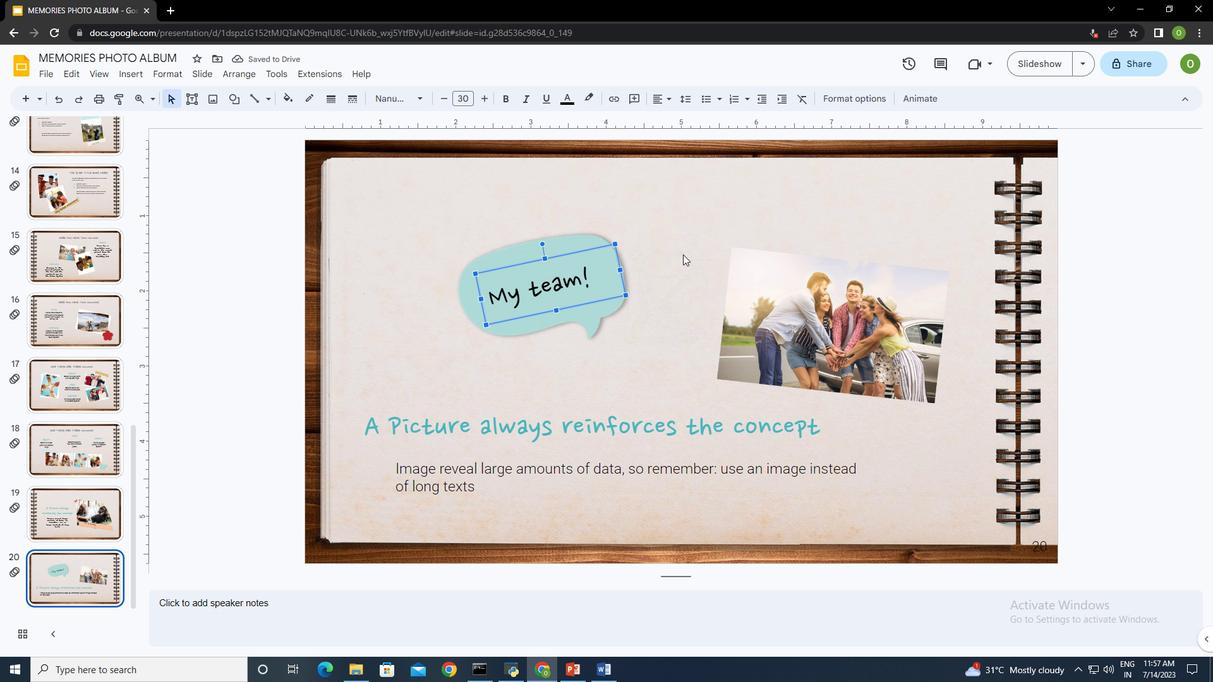 
Action: Mouse pressed left at (683, 254)
Screenshot: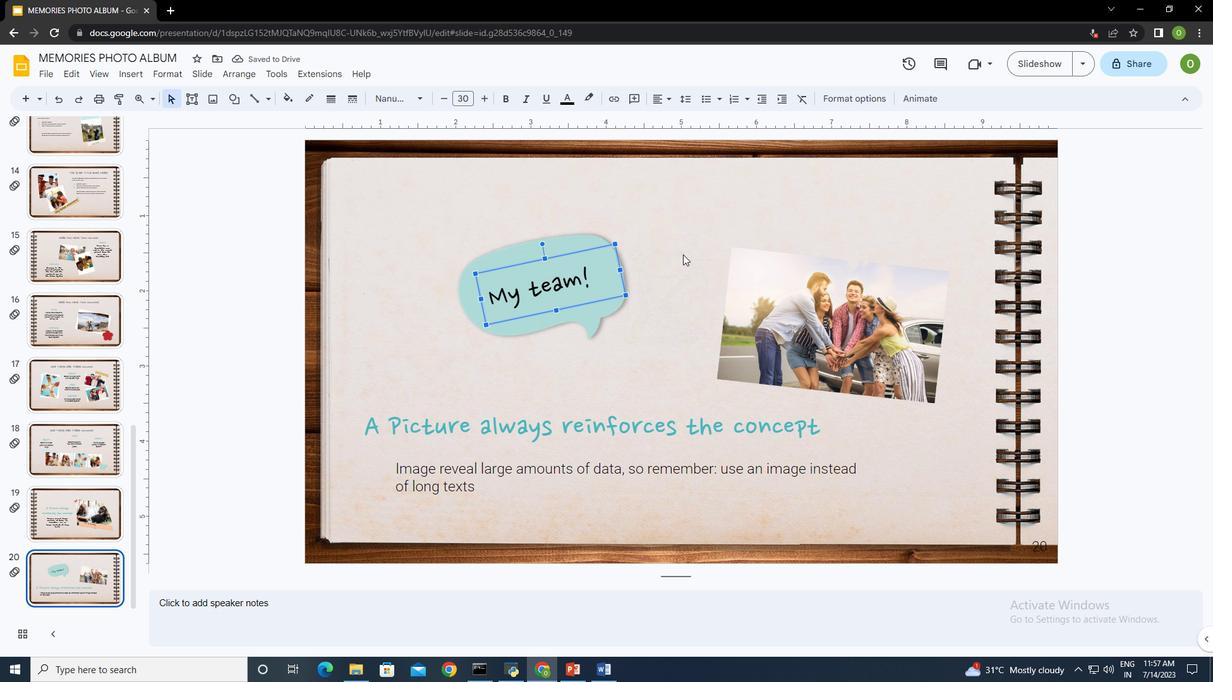 
Action: Mouse moved to (818, 297)
Screenshot: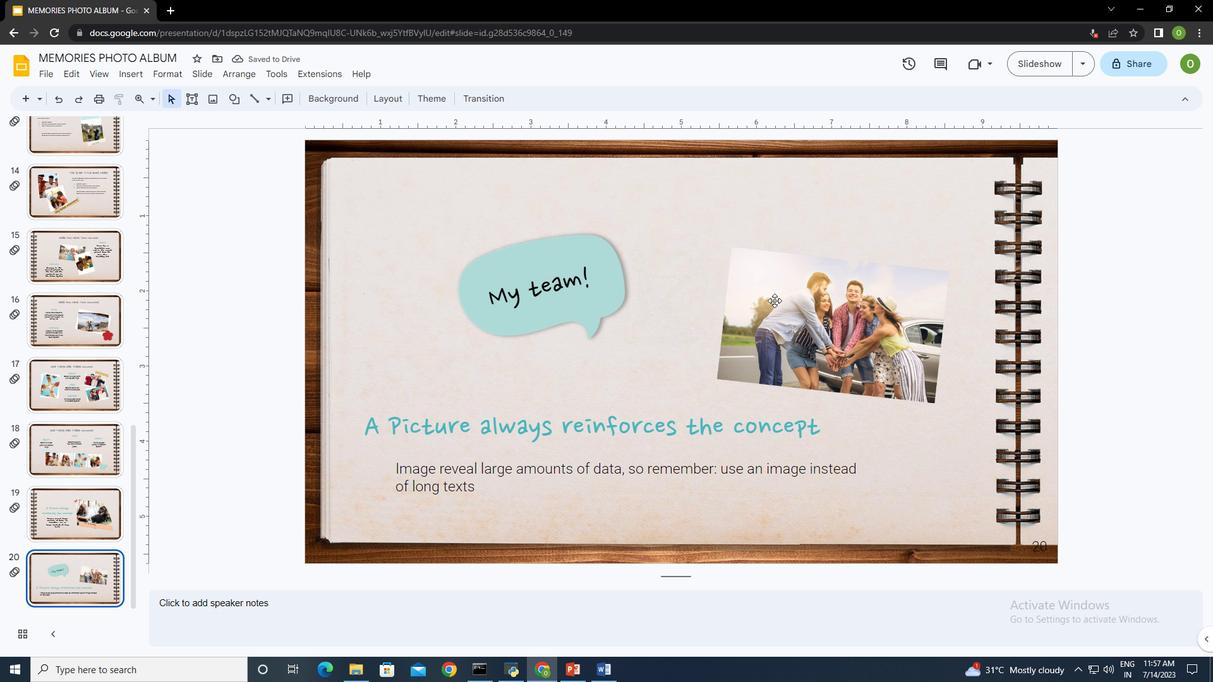 
Action: Mouse pressed left at (818, 297)
Screenshot: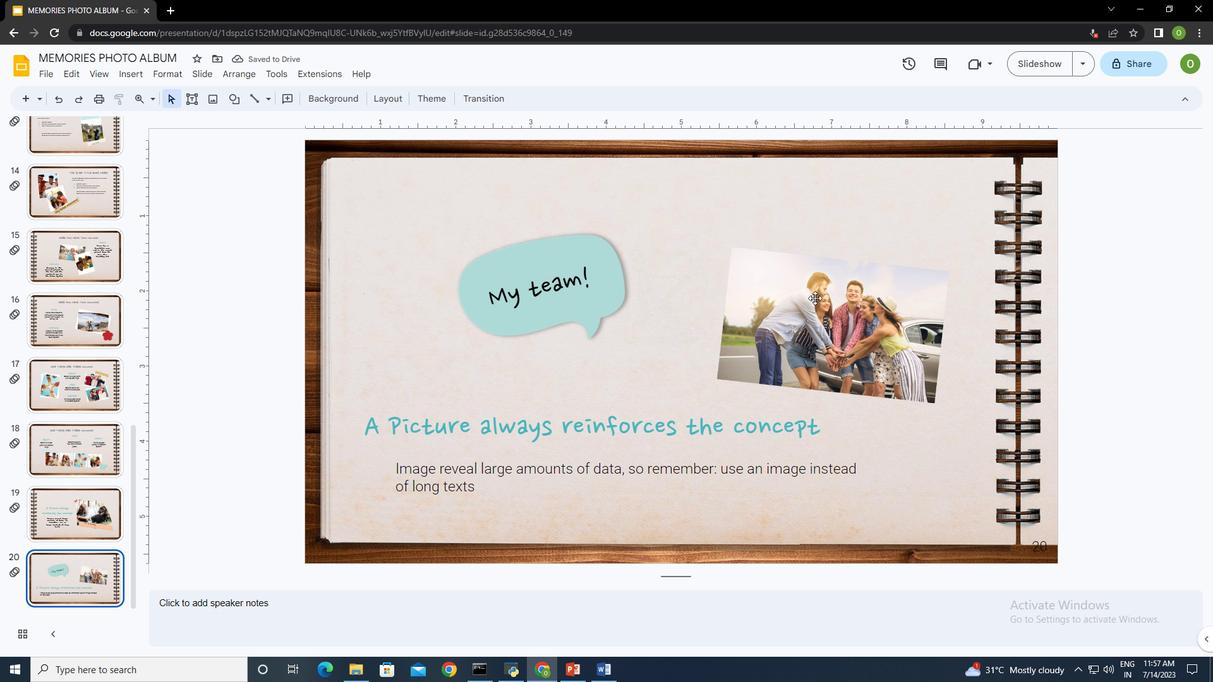 
Action: Mouse moved to (634, 98)
Screenshot: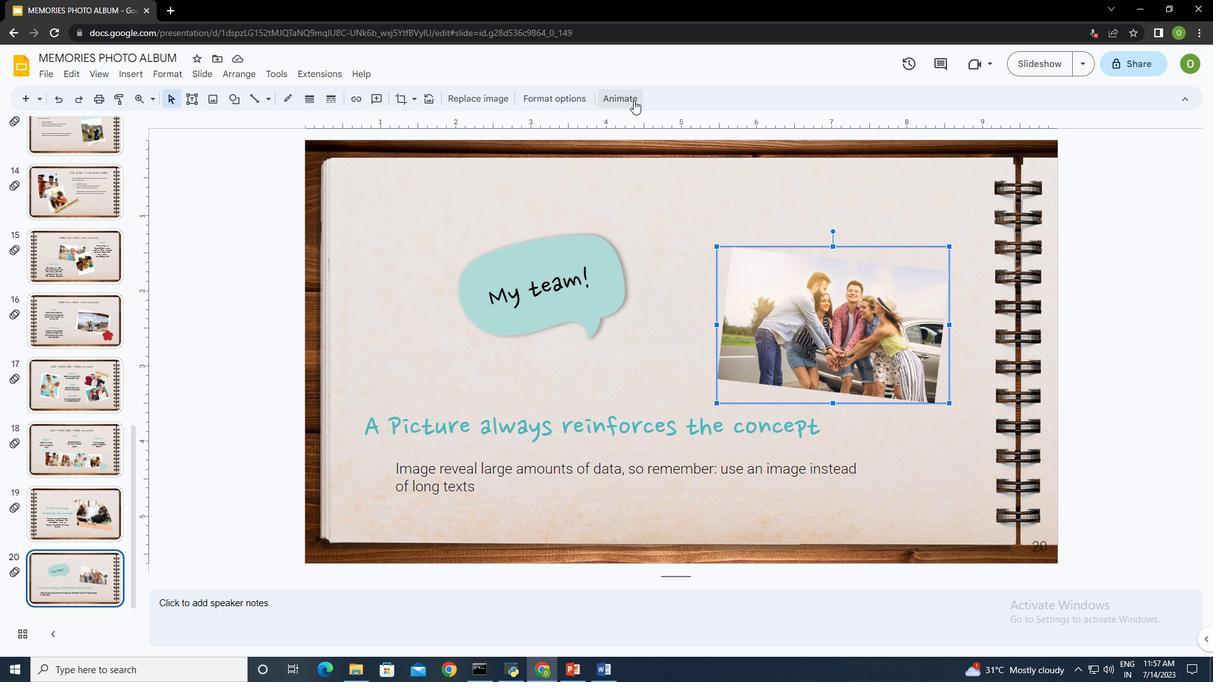 
Action: Mouse pressed left at (634, 98)
Screenshot: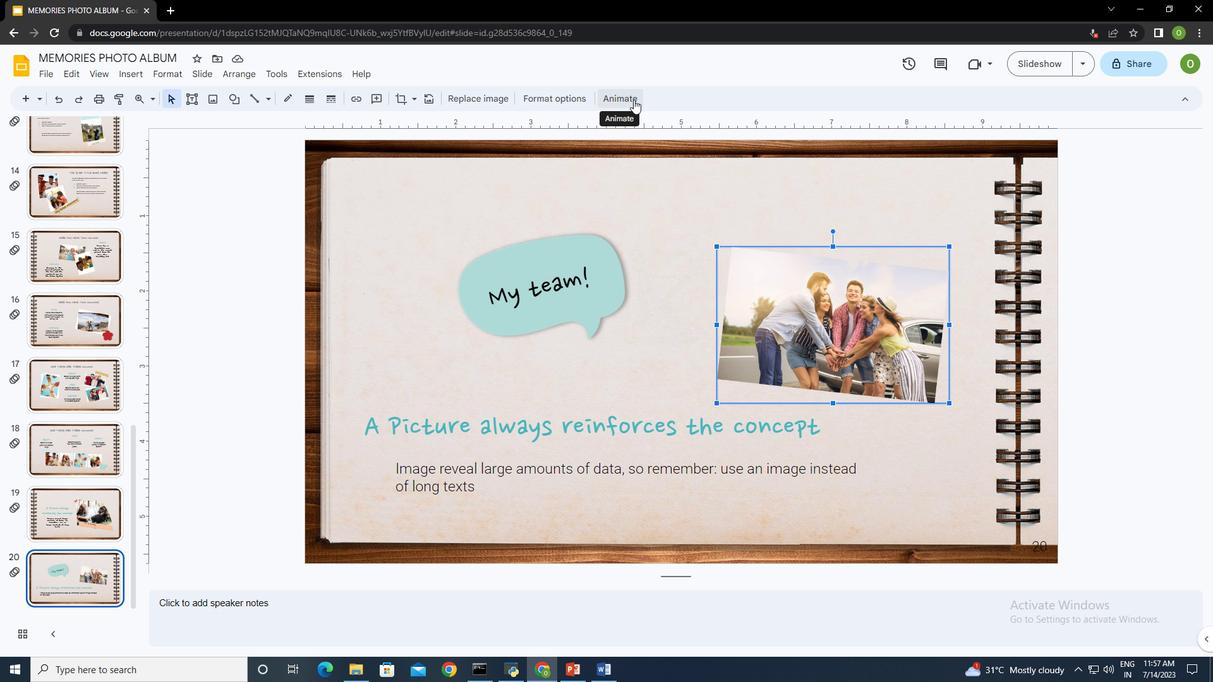 
Action: Mouse moved to (1060, 299)
Screenshot: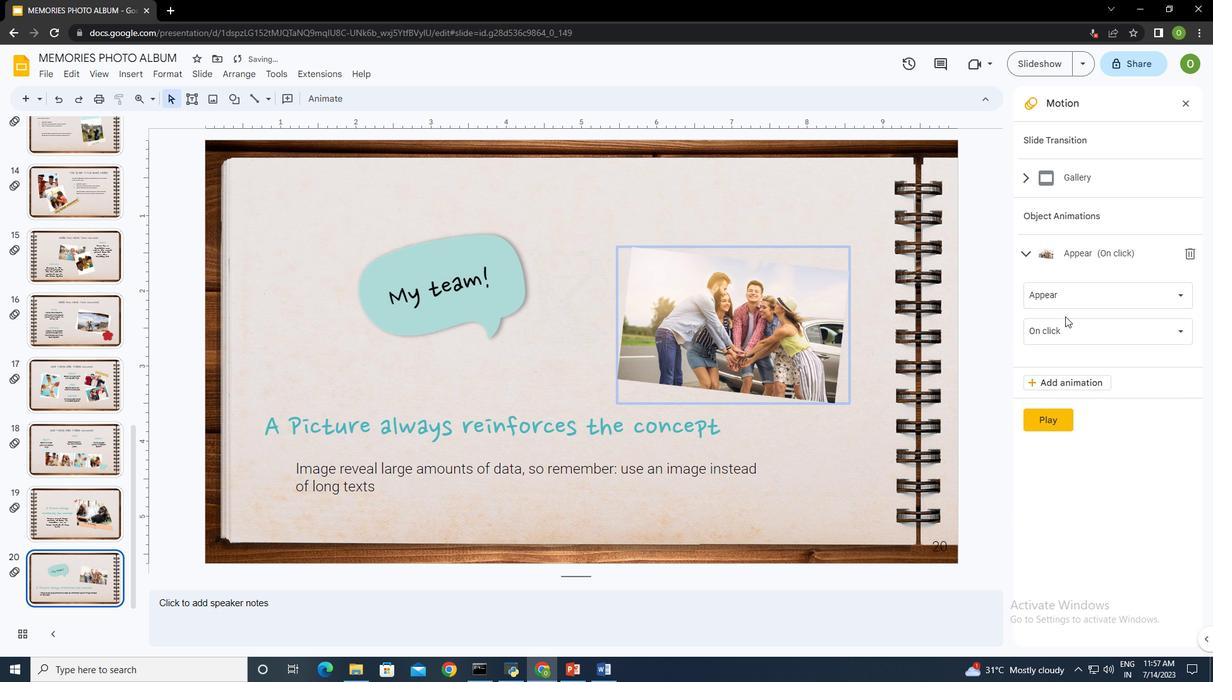 
Action: Mouse pressed left at (1060, 299)
Screenshot: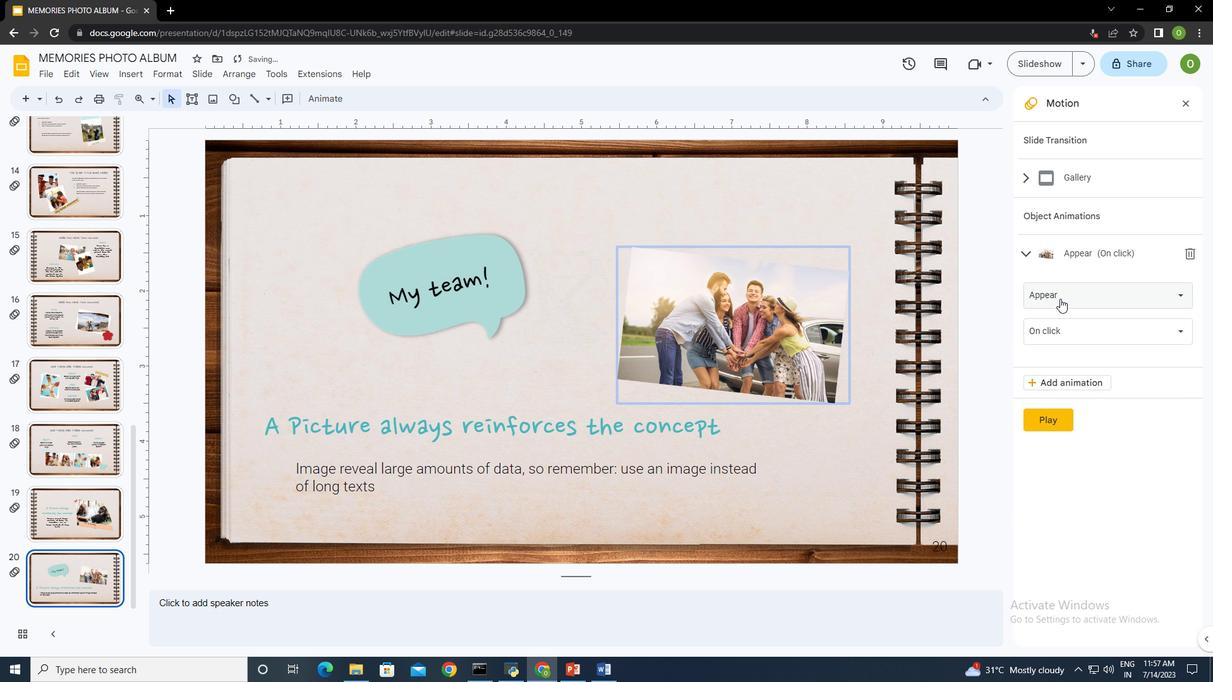 
Action: Mouse moved to (1079, 505)
Screenshot: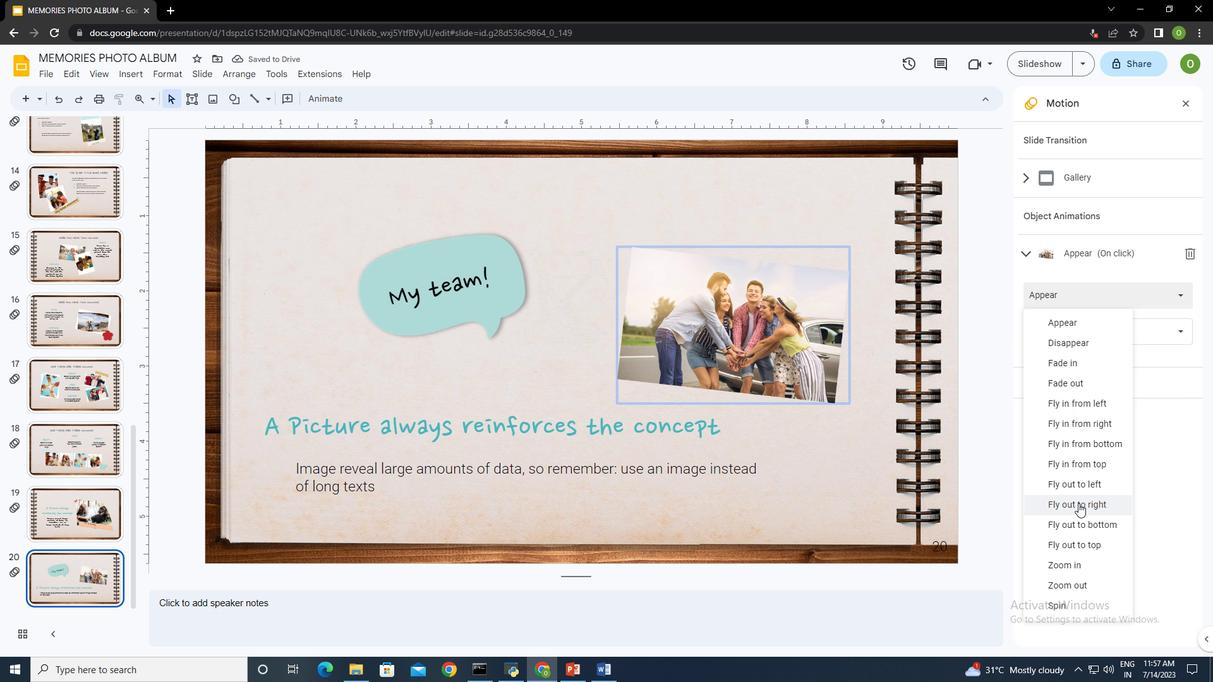
Action: Mouse scrolled (1079, 504) with delta (0, 0)
Screenshot: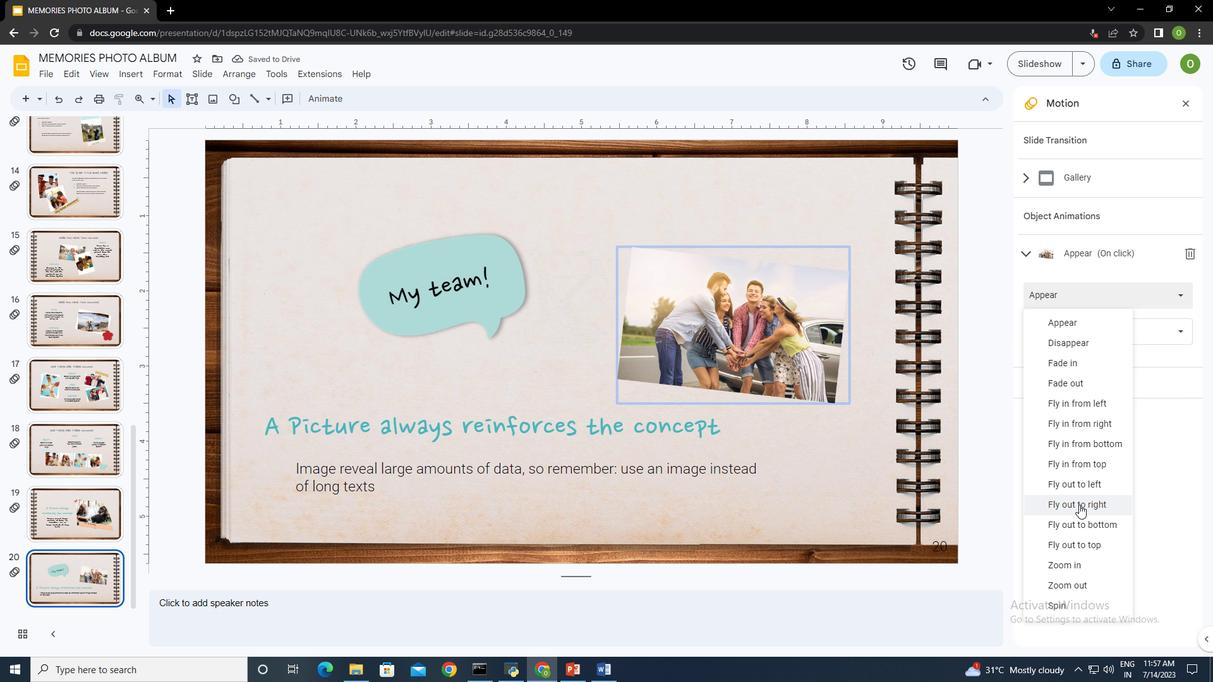 
Action: Mouse moved to (1083, 515)
Screenshot: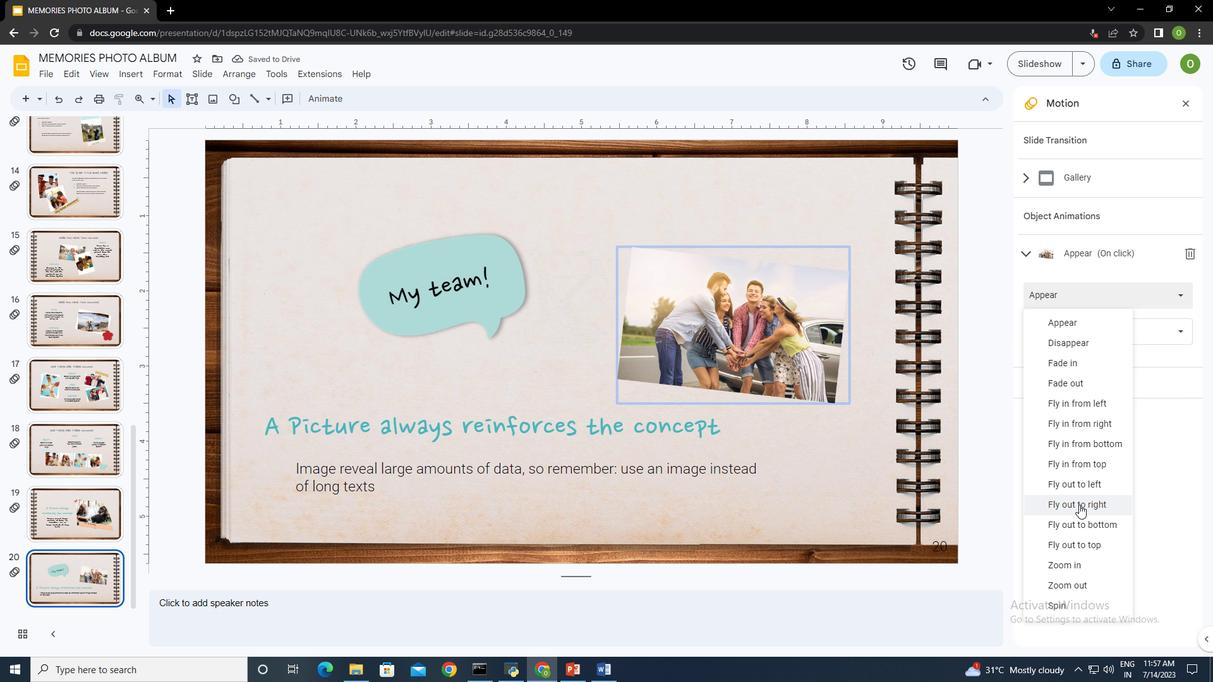 
Action: Mouse scrolled (1083, 515) with delta (0, 0)
Screenshot: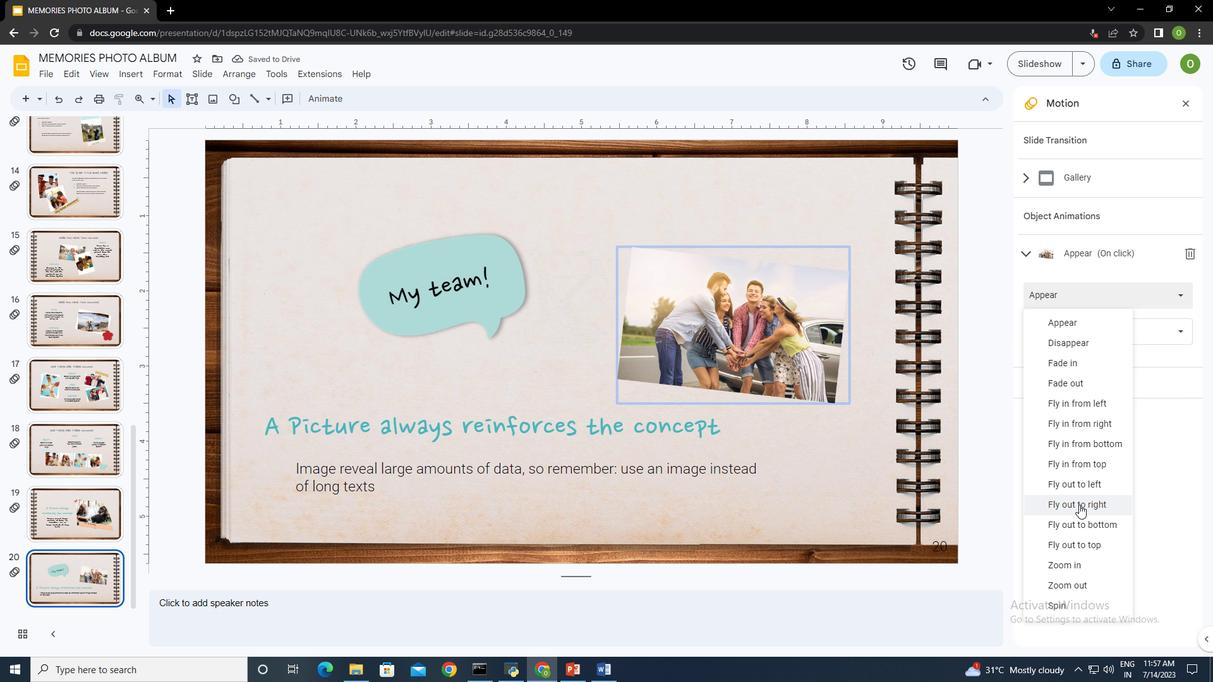 
Action: Mouse moved to (1081, 564)
Screenshot: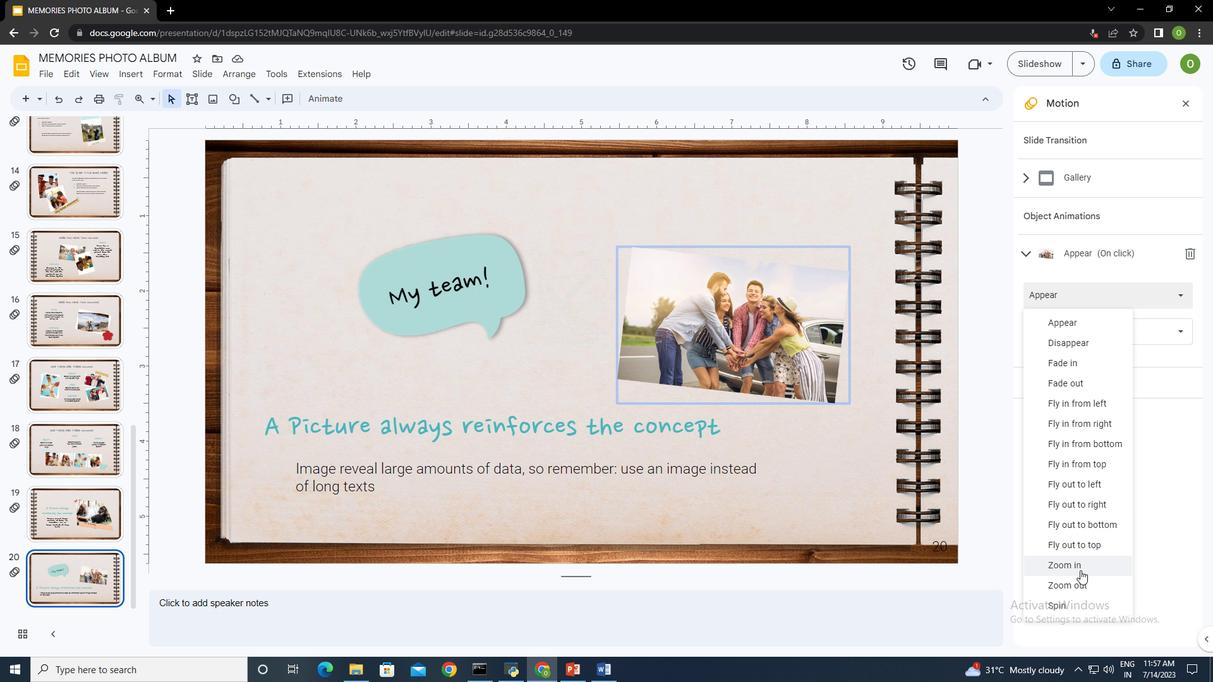
Action: Mouse pressed left at (1081, 564)
Screenshot: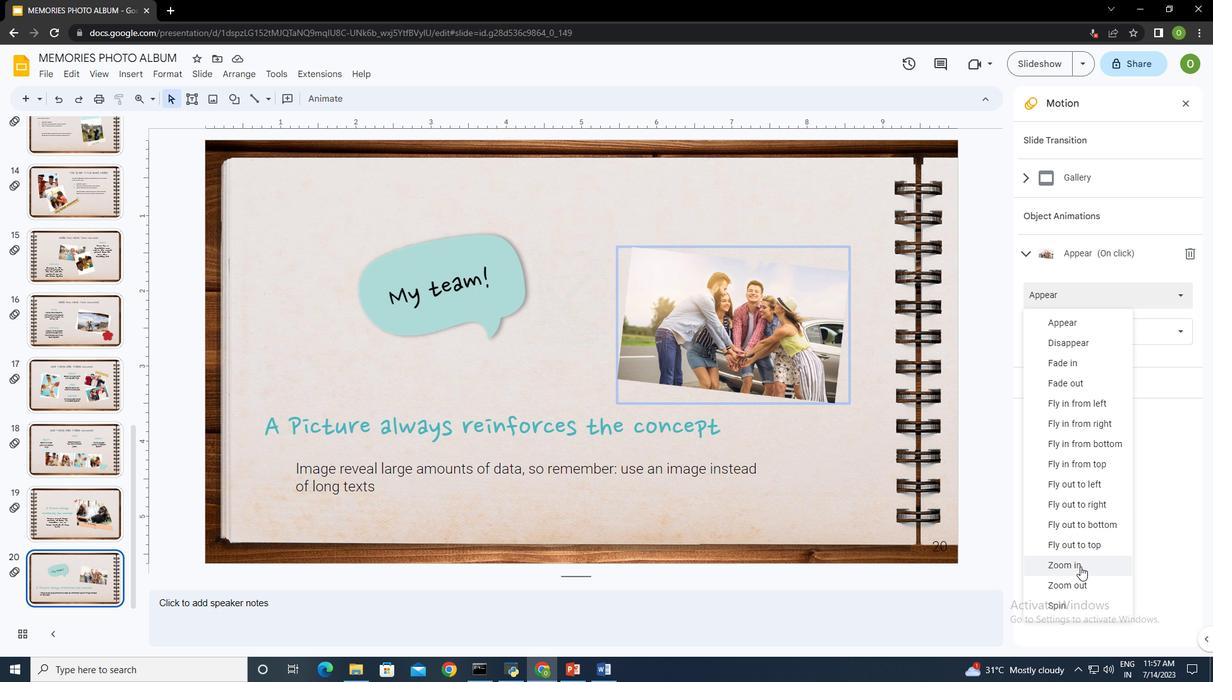 
Action: Mouse moved to (1158, 369)
Screenshot: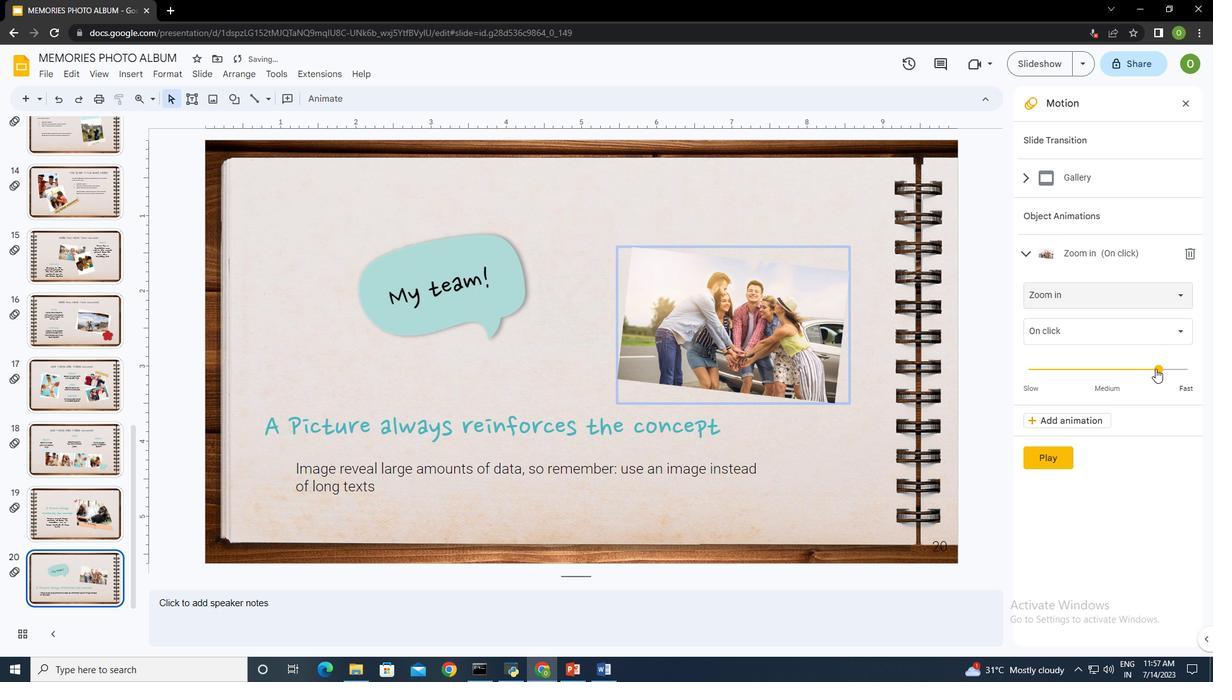 
Action: Mouse pressed left at (1158, 369)
Screenshot: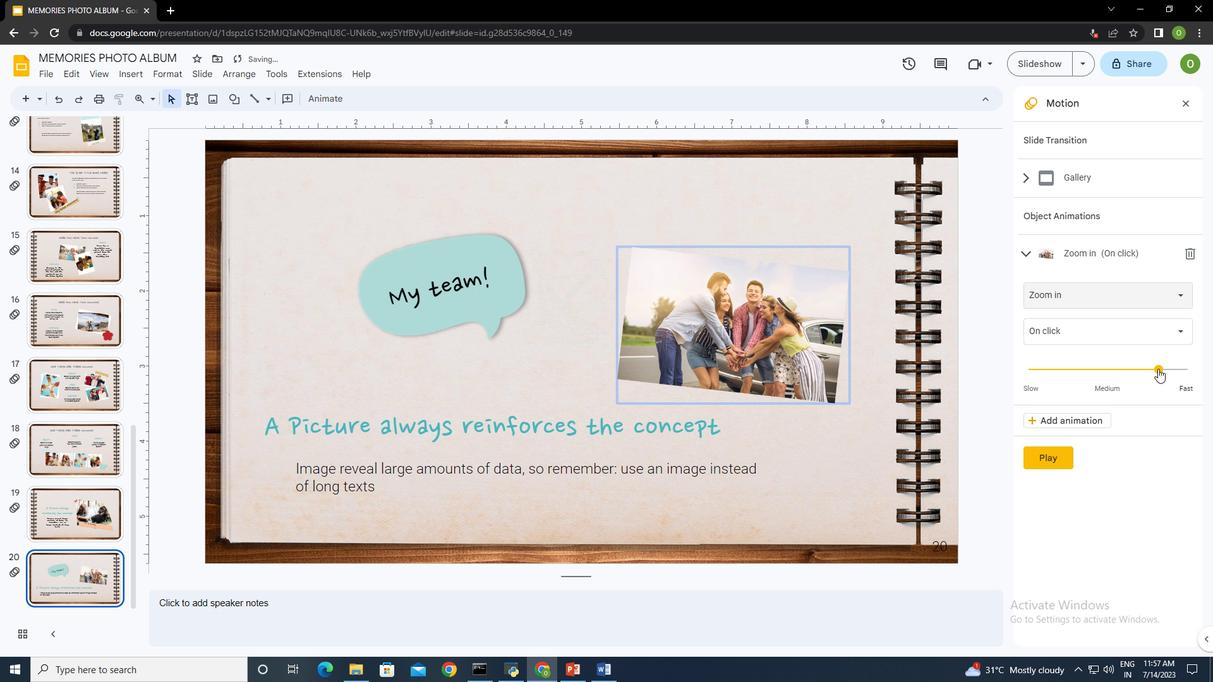 
Action: Mouse moved to (1053, 338)
Screenshot: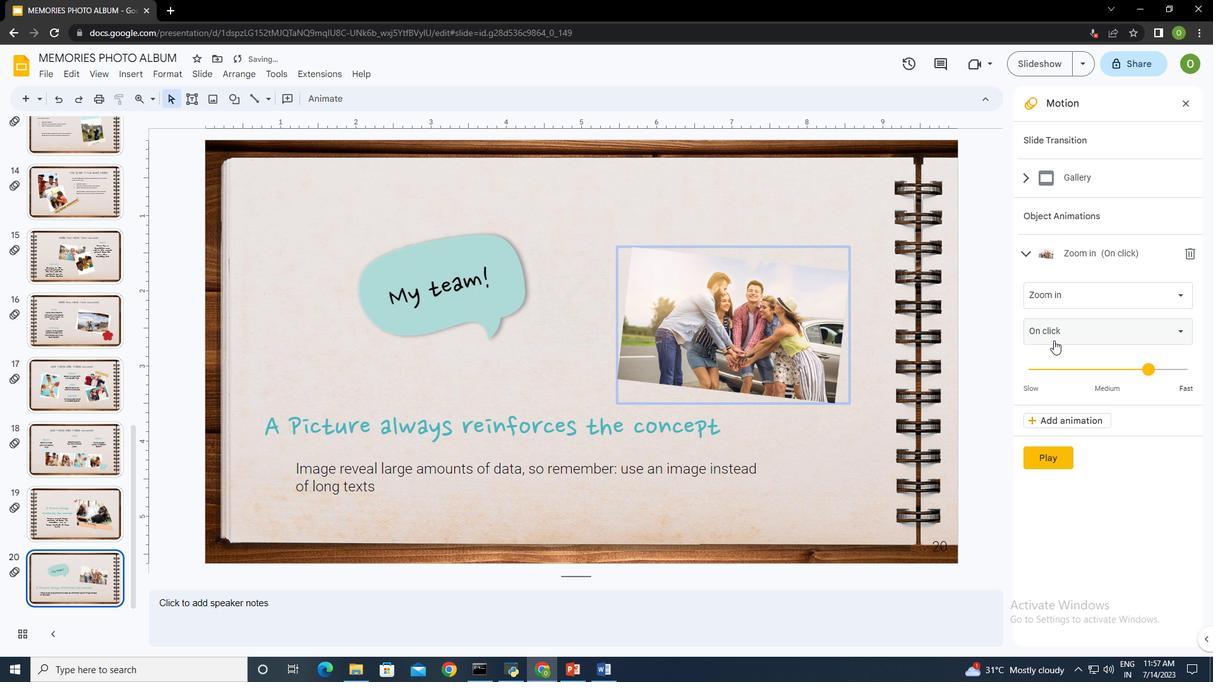 
Action: Mouse pressed left at (1053, 338)
Screenshot: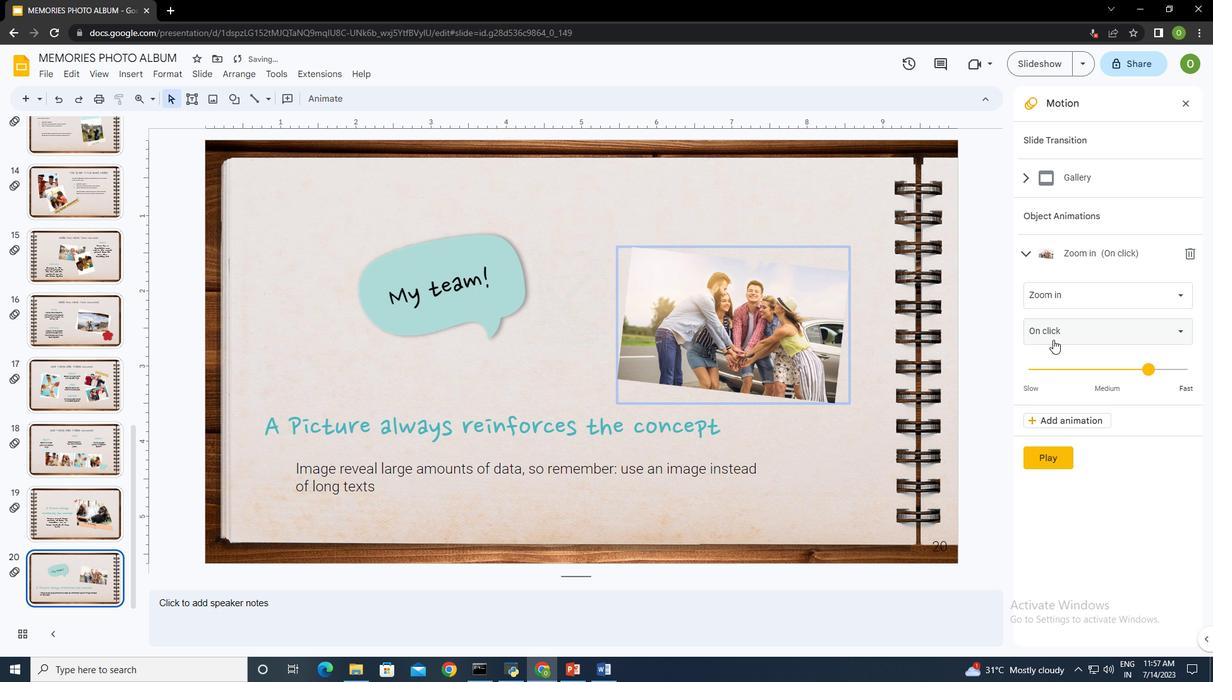 
Action: Mouse moved to (1068, 379)
Screenshot: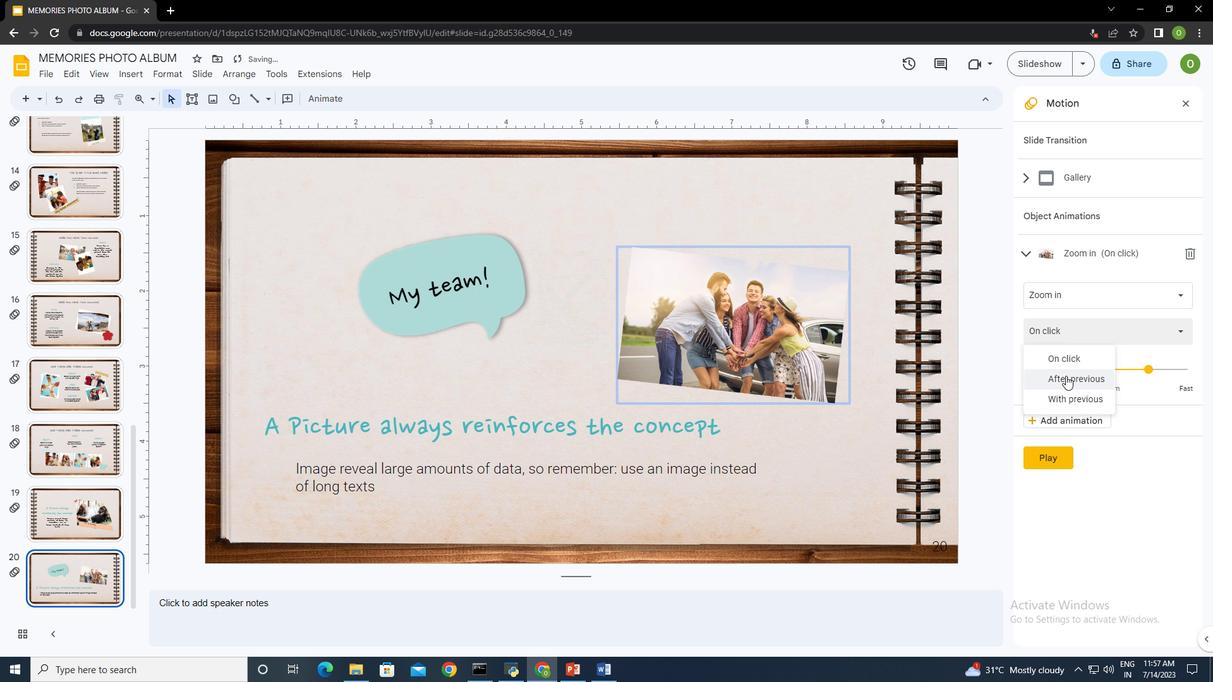 
Action: Mouse pressed left at (1068, 379)
Screenshot: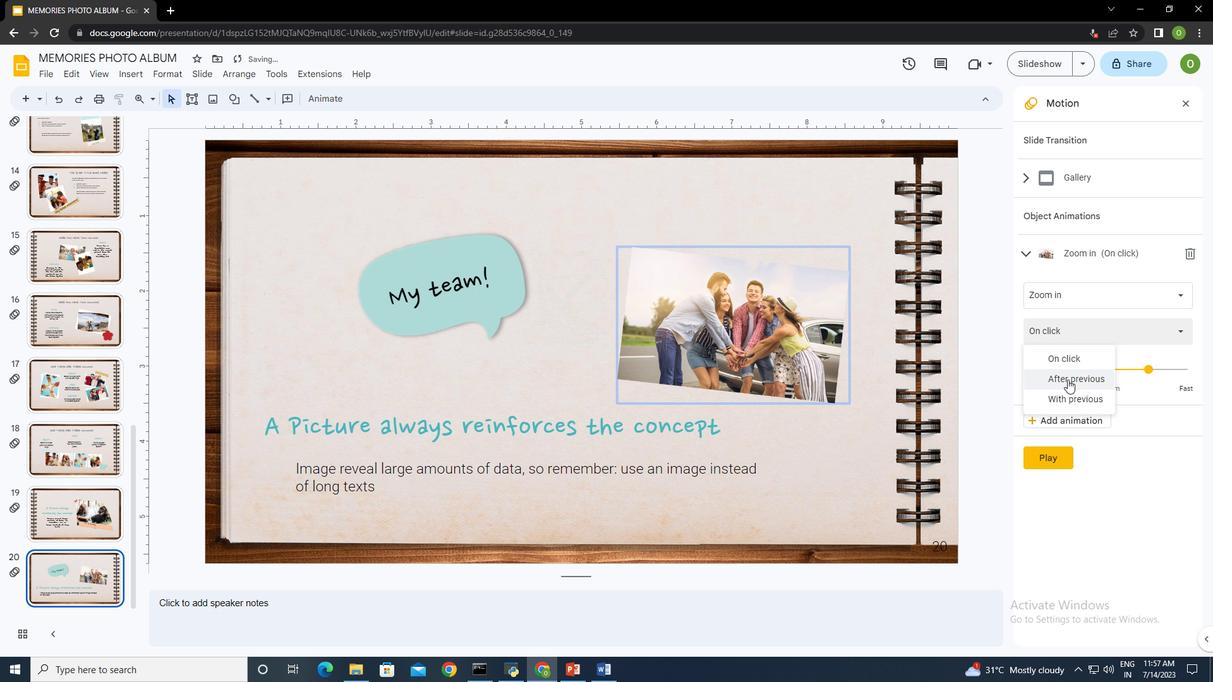 
Action: Mouse moved to (1049, 458)
Screenshot: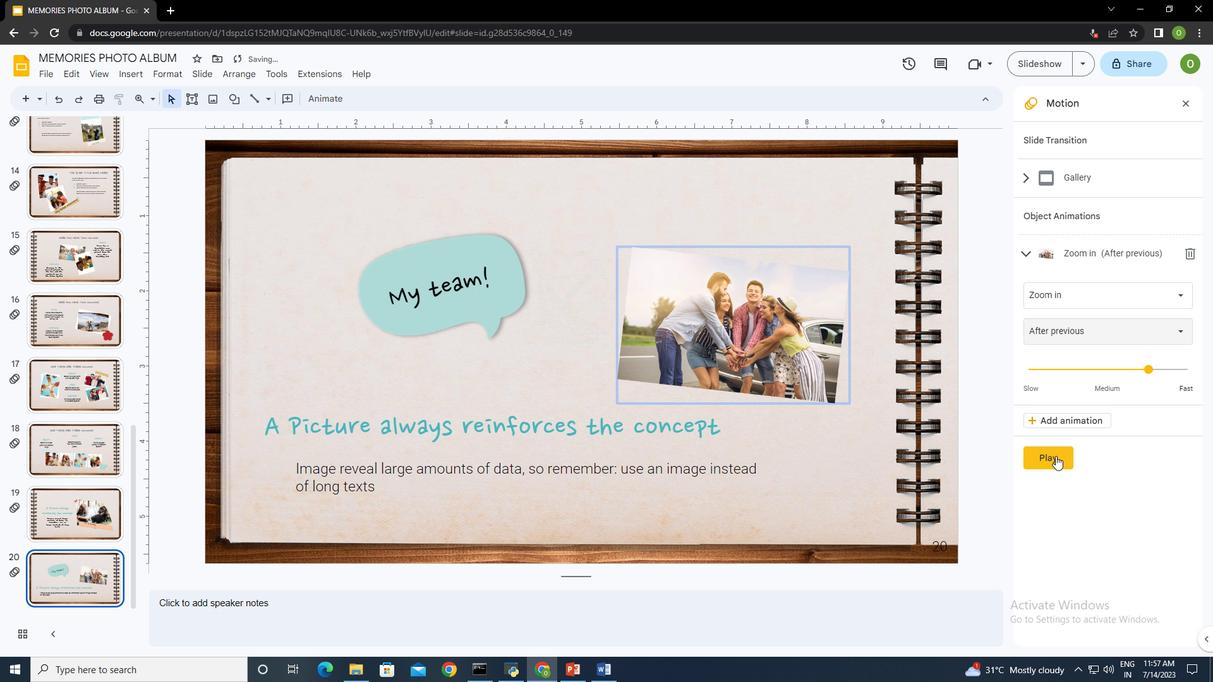 
Action: Mouse pressed left at (1049, 458)
Screenshot: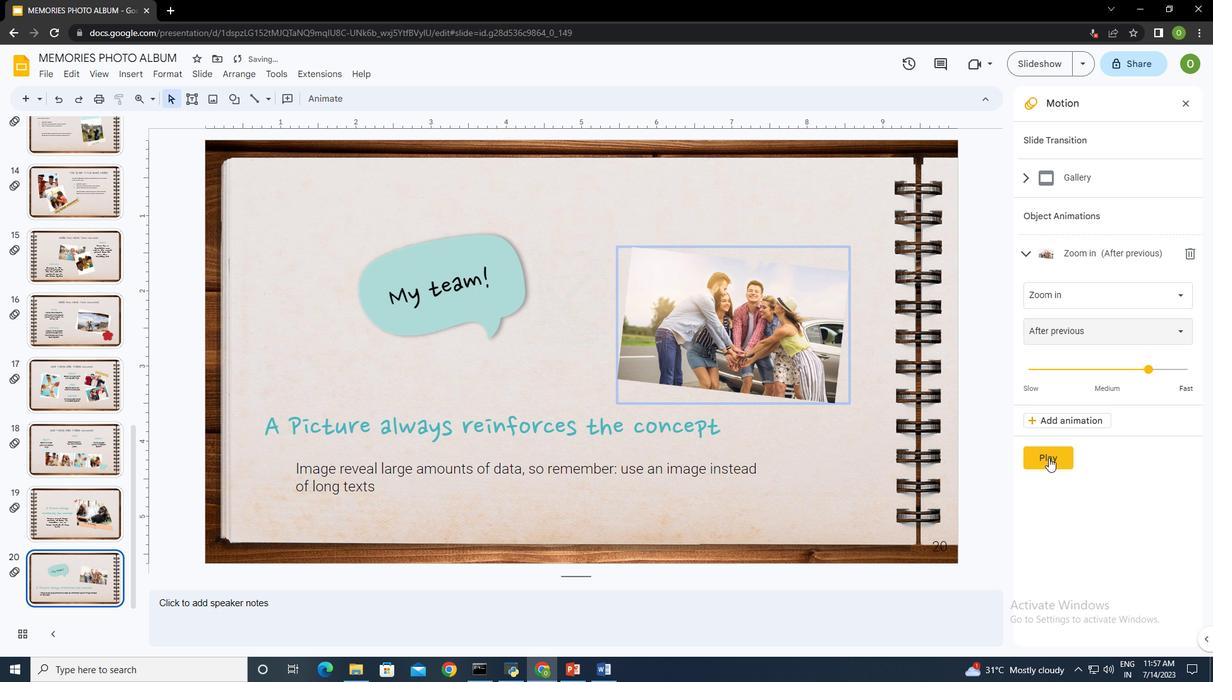 
Action: Mouse moved to (1053, 457)
Screenshot: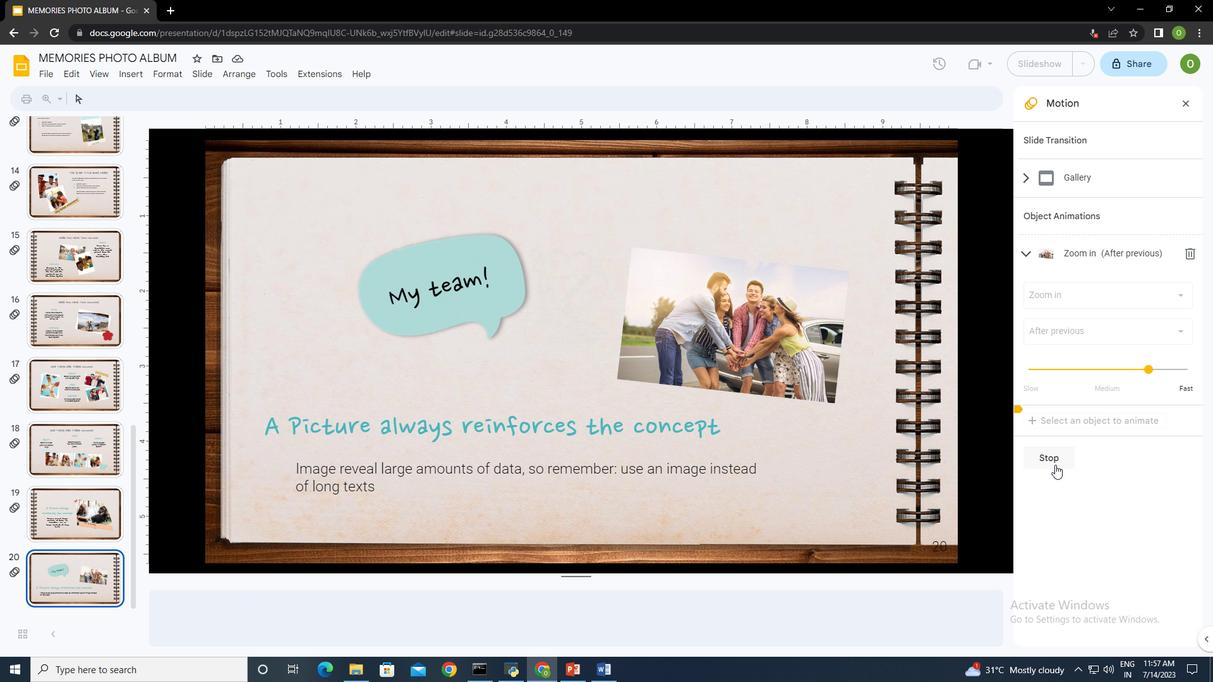 
Action: Mouse pressed left at (1053, 457)
Screenshot: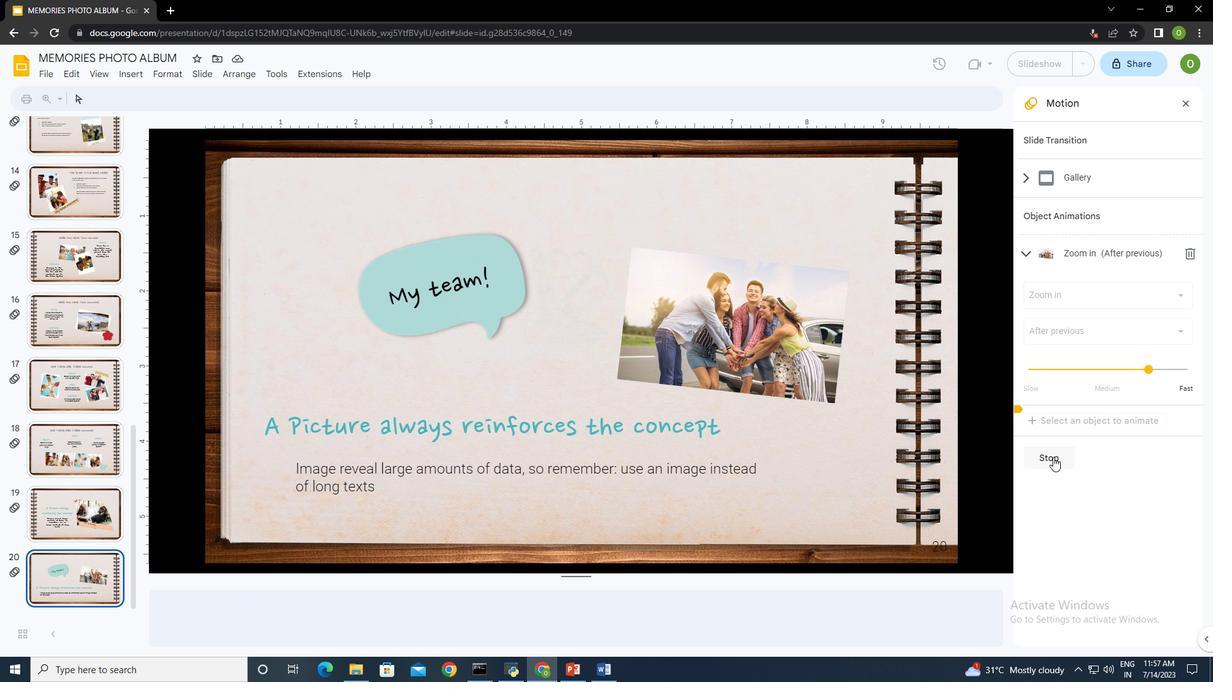
Action: Mouse moved to (981, 515)
Screenshot: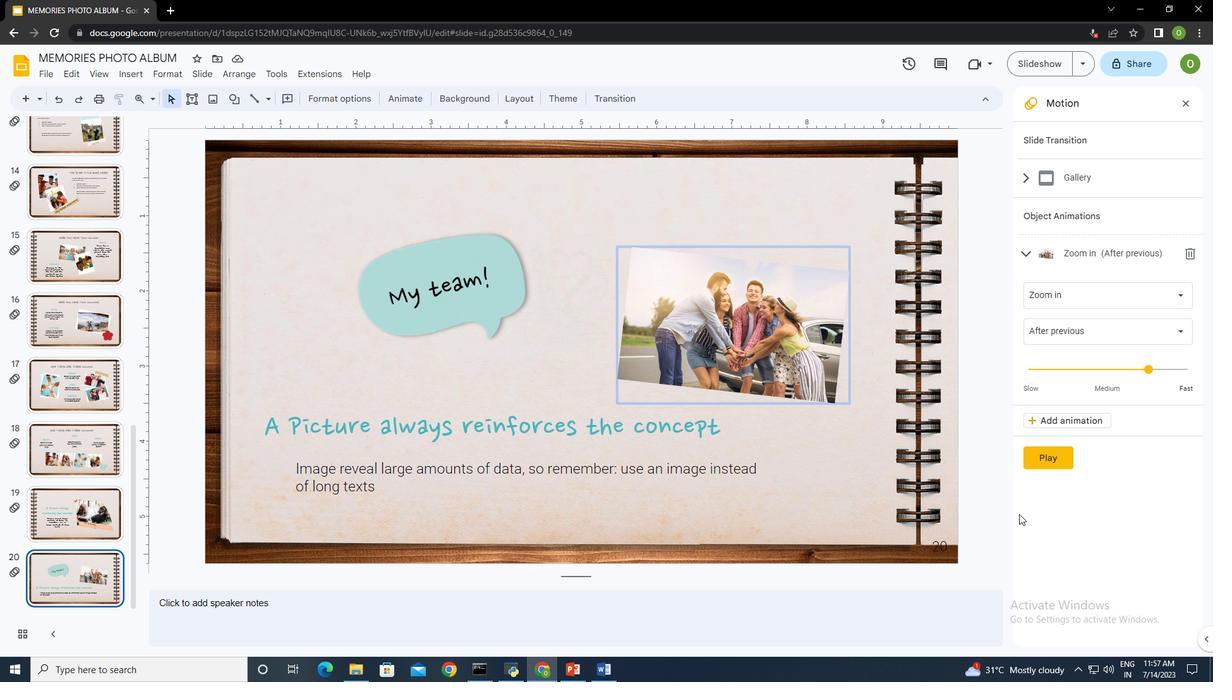 
